 Task: Find connections with filter location Mezotúr with filter topic #givingbackwith filter profile language Spanish with filter current company ASUS with filter school SIES Graduate School Of Technology with filter industry Political Organizations with filter service category Research with filter keywords title Cashier
Action: Mouse moved to (711, 84)
Screenshot: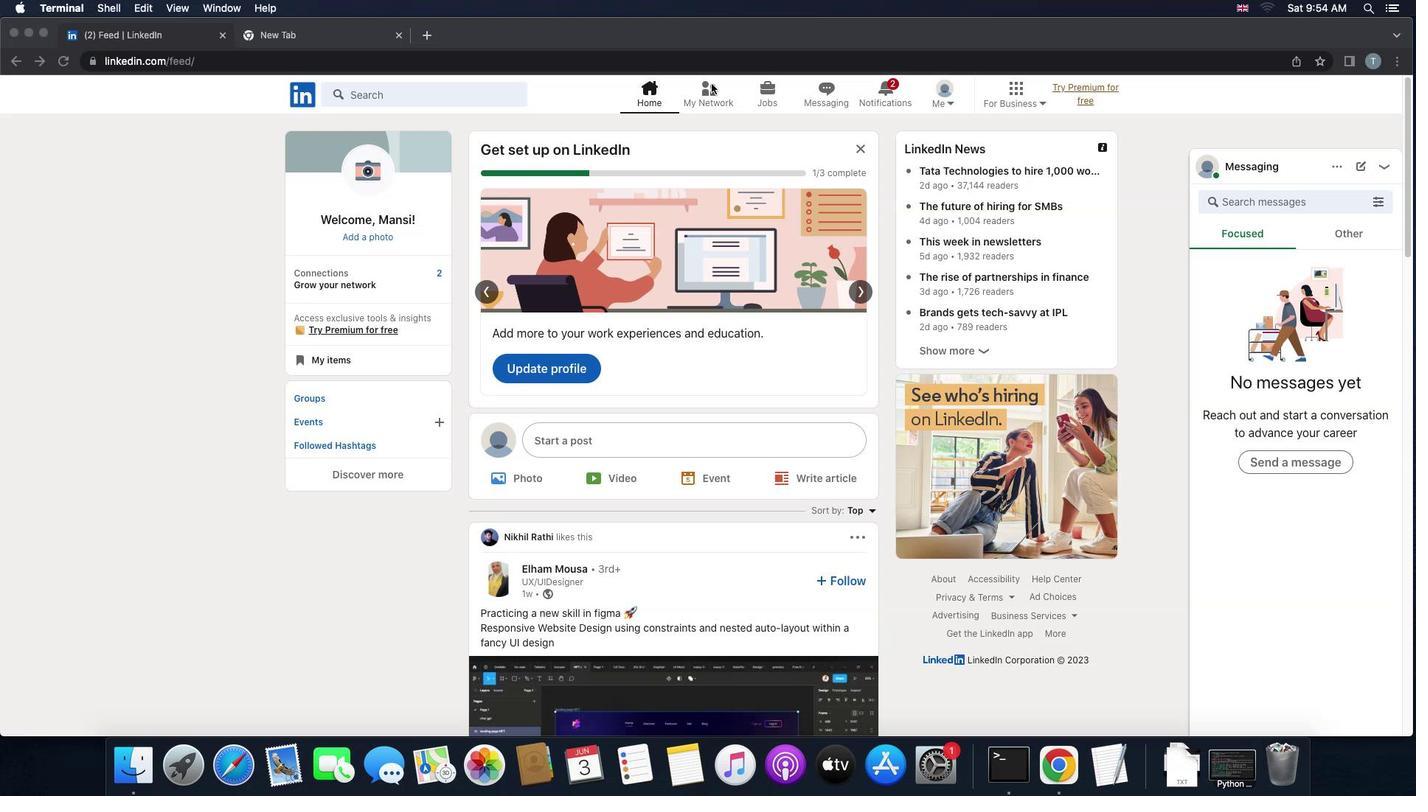 
Action: Mouse pressed left at (711, 84)
Screenshot: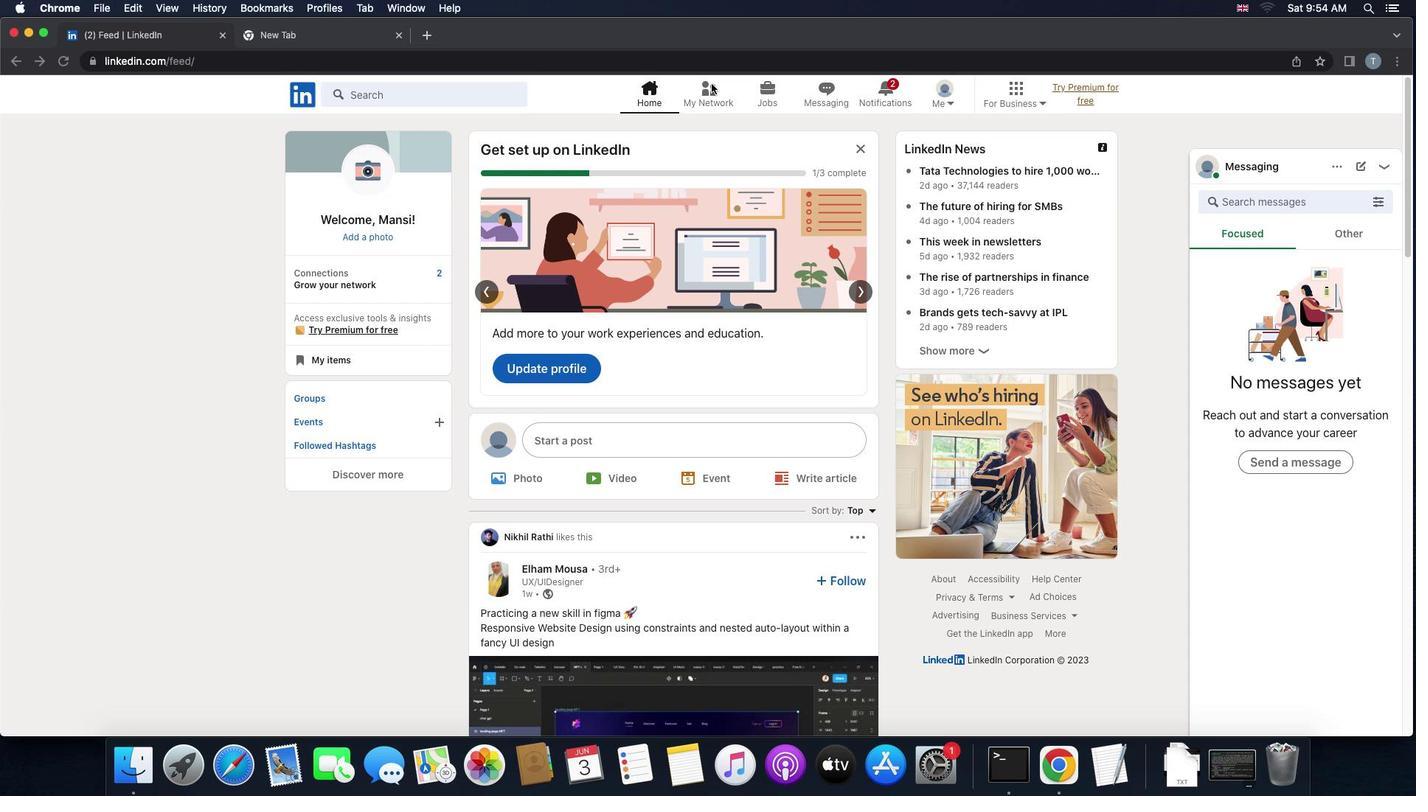 
Action: Mouse pressed left at (711, 84)
Screenshot: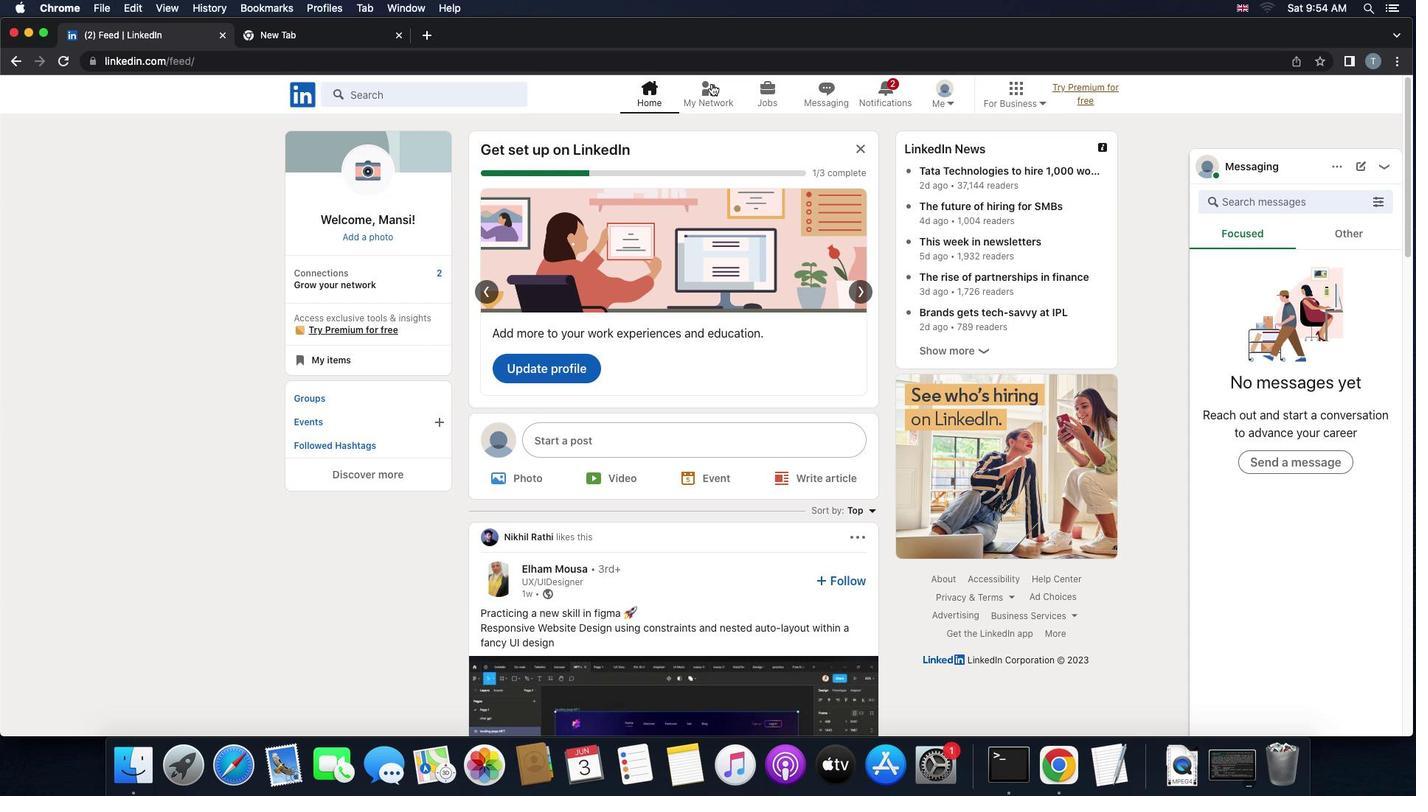 
Action: Mouse moved to (412, 180)
Screenshot: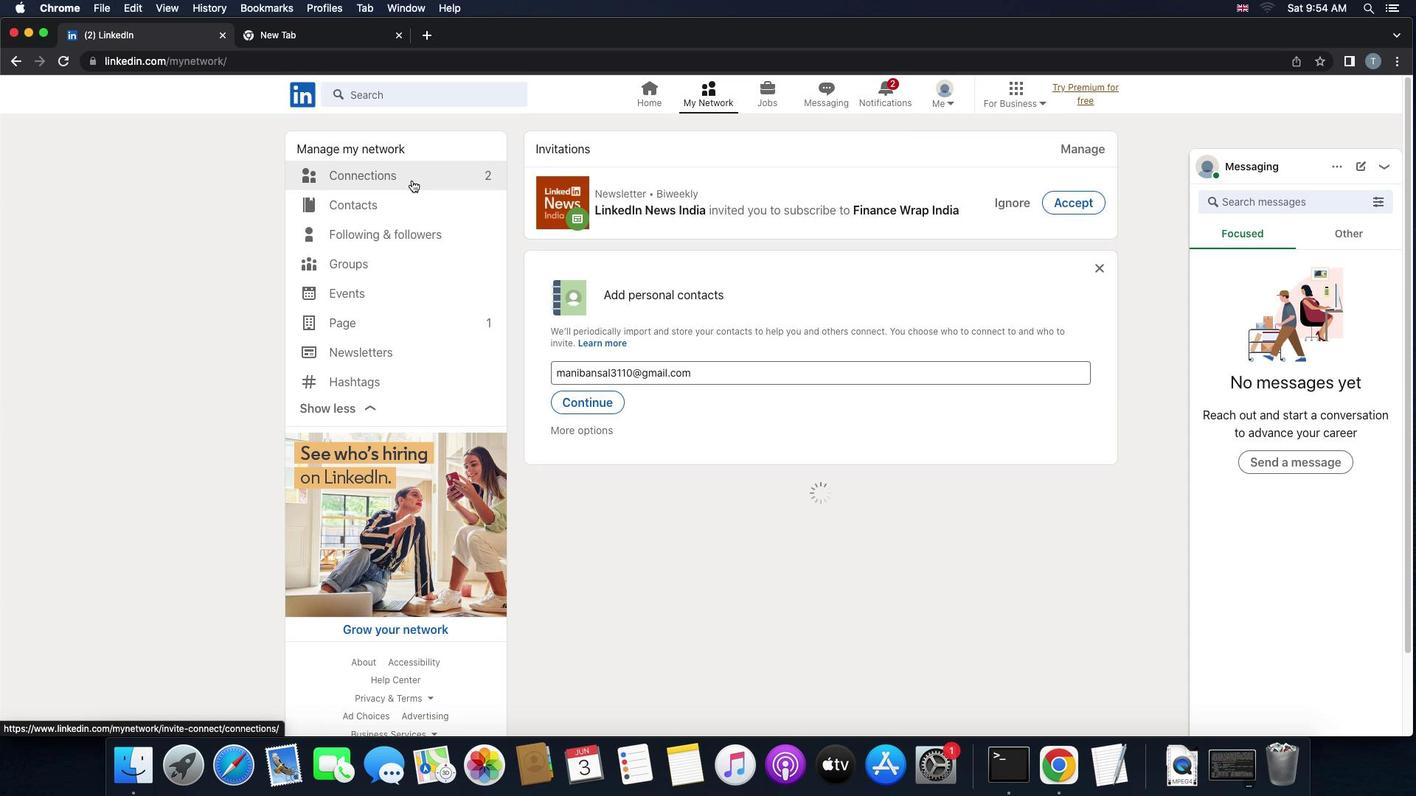
Action: Mouse pressed left at (412, 180)
Screenshot: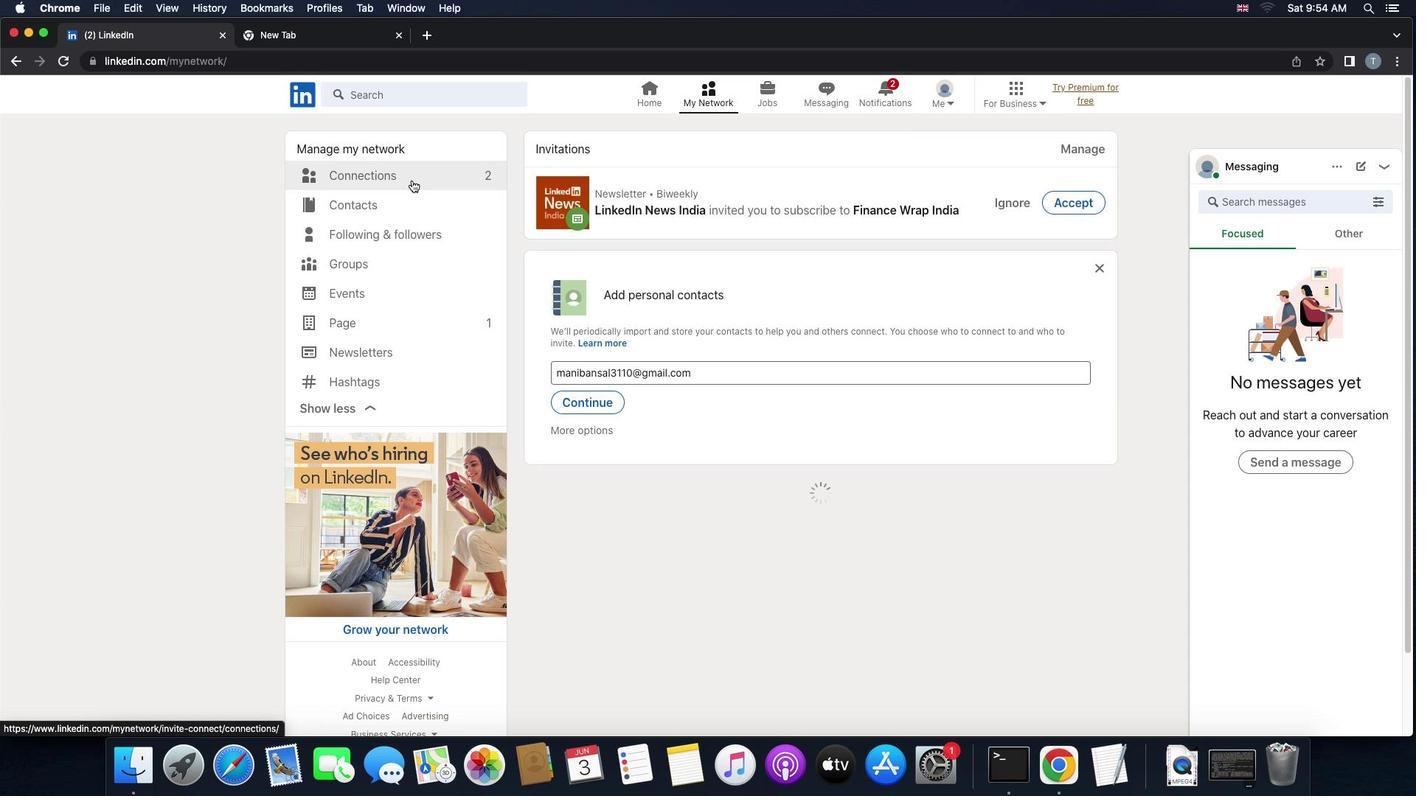 
Action: Mouse pressed left at (412, 180)
Screenshot: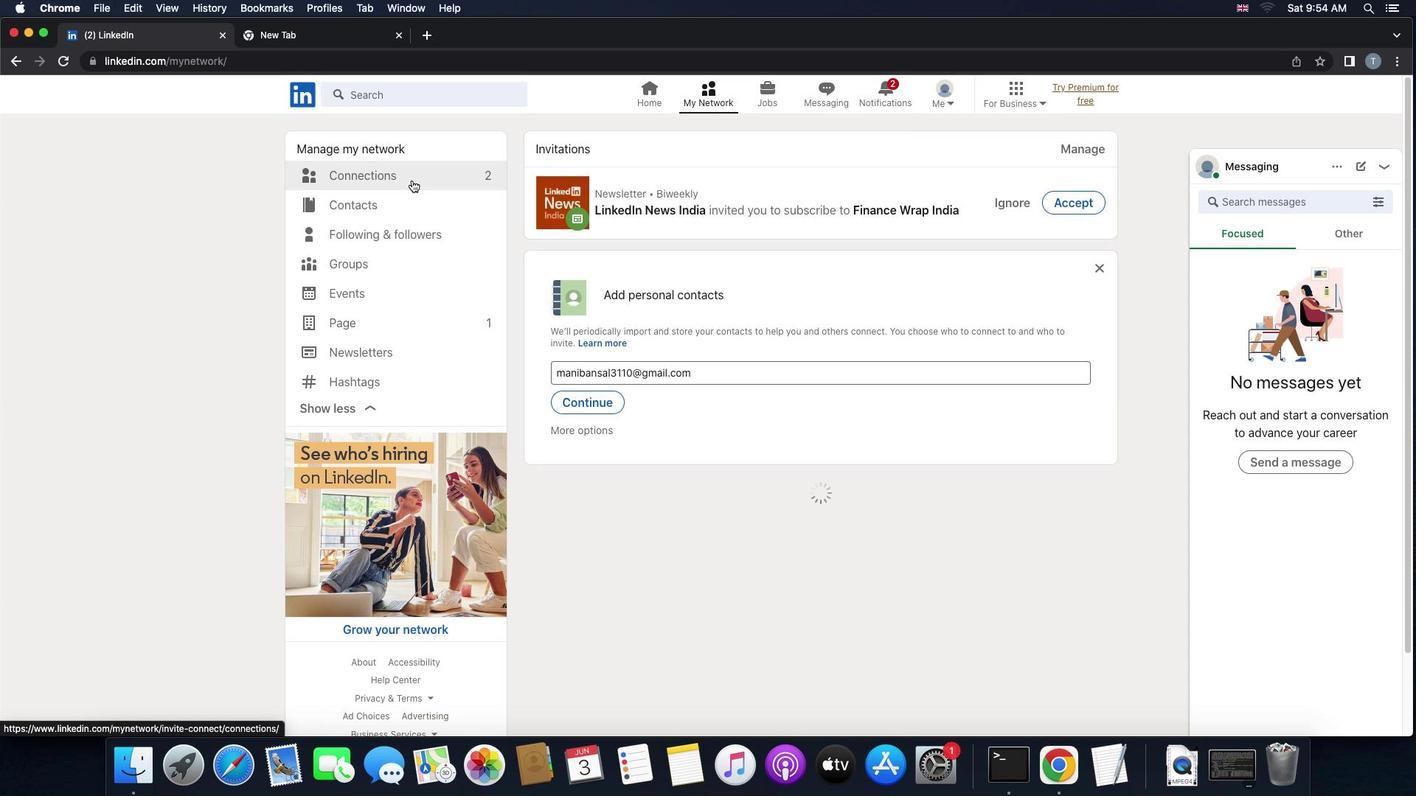 
Action: Mouse moved to (781, 174)
Screenshot: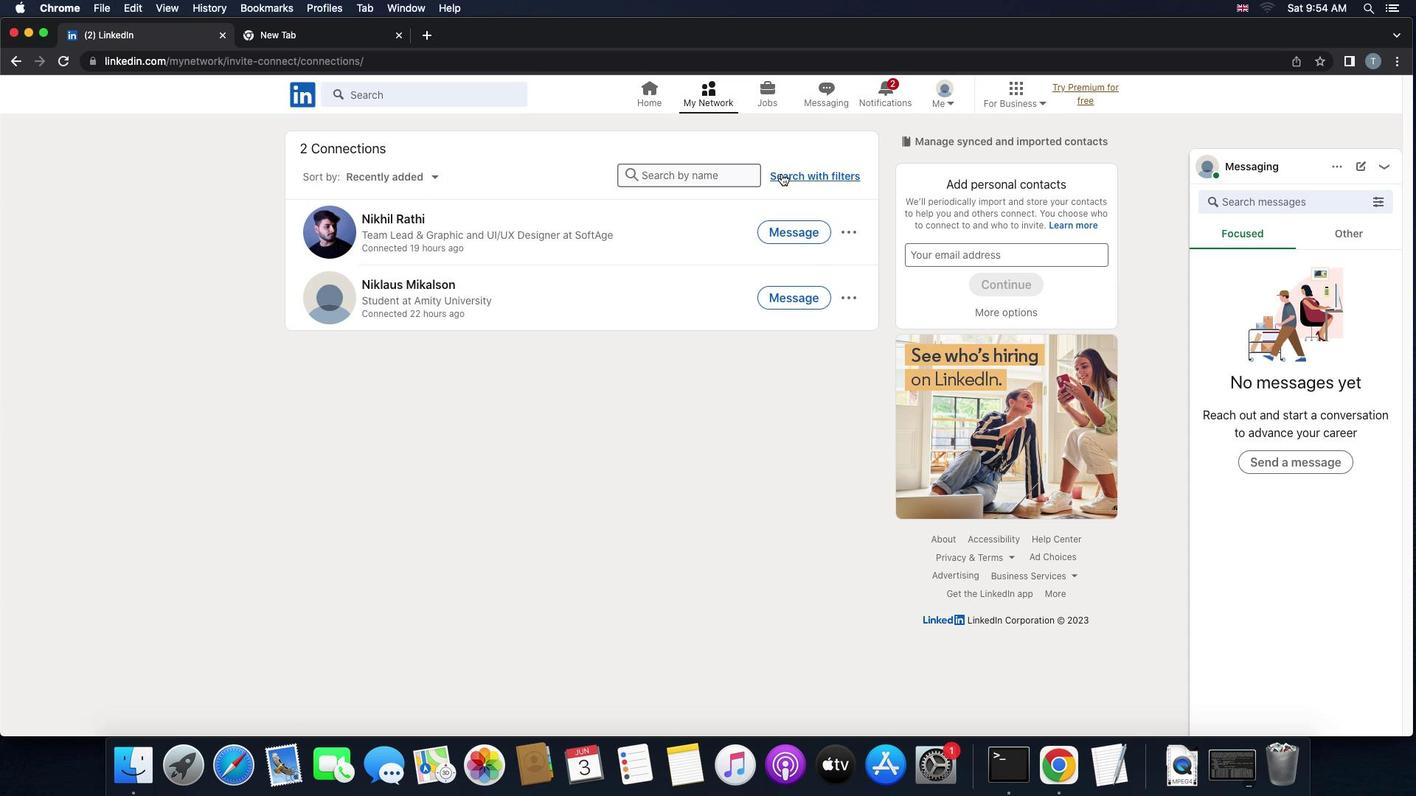 
Action: Mouse pressed left at (781, 174)
Screenshot: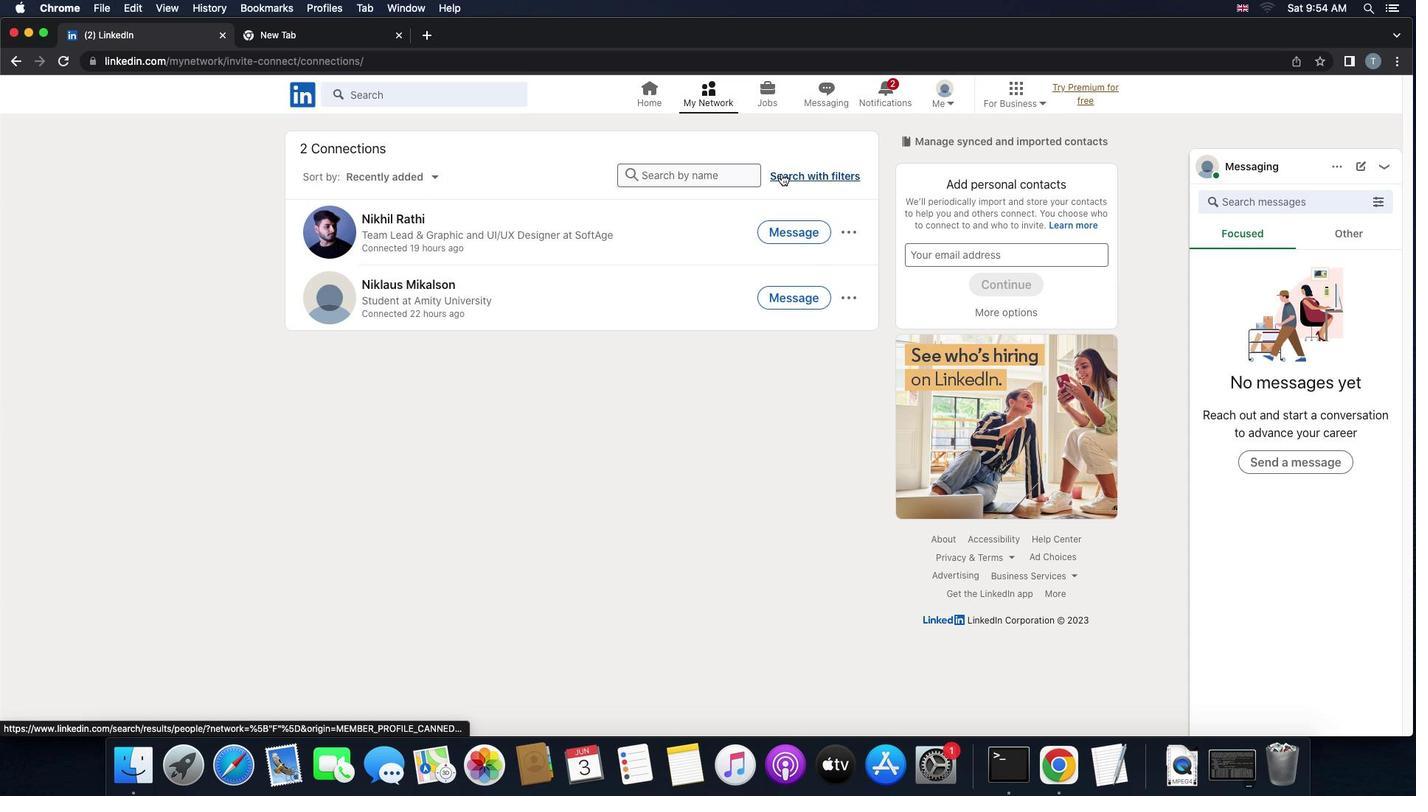 
Action: Mouse moved to (766, 137)
Screenshot: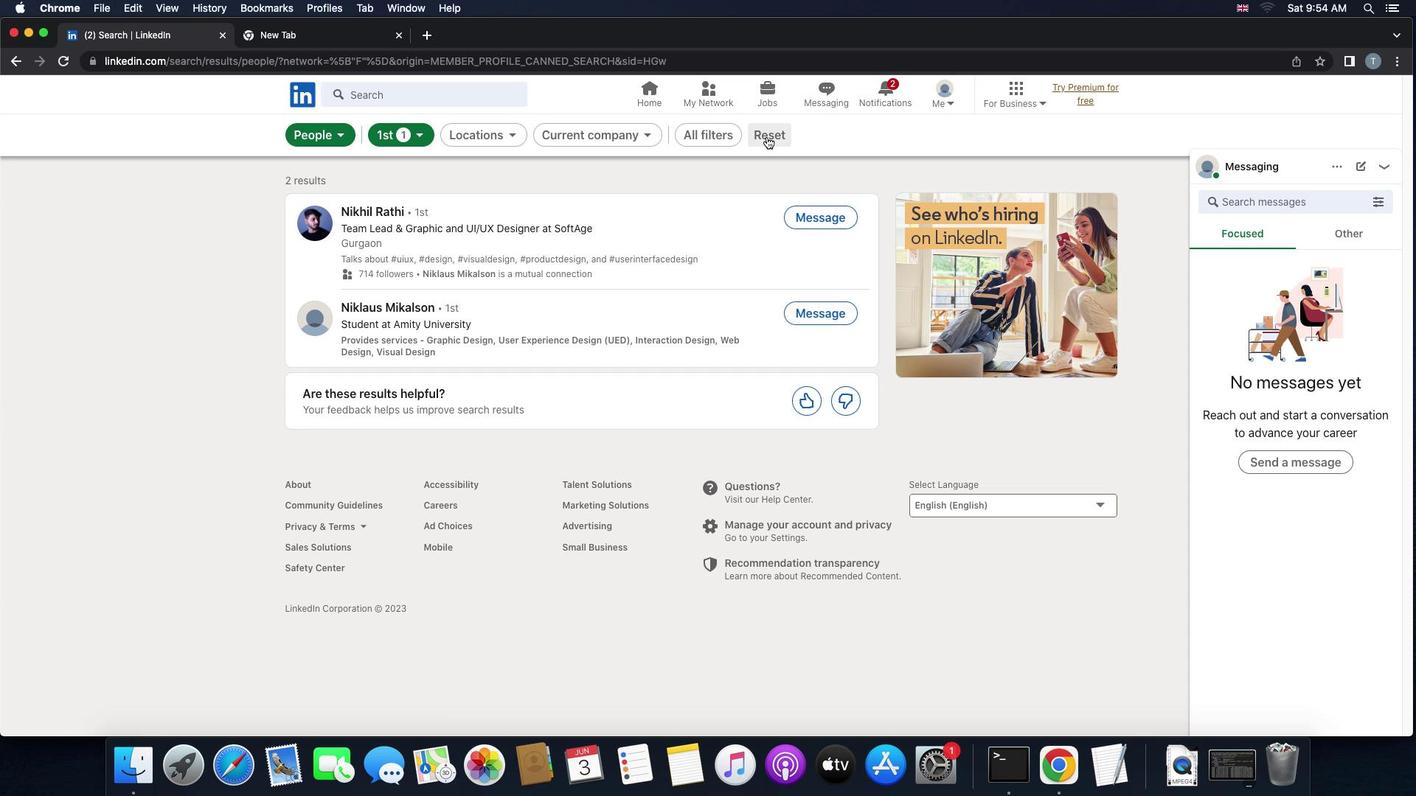 
Action: Mouse pressed left at (766, 137)
Screenshot: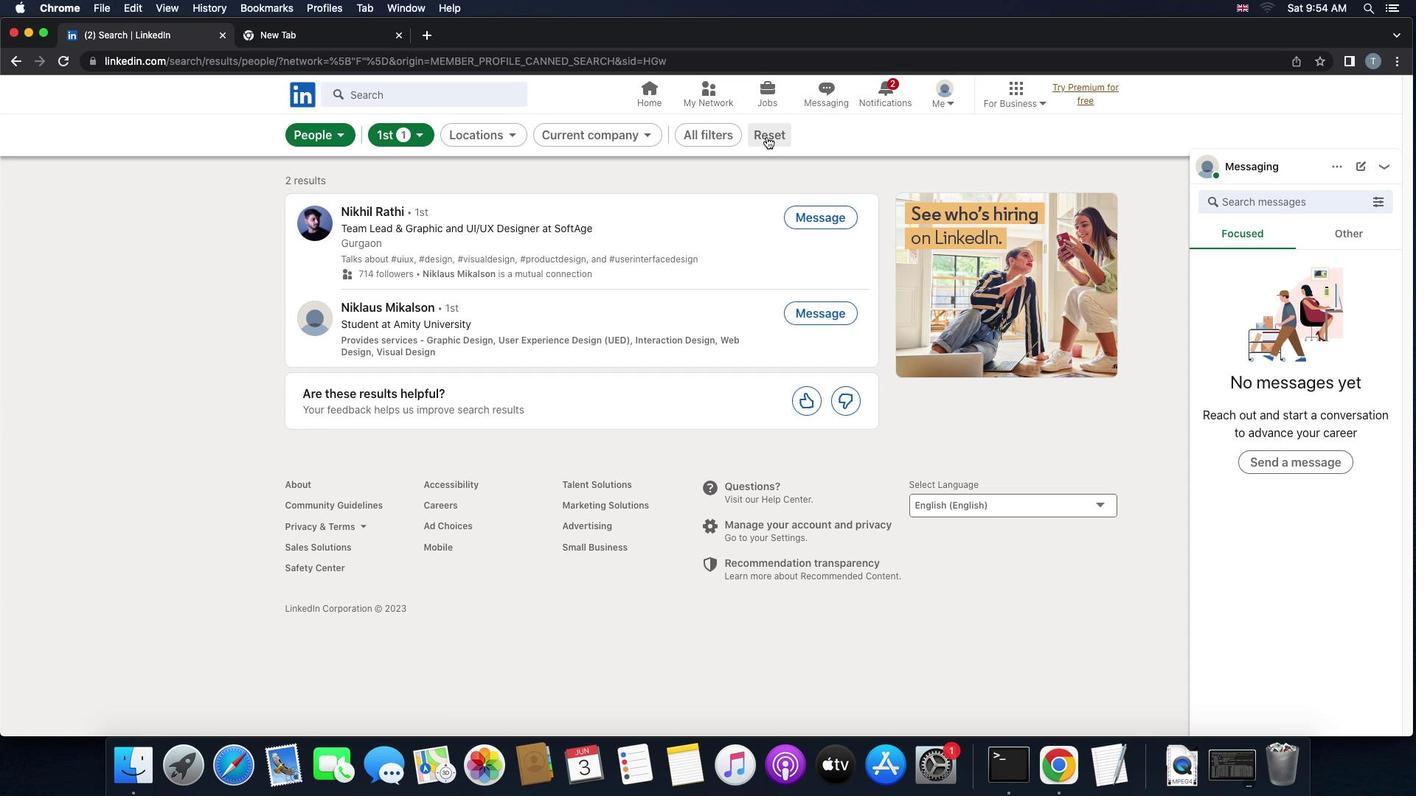 
Action: Mouse moved to (759, 139)
Screenshot: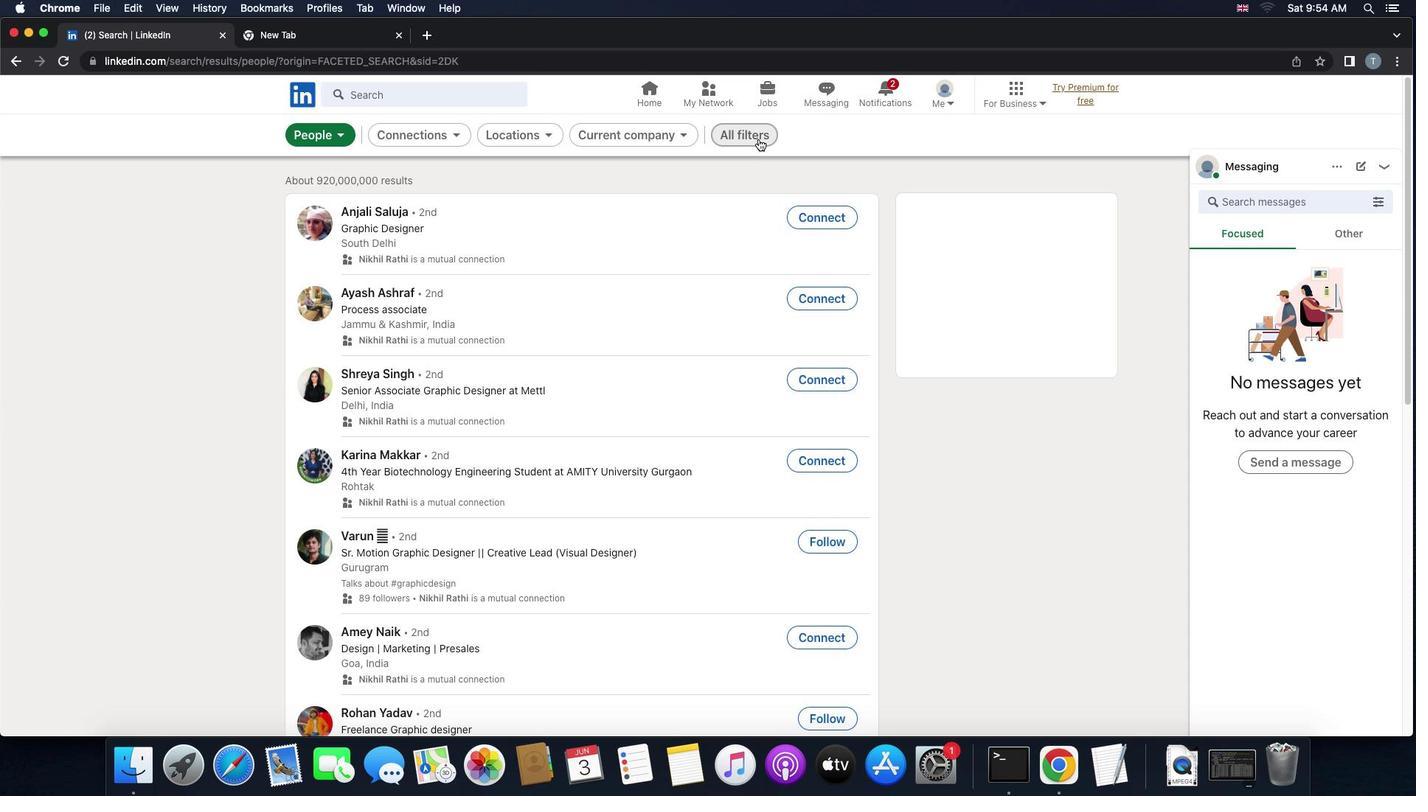 
Action: Mouse pressed left at (759, 139)
Screenshot: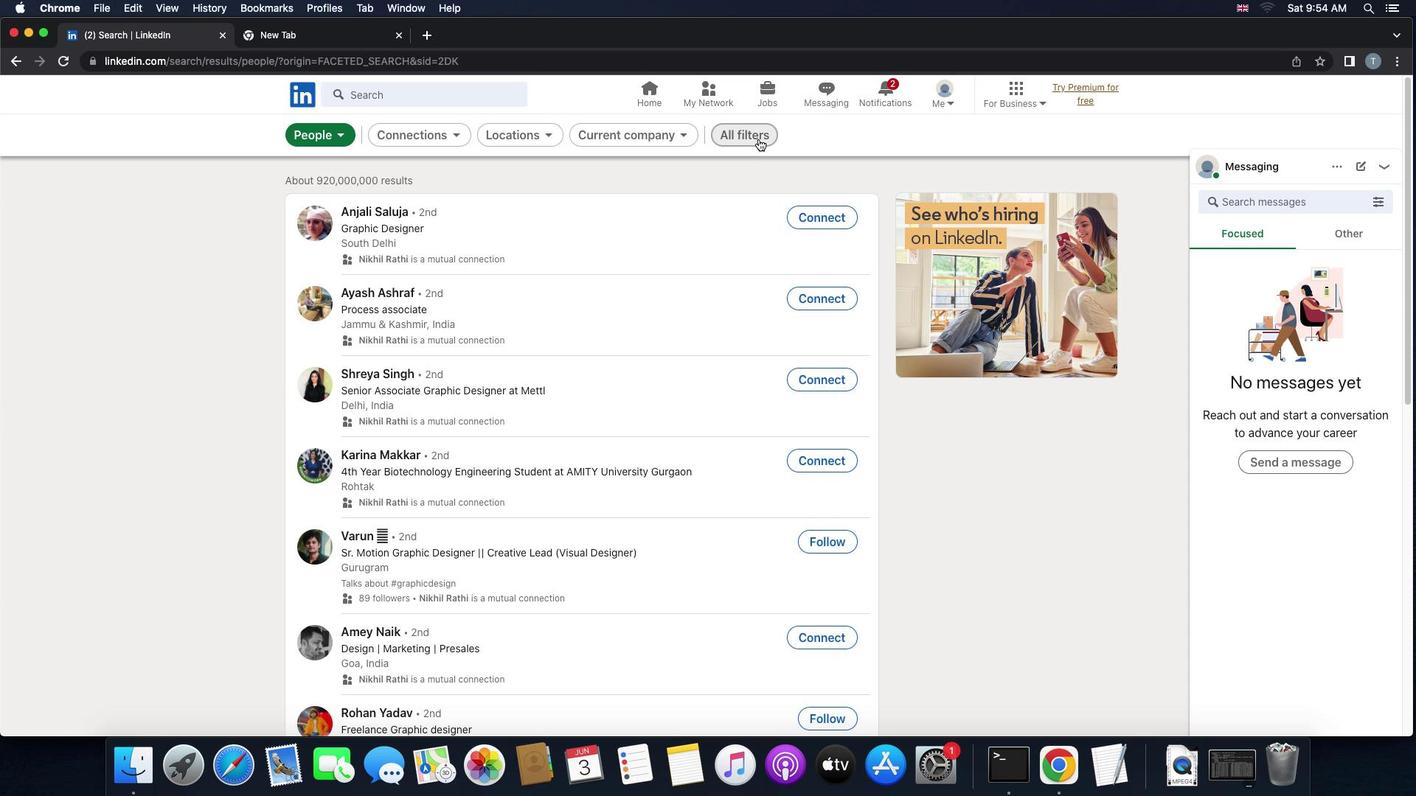 
Action: Mouse moved to (1077, 333)
Screenshot: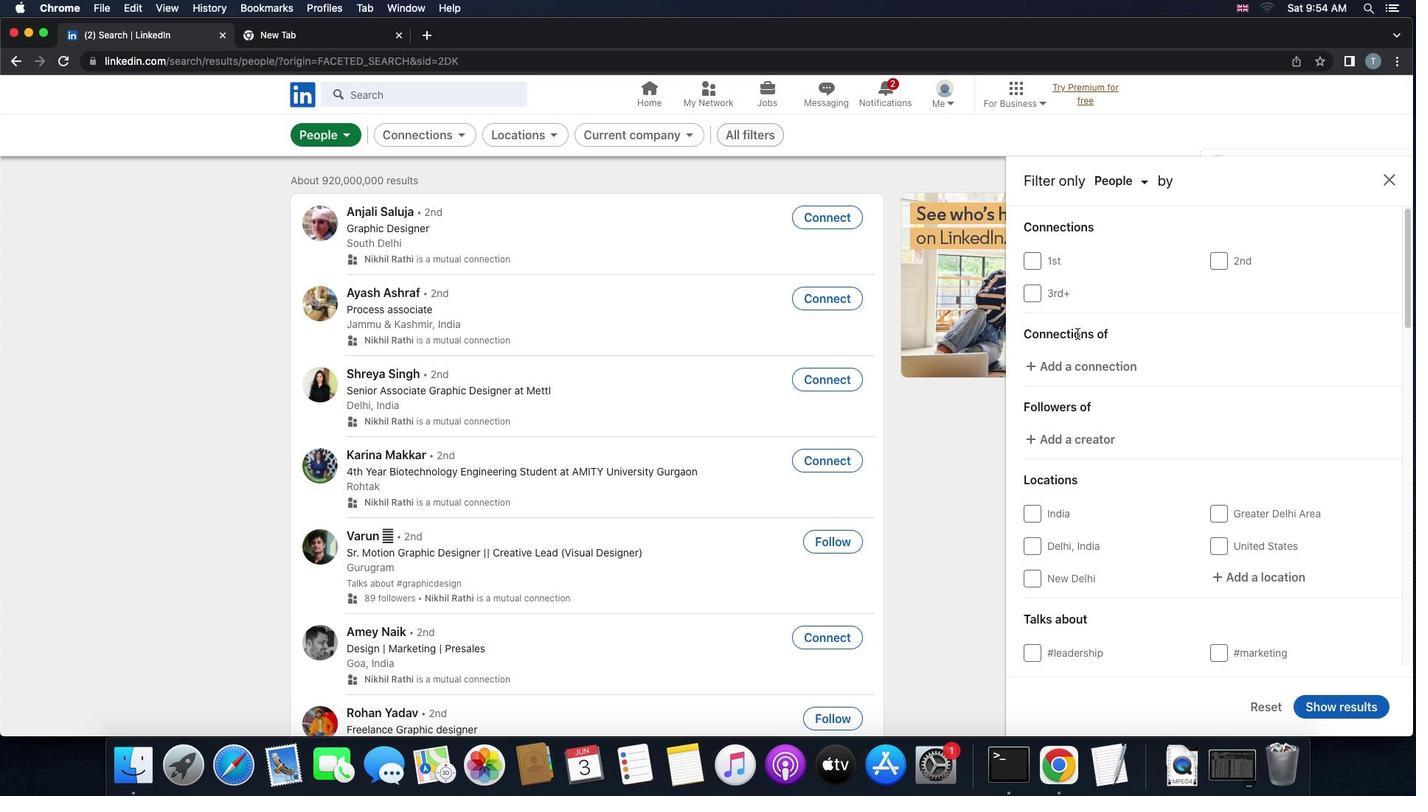 
Action: Mouse scrolled (1077, 333) with delta (0, 0)
Screenshot: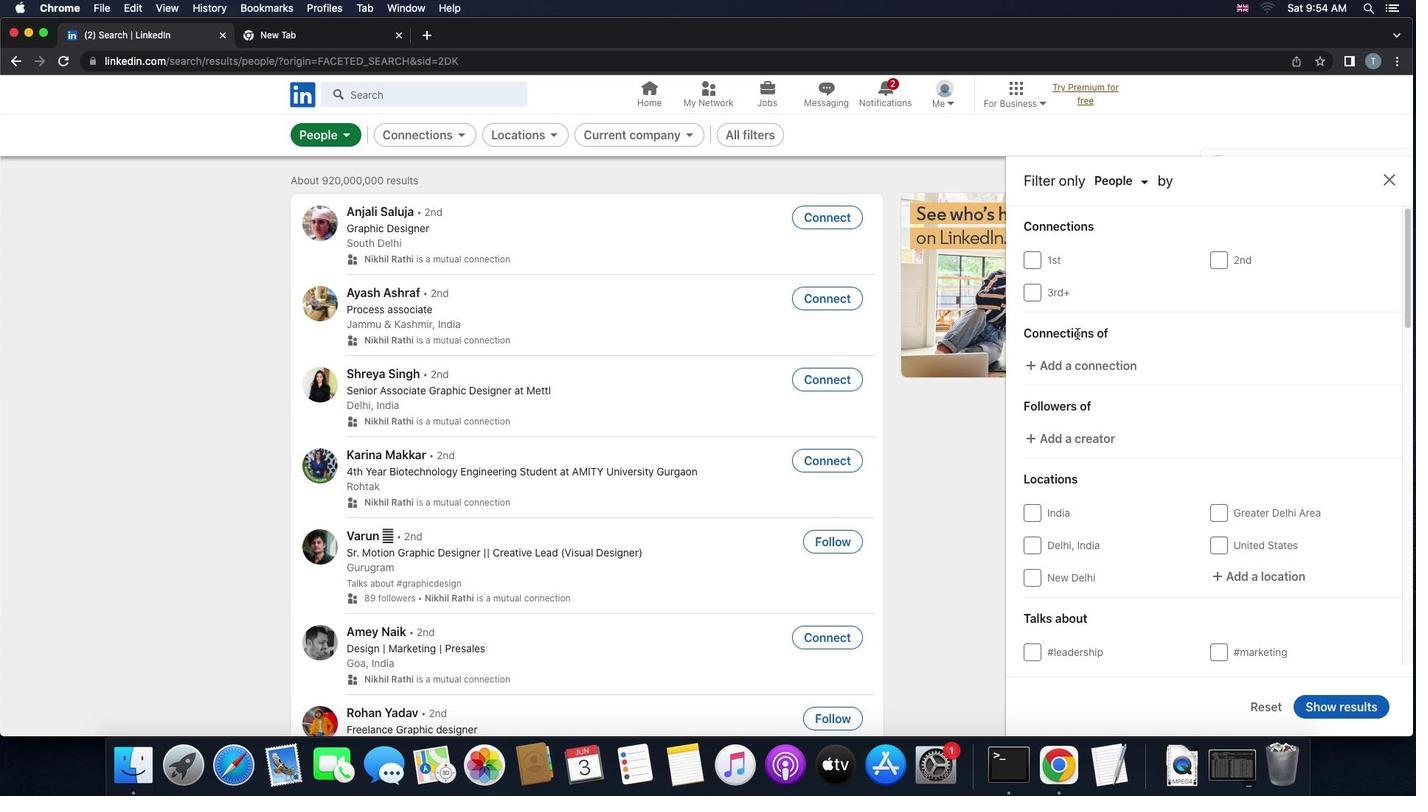 
Action: Mouse scrolled (1077, 333) with delta (0, 0)
Screenshot: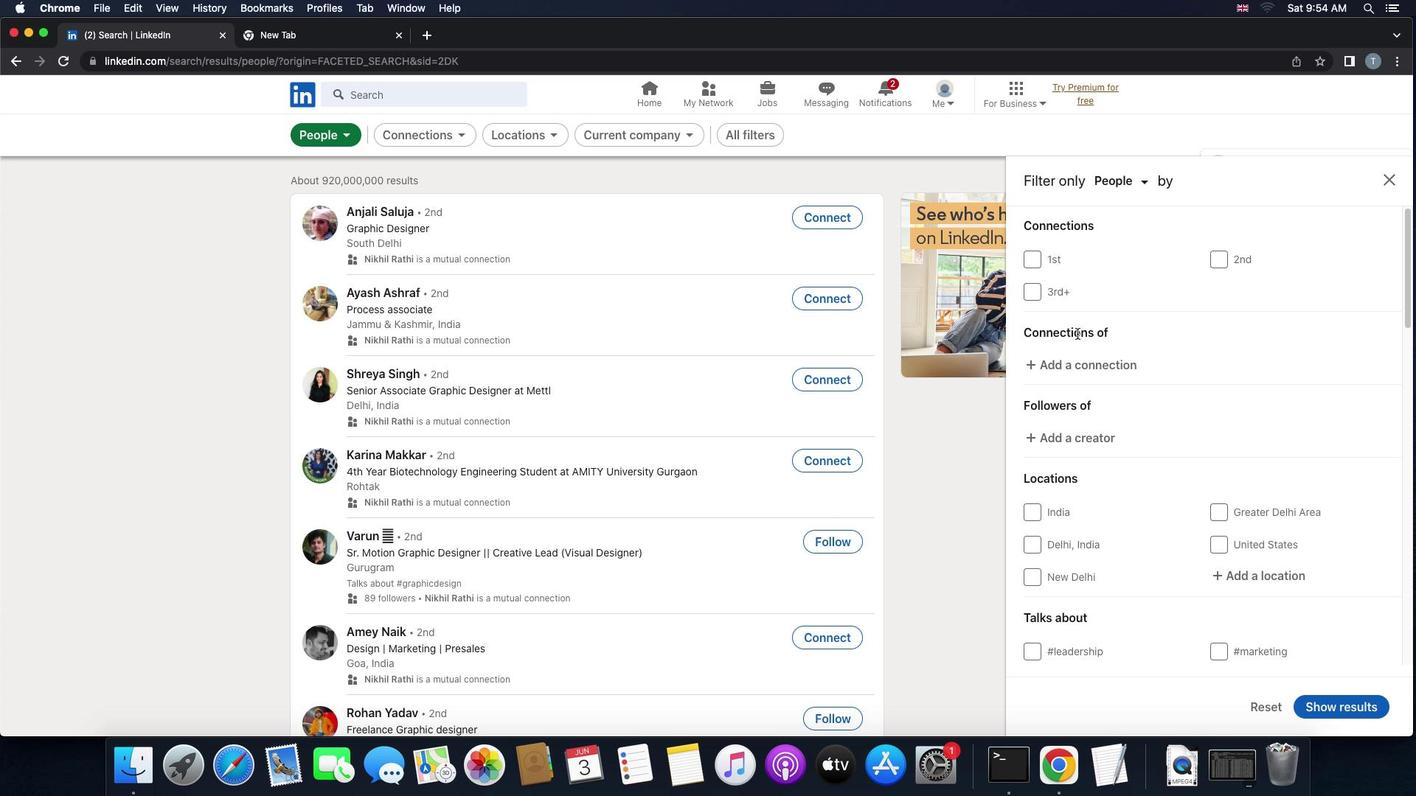 
Action: Mouse scrolled (1077, 333) with delta (0, 0)
Screenshot: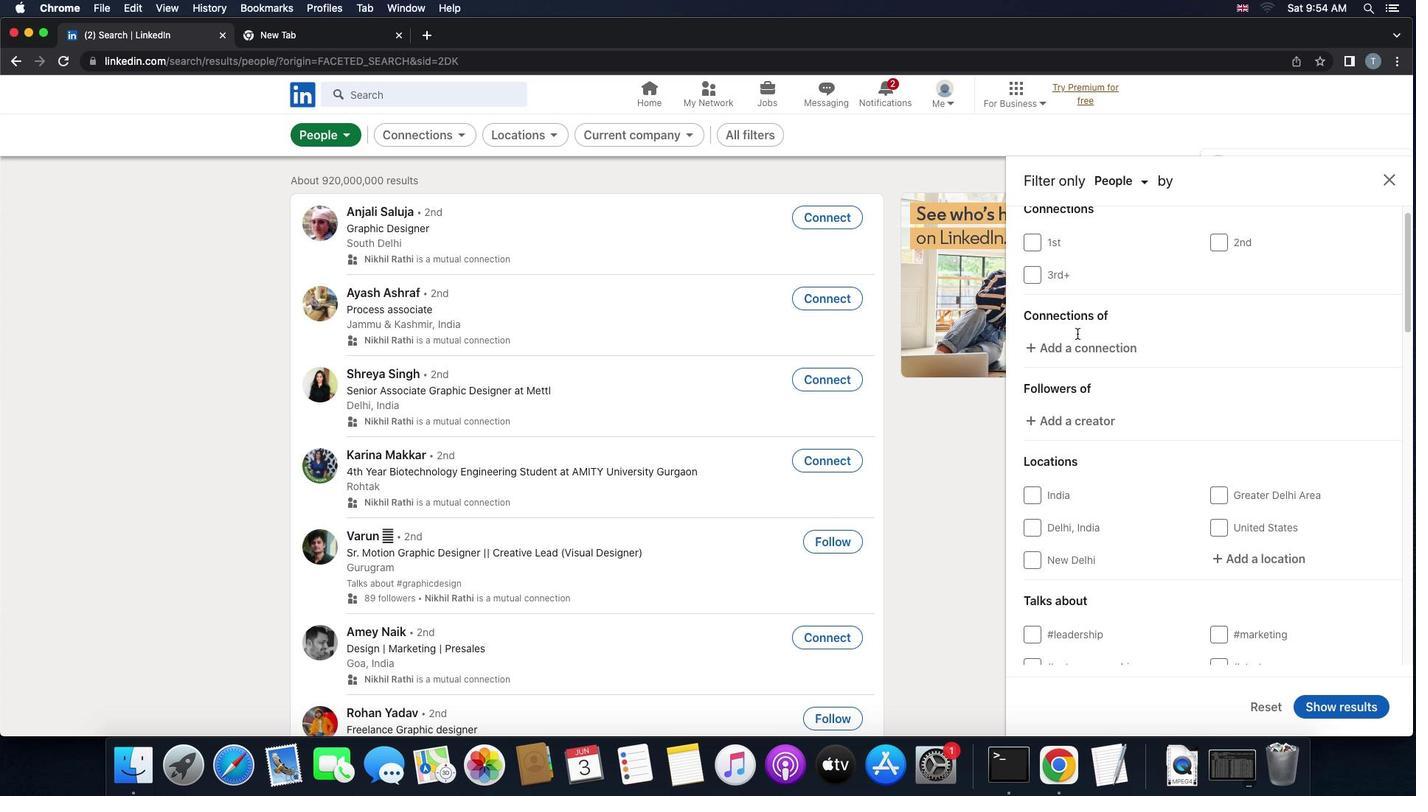 
Action: Mouse scrolled (1077, 333) with delta (0, 0)
Screenshot: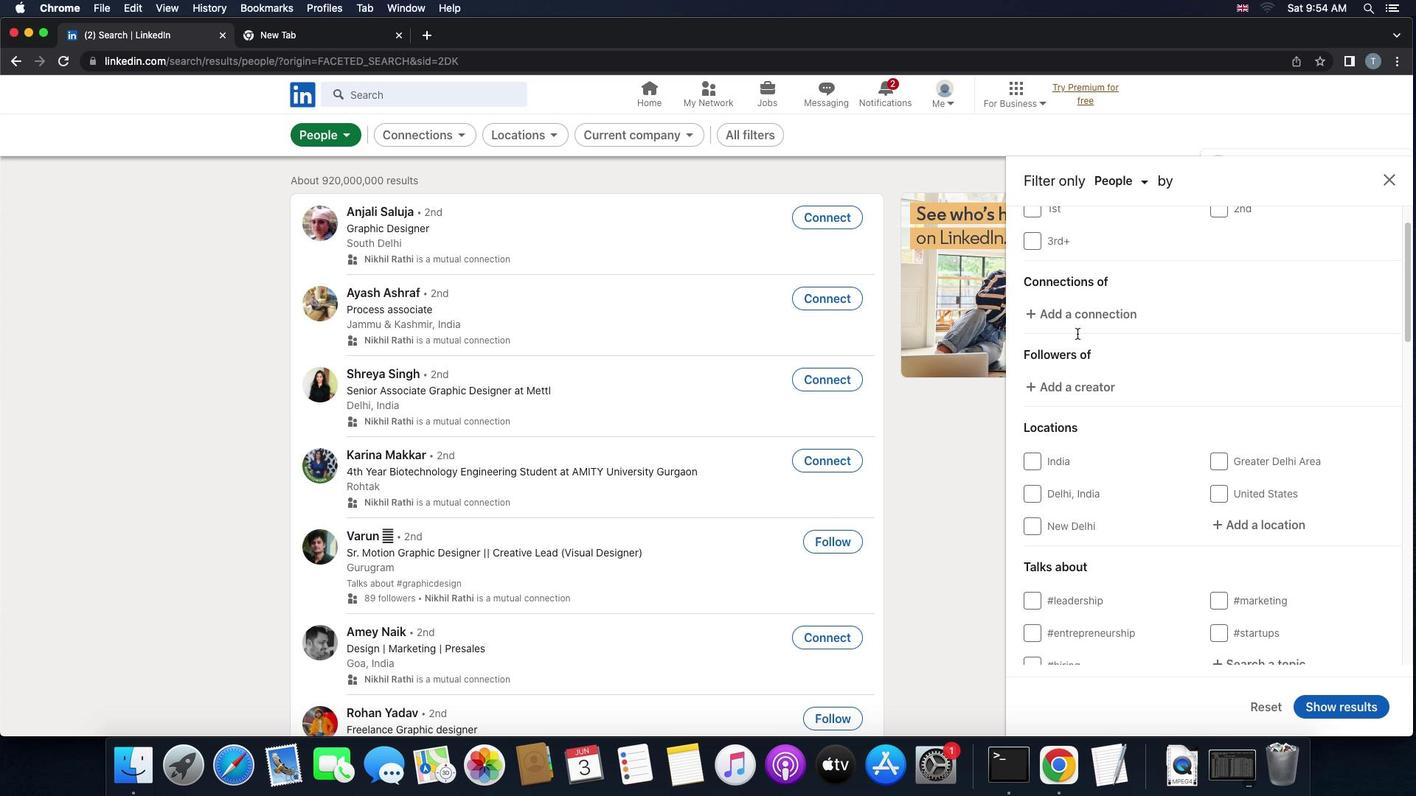 
Action: Mouse scrolled (1077, 333) with delta (0, 0)
Screenshot: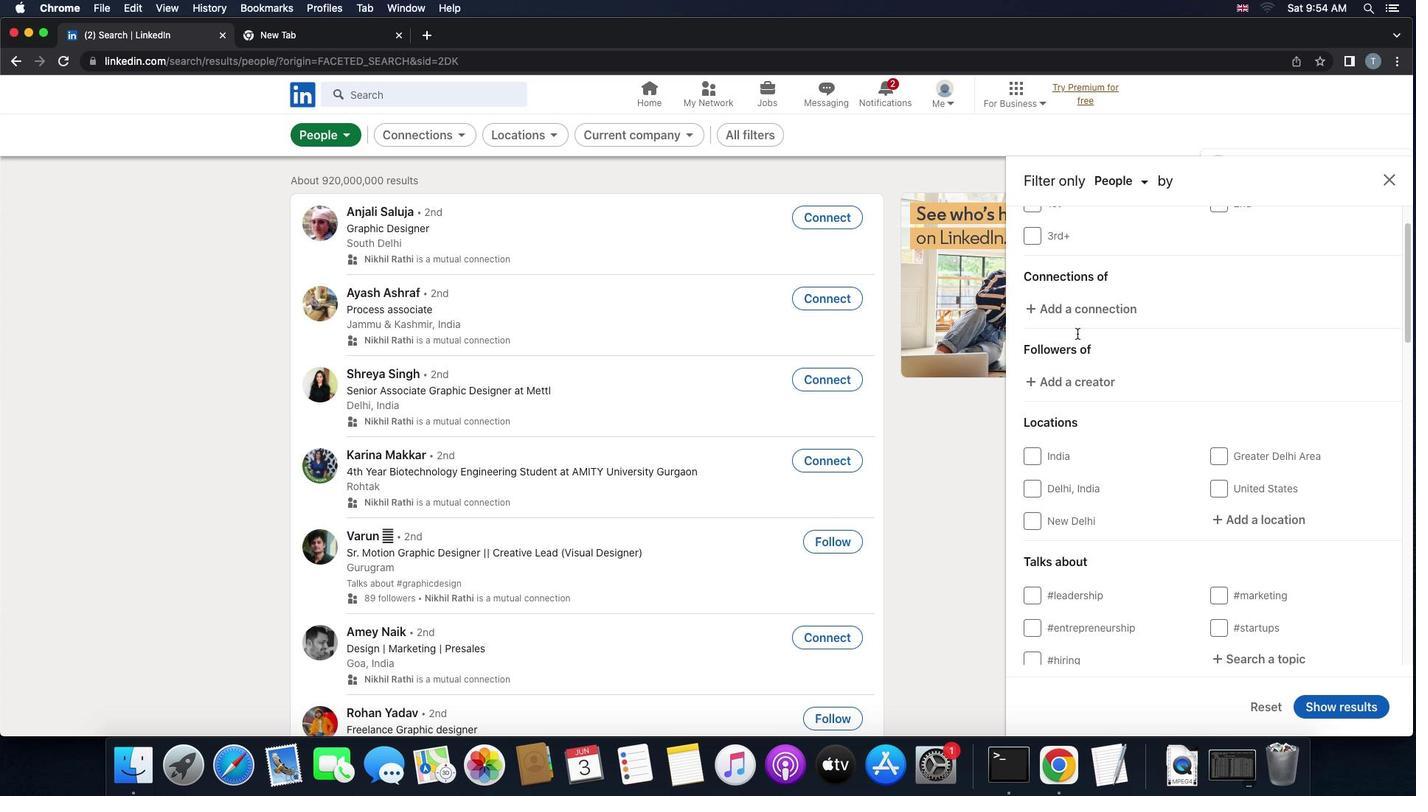 
Action: Mouse scrolled (1077, 333) with delta (0, 0)
Screenshot: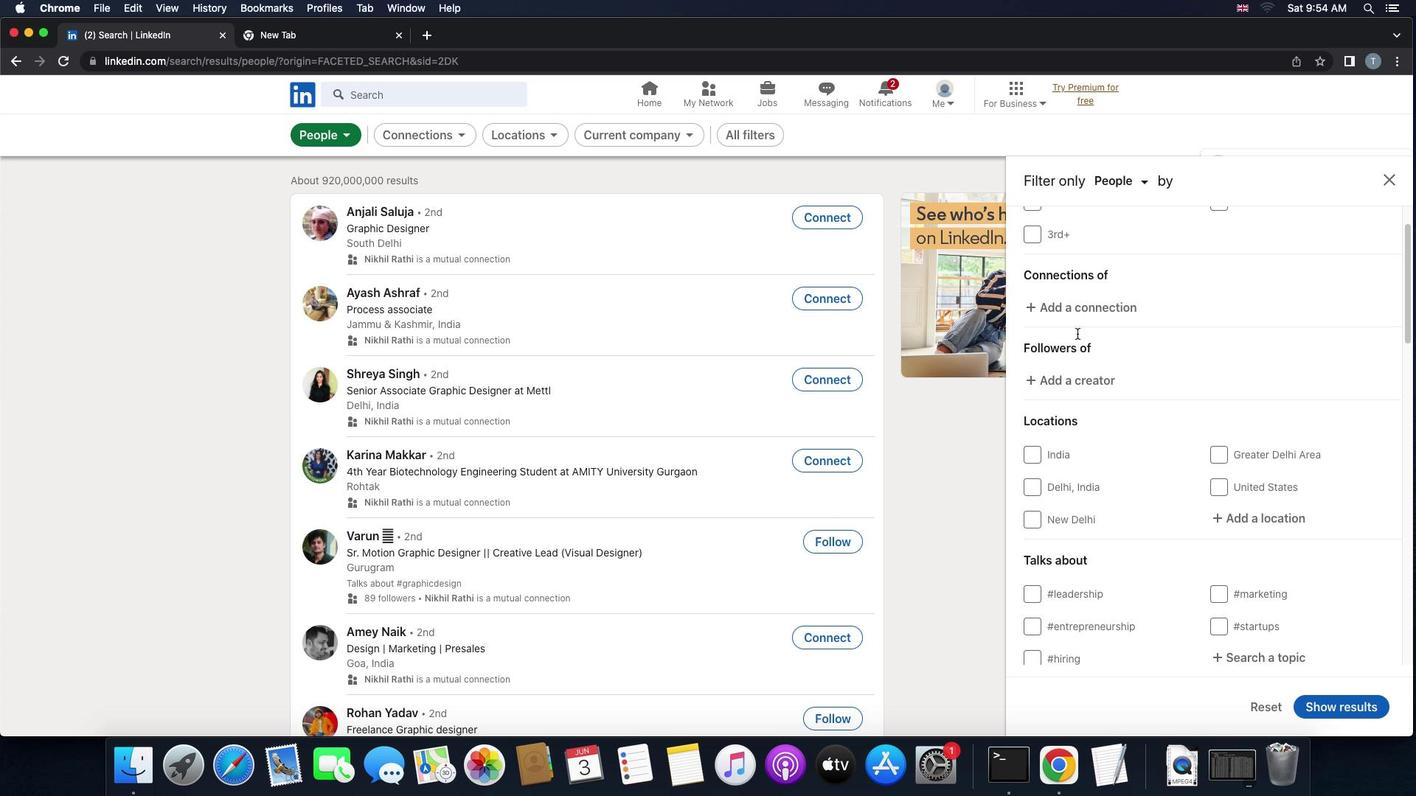 
Action: Mouse scrolled (1077, 333) with delta (0, 0)
Screenshot: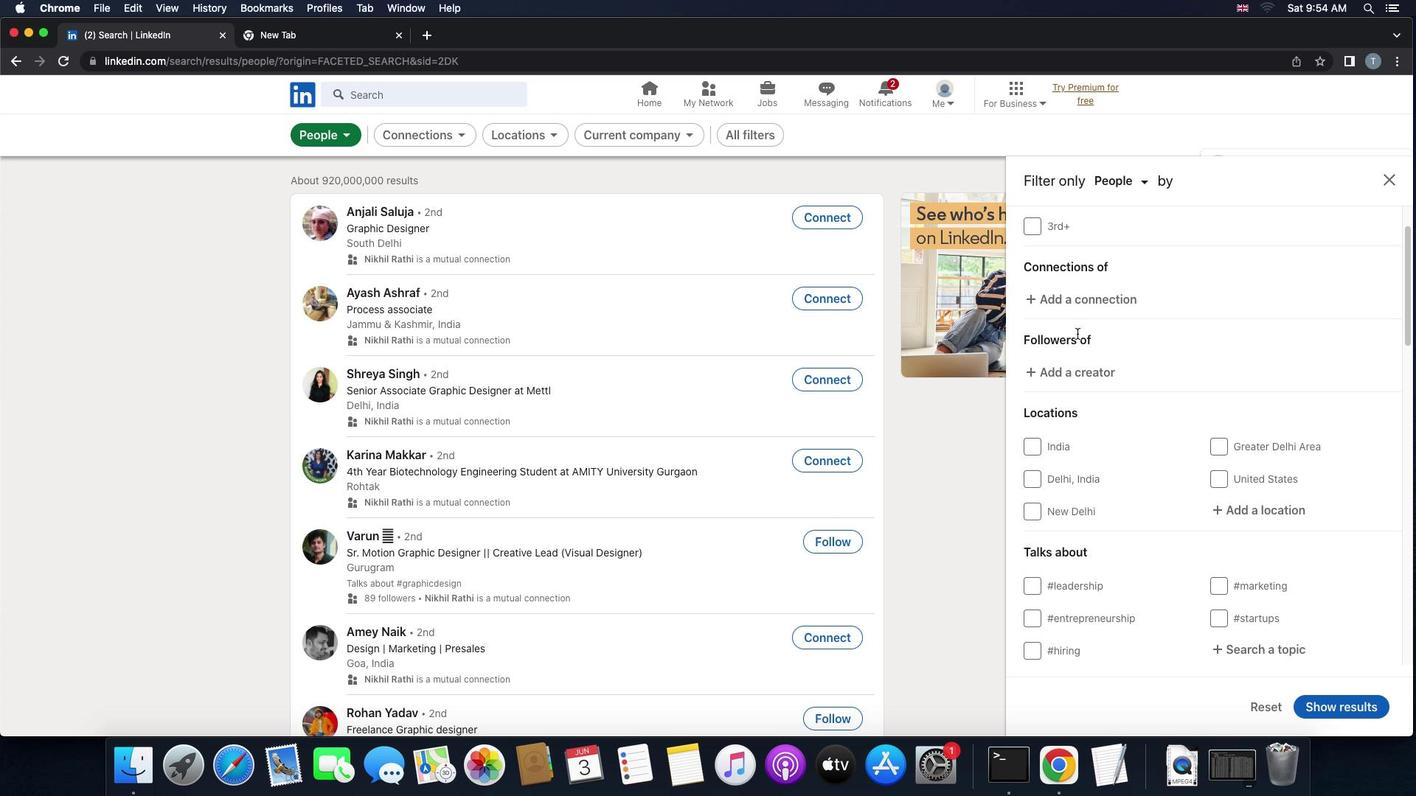 
Action: Mouse moved to (1255, 456)
Screenshot: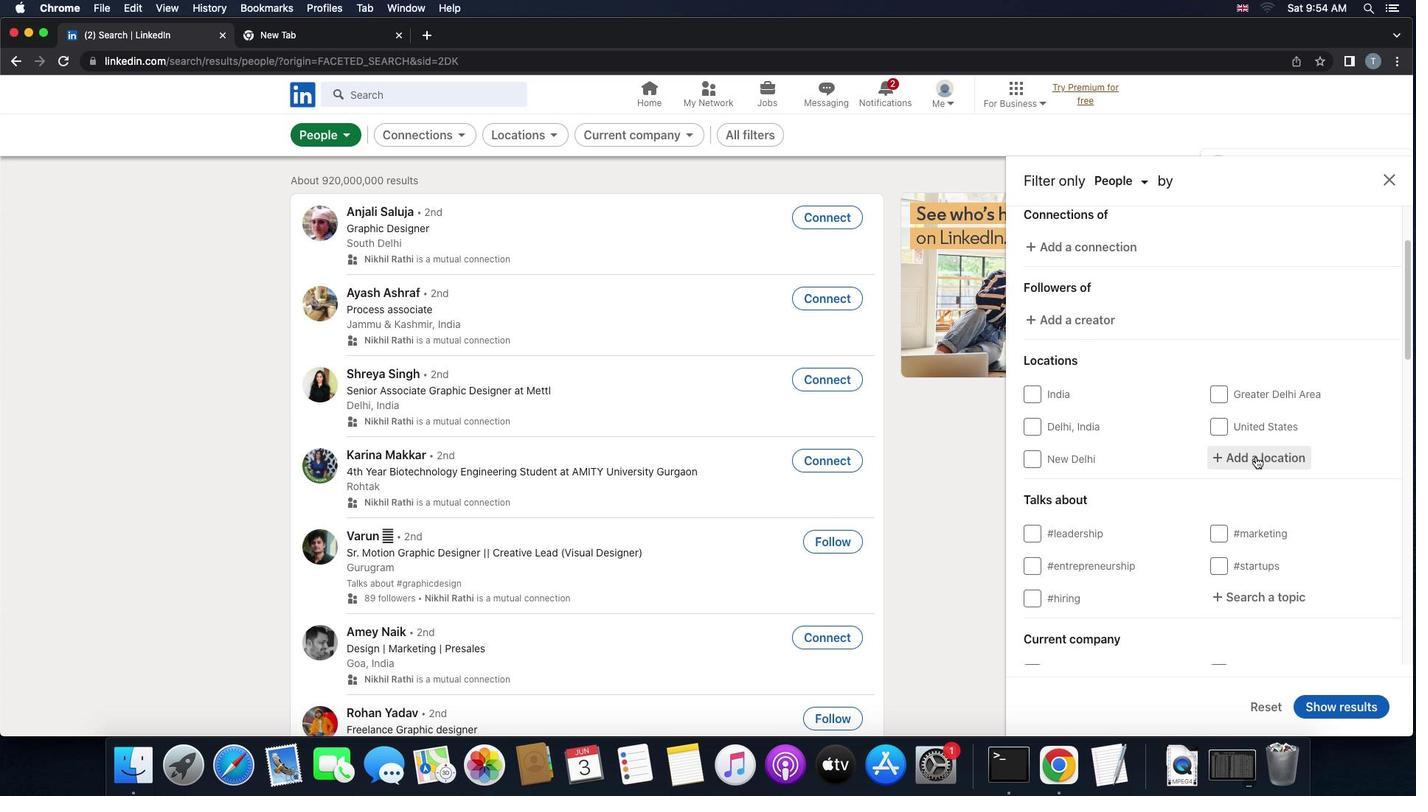 
Action: Mouse pressed left at (1255, 456)
Screenshot: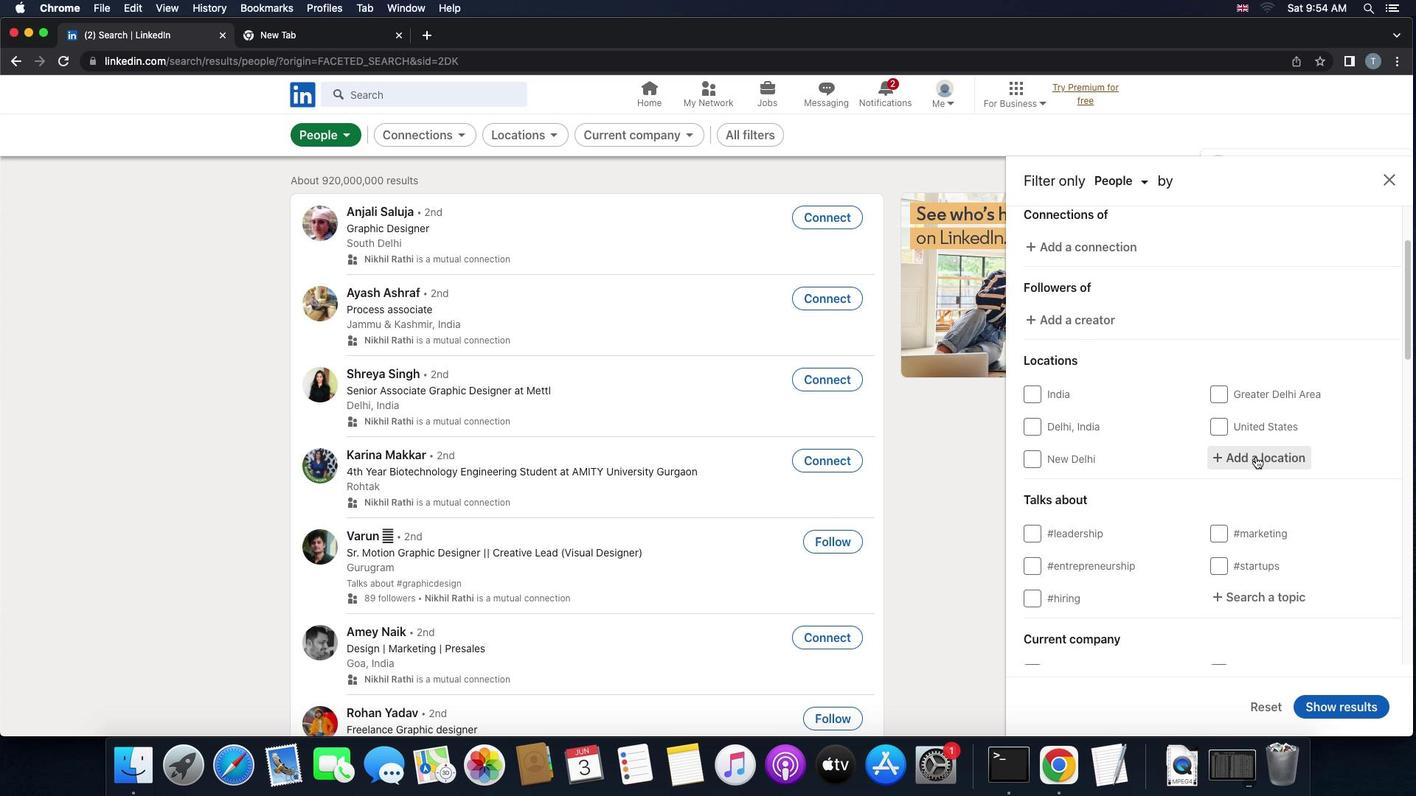 
Action: Mouse moved to (1217, 463)
Screenshot: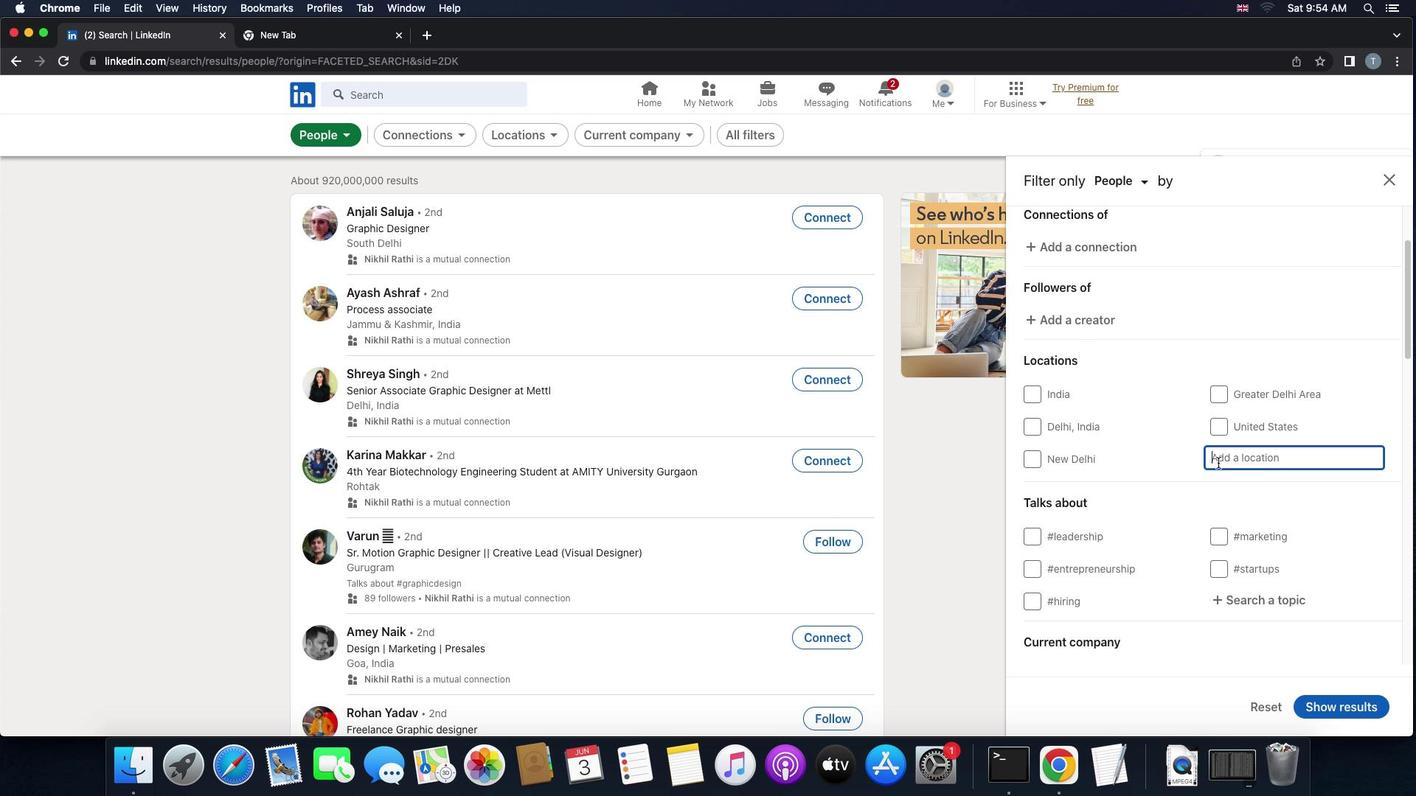 
Action: Key pressed Key.shift'M''e''z''o''t''u''r'
Screenshot: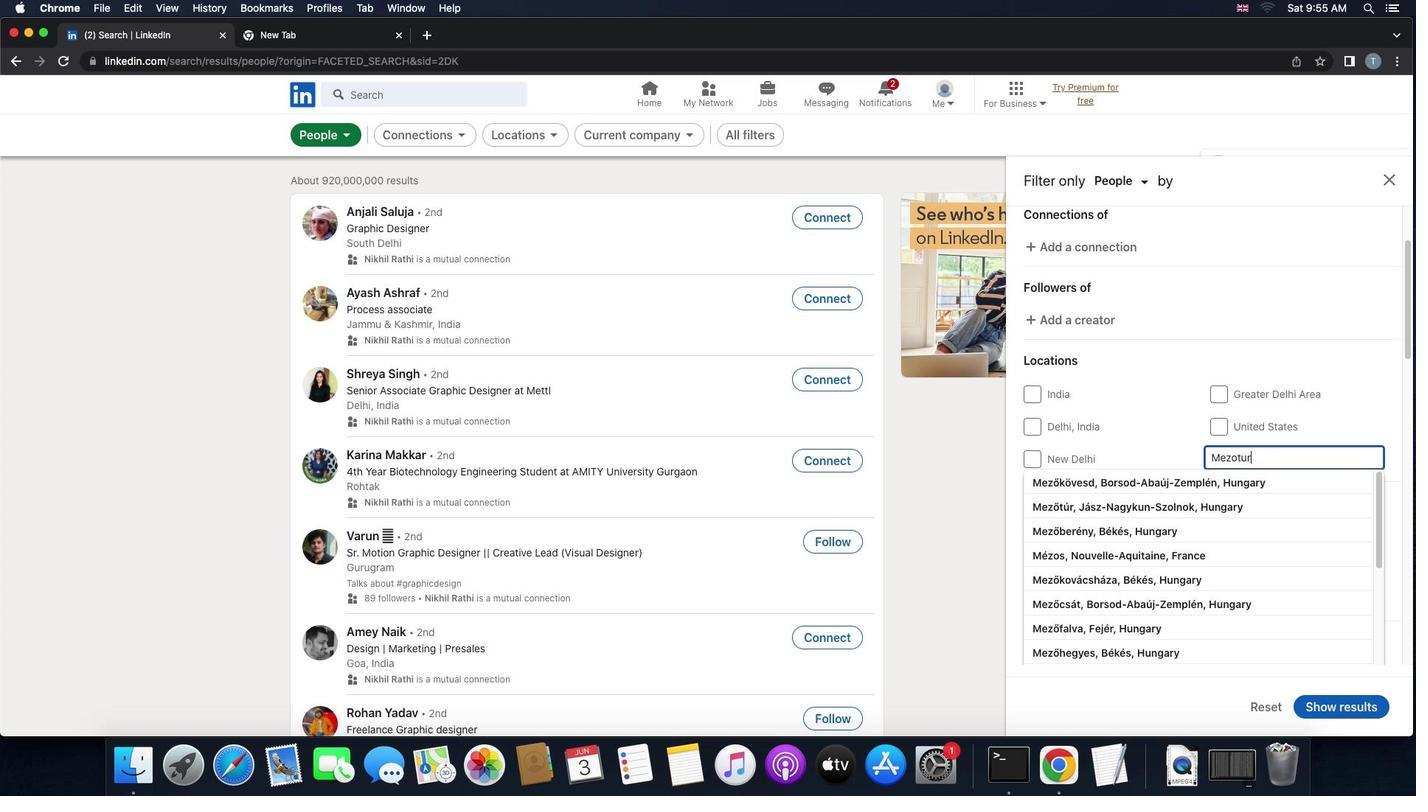 
Action: Mouse moved to (1147, 480)
Screenshot: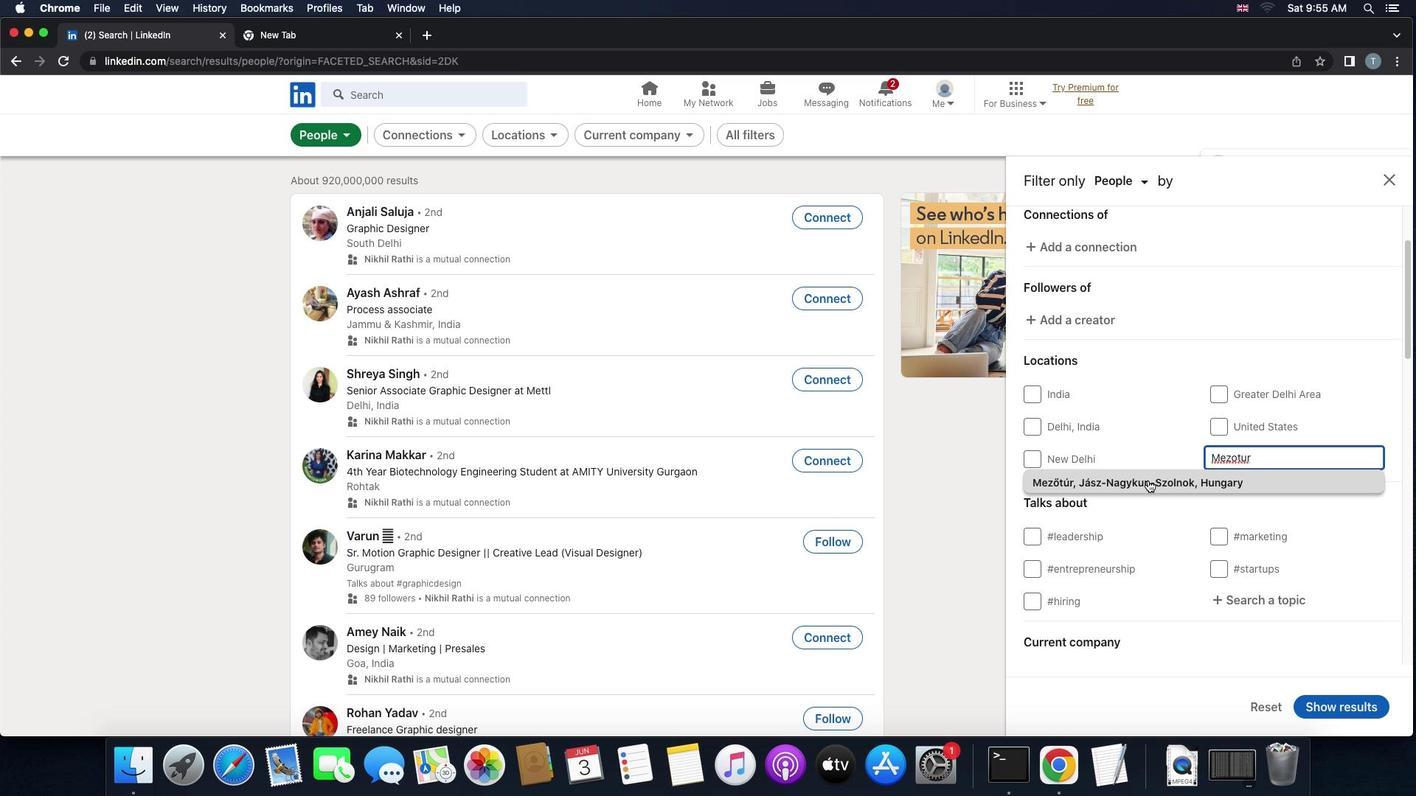 
Action: Mouse pressed left at (1147, 480)
Screenshot: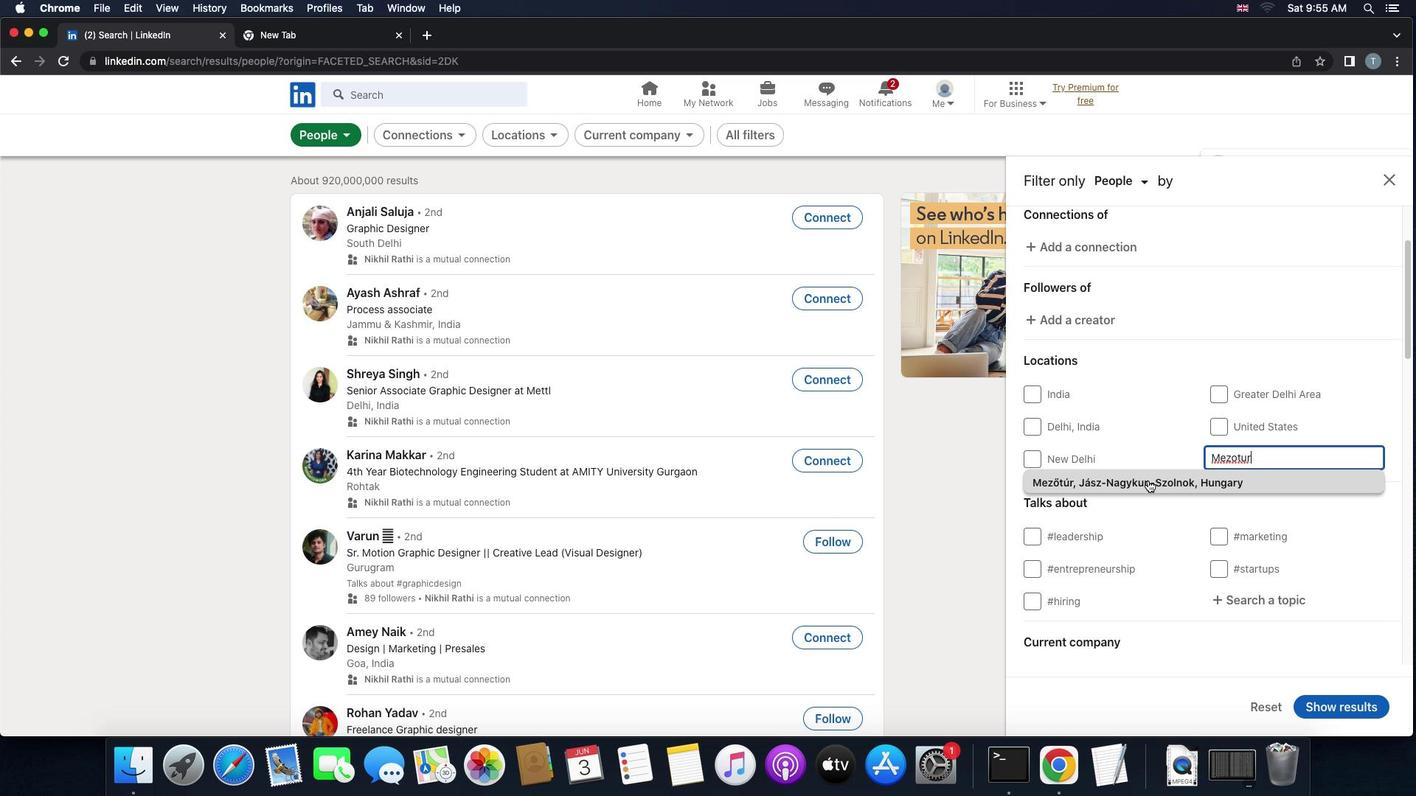 
Action: Mouse scrolled (1147, 480) with delta (0, 0)
Screenshot: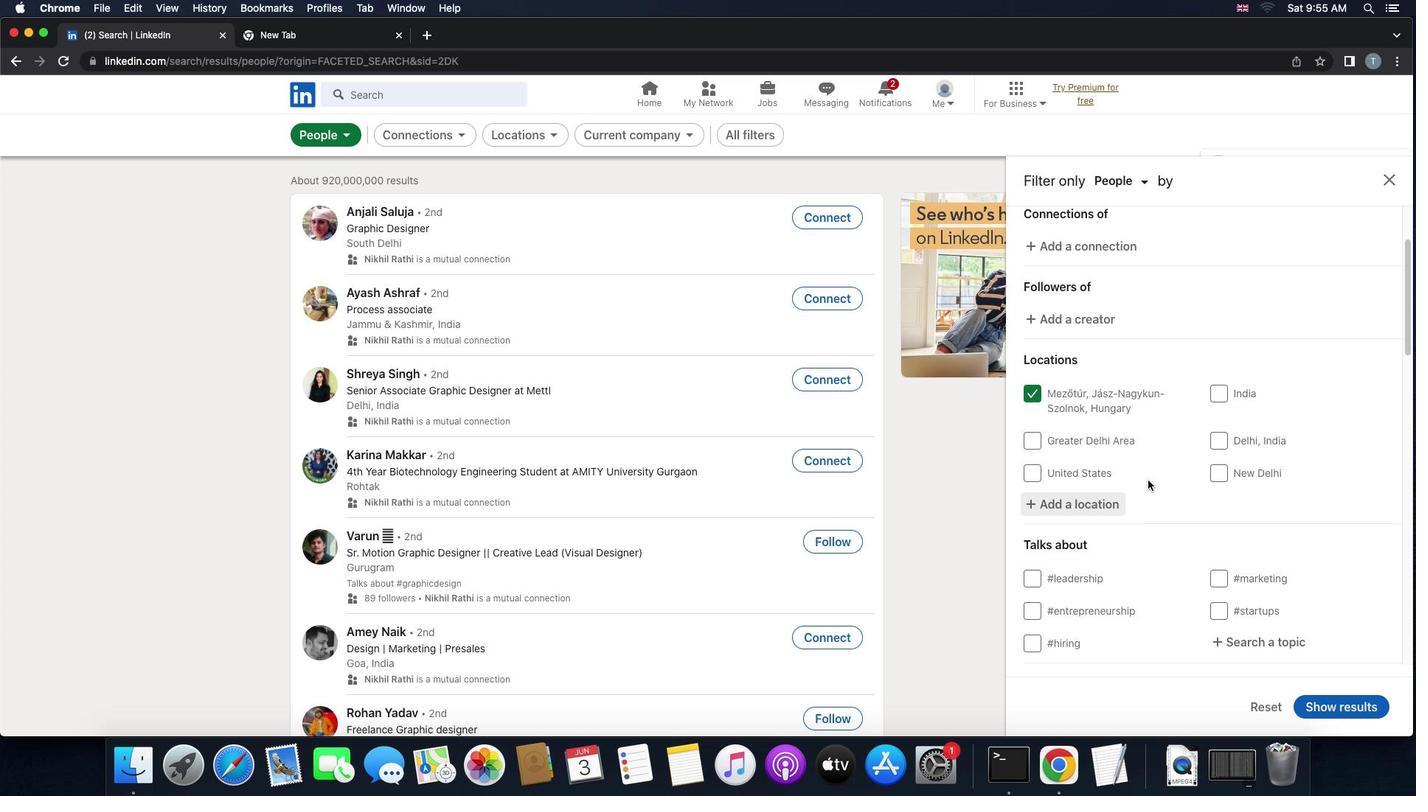 
Action: Mouse scrolled (1147, 480) with delta (0, 0)
Screenshot: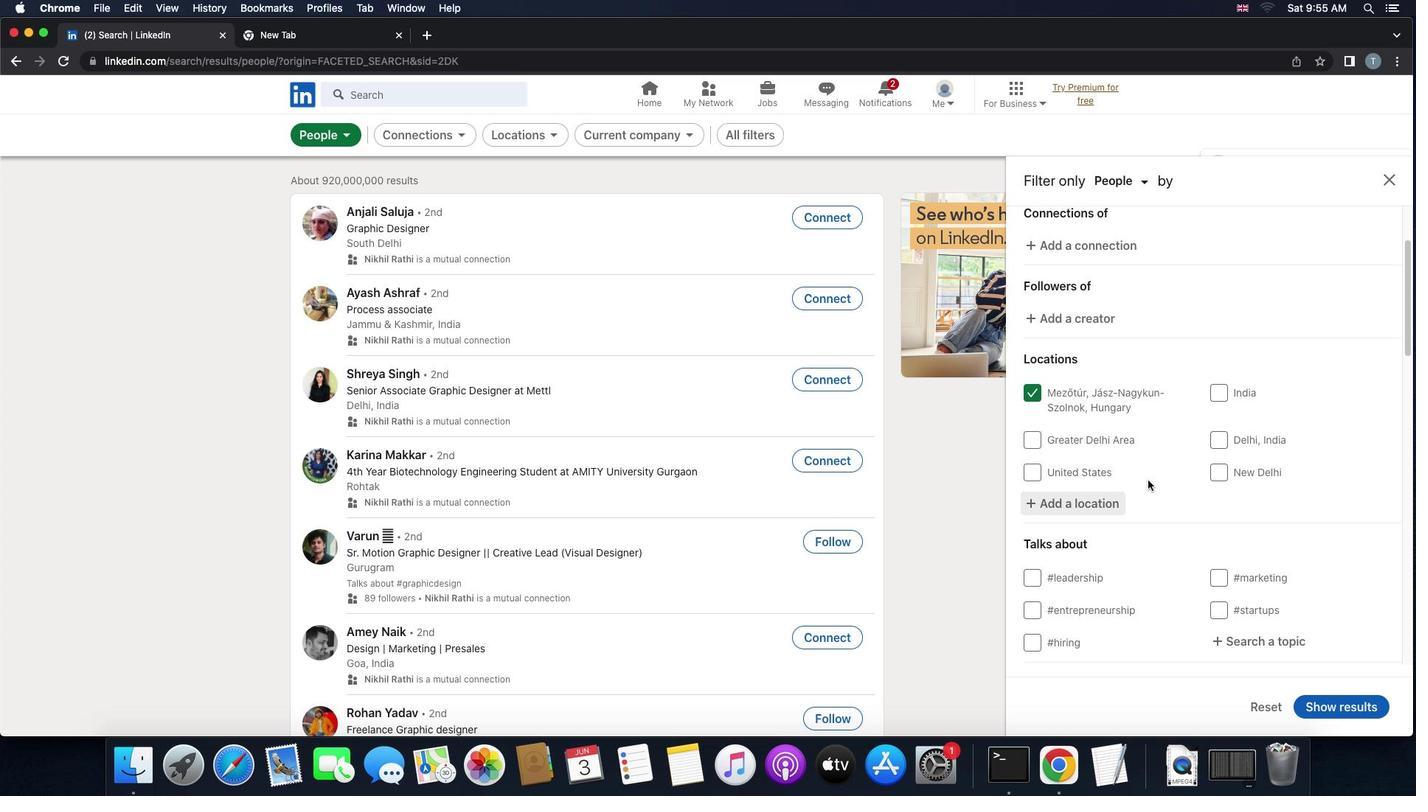 
Action: Mouse scrolled (1147, 480) with delta (0, 0)
Screenshot: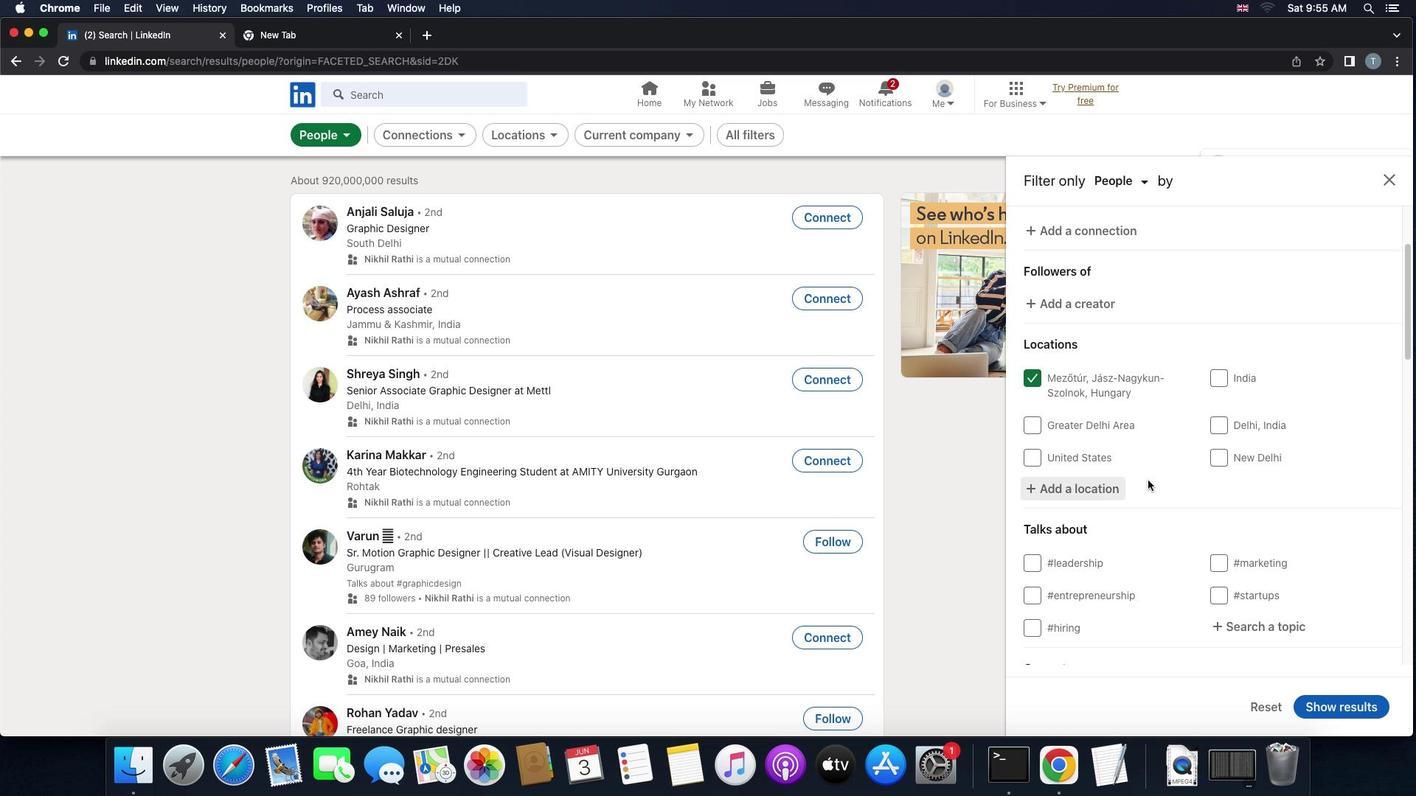 
Action: Mouse scrolled (1147, 480) with delta (0, 0)
Screenshot: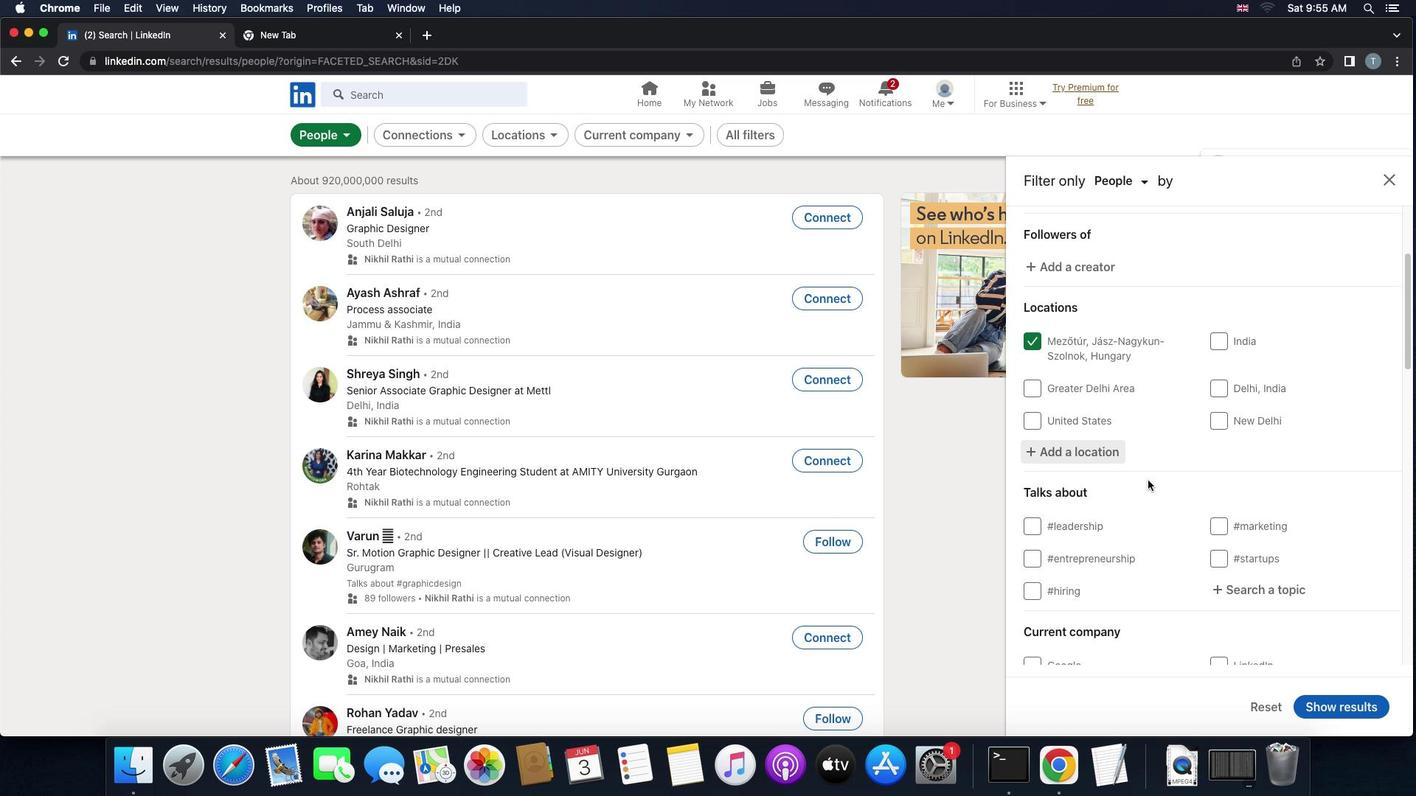 
Action: Mouse scrolled (1147, 480) with delta (0, 0)
Screenshot: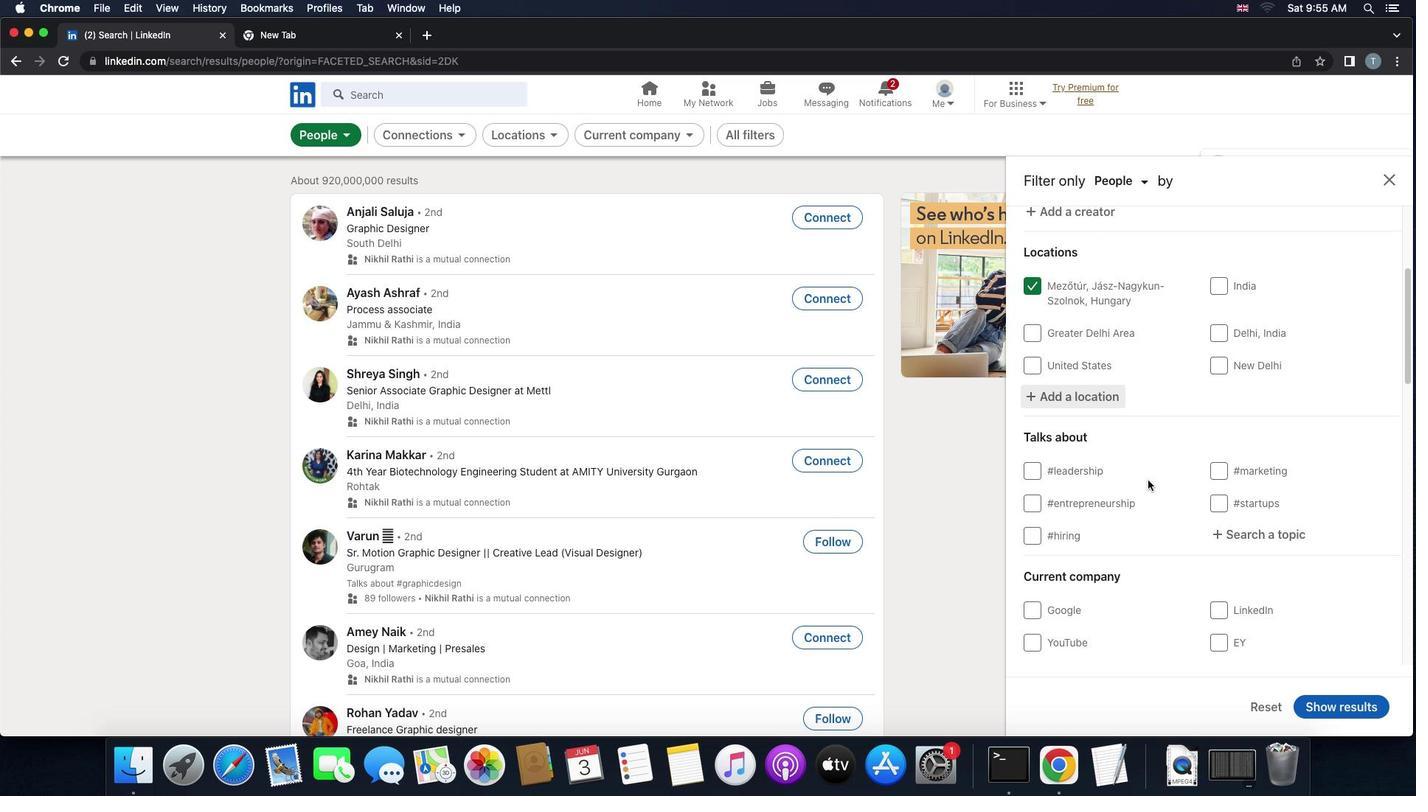 
Action: Mouse scrolled (1147, 480) with delta (0, 0)
Screenshot: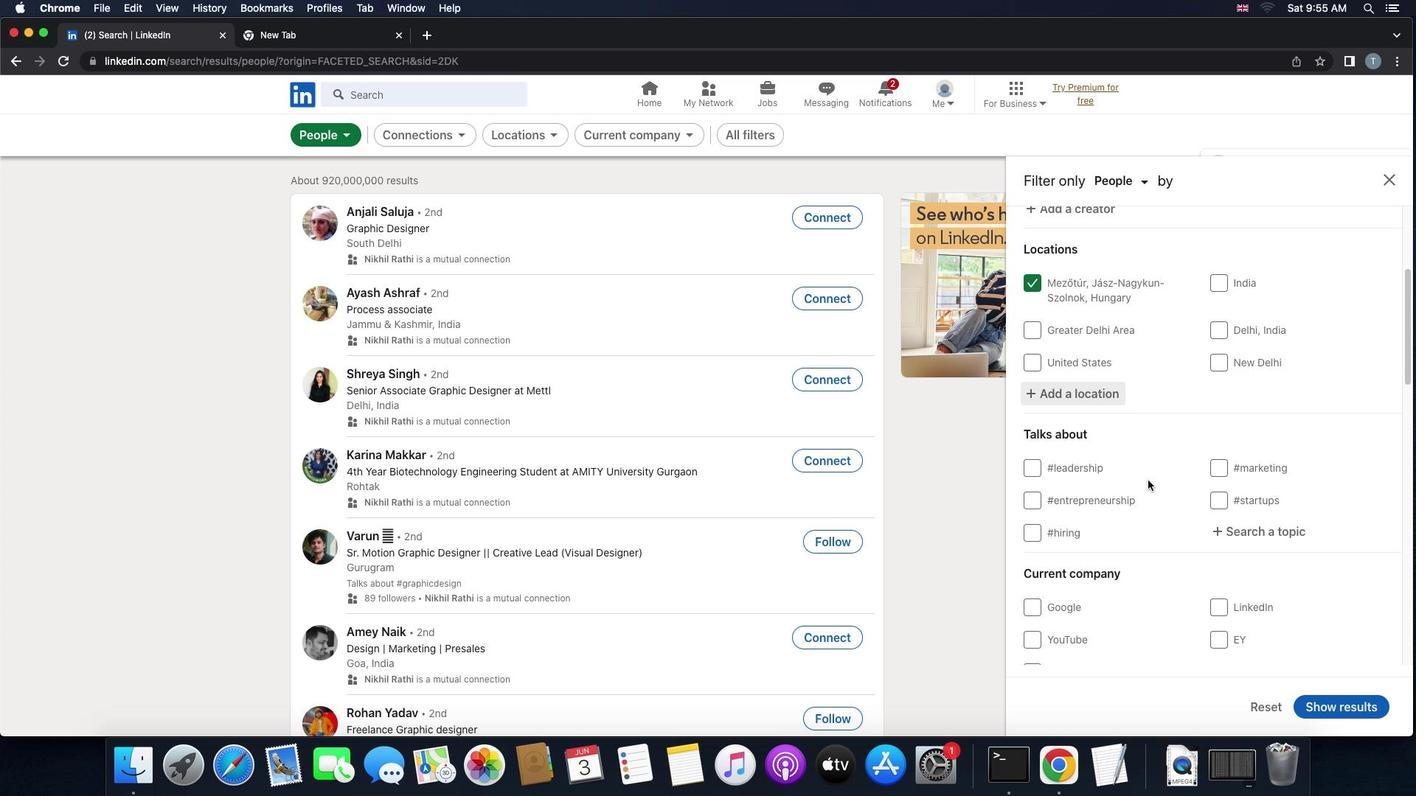 
Action: Mouse scrolled (1147, 480) with delta (0, 0)
Screenshot: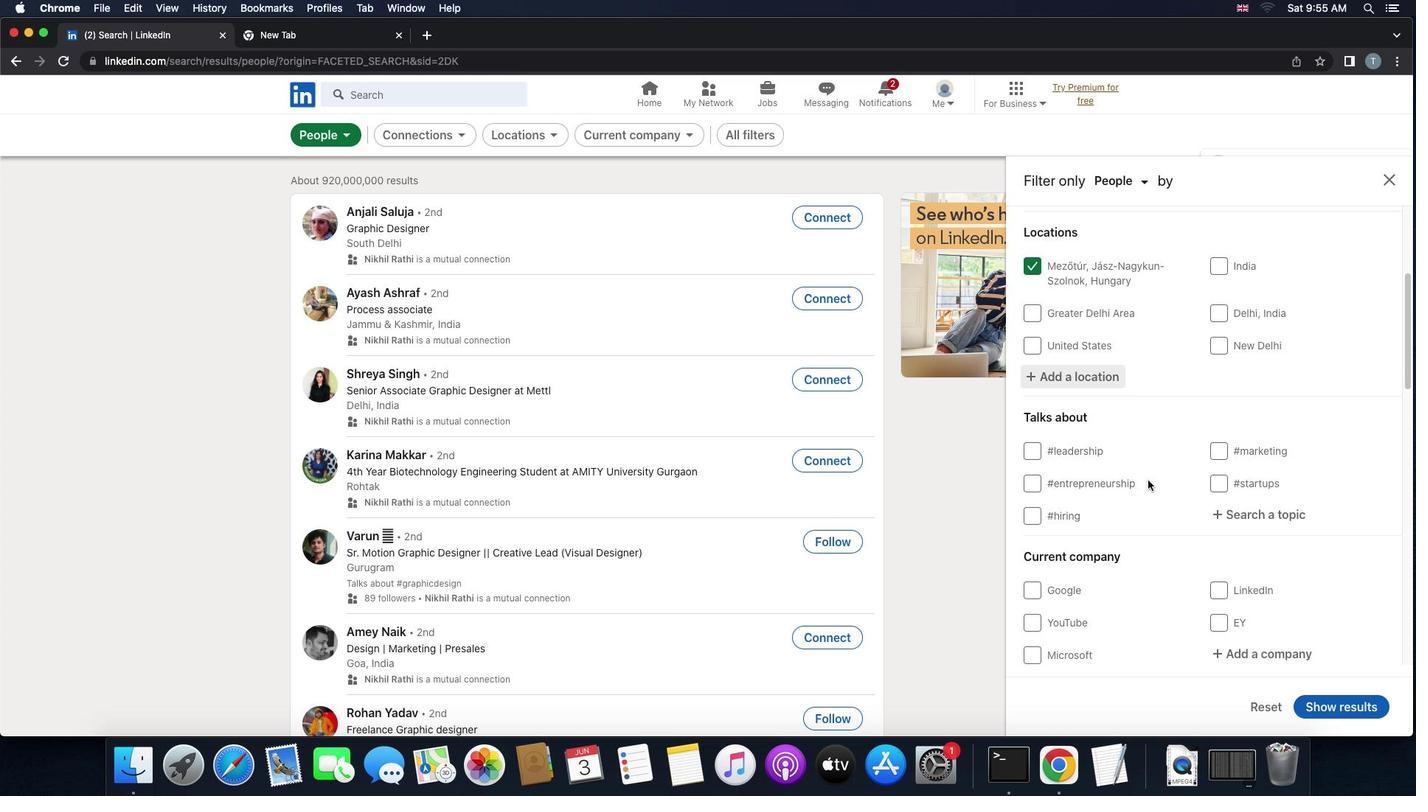 
Action: Mouse scrolled (1147, 480) with delta (0, 0)
Screenshot: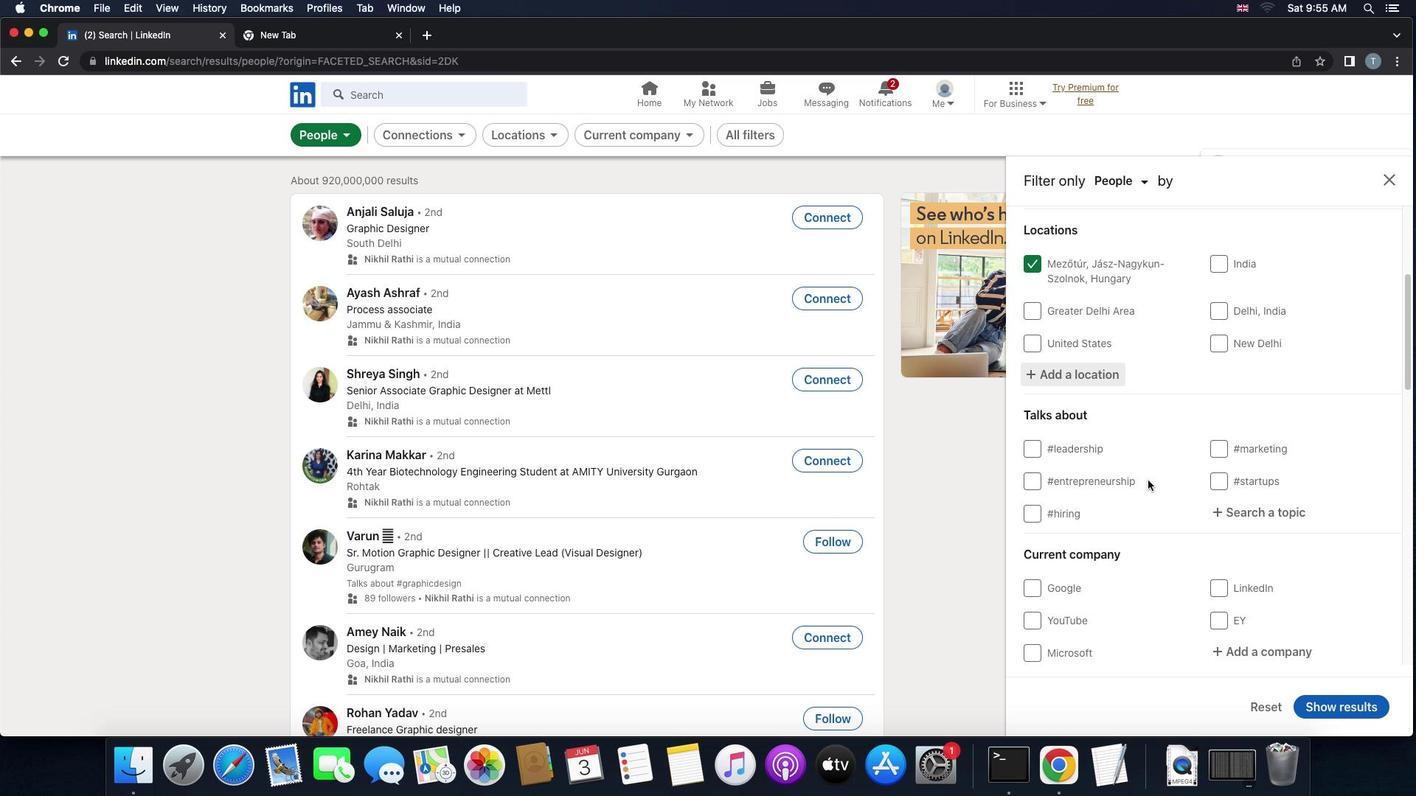 
Action: Mouse scrolled (1147, 480) with delta (0, 0)
Screenshot: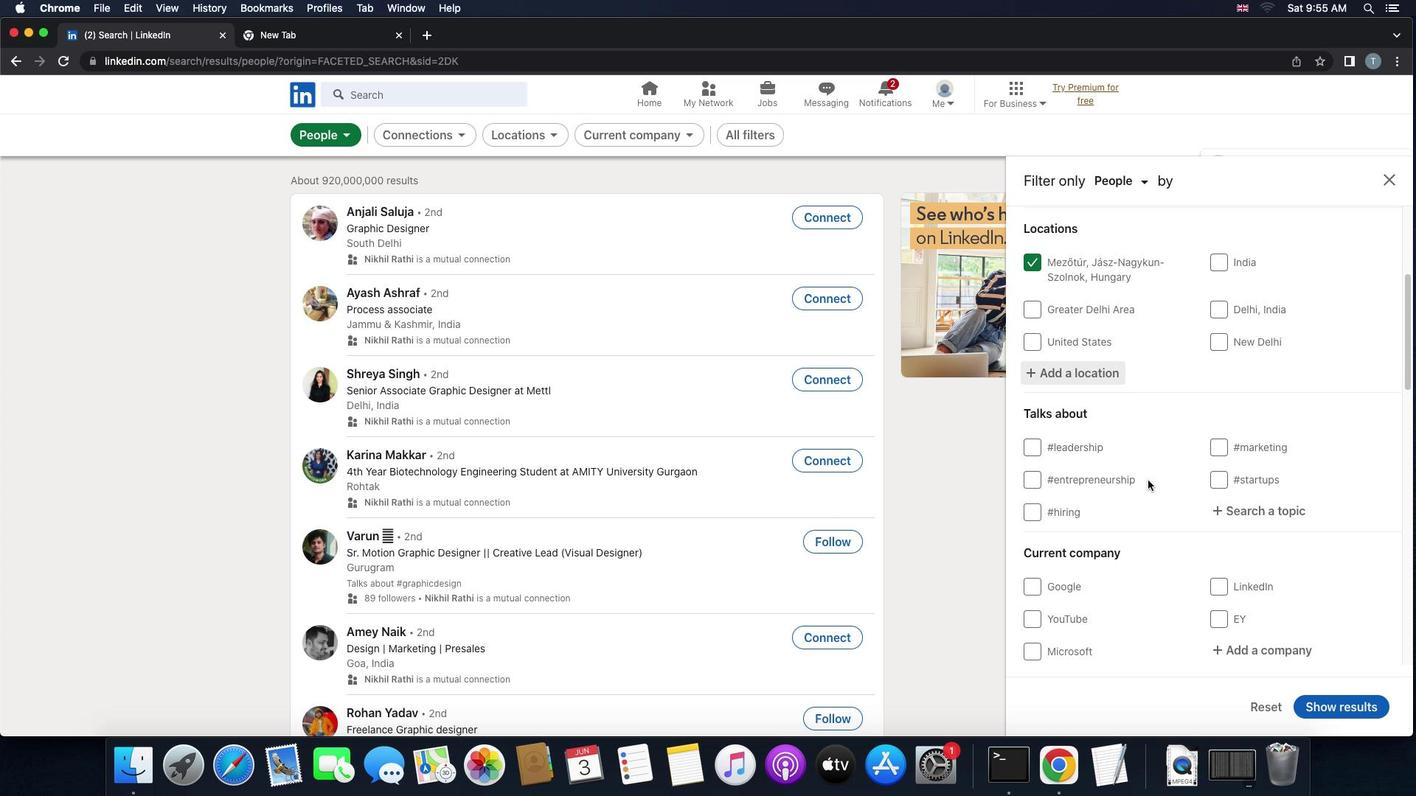 
Action: Mouse moved to (1240, 487)
Screenshot: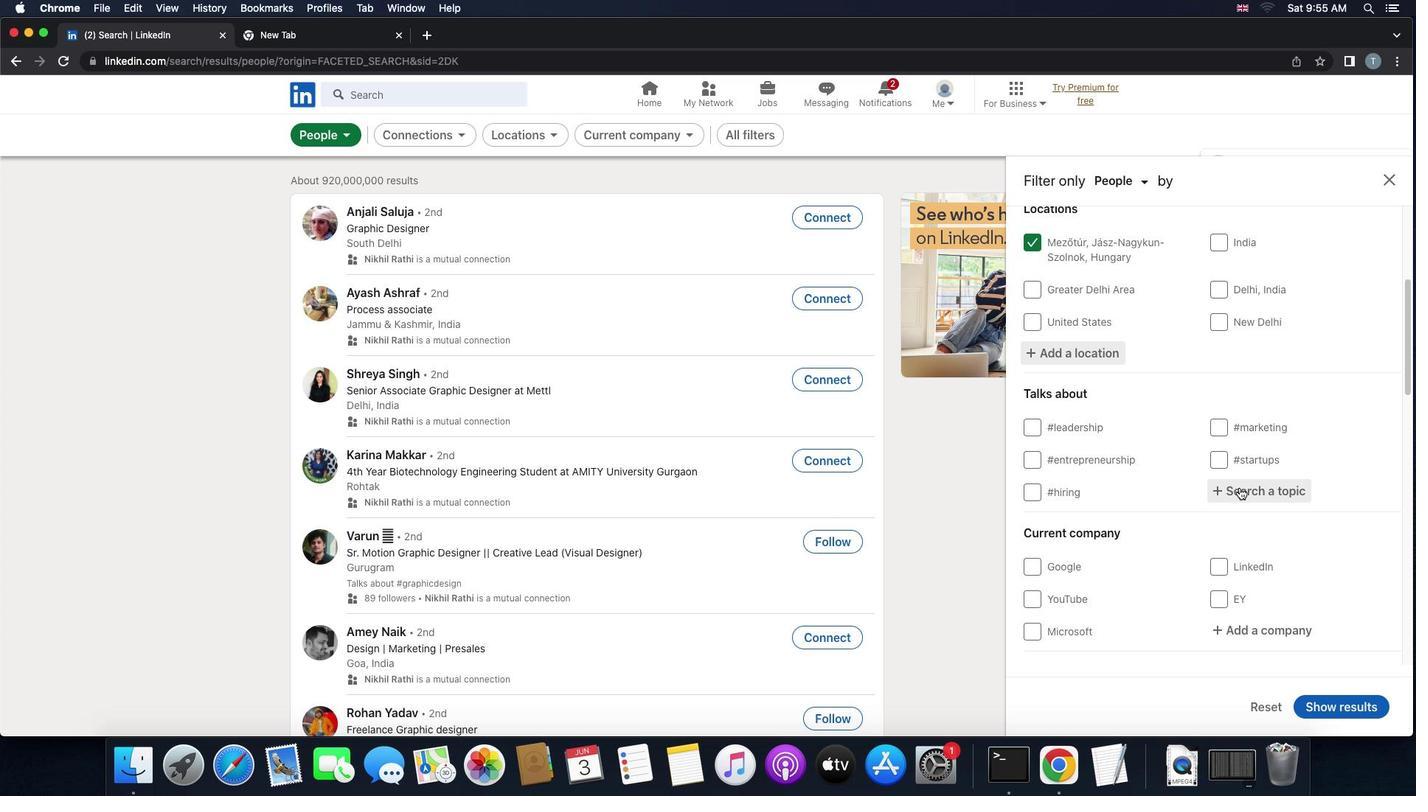 
Action: Mouse pressed left at (1240, 487)
Screenshot: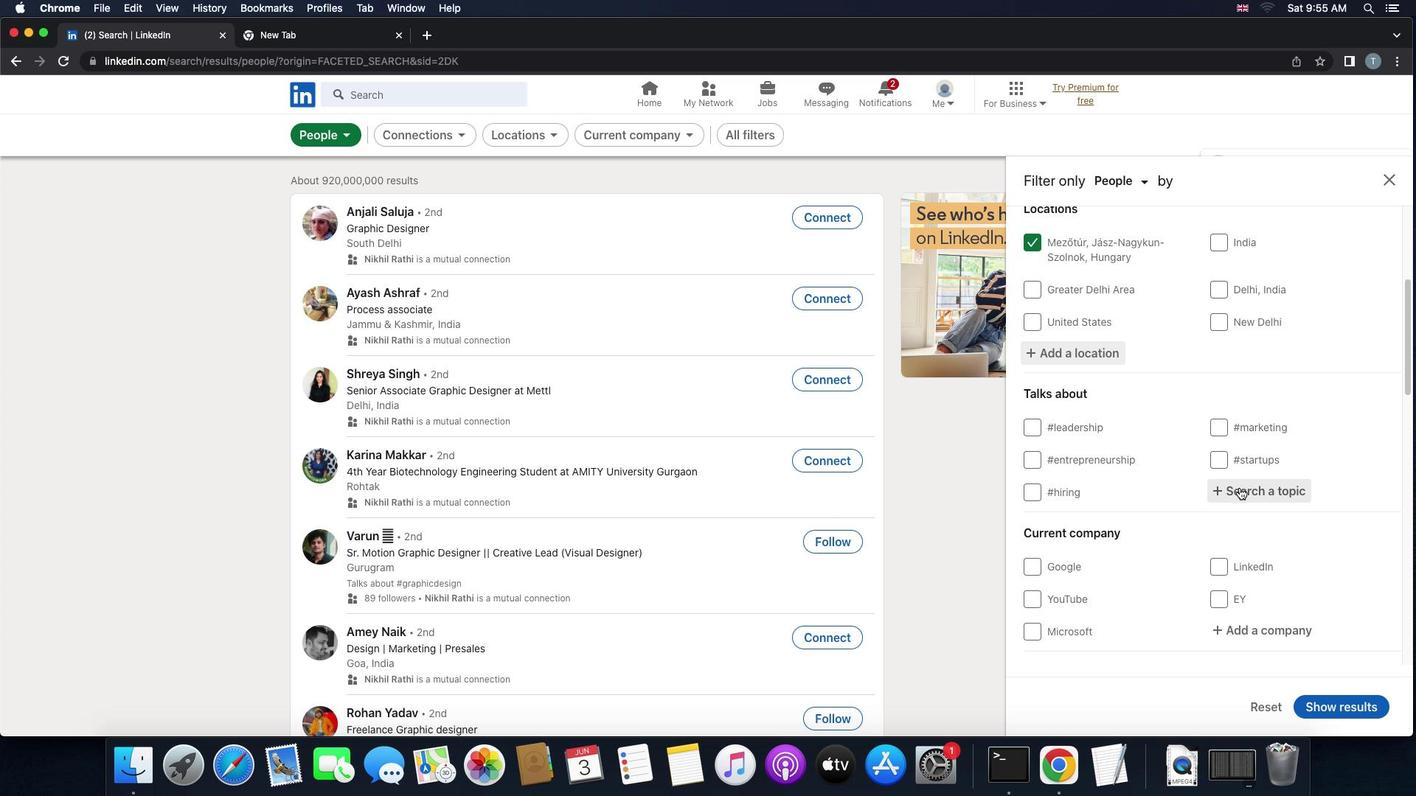 
Action: Mouse moved to (1213, 486)
Screenshot: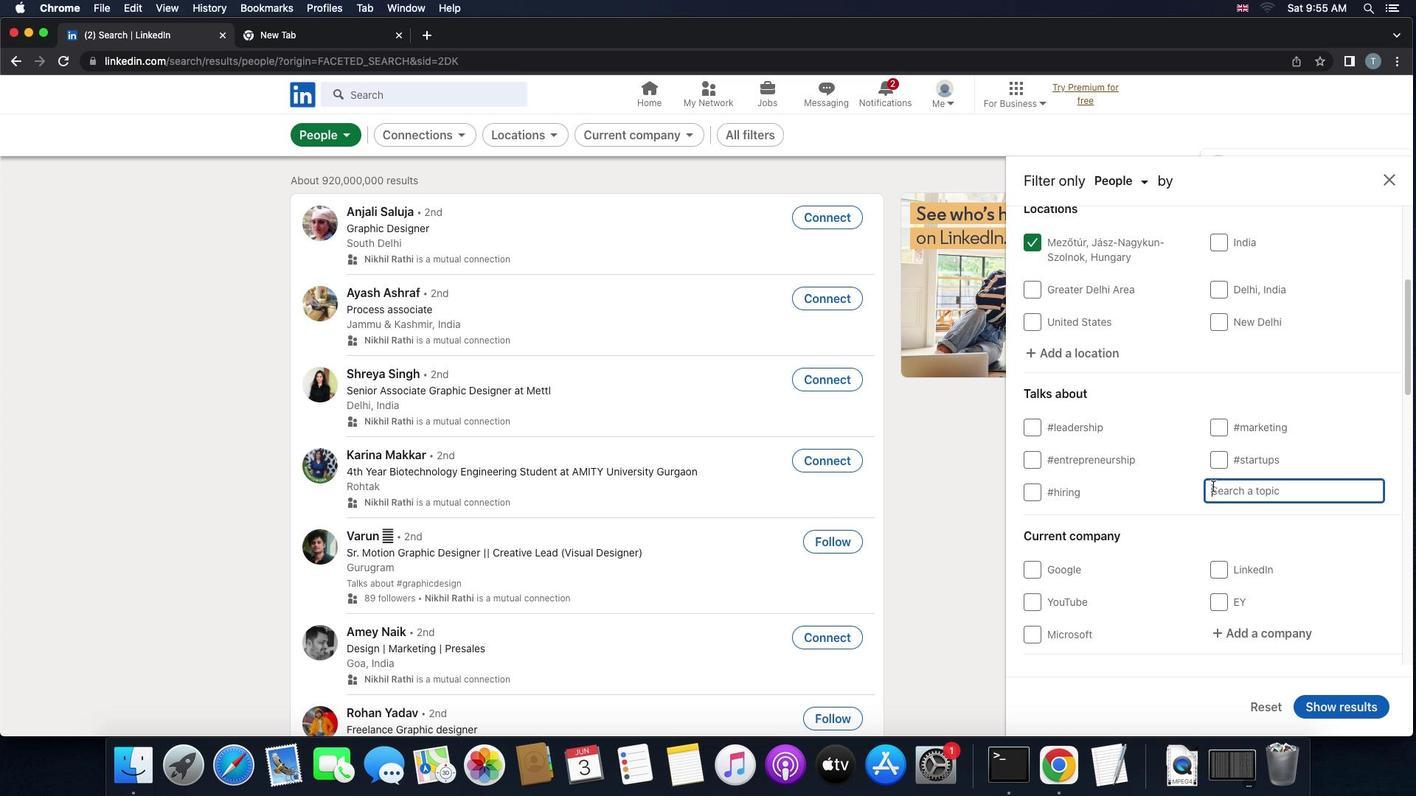 
Action: Key pressed 'g''i''v''i''n''g''b''a''c''k'
Screenshot: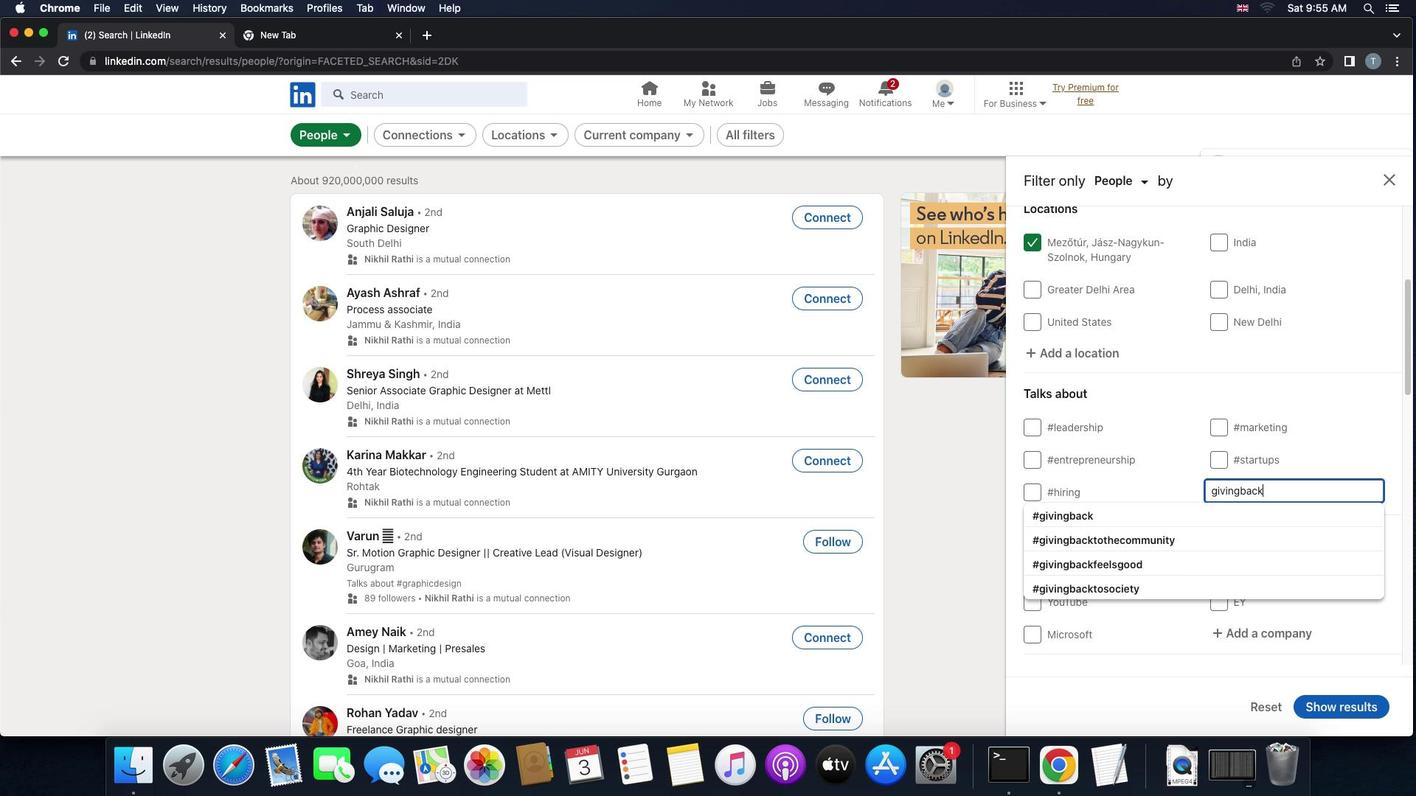 
Action: Mouse moved to (1123, 520)
Screenshot: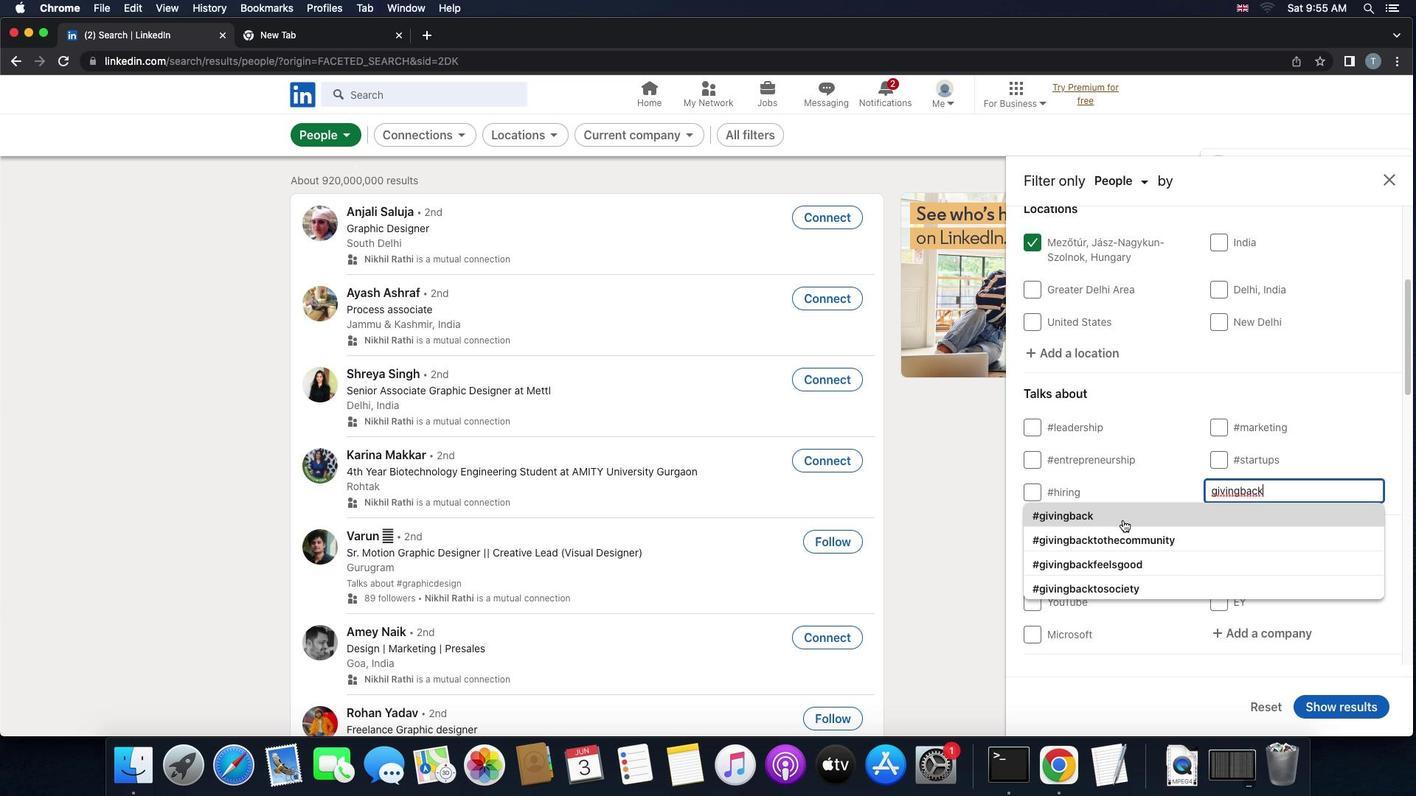 
Action: Mouse pressed left at (1123, 520)
Screenshot: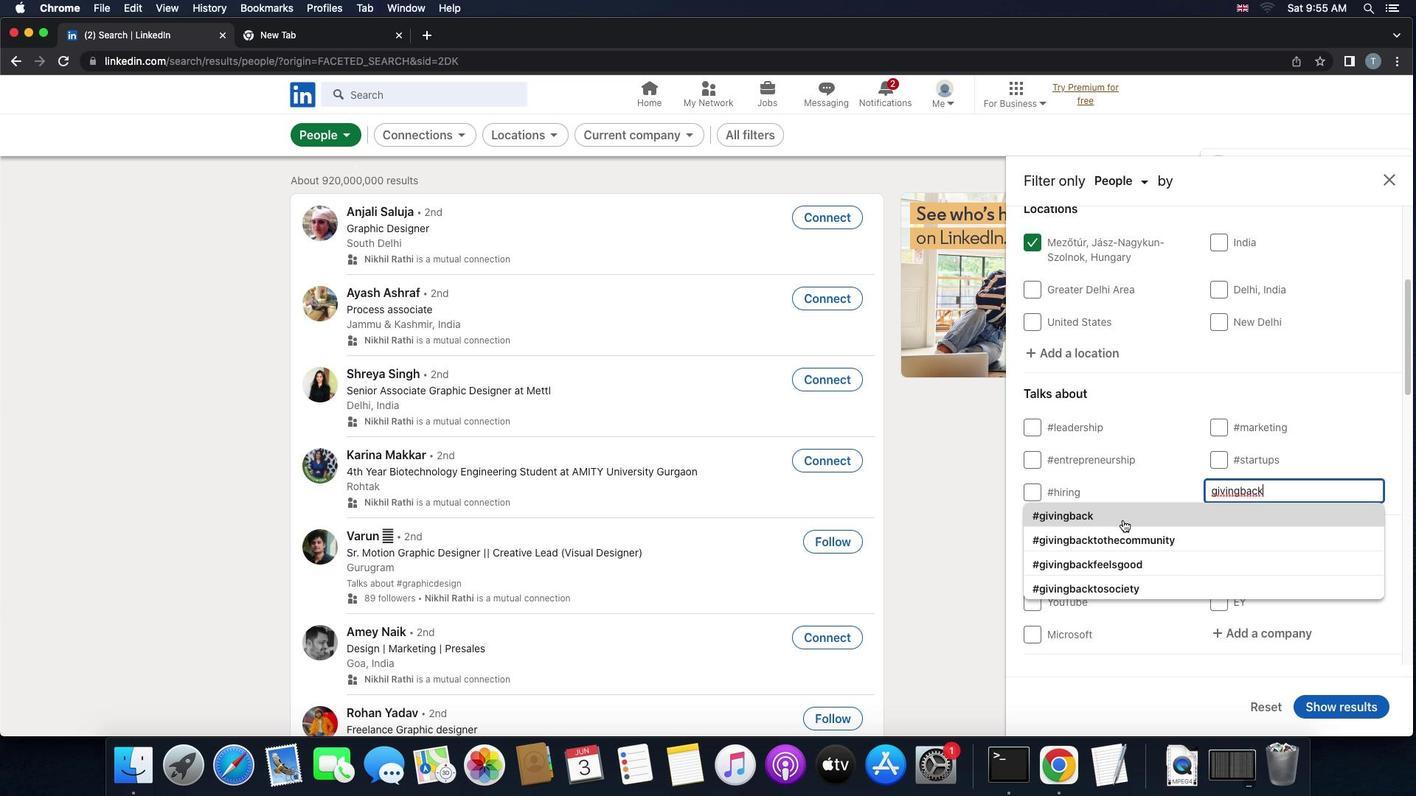 
Action: Mouse moved to (1138, 458)
Screenshot: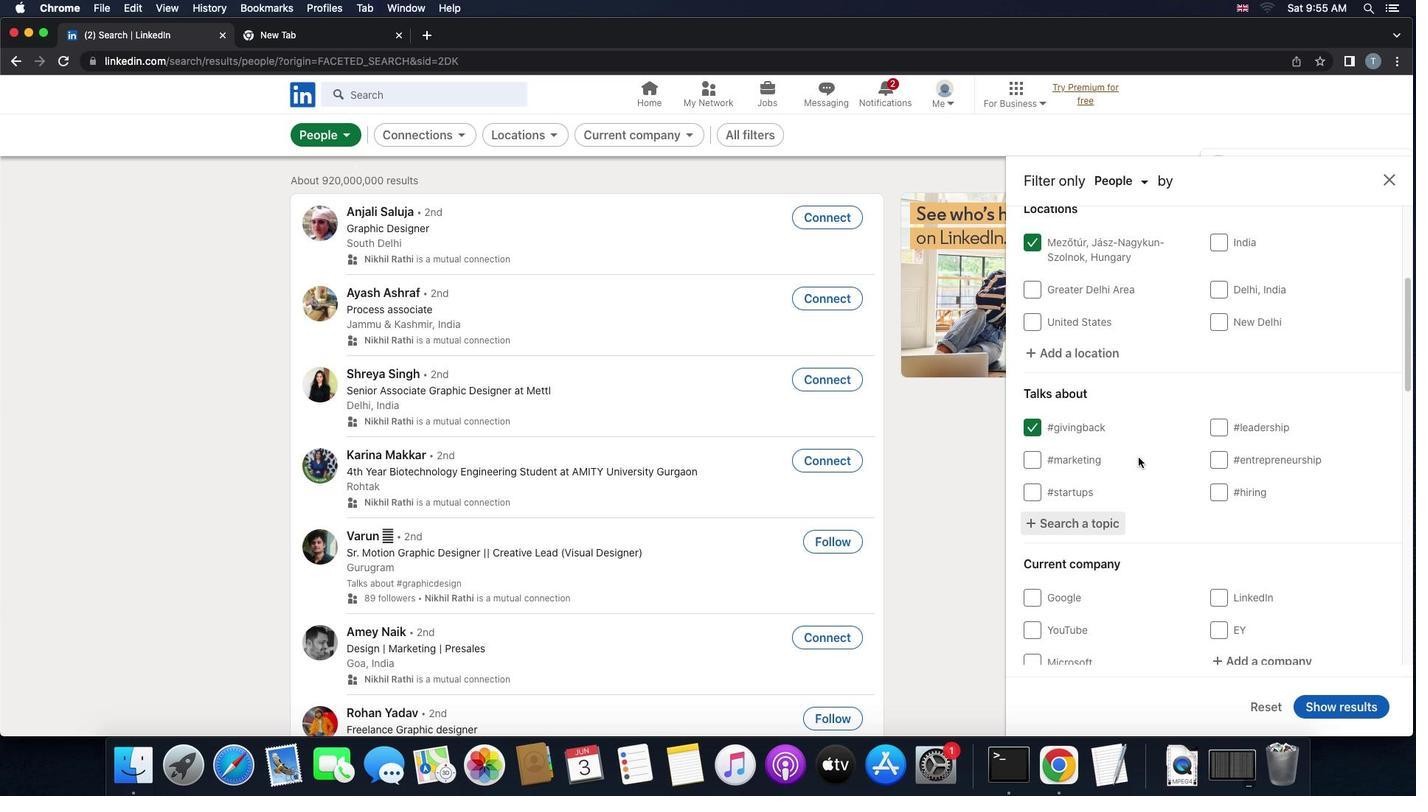 
Action: Mouse scrolled (1138, 458) with delta (0, 0)
Screenshot: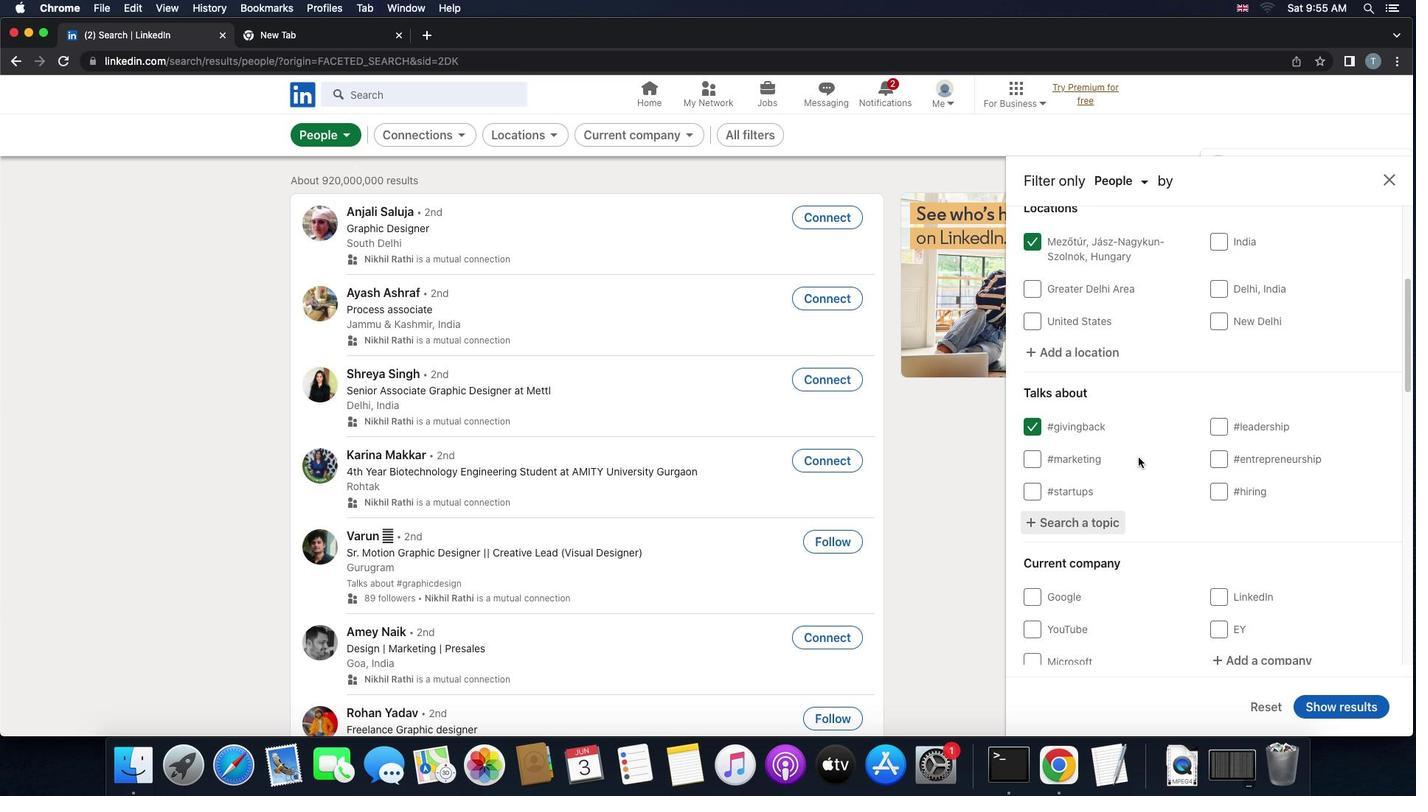 
Action: Mouse scrolled (1138, 458) with delta (0, 0)
Screenshot: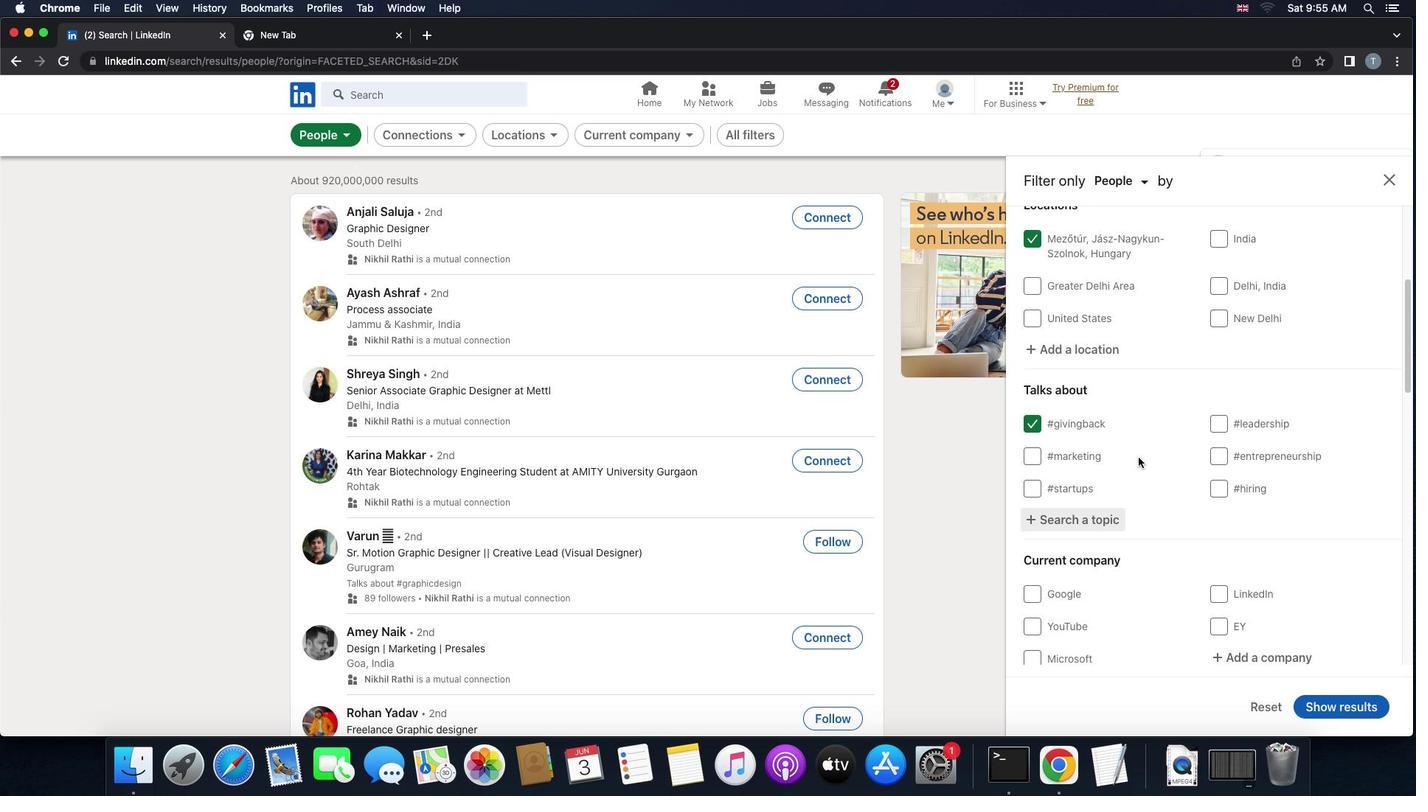 
Action: Mouse scrolled (1138, 458) with delta (0, -1)
Screenshot: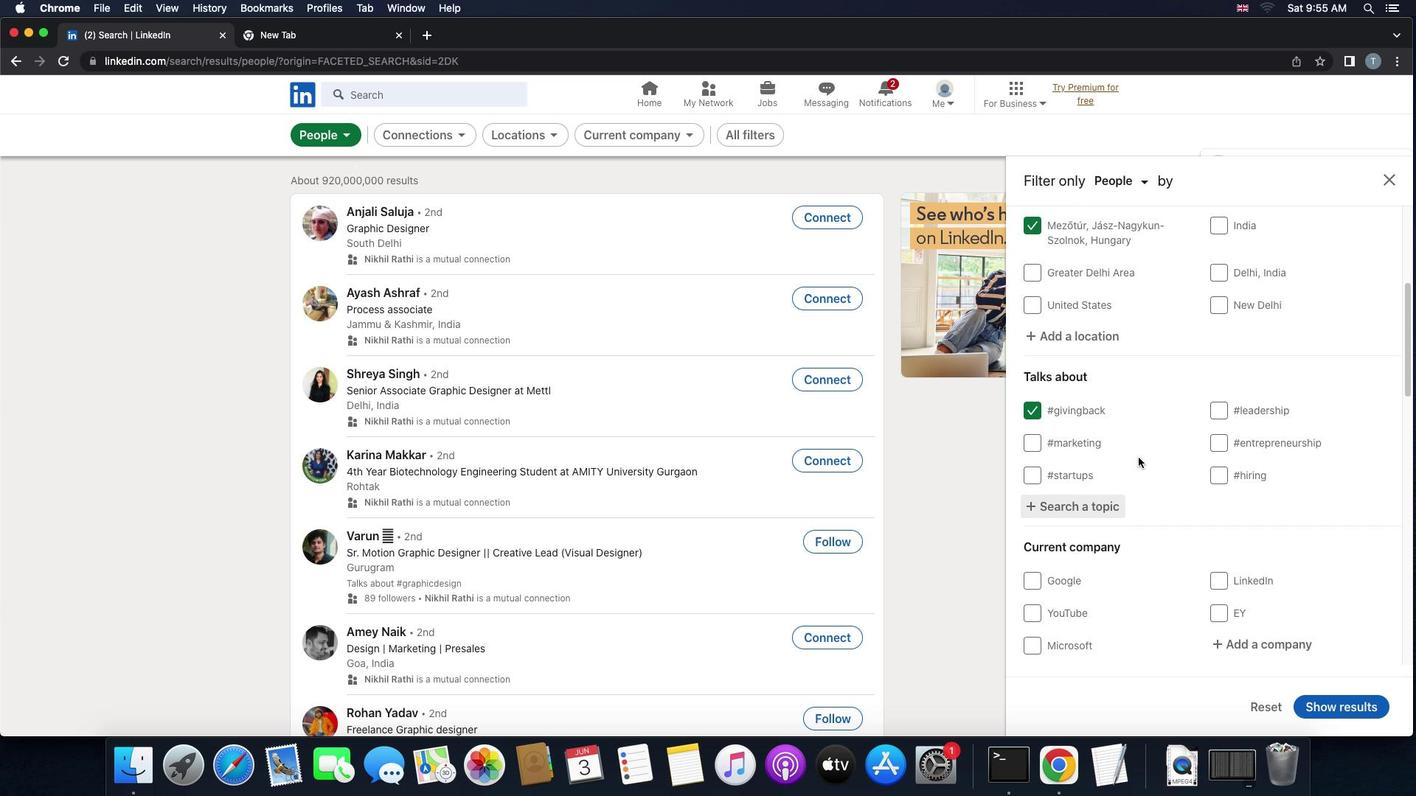 
Action: Mouse scrolled (1138, 458) with delta (0, 0)
Screenshot: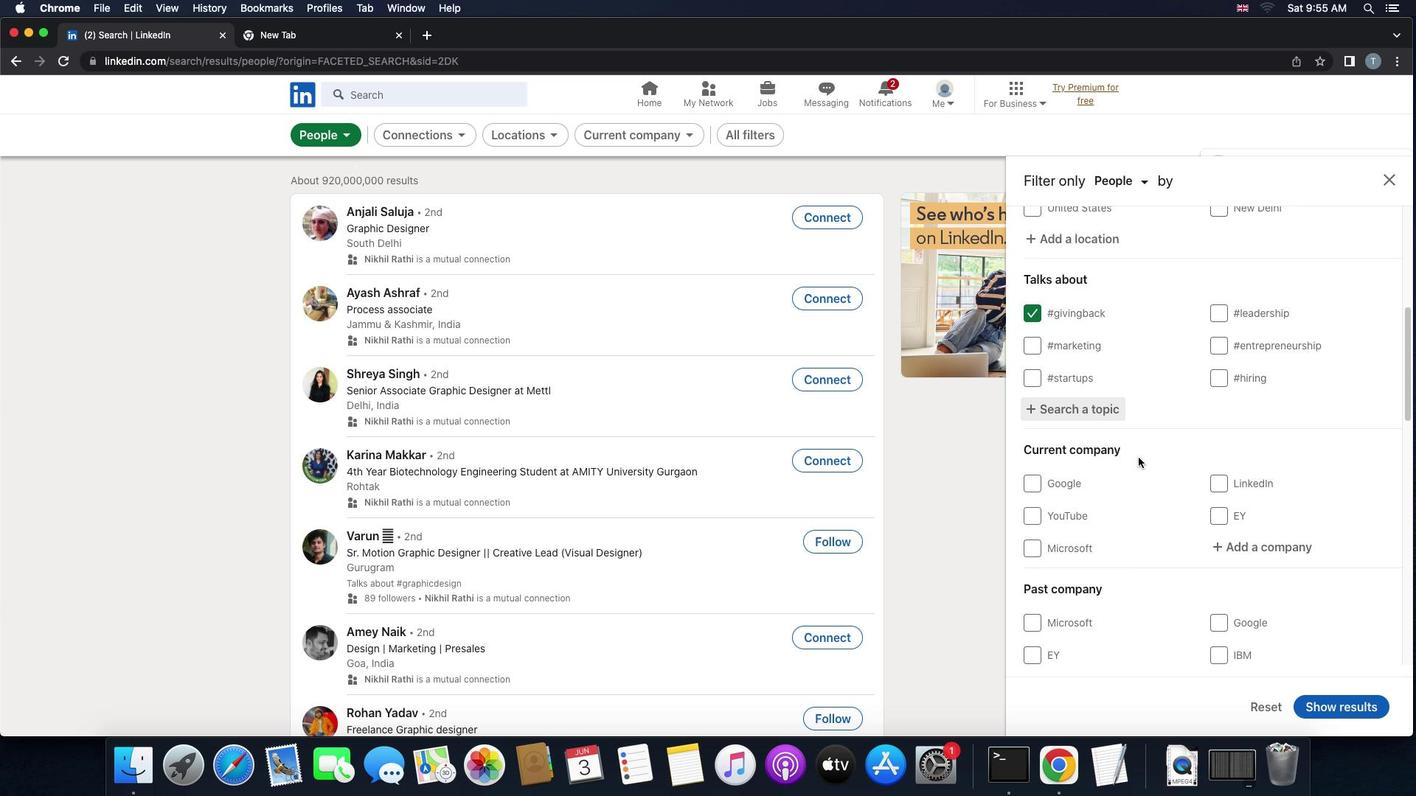 
Action: Mouse scrolled (1138, 458) with delta (0, 0)
Screenshot: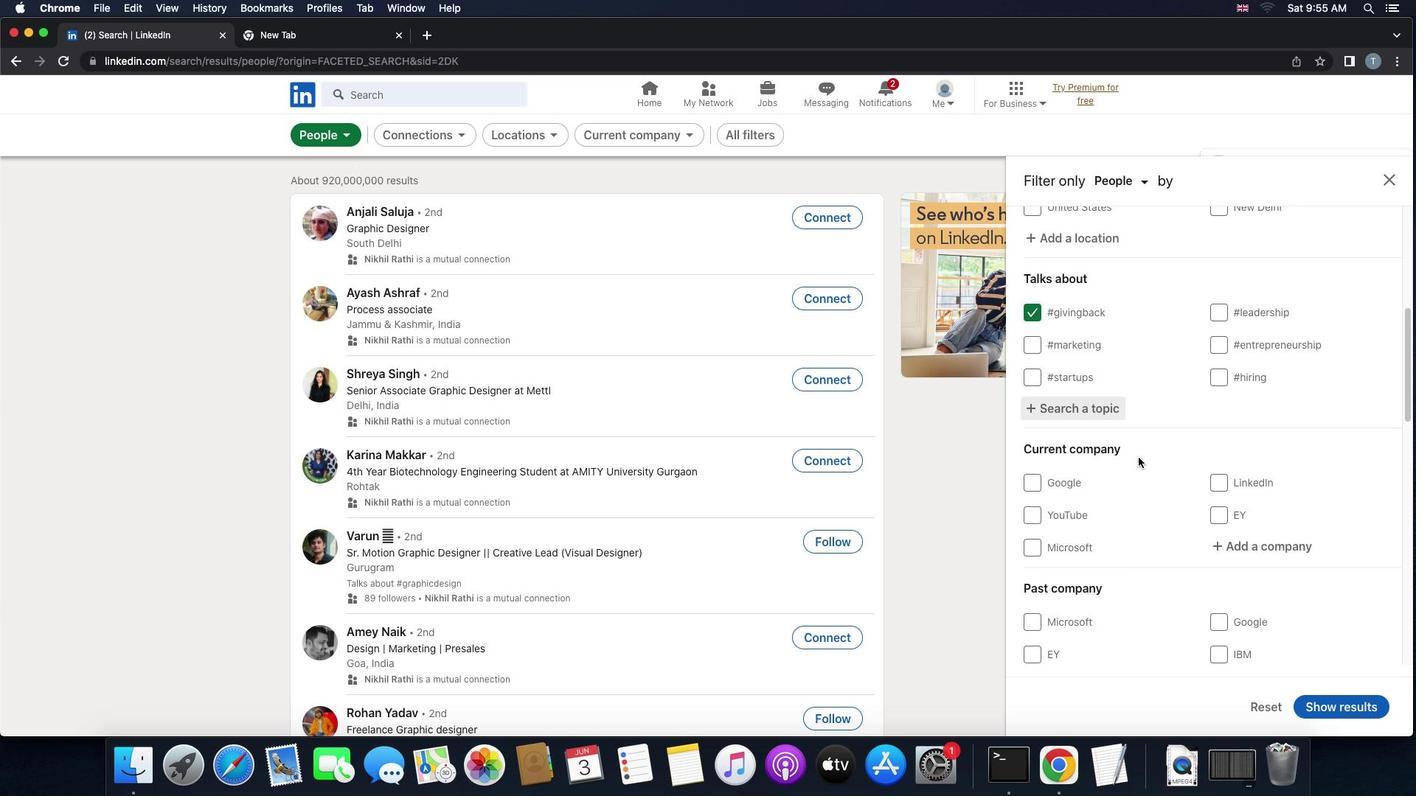 
Action: Mouse scrolled (1138, 458) with delta (0, 0)
Screenshot: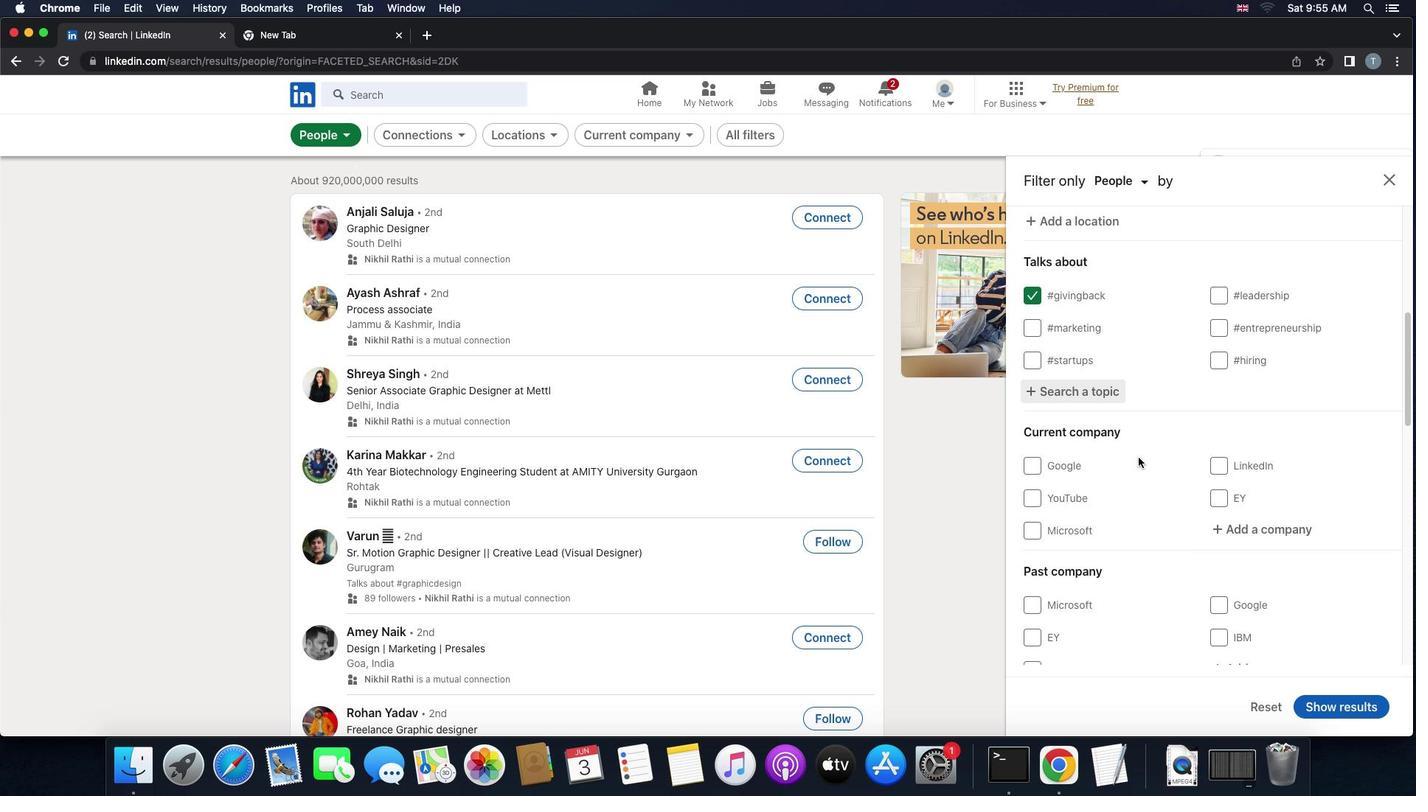 
Action: Mouse moved to (1138, 458)
Screenshot: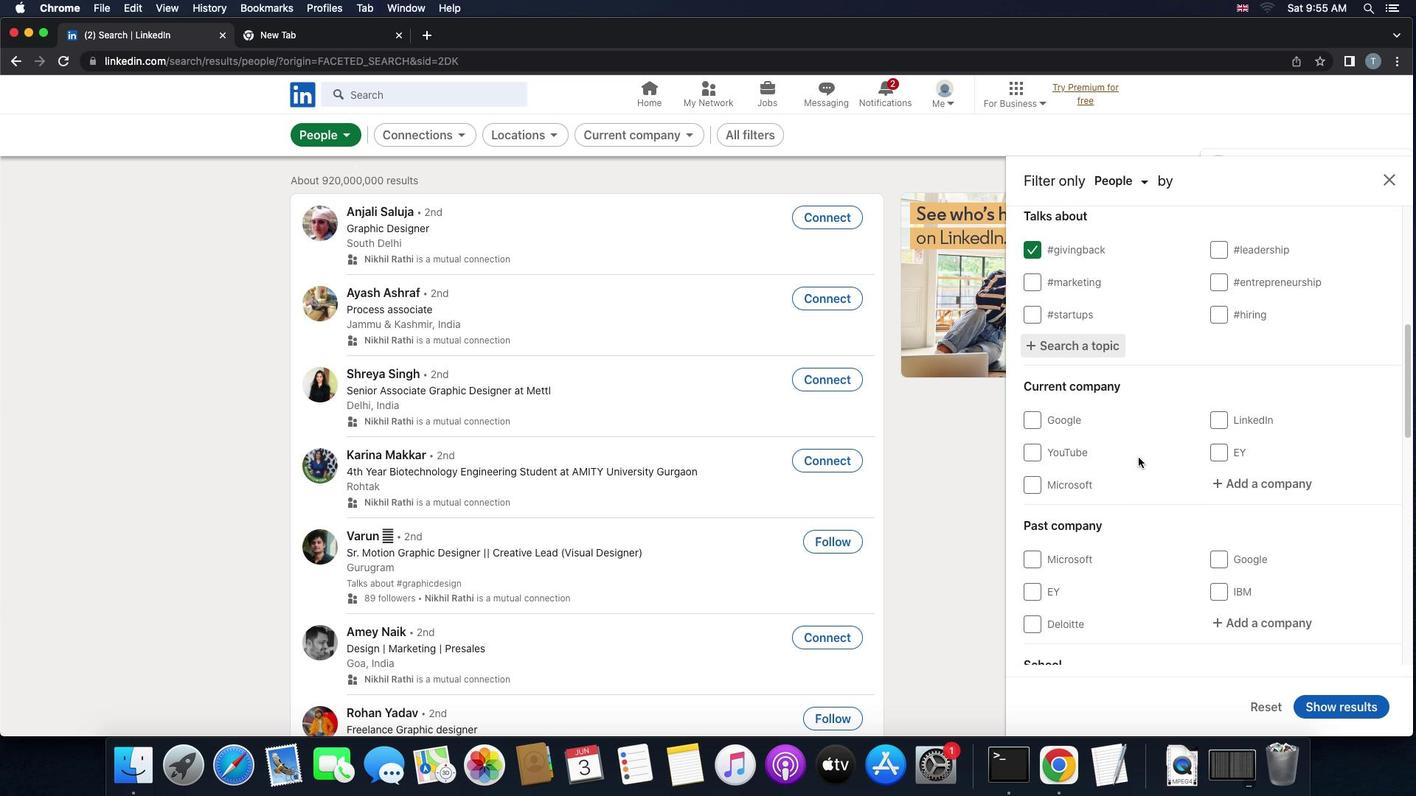 
Action: Mouse scrolled (1138, 458) with delta (0, 0)
Screenshot: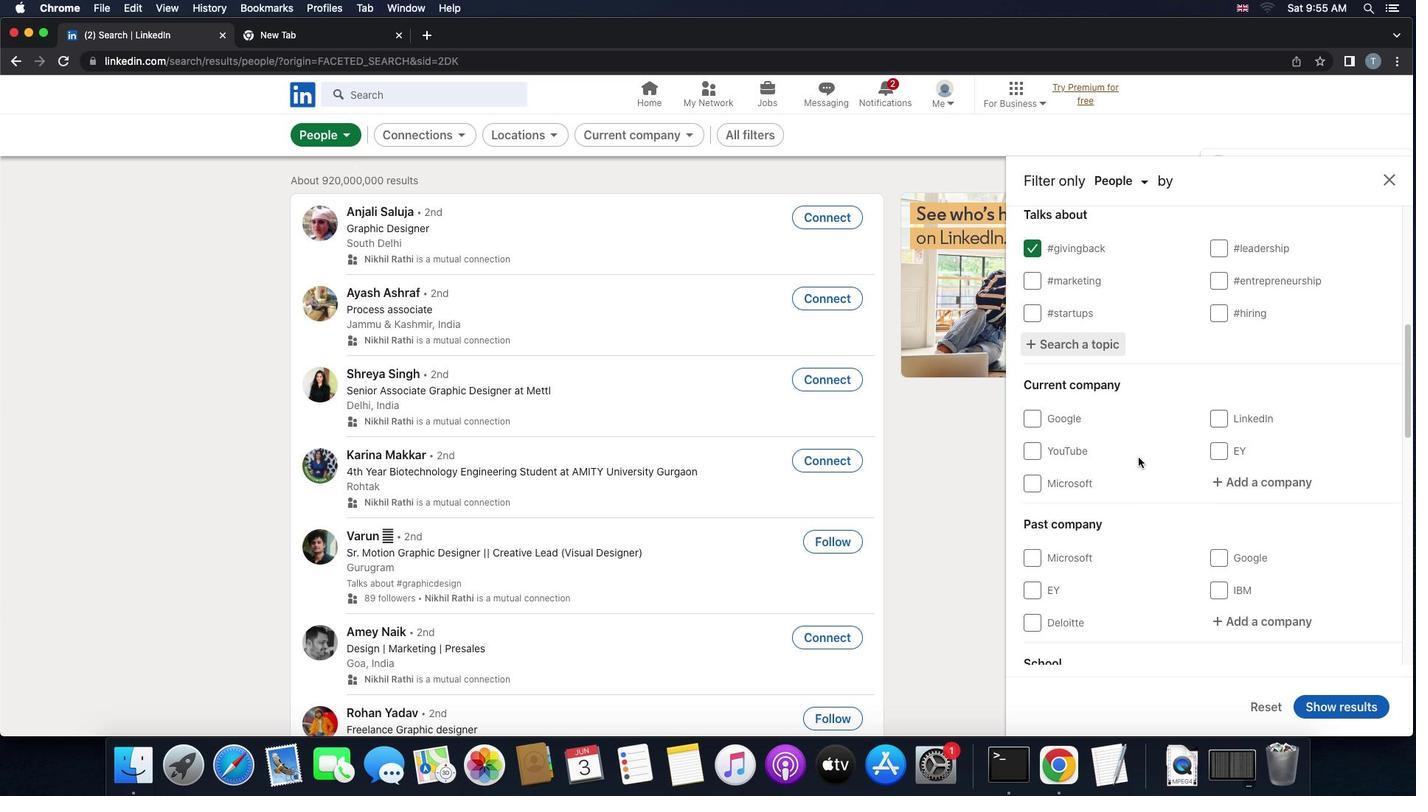 
Action: Mouse scrolled (1138, 458) with delta (0, 0)
Screenshot: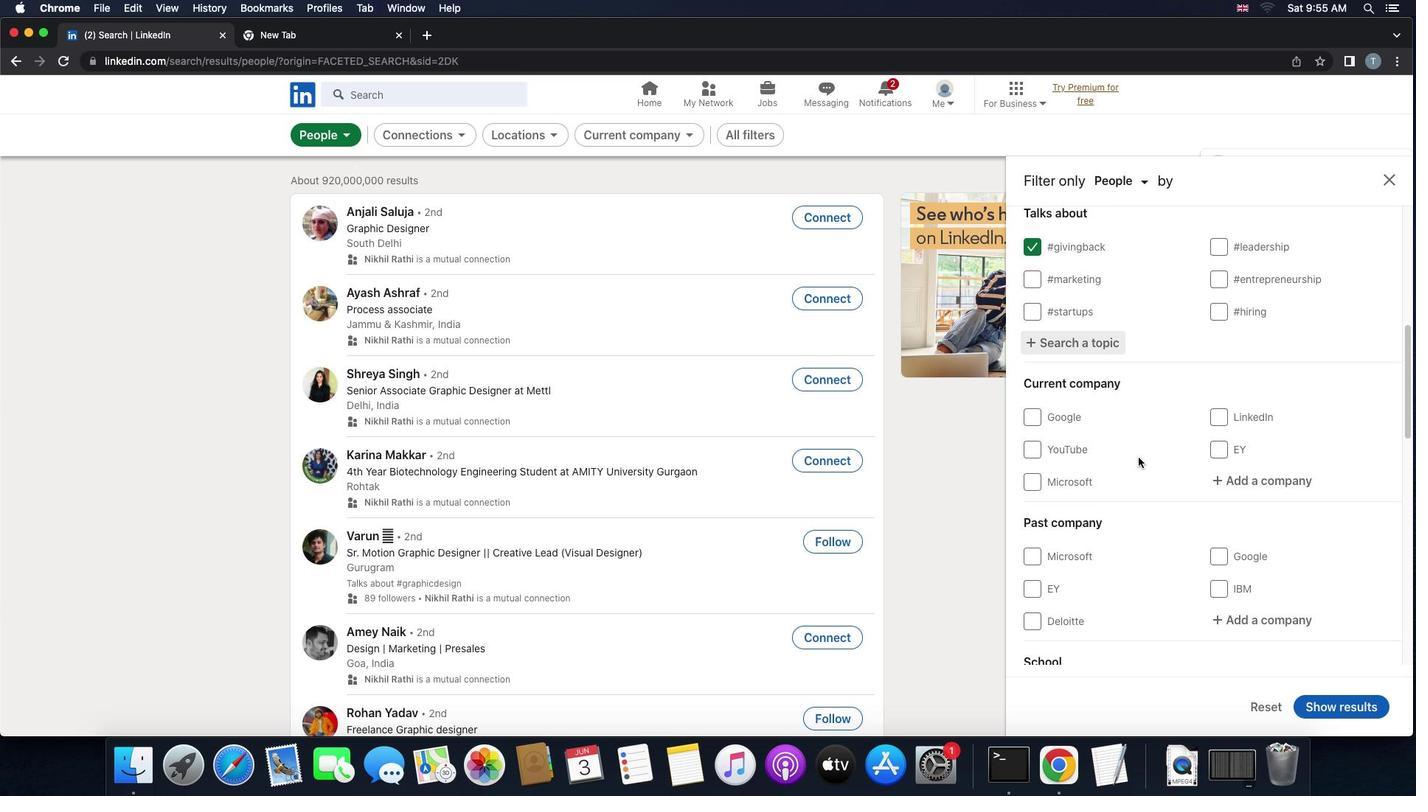 
Action: Mouse scrolled (1138, 458) with delta (0, 0)
Screenshot: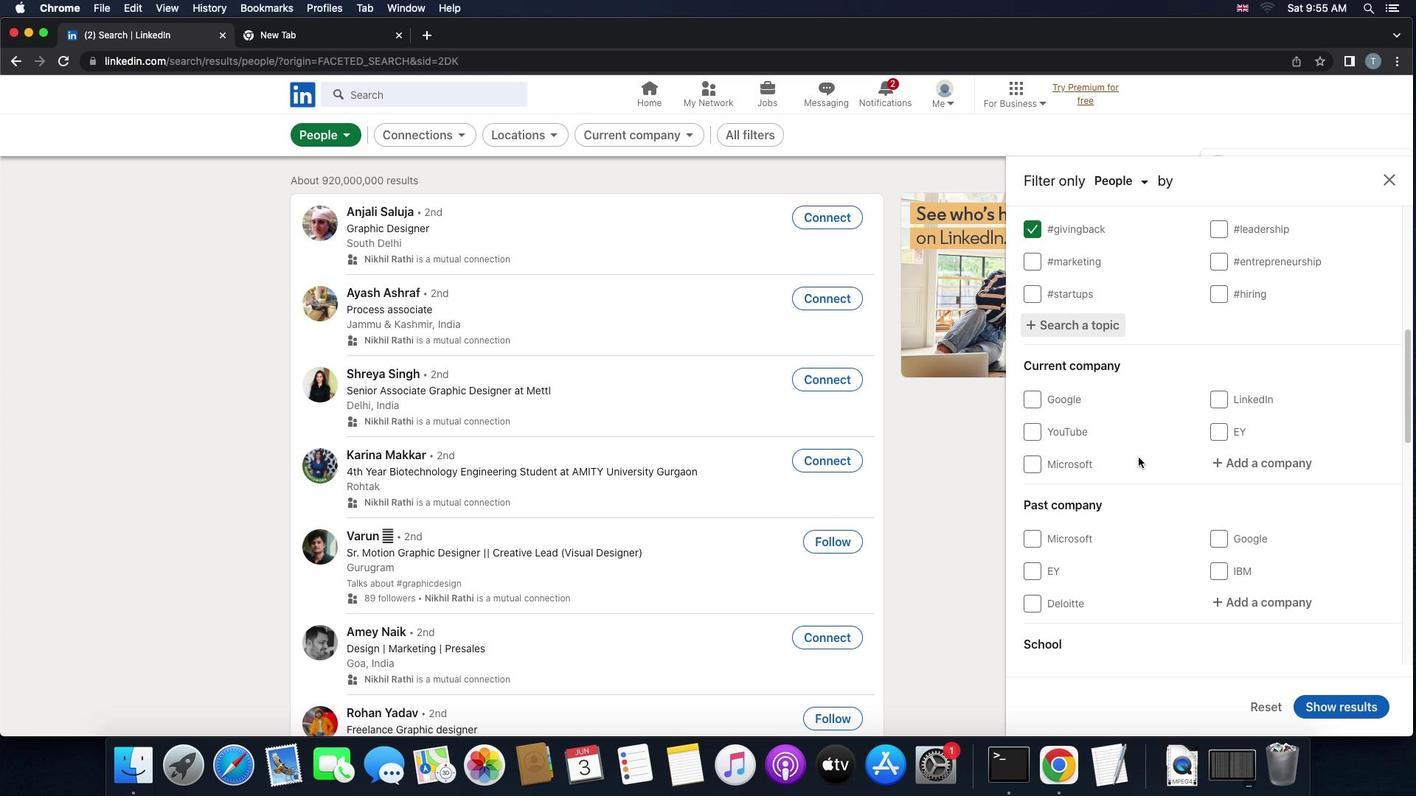 
Action: Mouse scrolled (1138, 458) with delta (0, 0)
Screenshot: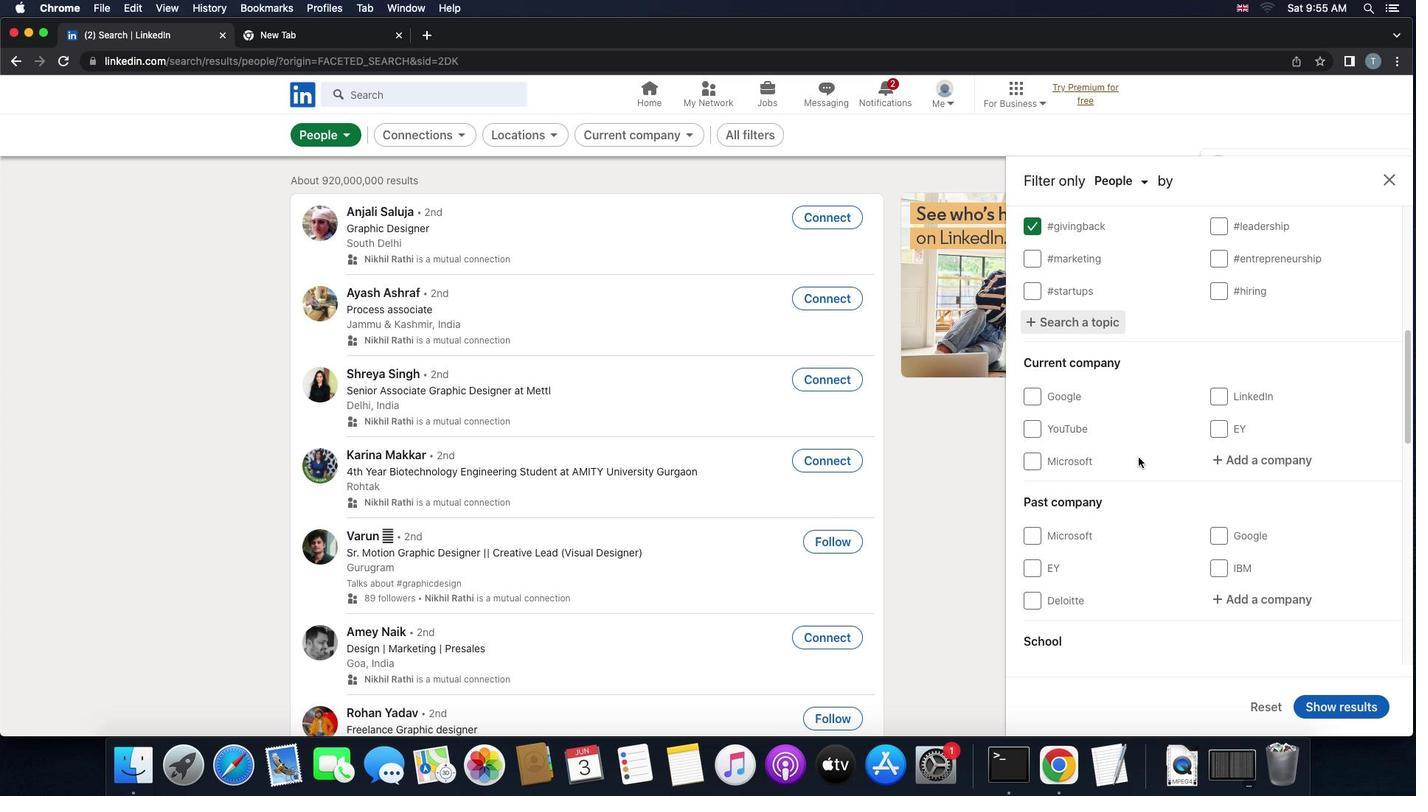 
Action: Mouse scrolled (1138, 458) with delta (0, 0)
Screenshot: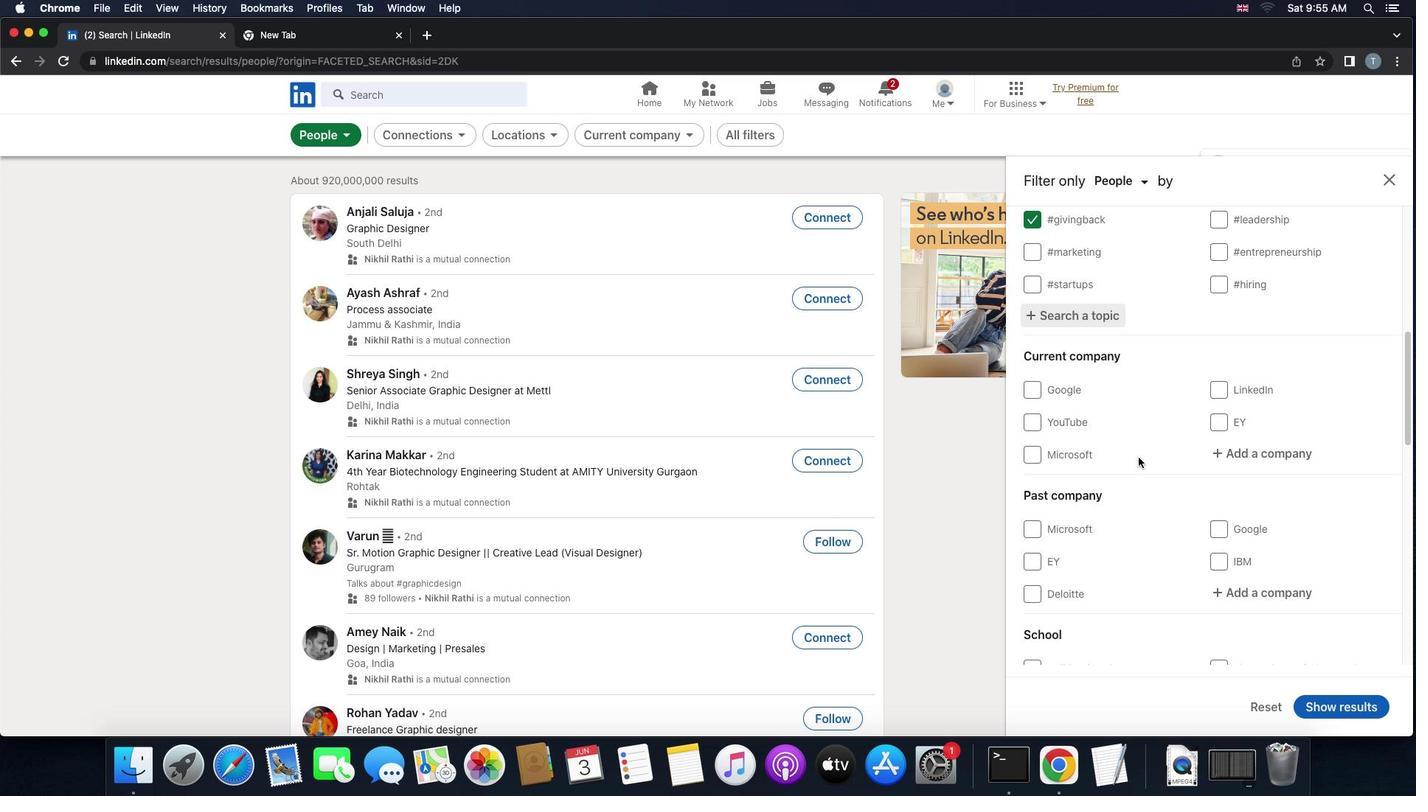 
Action: Mouse scrolled (1138, 458) with delta (0, 0)
Screenshot: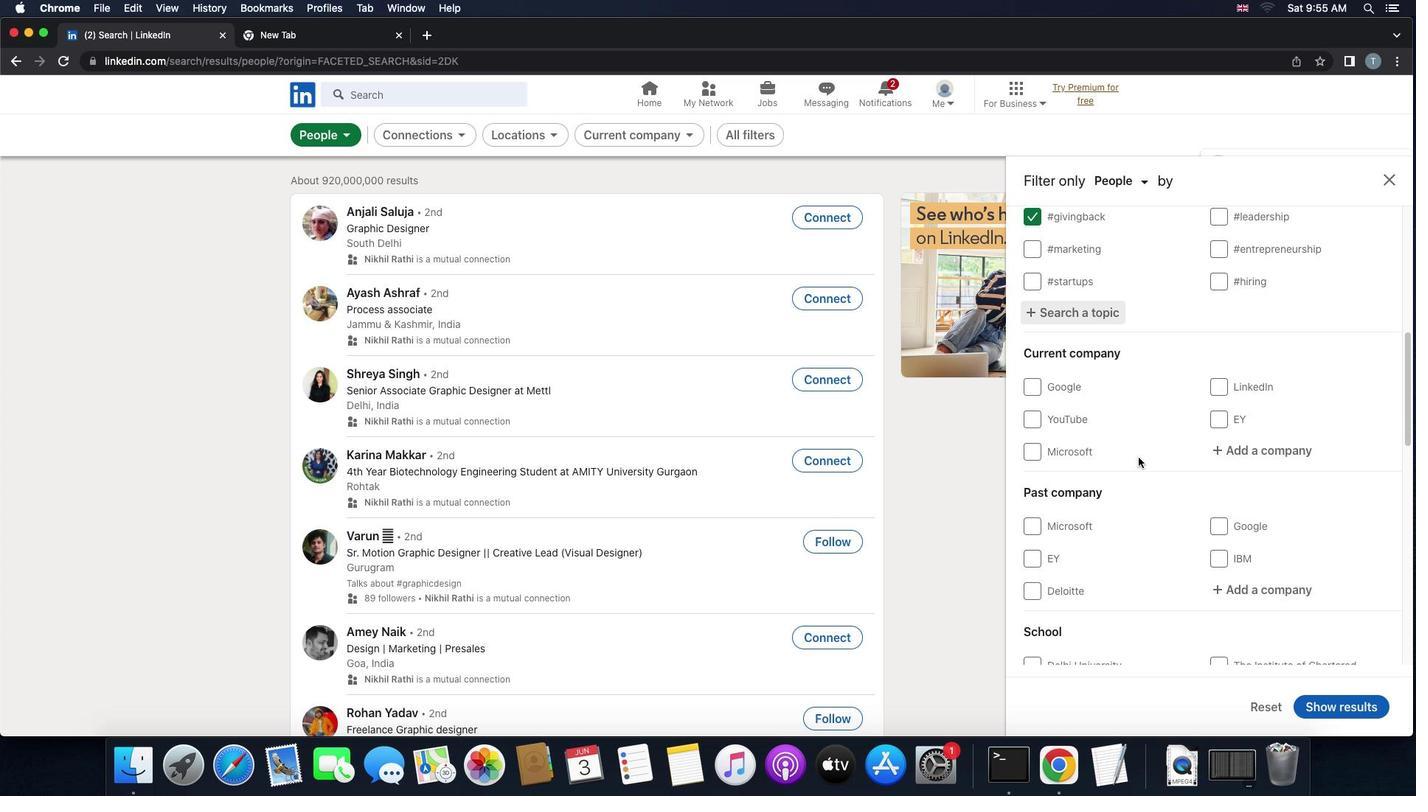 
Action: Mouse scrolled (1138, 458) with delta (0, 0)
Screenshot: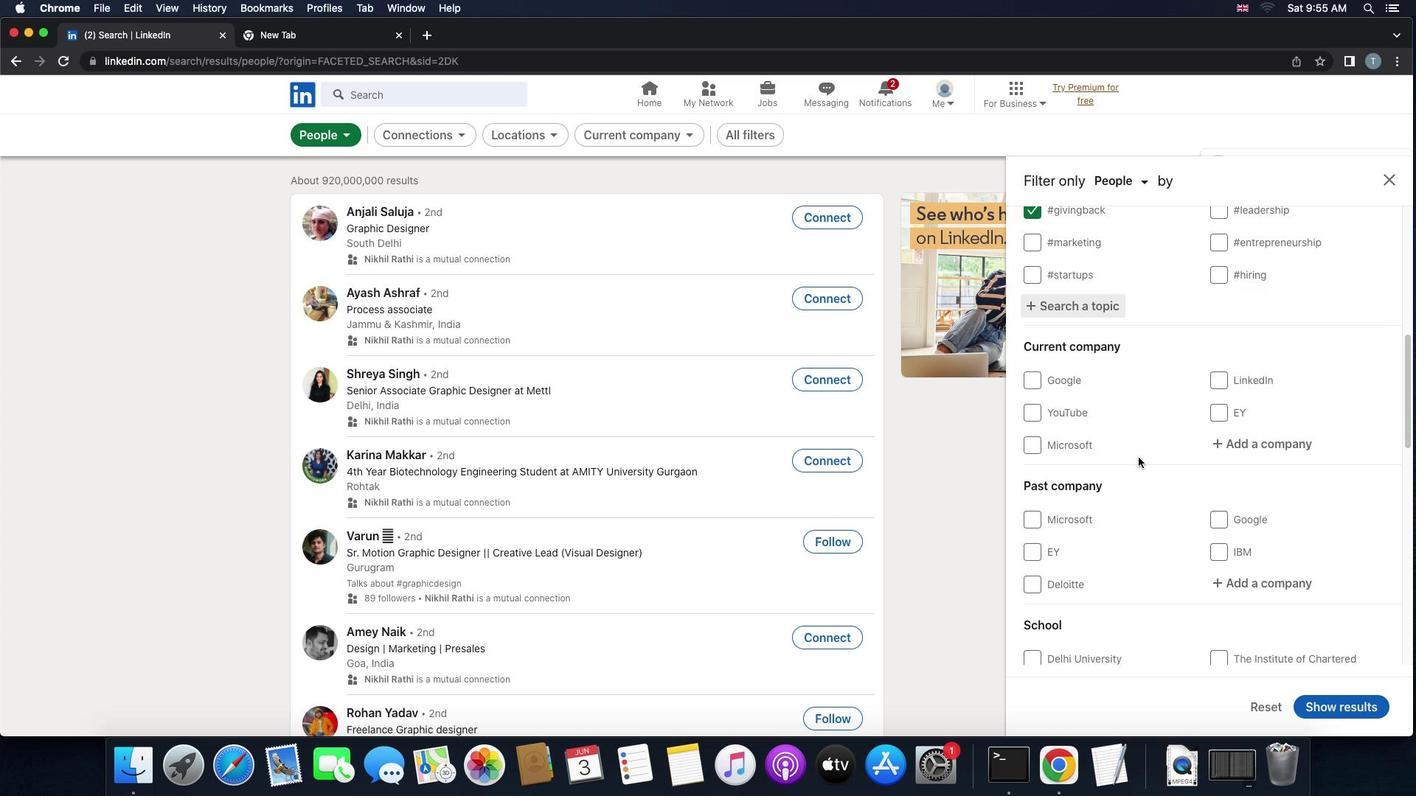 
Action: Mouse scrolled (1138, 458) with delta (0, 0)
Screenshot: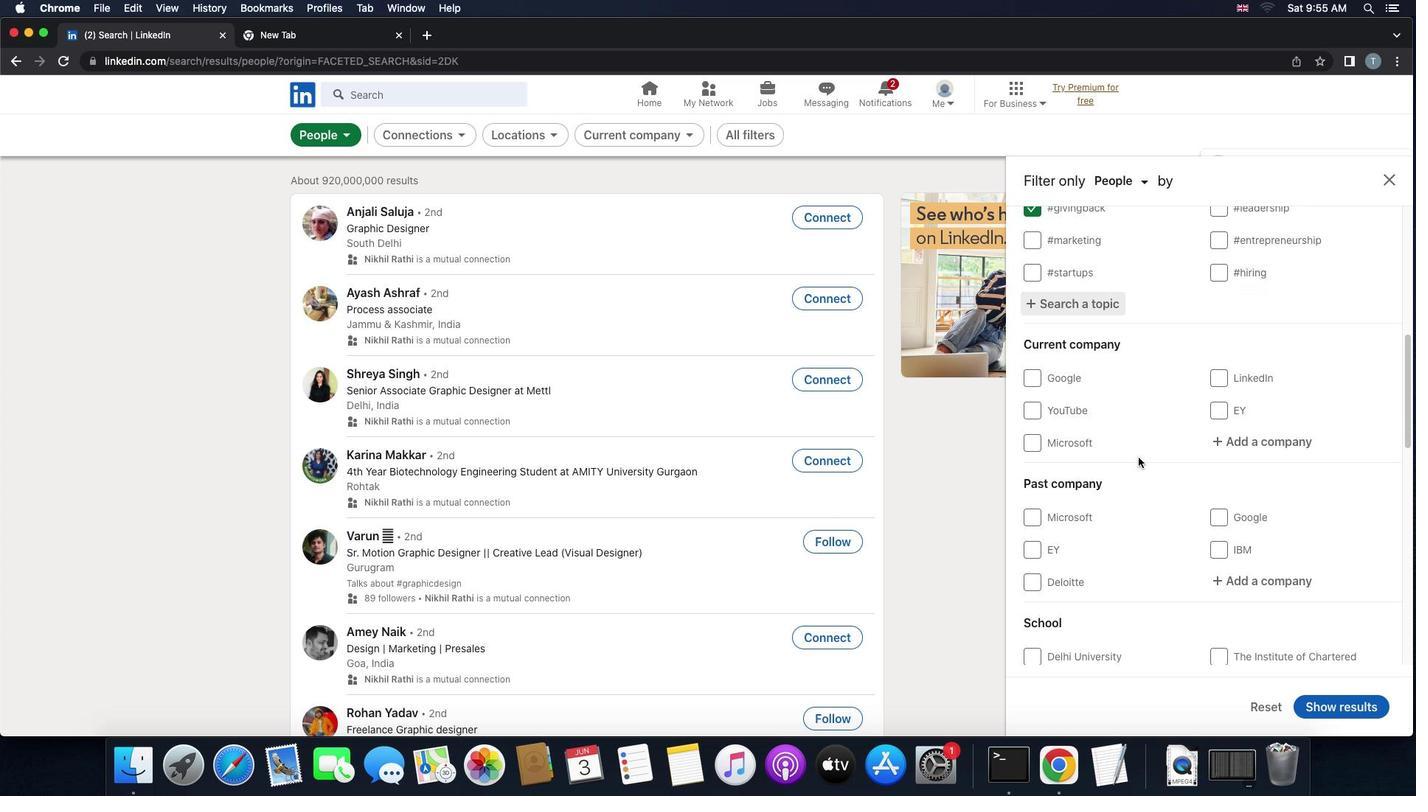 
Action: Mouse scrolled (1138, 458) with delta (0, 0)
Screenshot: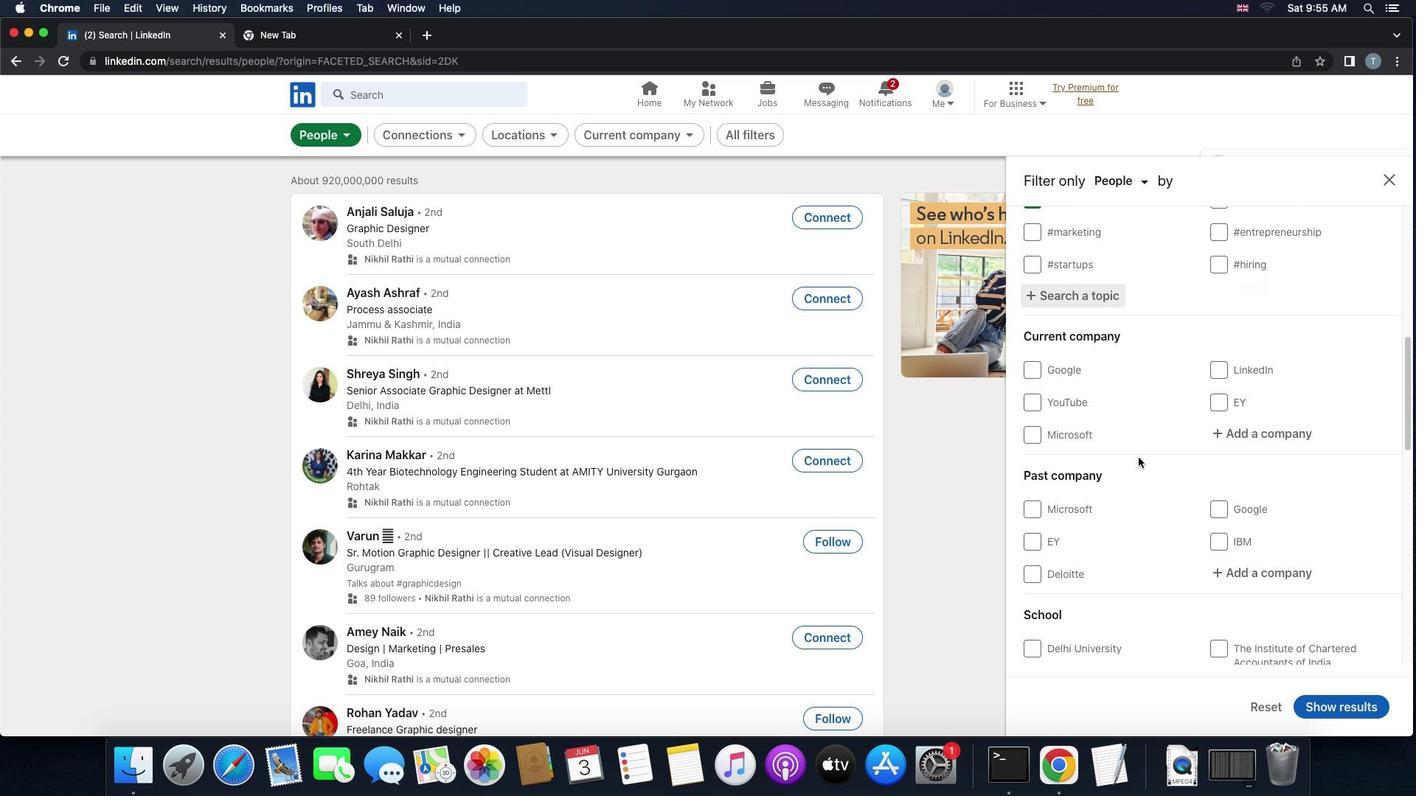 
Action: Mouse scrolled (1138, 458) with delta (0, 0)
Screenshot: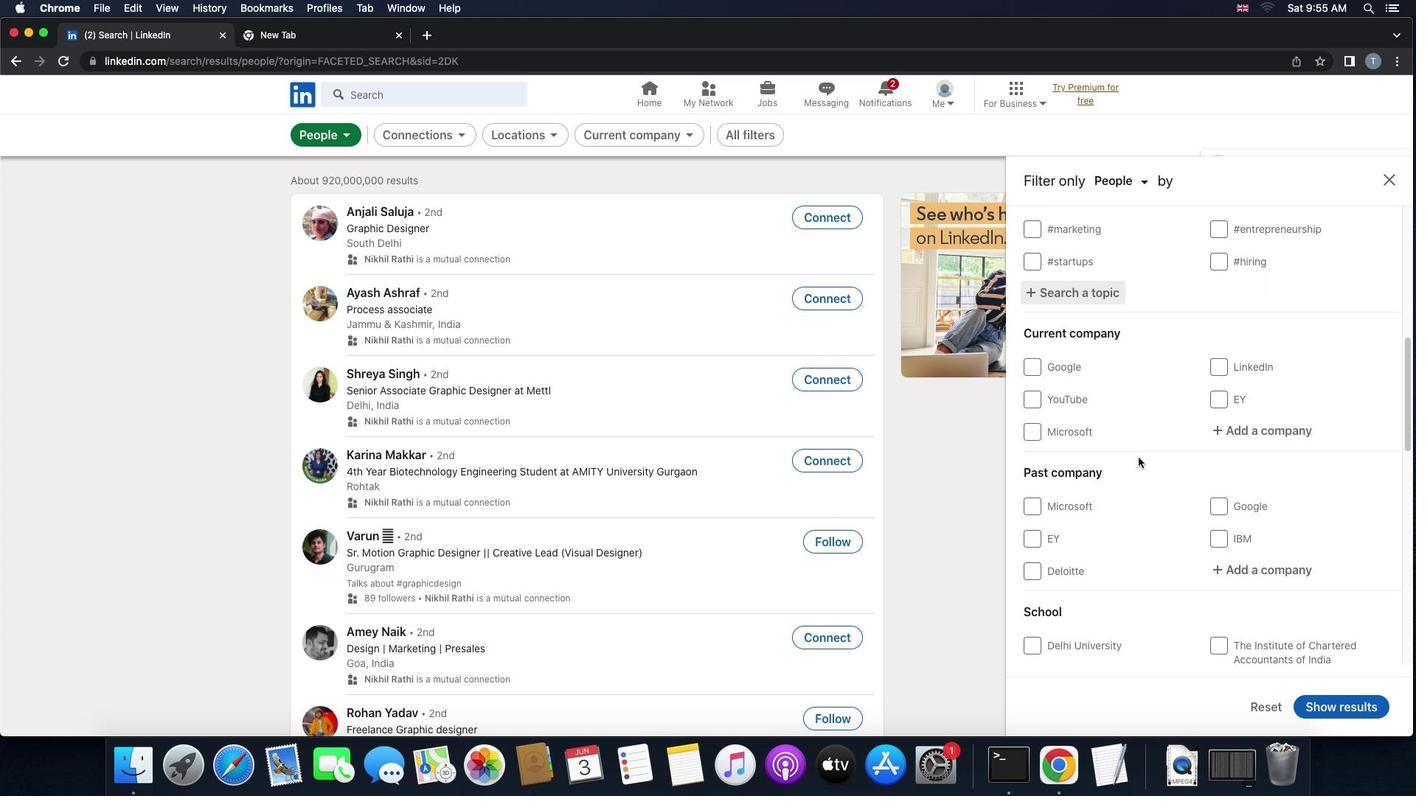 
Action: Mouse scrolled (1138, 458) with delta (0, 0)
Screenshot: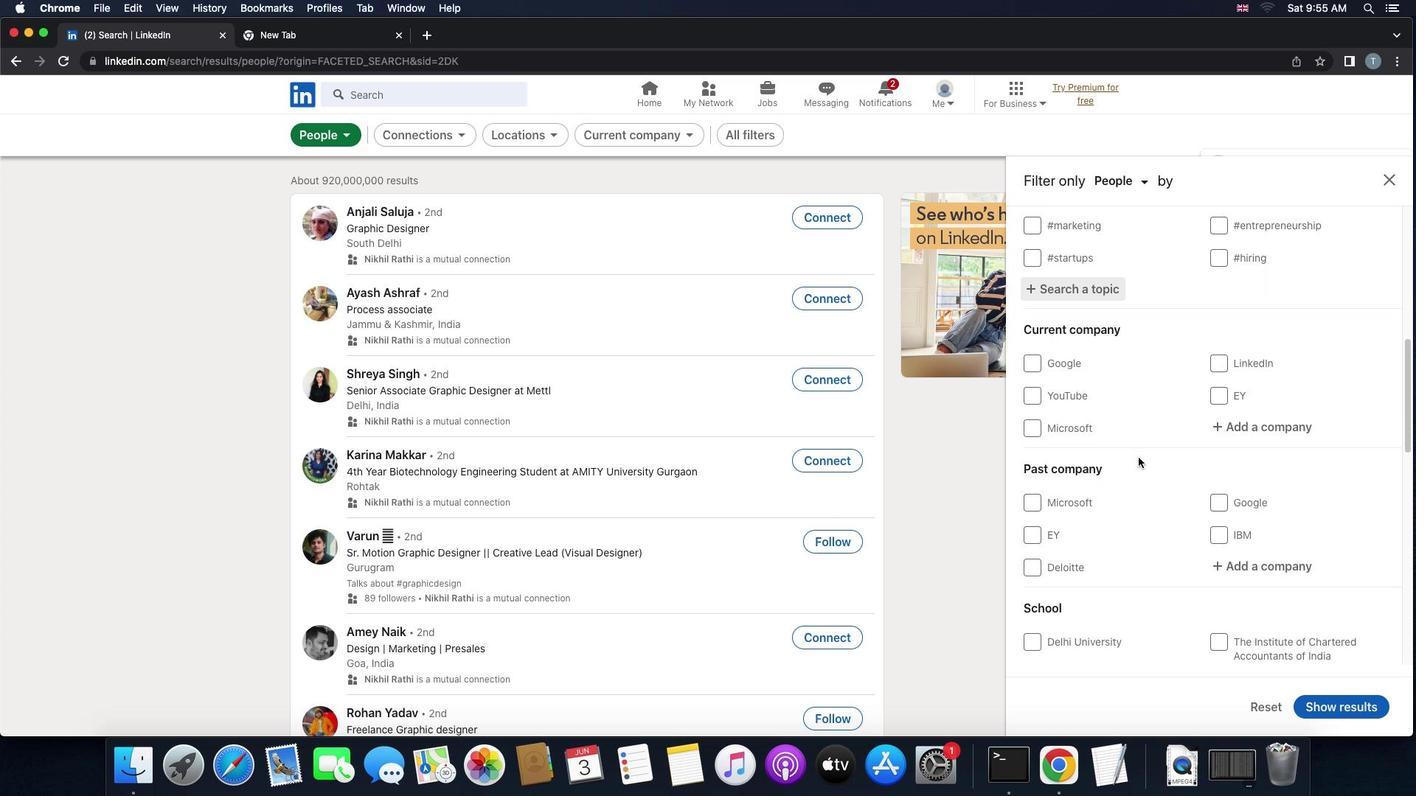 
Action: Mouse scrolled (1138, 458) with delta (0, 0)
Screenshot: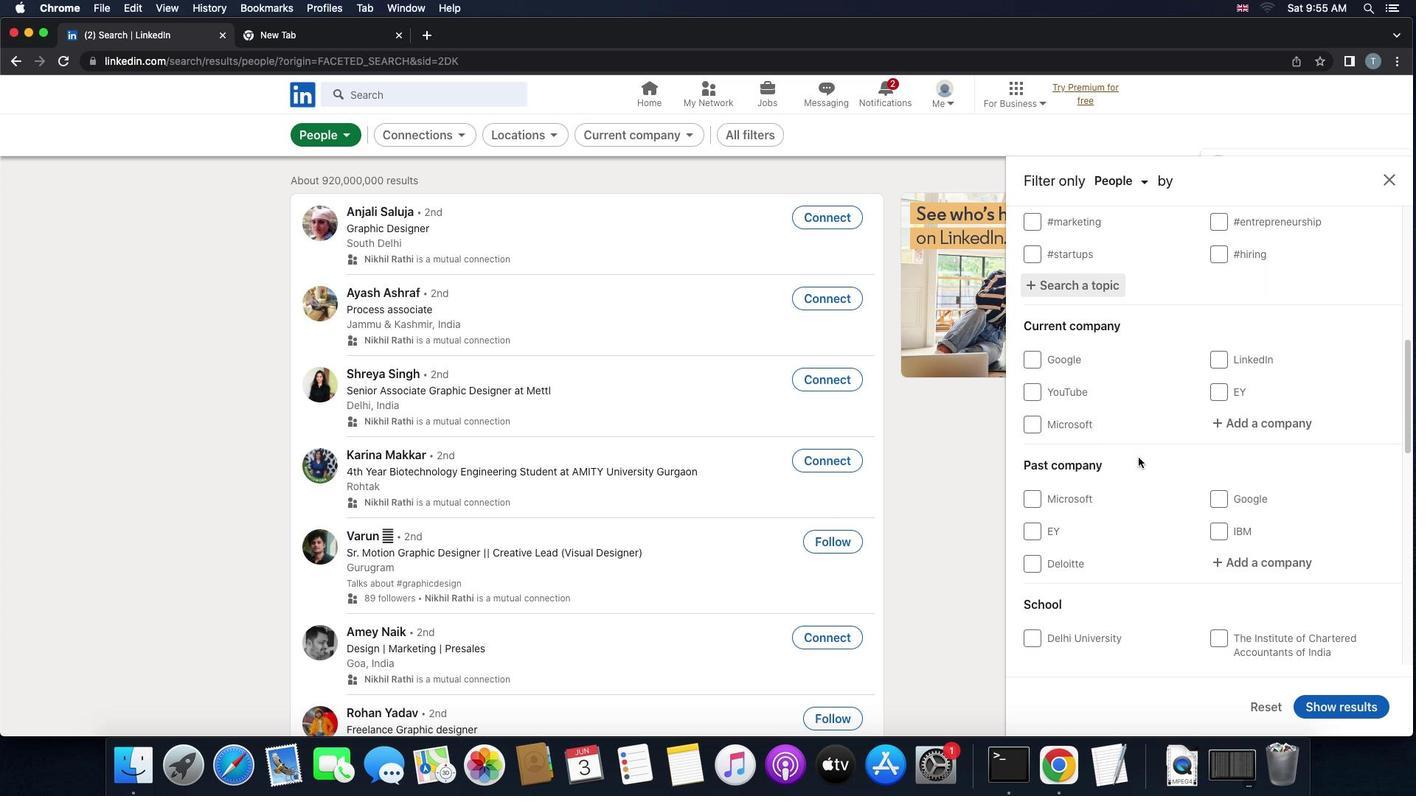 
Action: Mouse scrolled (1138, 458) with delta (0, 0)
Screenshot: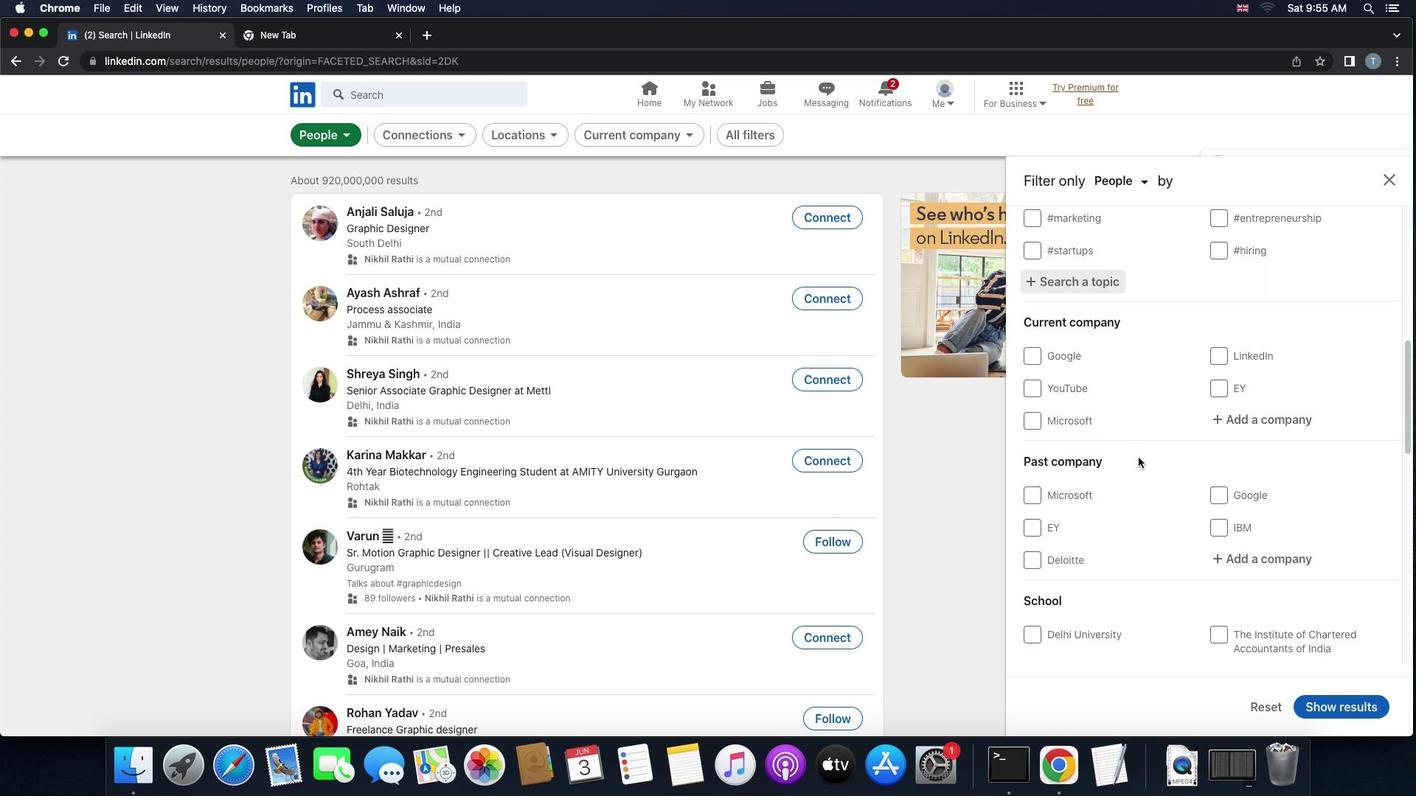 
Action: Mouse scrolled (1138, 458) with delta (0, 0)
Screenshot: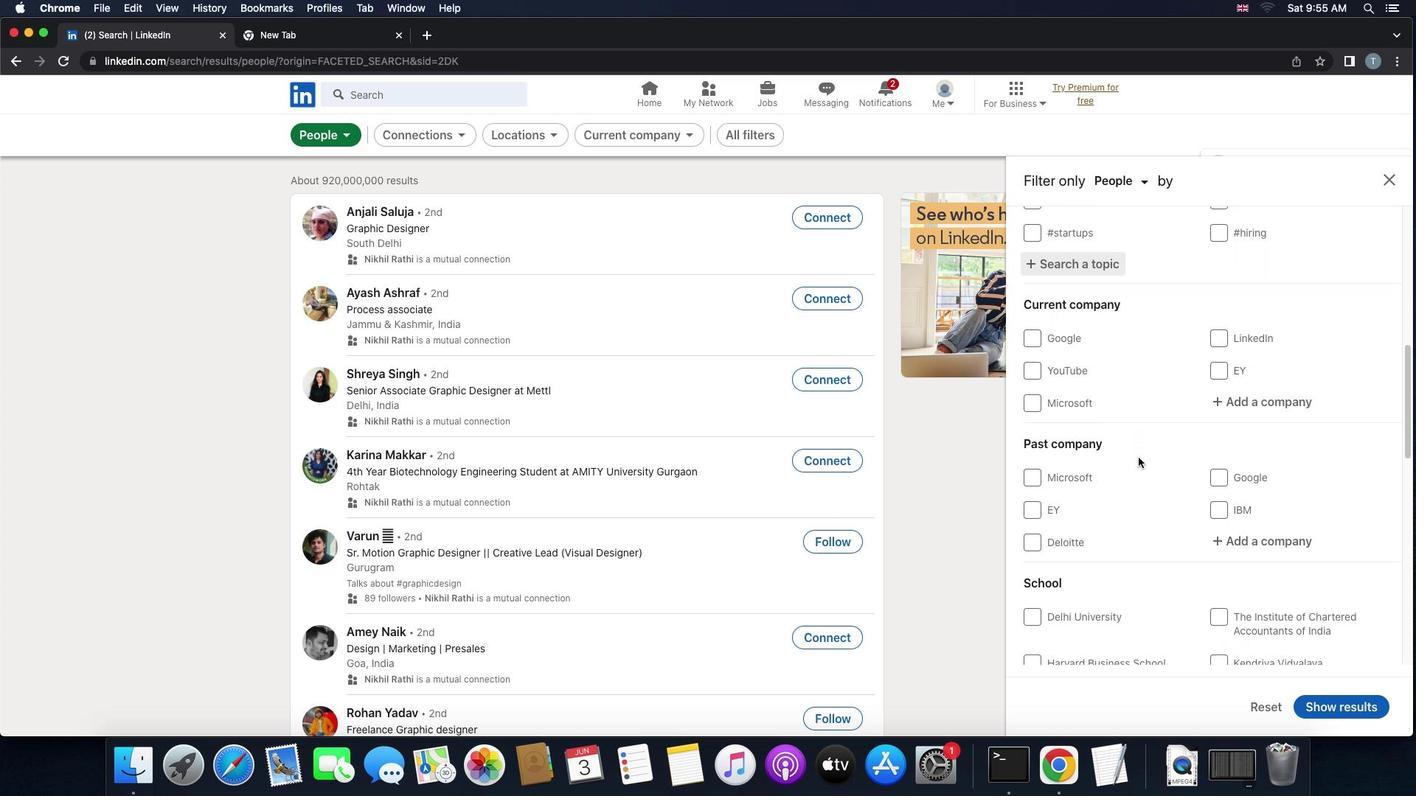 
Action: Mouse scrolled (1138, 458) with delta (0, 0)
Screenshot: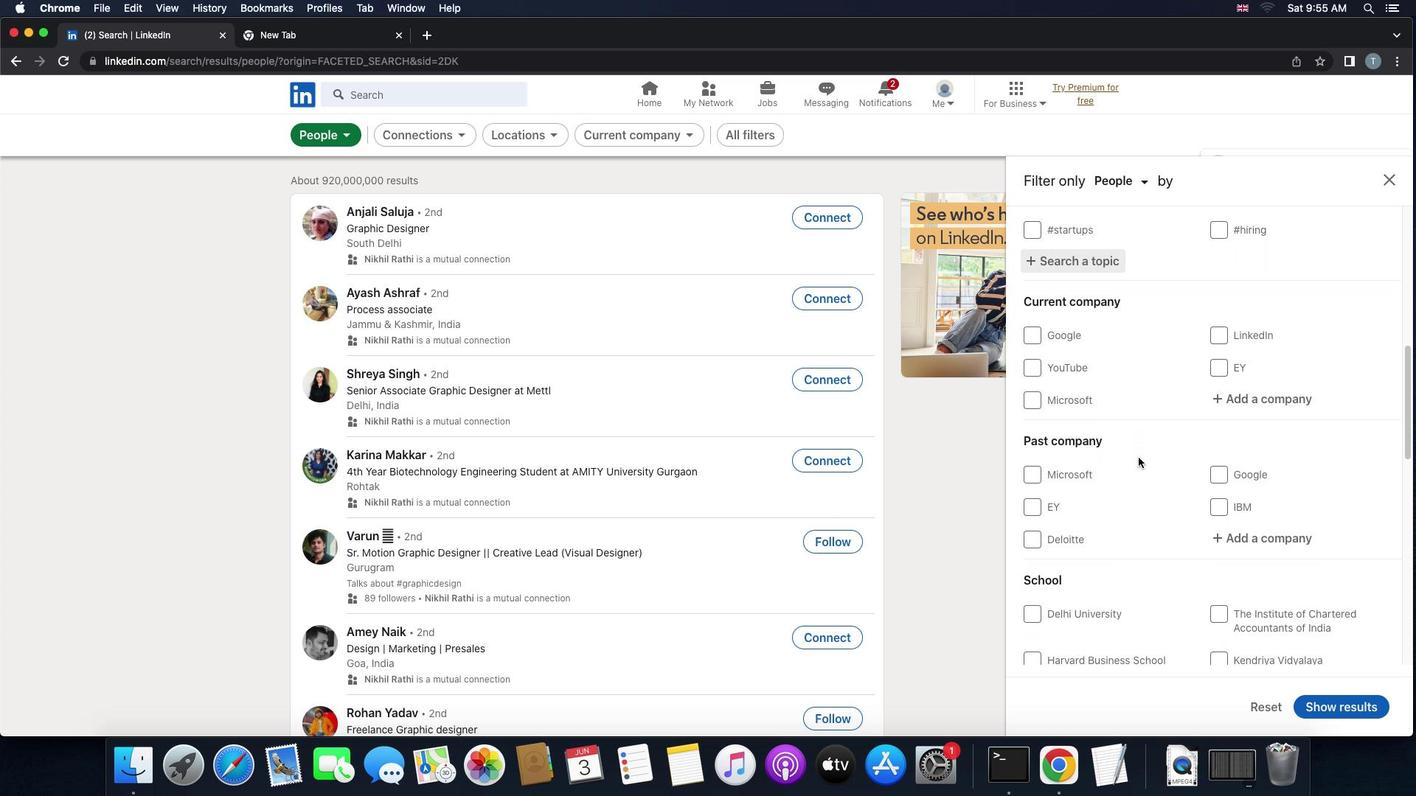
Action: Mouse scrolled (1138, 458) with delta (0, 0)
Screenshot: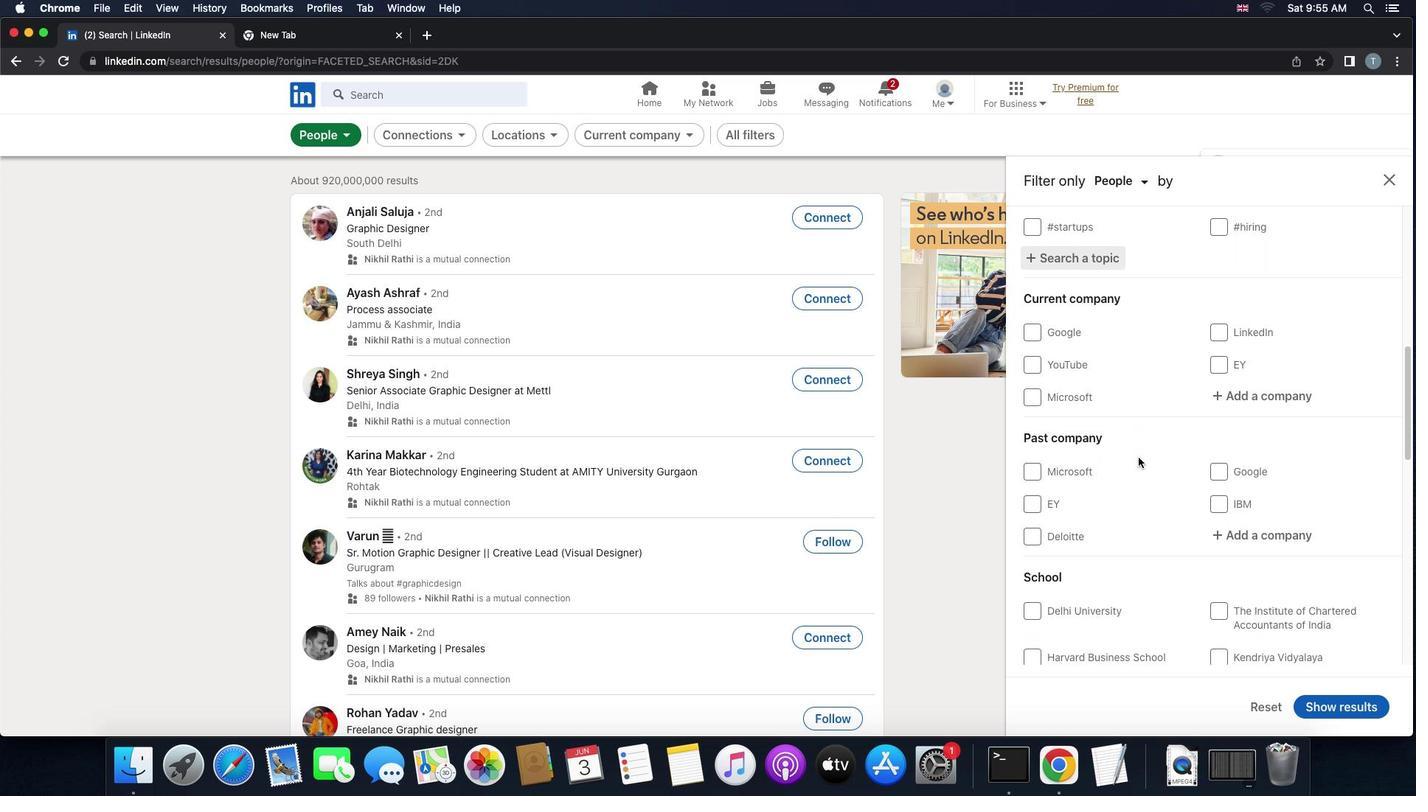 
Action: Mouse scrolled (1138, 458) with delta (0, 0)
Screenshot: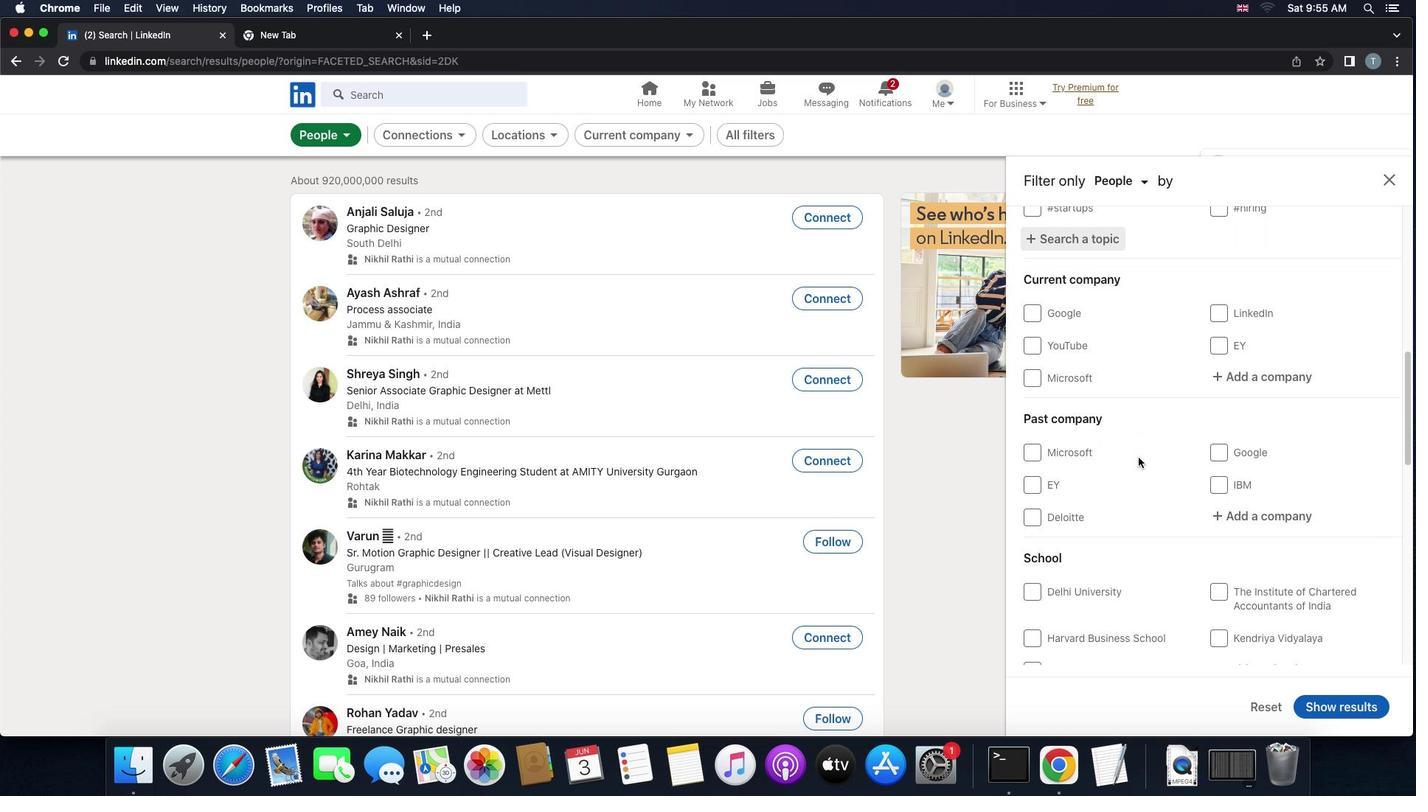 
Action: Mouse scrolled (1138, 458) with delta (0, 0)
Screenshot: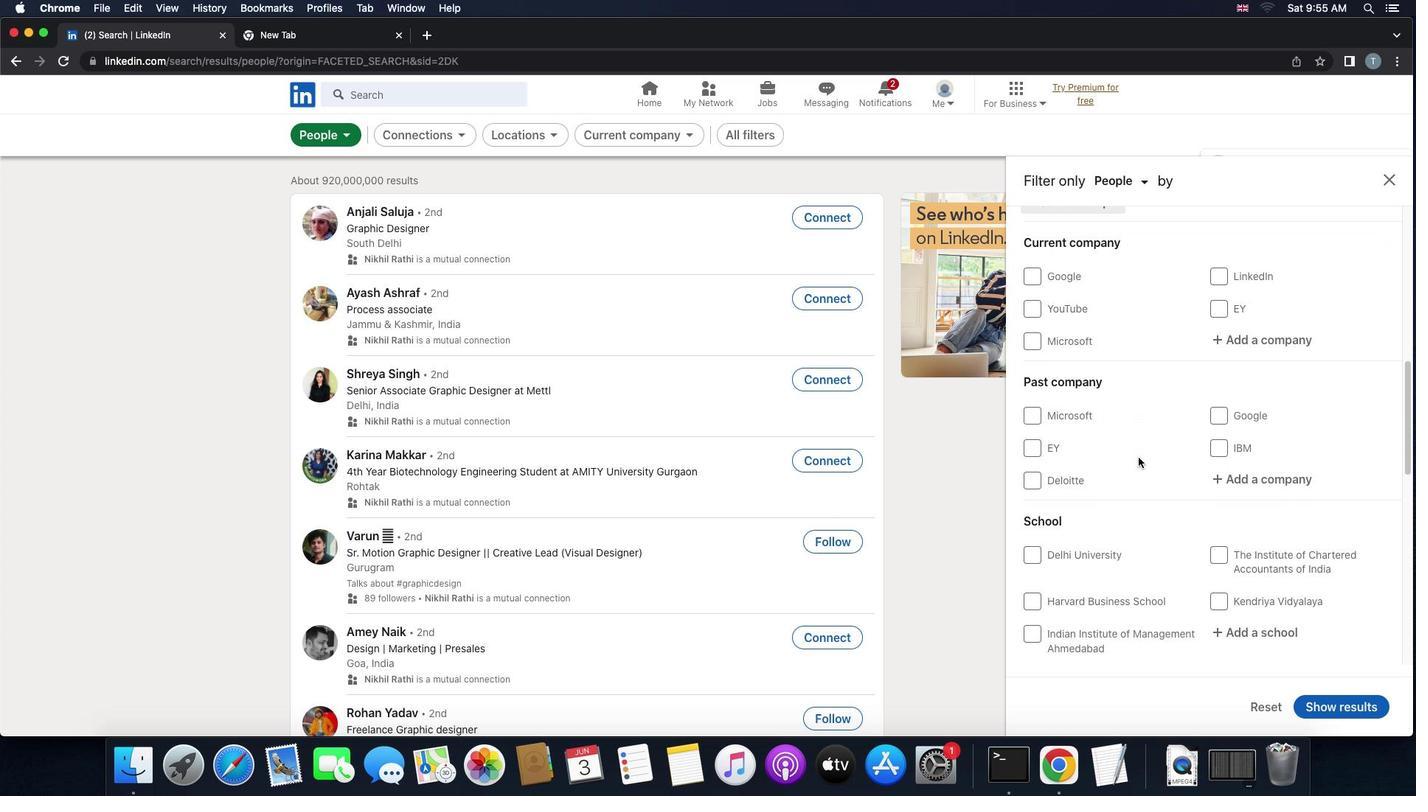
Action: Mouse scrolled (1138, 458) with delta (0, 0)
Screenshot: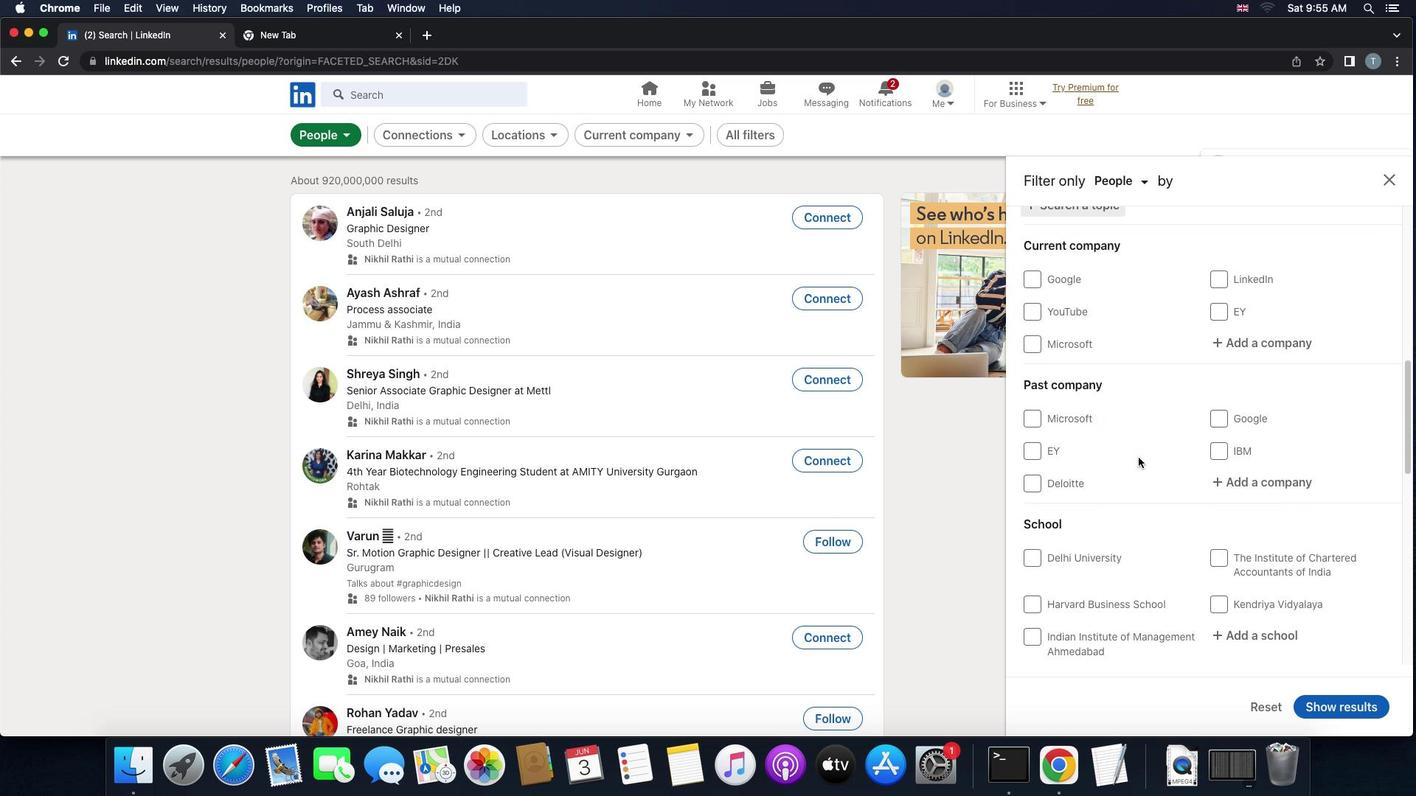 
Action: Mouse scrolled (1138, 458) with delta (0, 0)
Screenshot: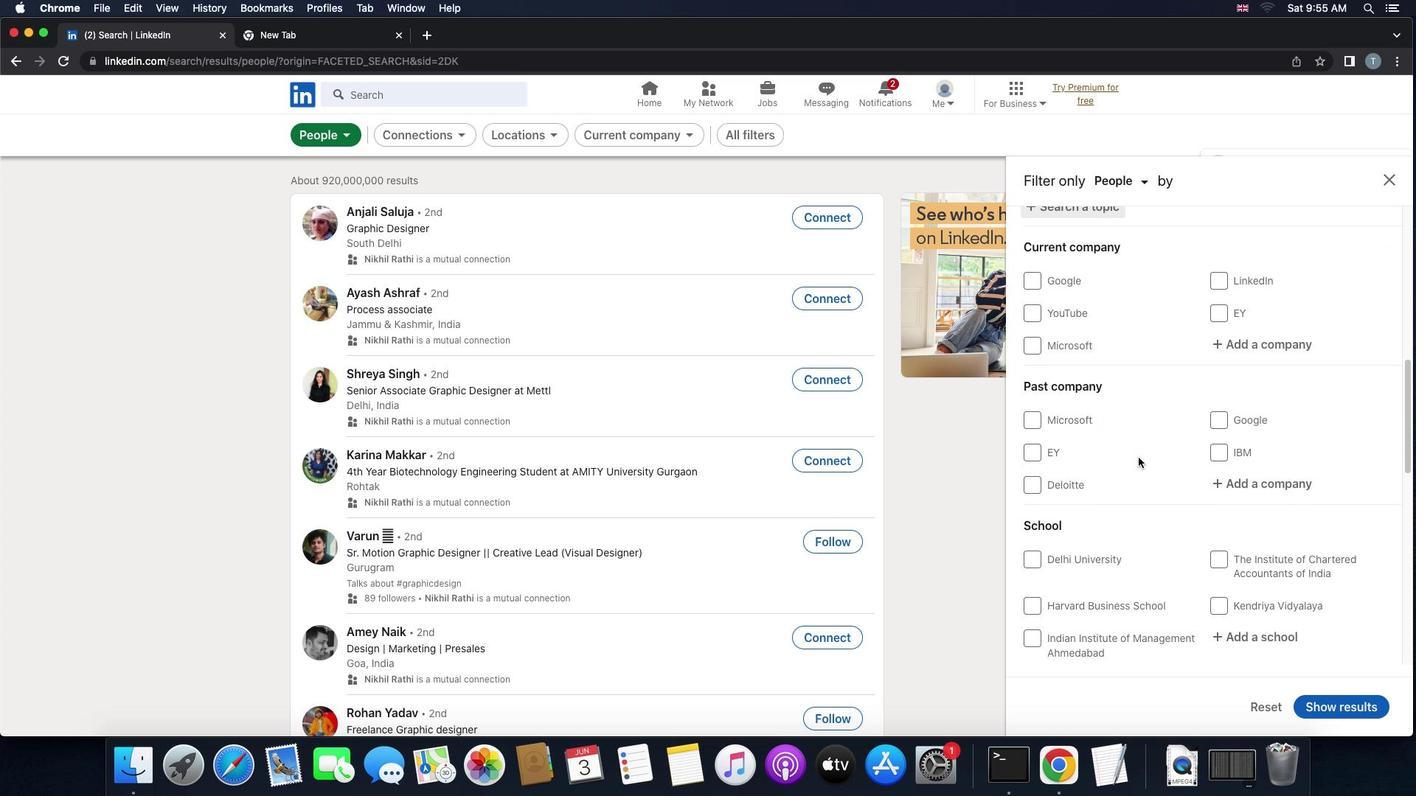 
Action: Mouse scrolled (1138, 458) with delta (0, 0)
Screenshot: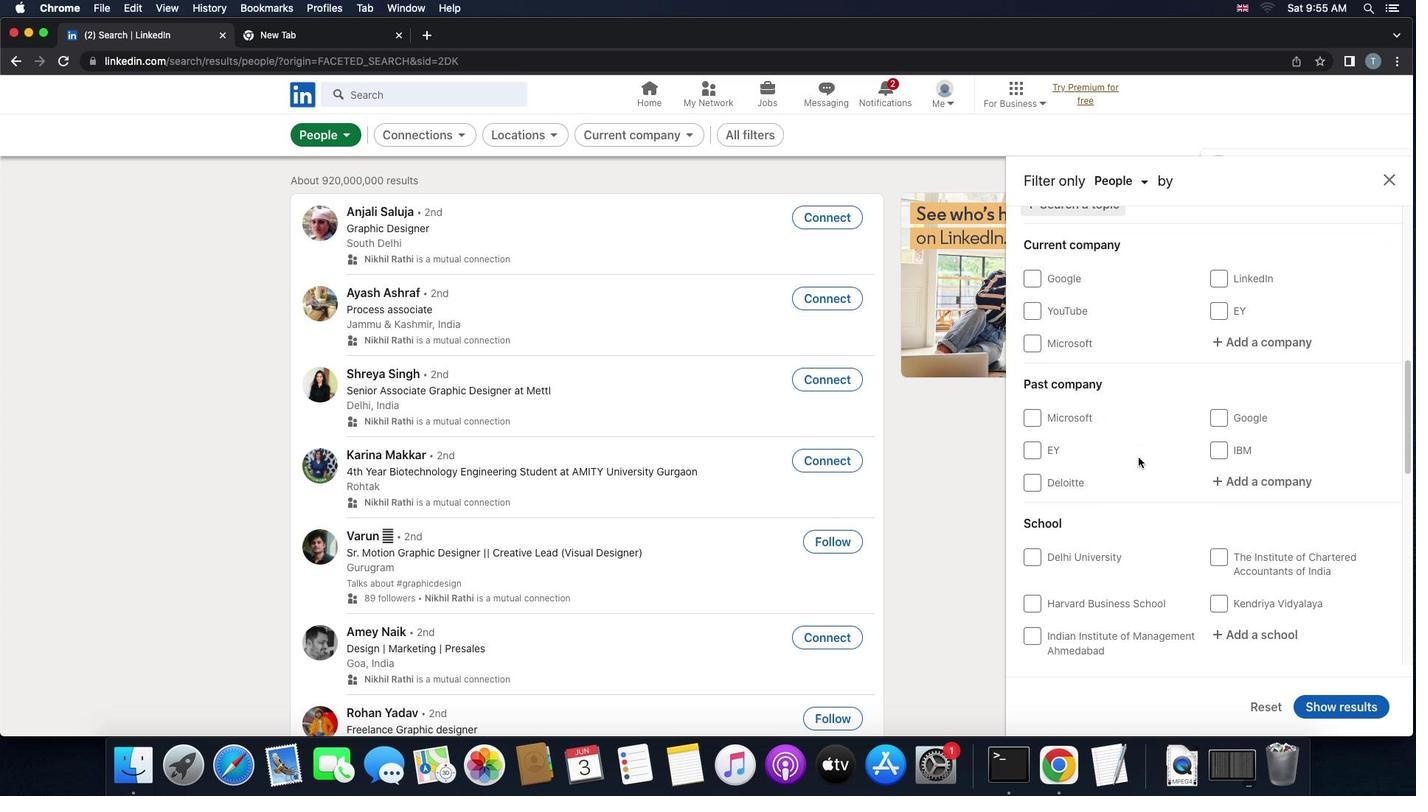 
Action: Mouse scrolled (1138, 458) with delta (0, -1)
Screenshot: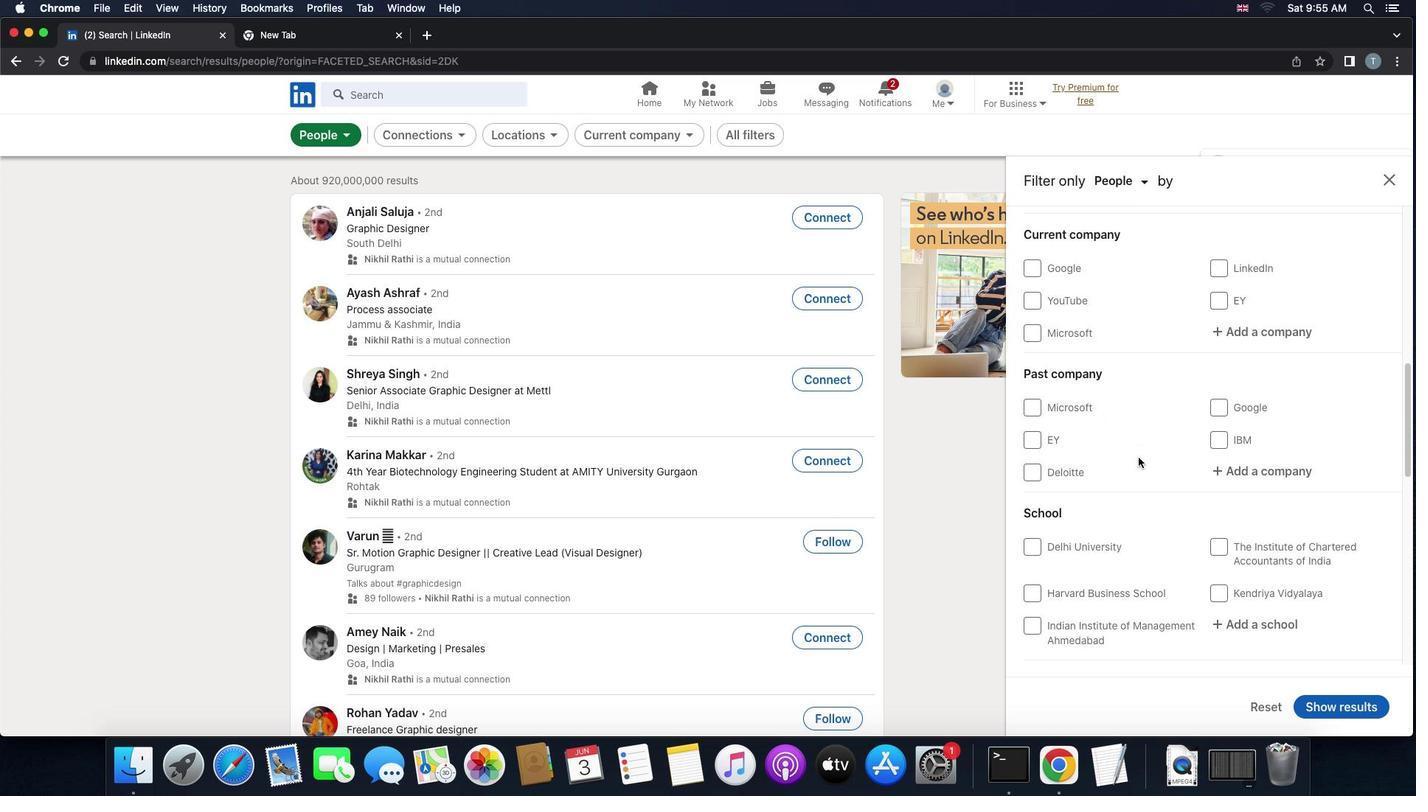 
Action: Mouse scrolled (1138, 458) with delta (0, 0)
Screenshot: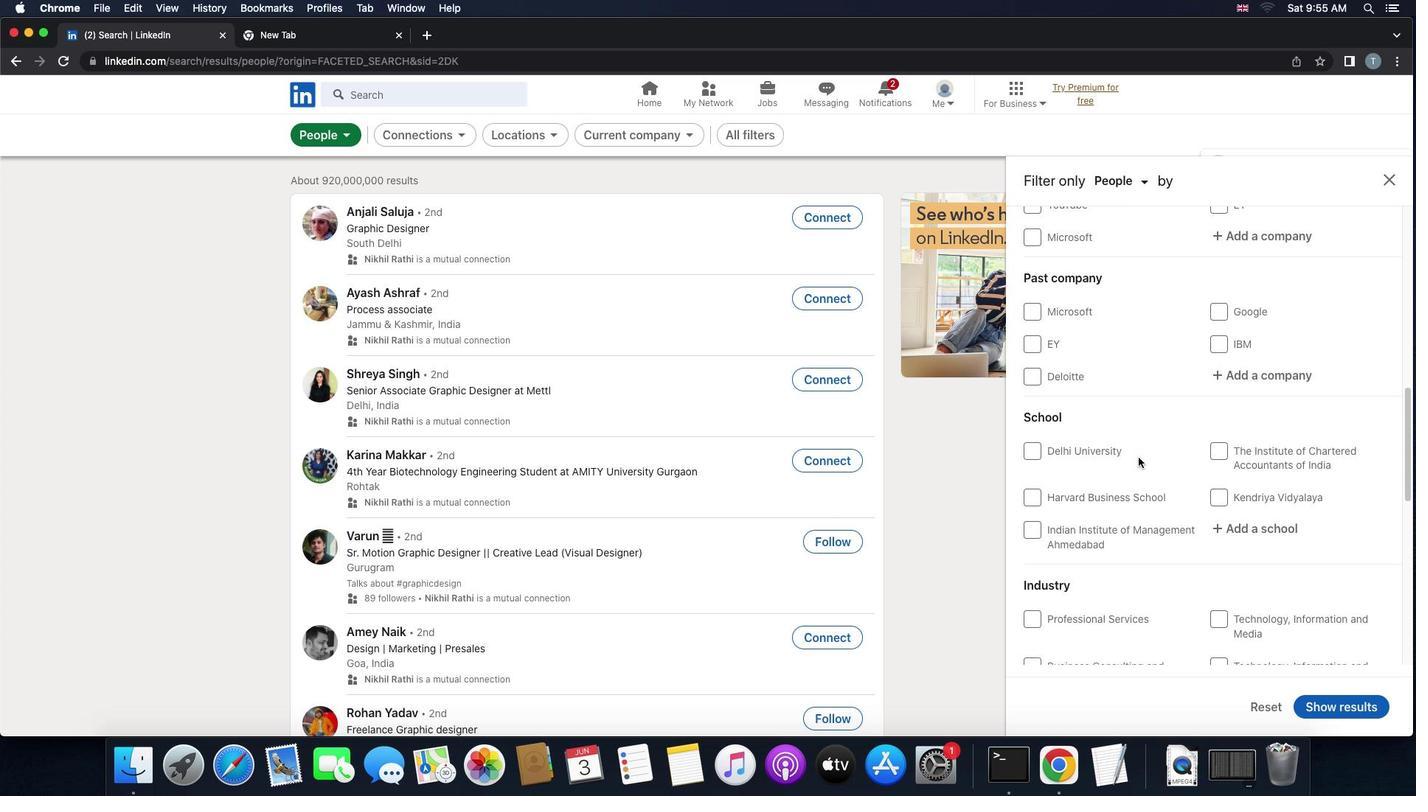 
Action: Mouse scrolled (1138, 458) with delta (0, 0)
Screenshot: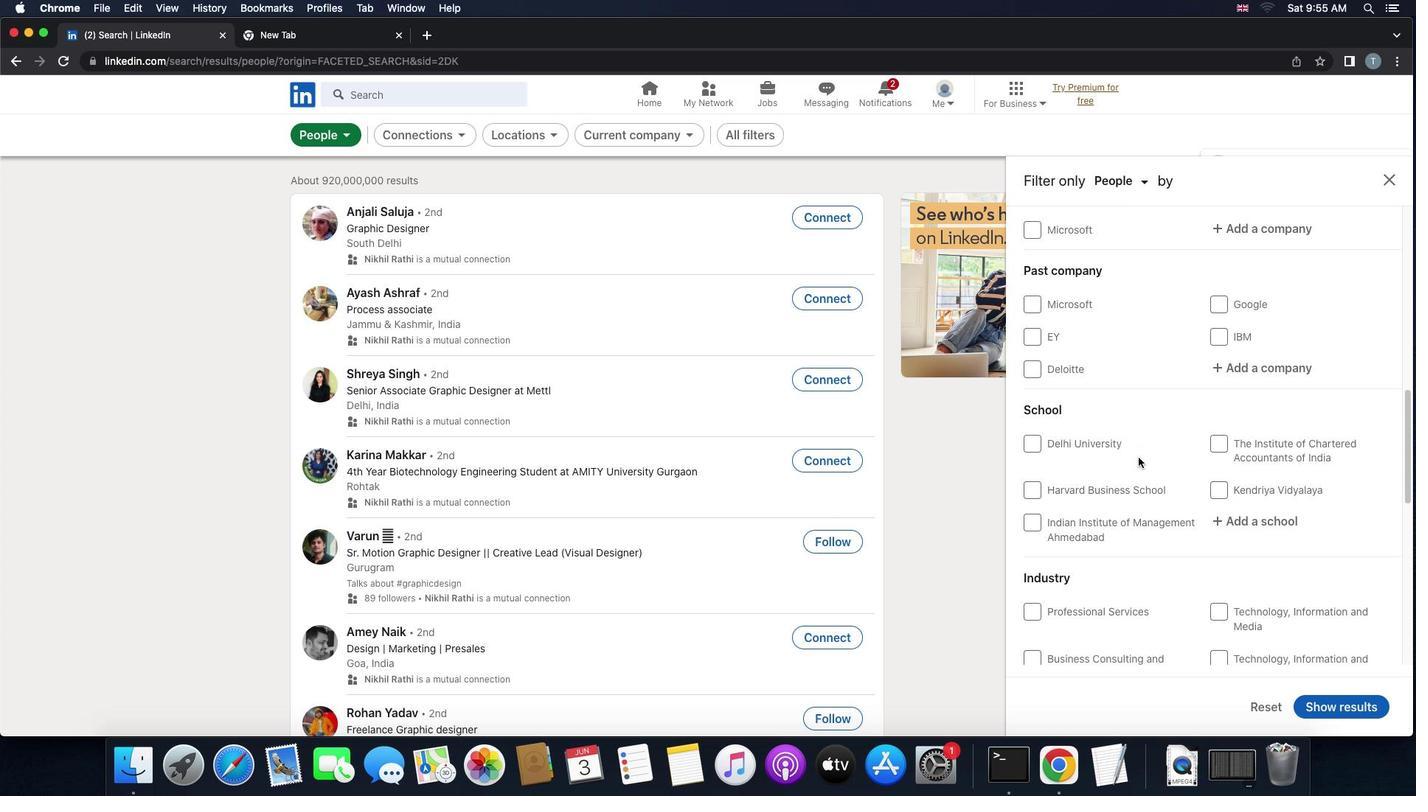 
Action: Mouse scrolled (1138, 458) with delta (0, -2)
Screenshot: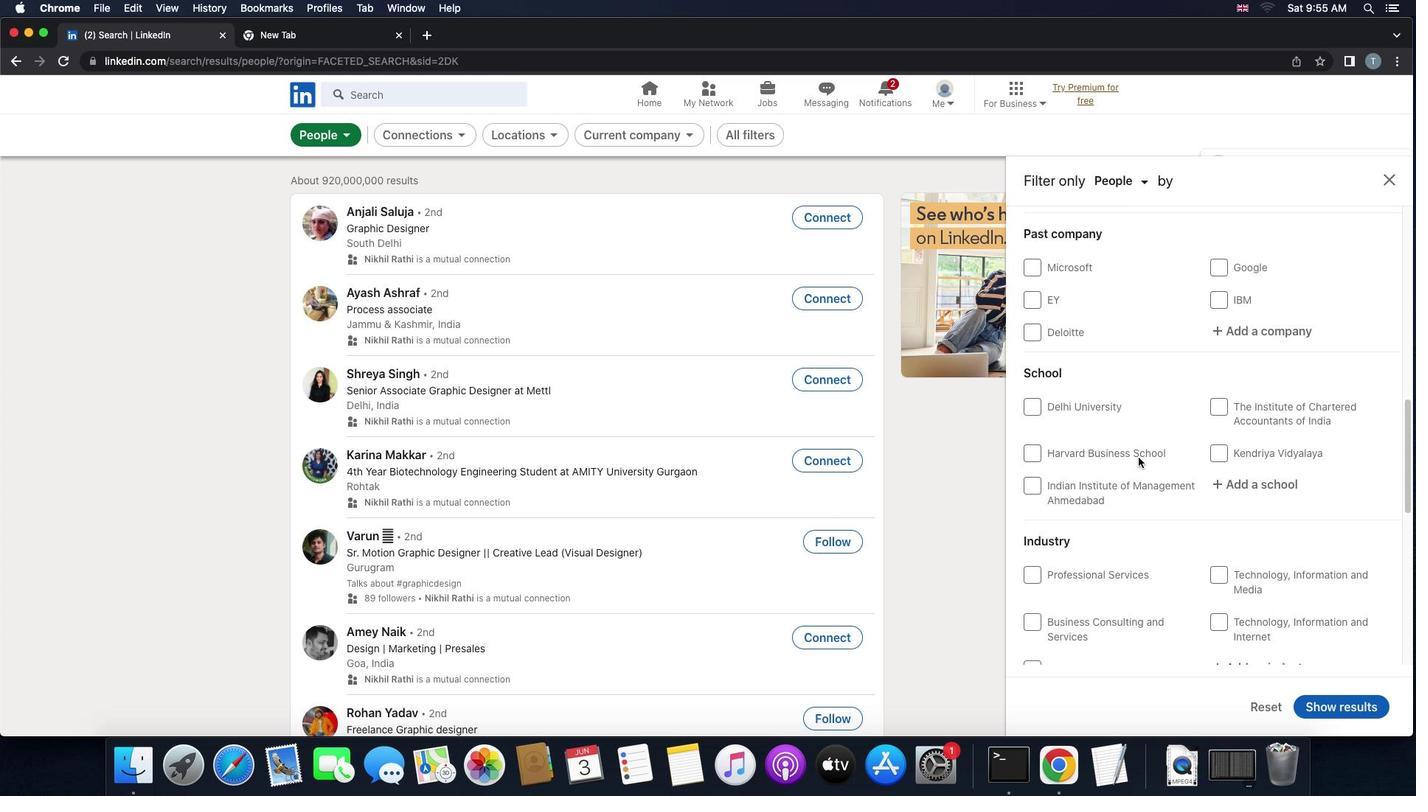 
Action: Mouse scrolled (1138, 458) with delta (0, -3)
Screenshot: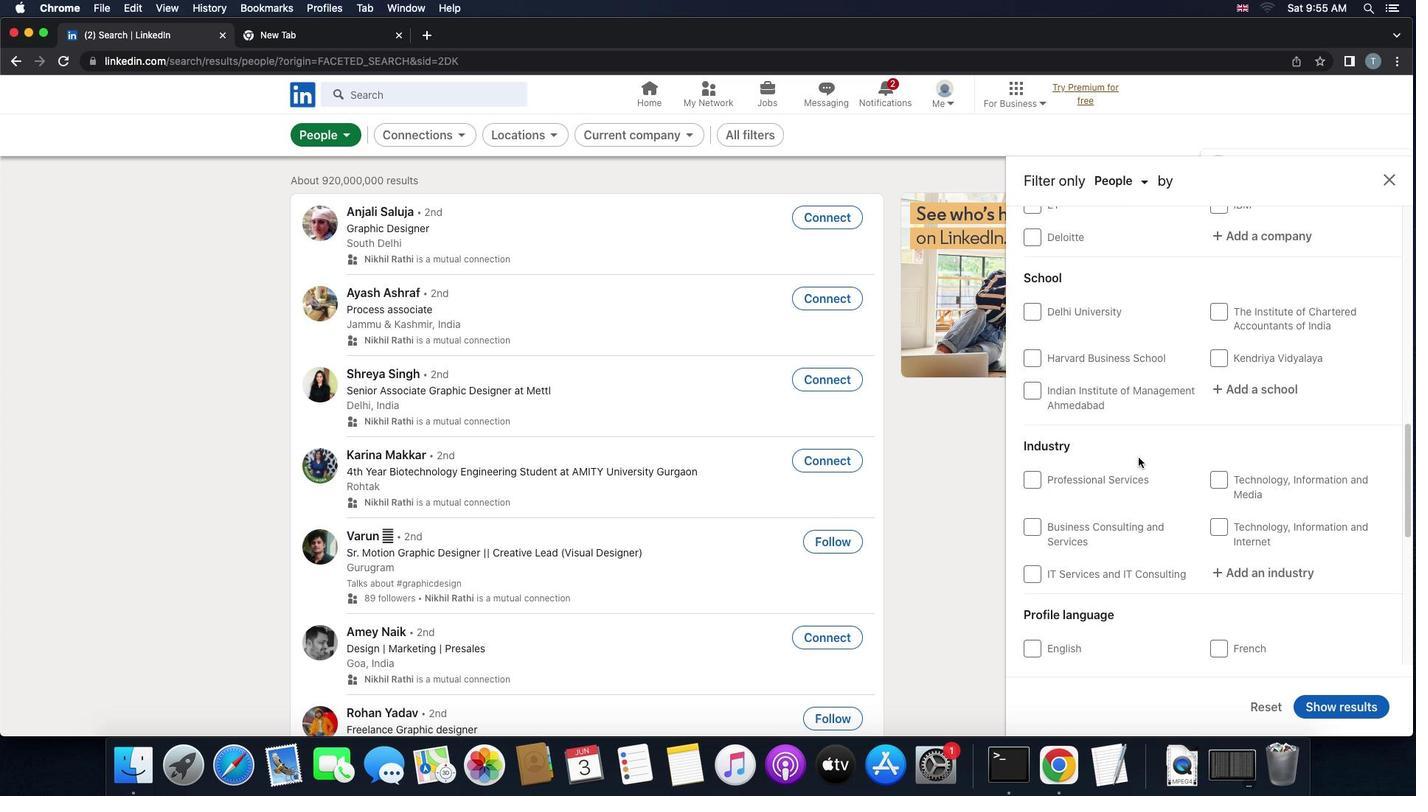 
Action: Mouse scrolled (1138, 458) with delta (0, 0)
Screenshot: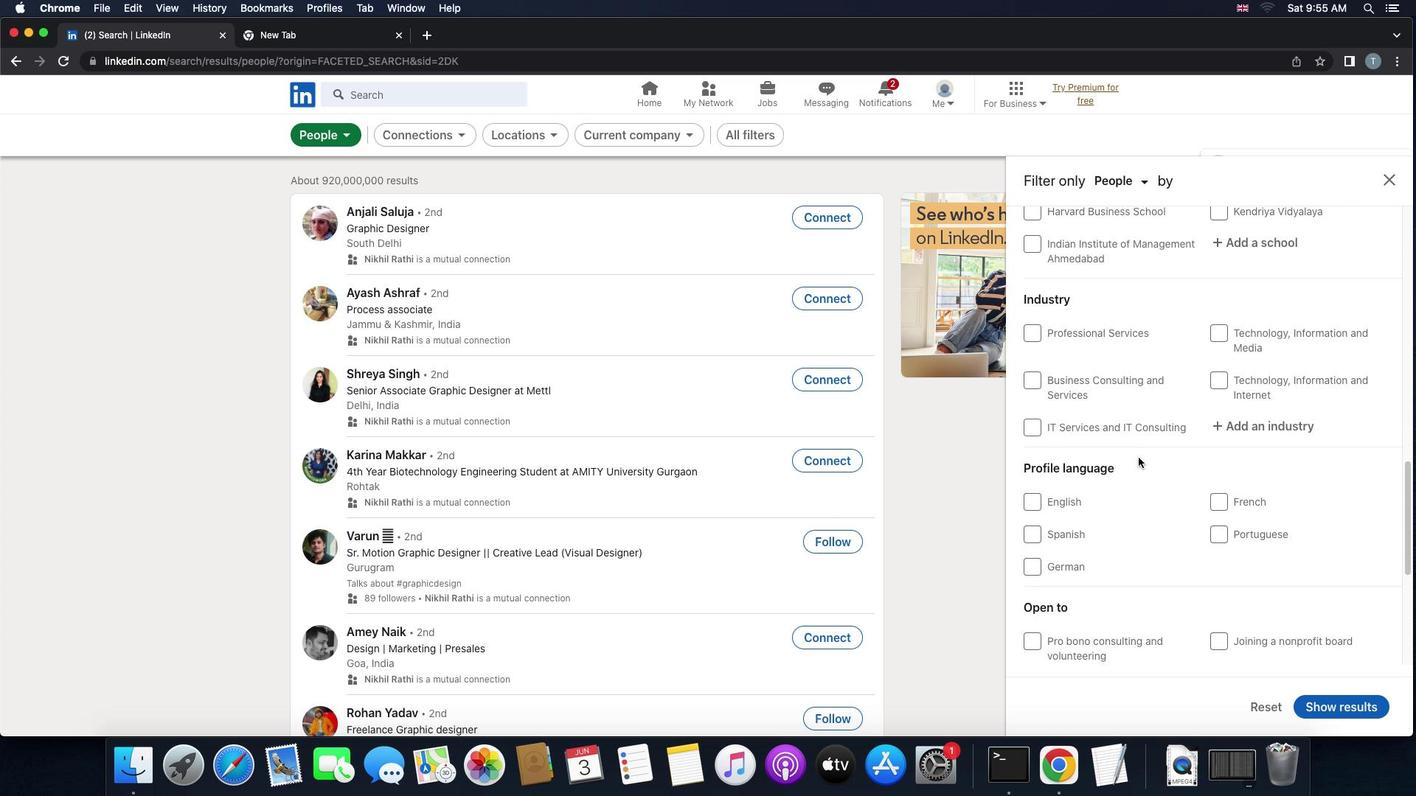 
Action: Mouse scrolled (1138, 458) with delta (0, 0)
Screenshot: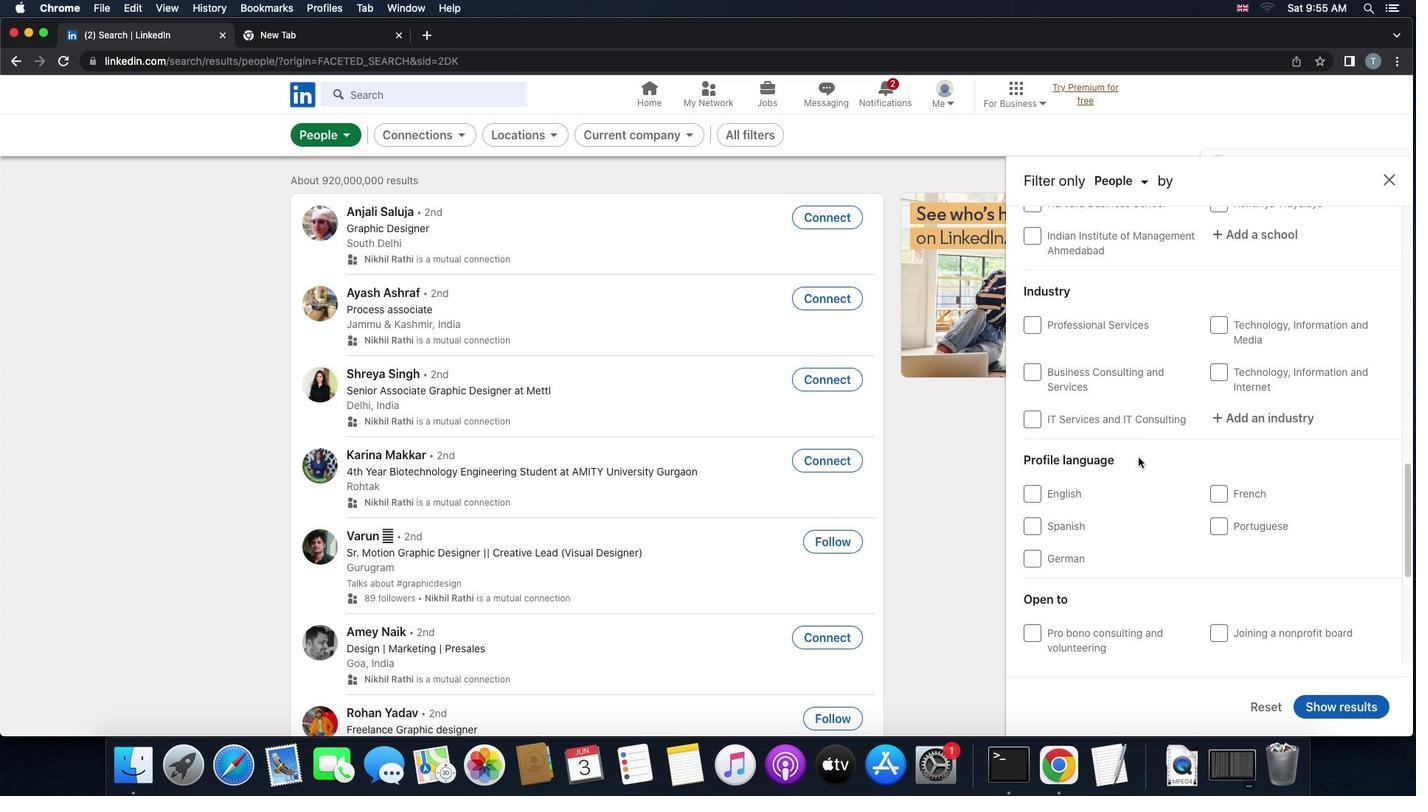 
Action: Mouse scrolled (1138, 458) with delta (0, -2)
Screenshot: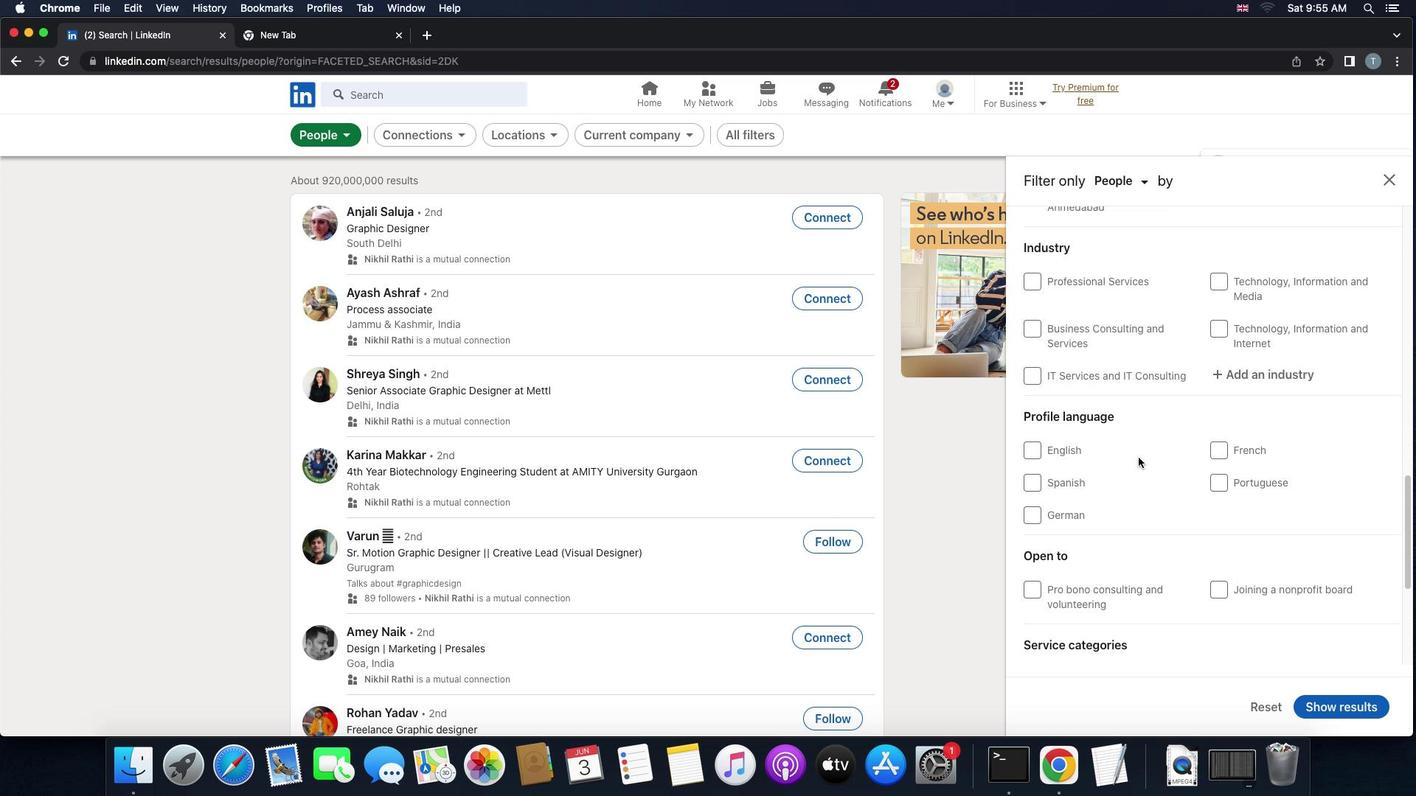 
Action: Mouse scrolled (1138, 458) with delta (0, -3)
Screenshot: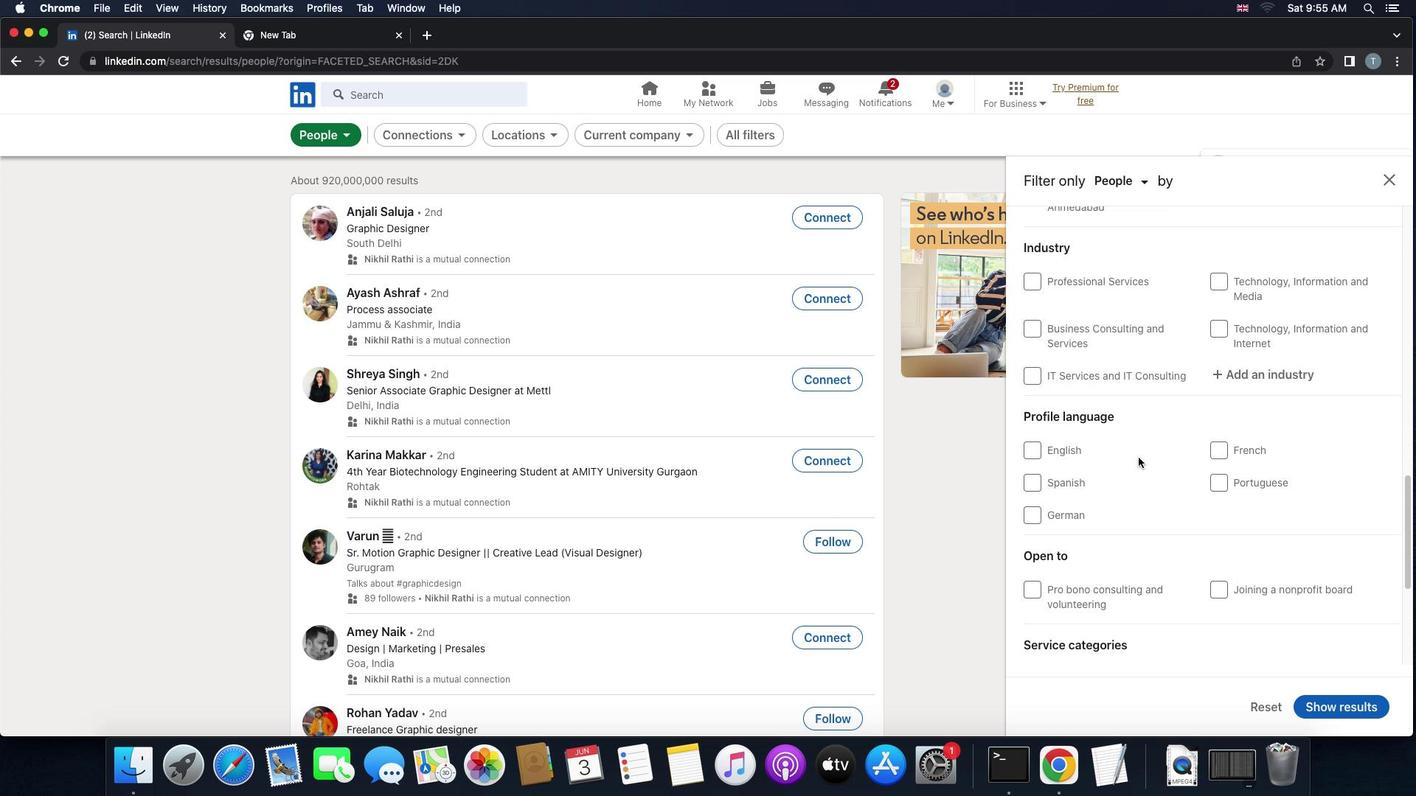 
Action: Mouse moved to (1034, 250)
Screenshot: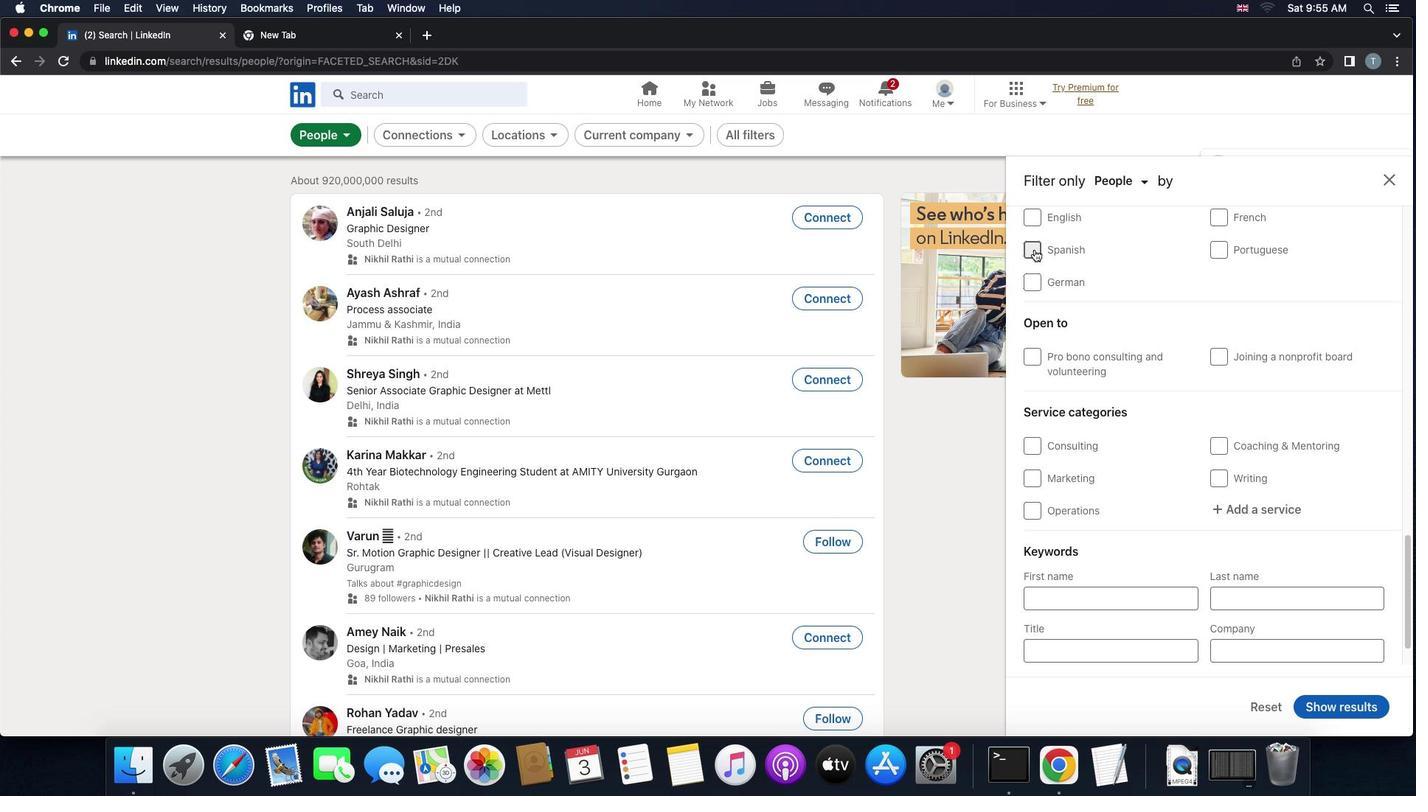 
Action: Mouse pressed left at (1034, 250)
Screenshot: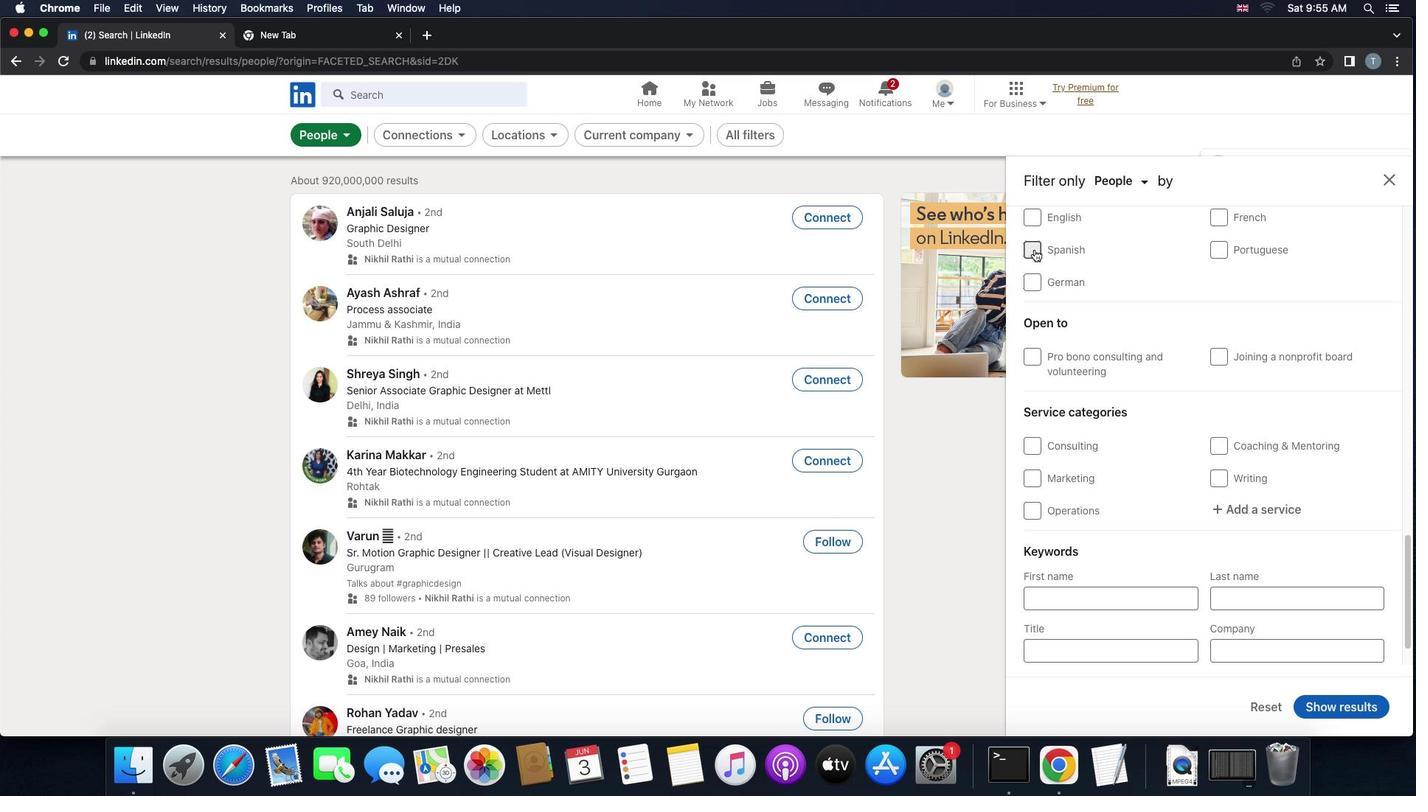 
Action: Mouse moved to (1257, 459)
Screenshot: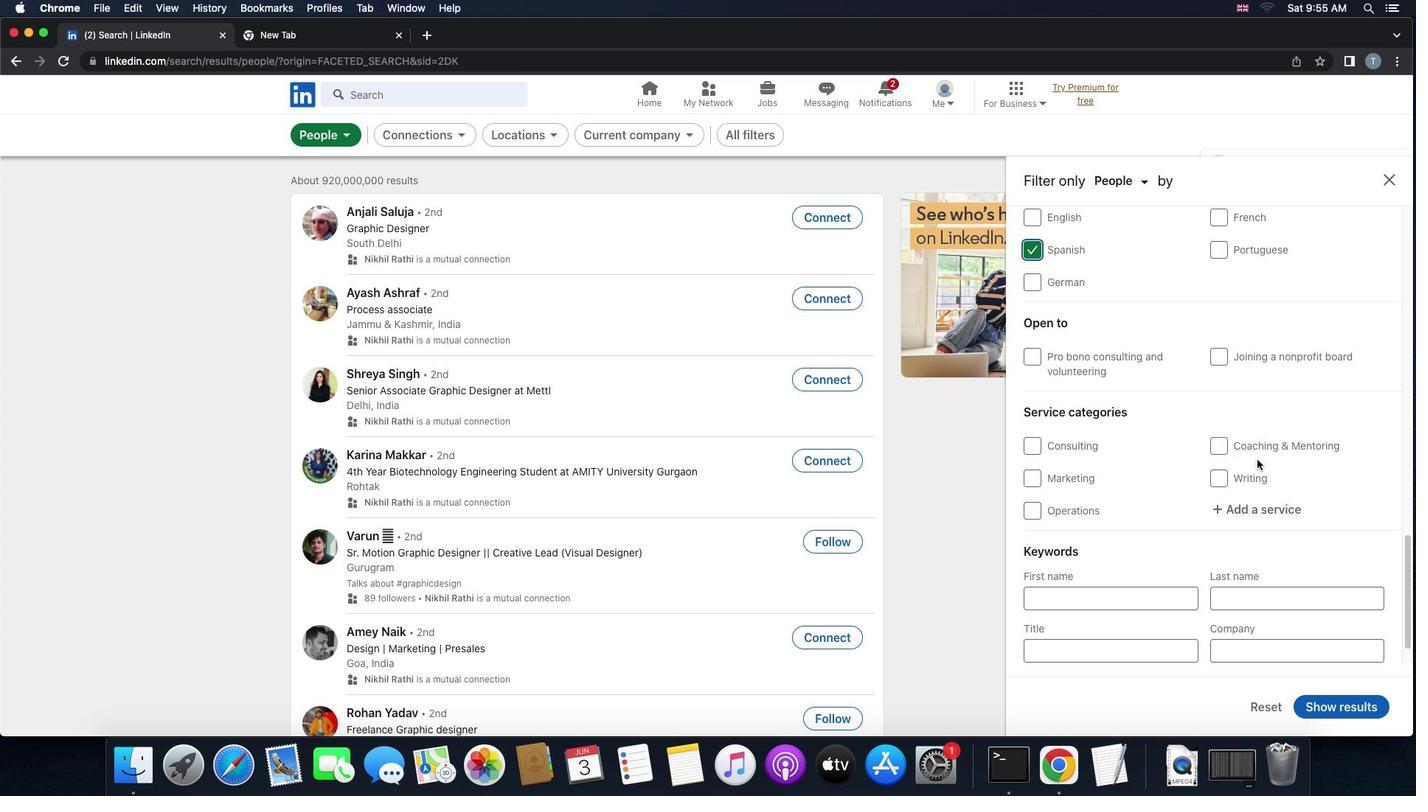 
Action: Mouse scrolled (1257, 459) with delta (0, 0)
Screenshot: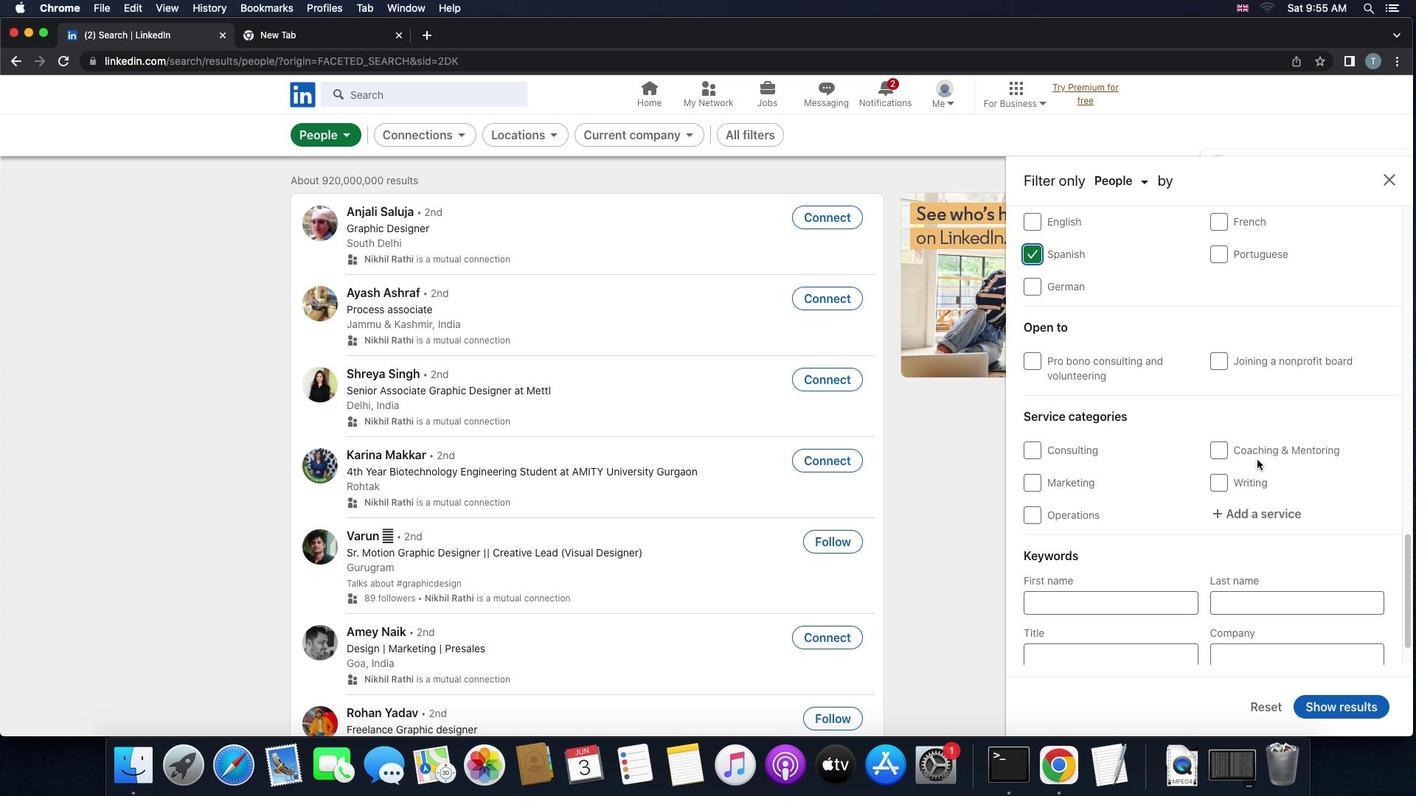 
Action: Mouse scrolled (1257, 459) with delta (0, 0)
Screenshot: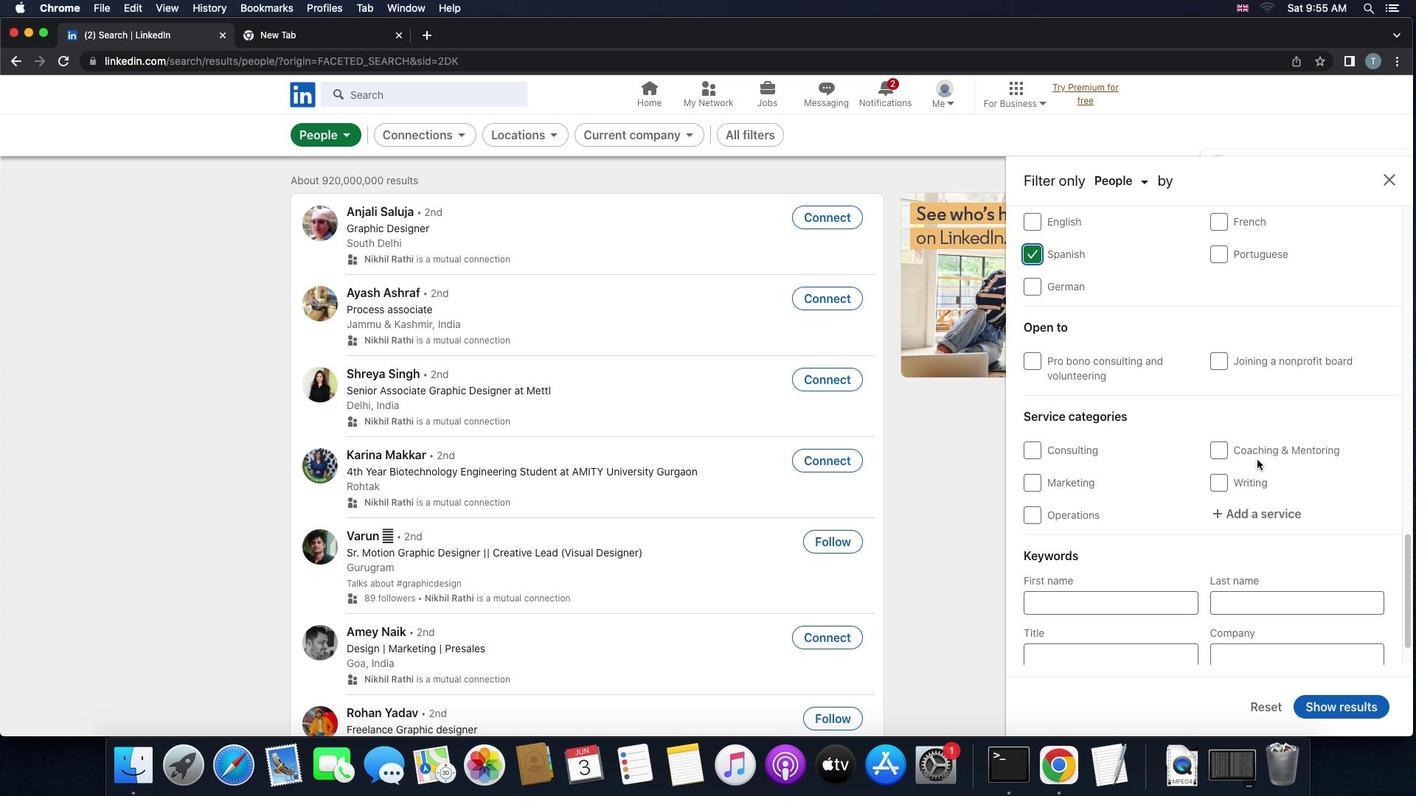 
Action: Mouse scrolled (1257, 459) with delta (0, 2)
Screenshot: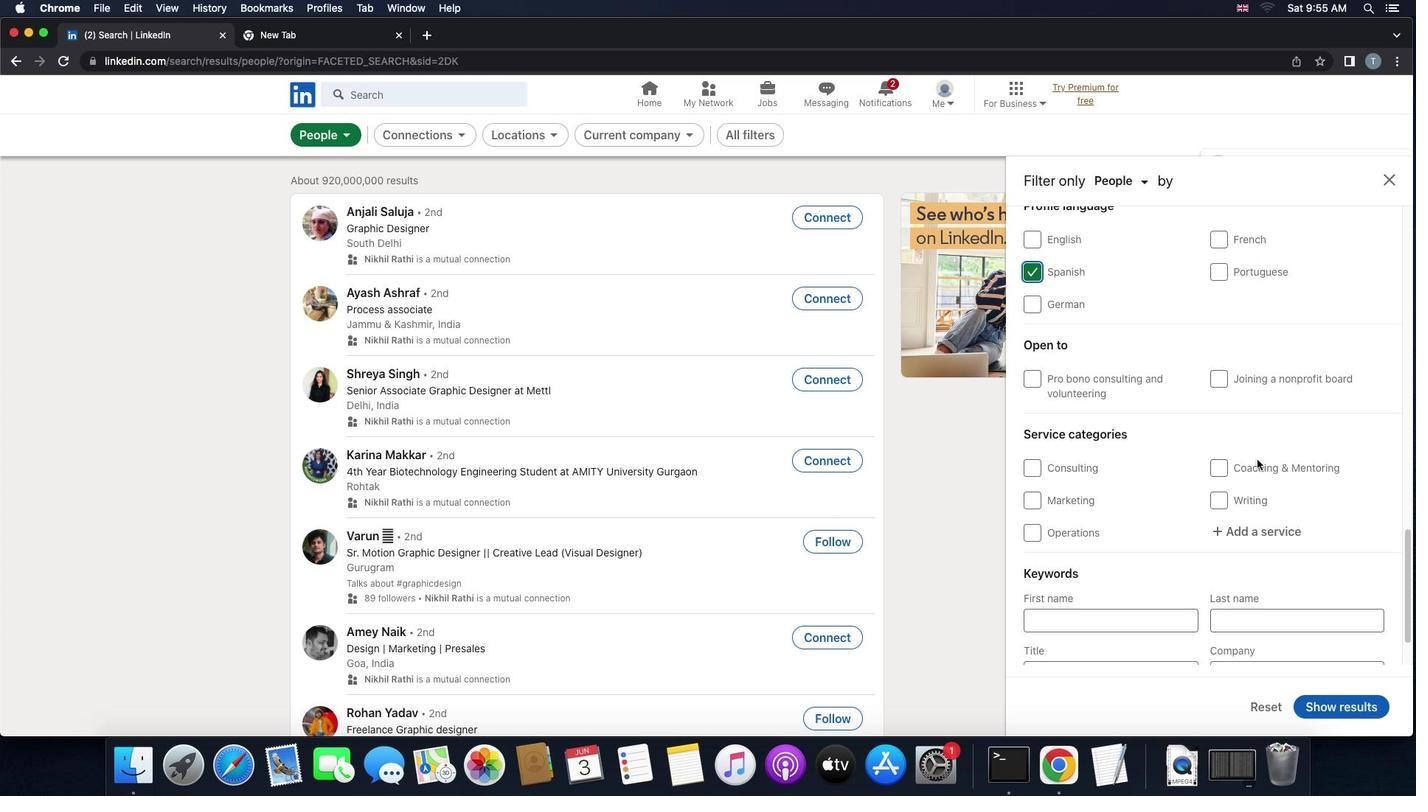 
Action: Mouse scrolled (1257, 459) with delta (0, 0)
Screenshot: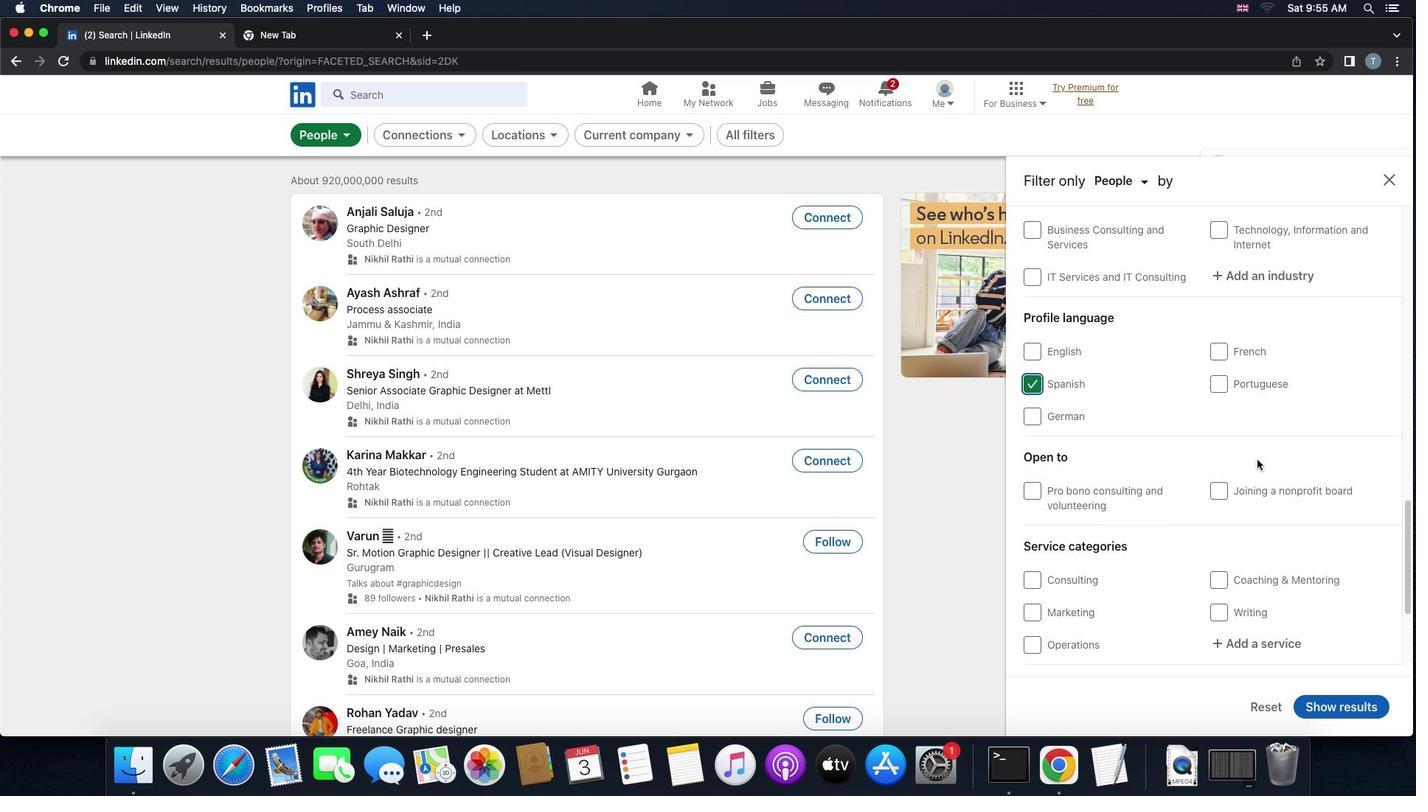 
Action: Mouse scrolled (1257, 459) with delta (0, 0)
Screenshot: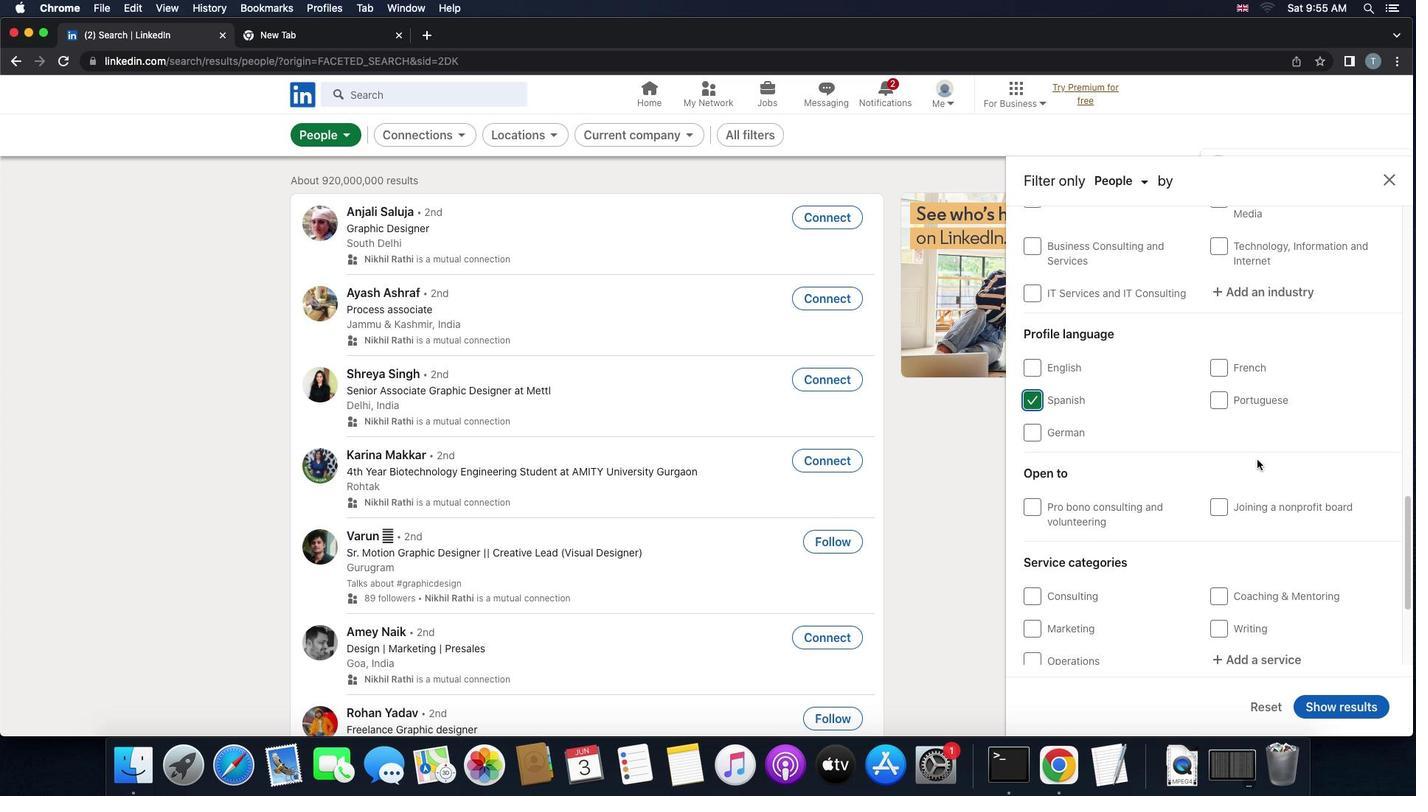 
Action: Mouse scrolled (1257, 459) with delta (0, 2)
Screenshot: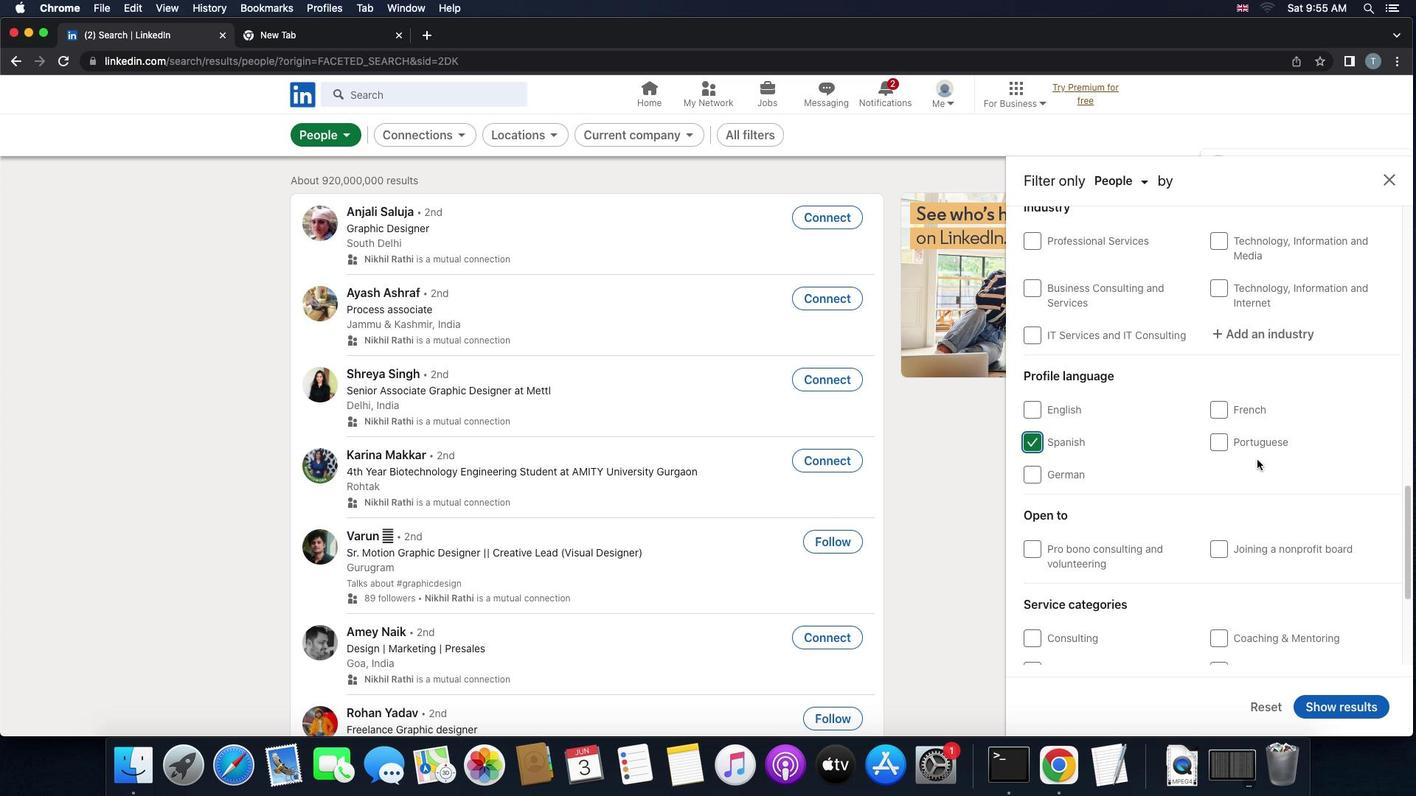 
Action: Mouse scrolled (1257, 459) with delta (0, 2)
Screenshot: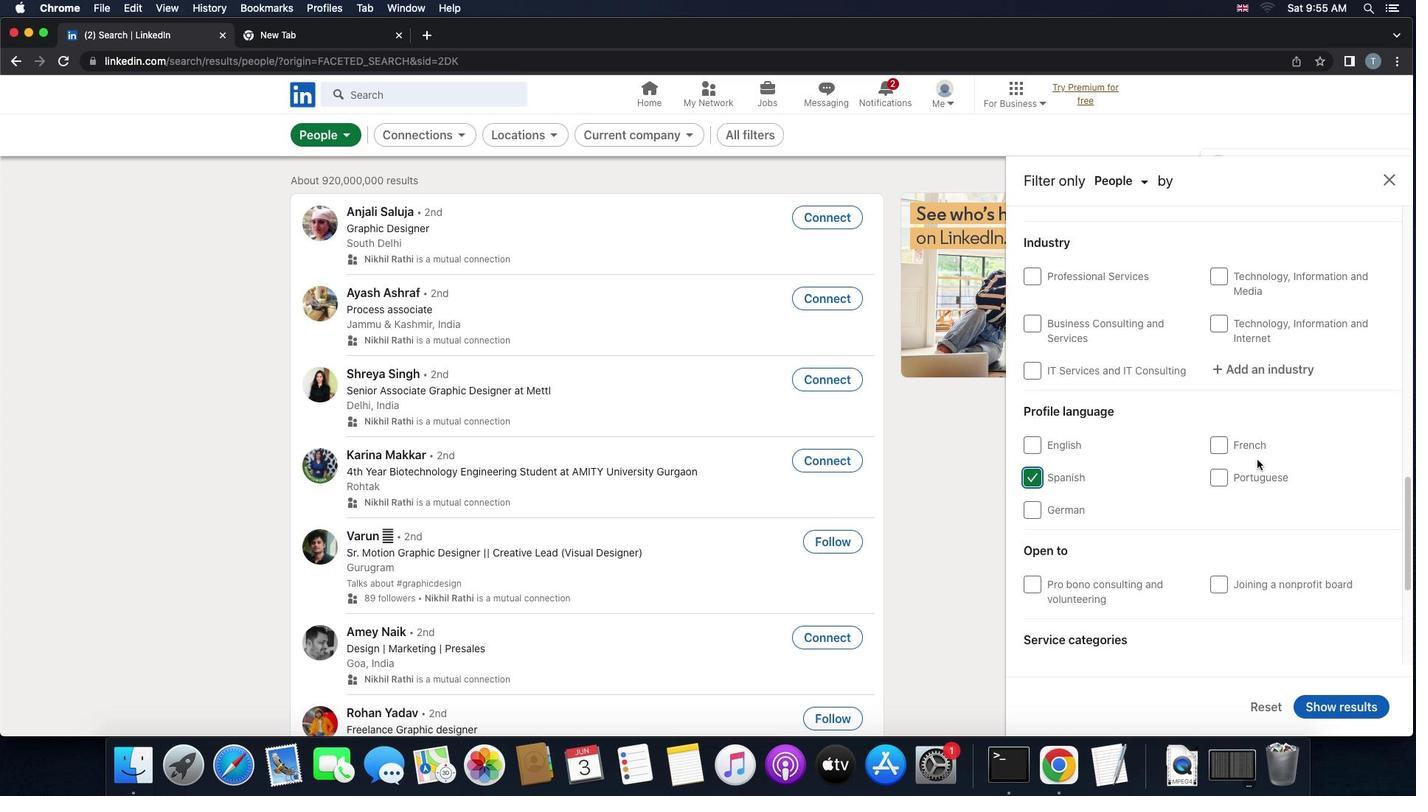 
Action: Mouse scrolled (1257, 459) with delta (0, 0)
Screenshot: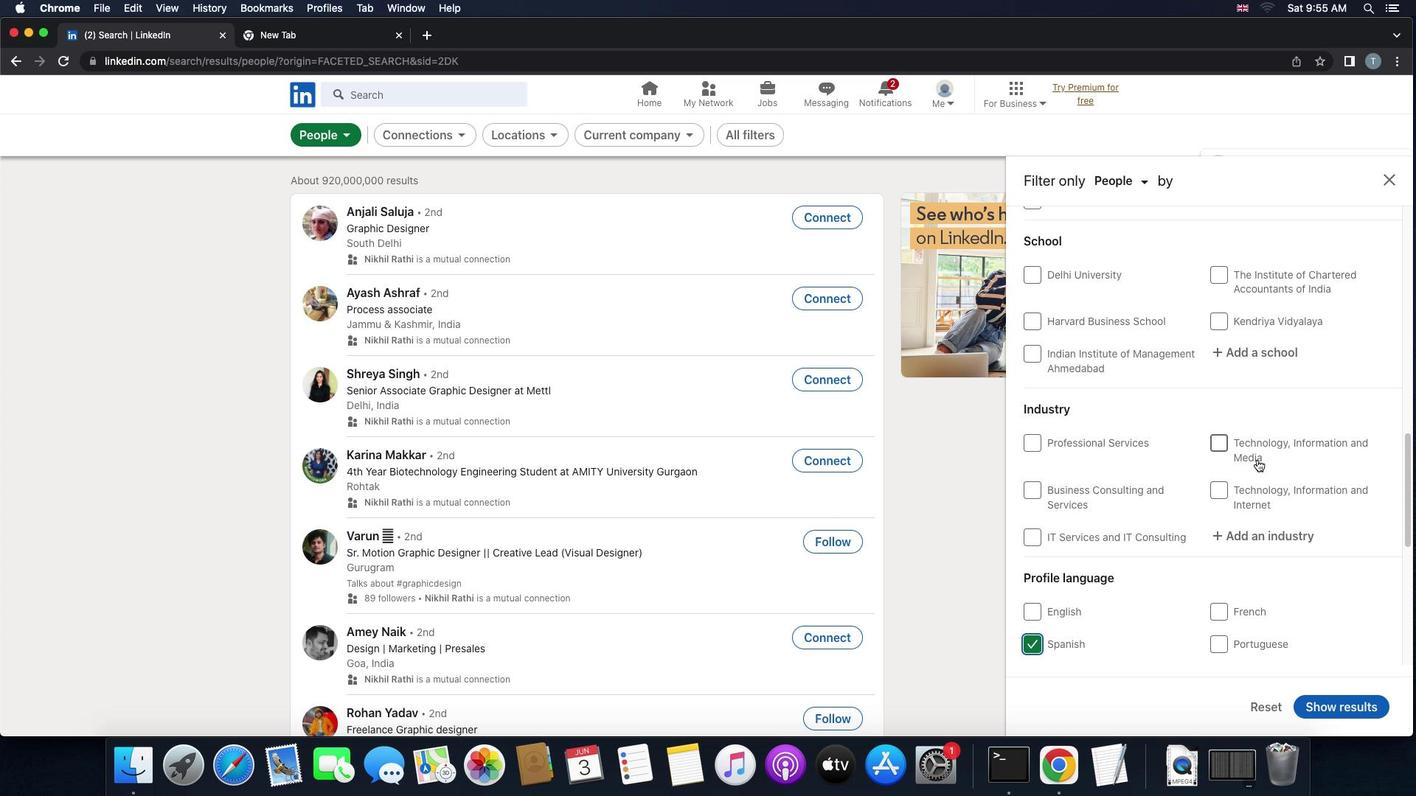 
Action: Mouse scrolled (1257, 459) with delta (0, 0)
Screenshot: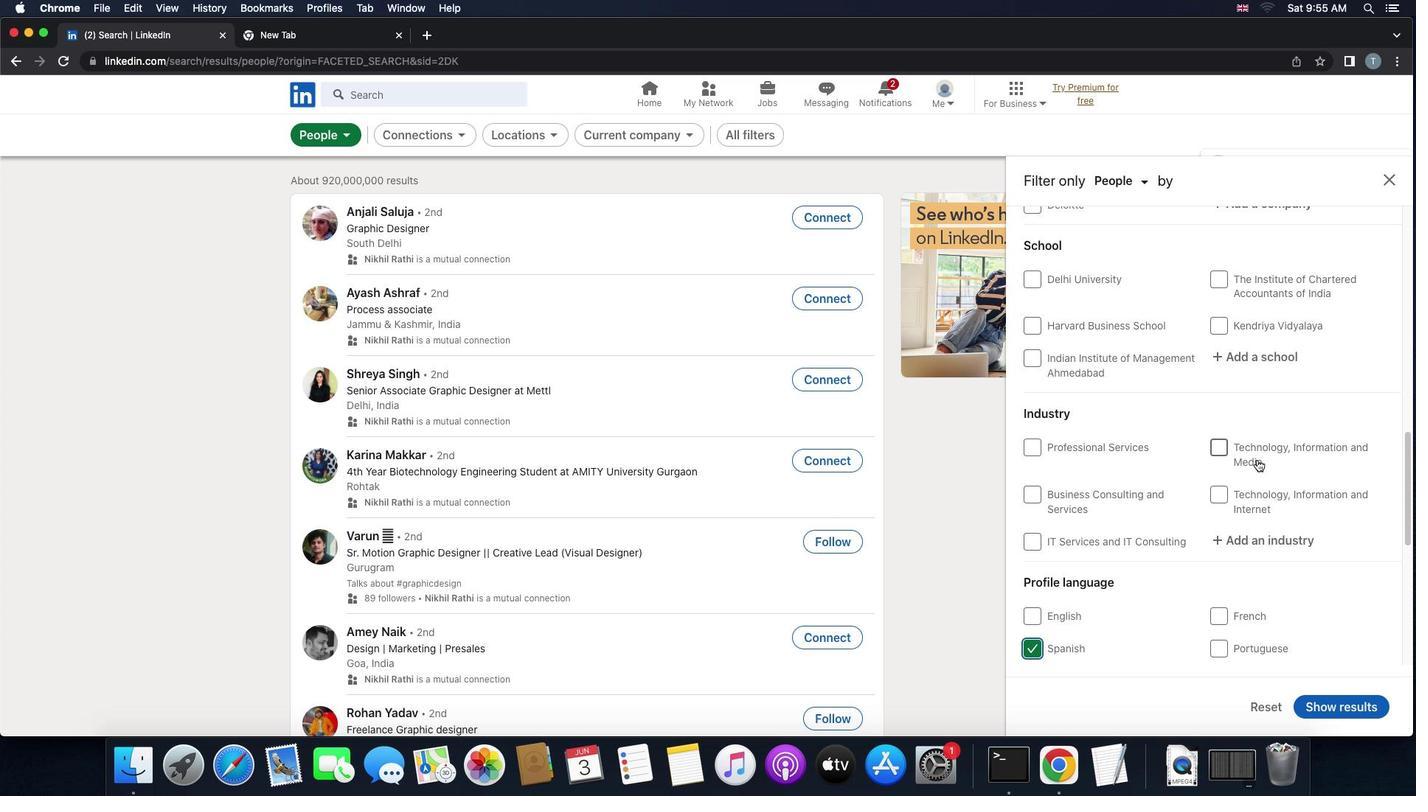 
Action: Mouse scrolled (1257, 459) with delta (0, 0)
Screenshot: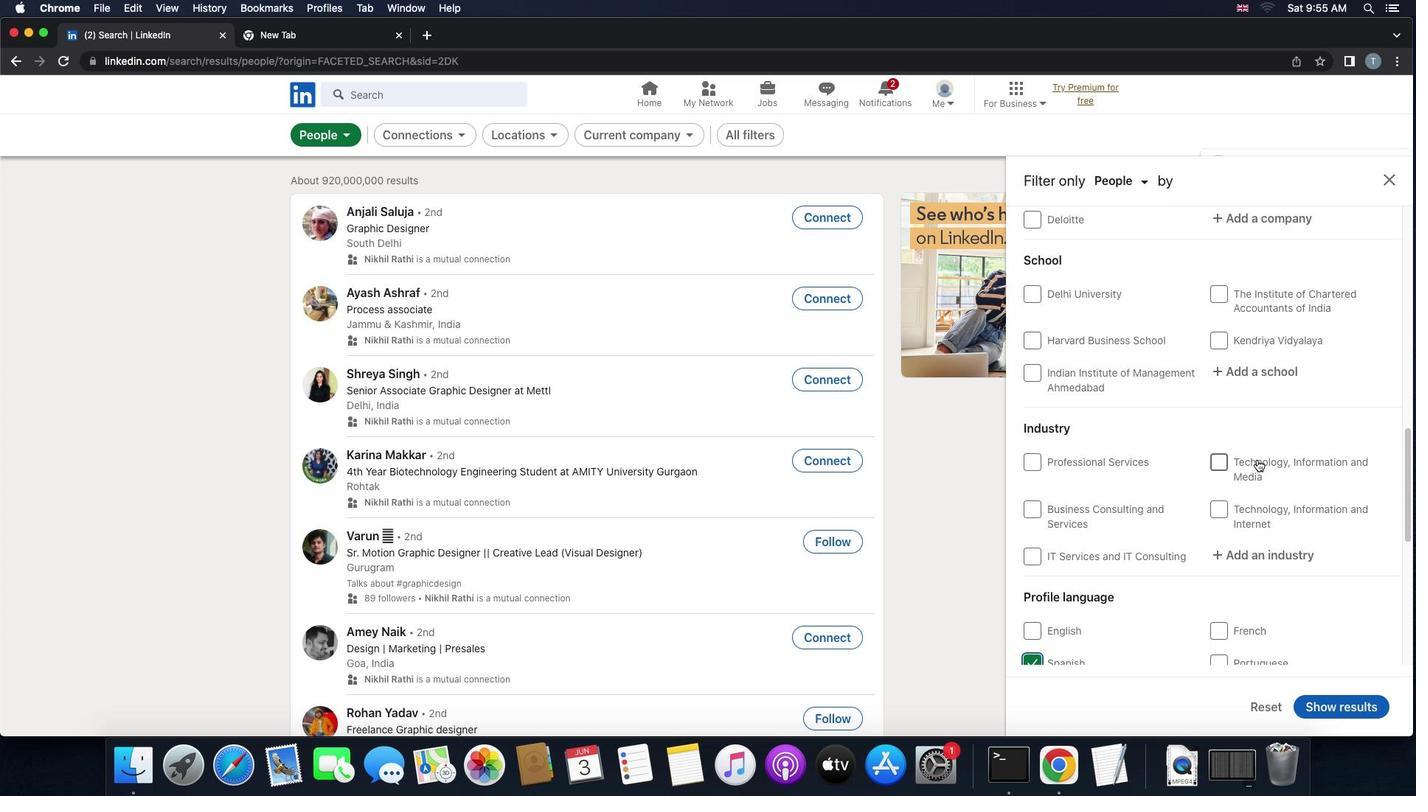 
Action: Mouse scrolled (1257, 459) with delta (0, 0)
Screenshot: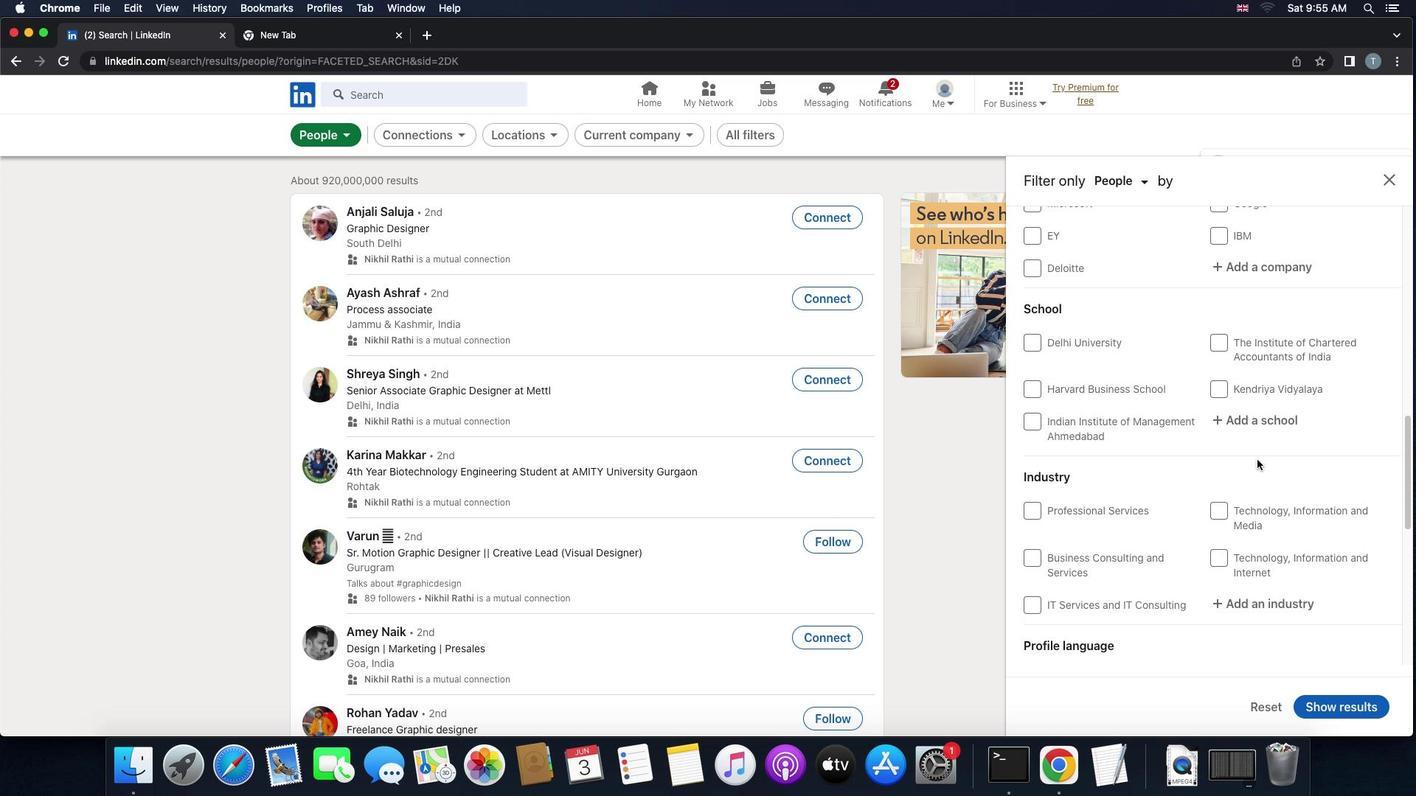 
Action: Mouse scrolled (1257, 459) with delta (0, 0)
Screenshot: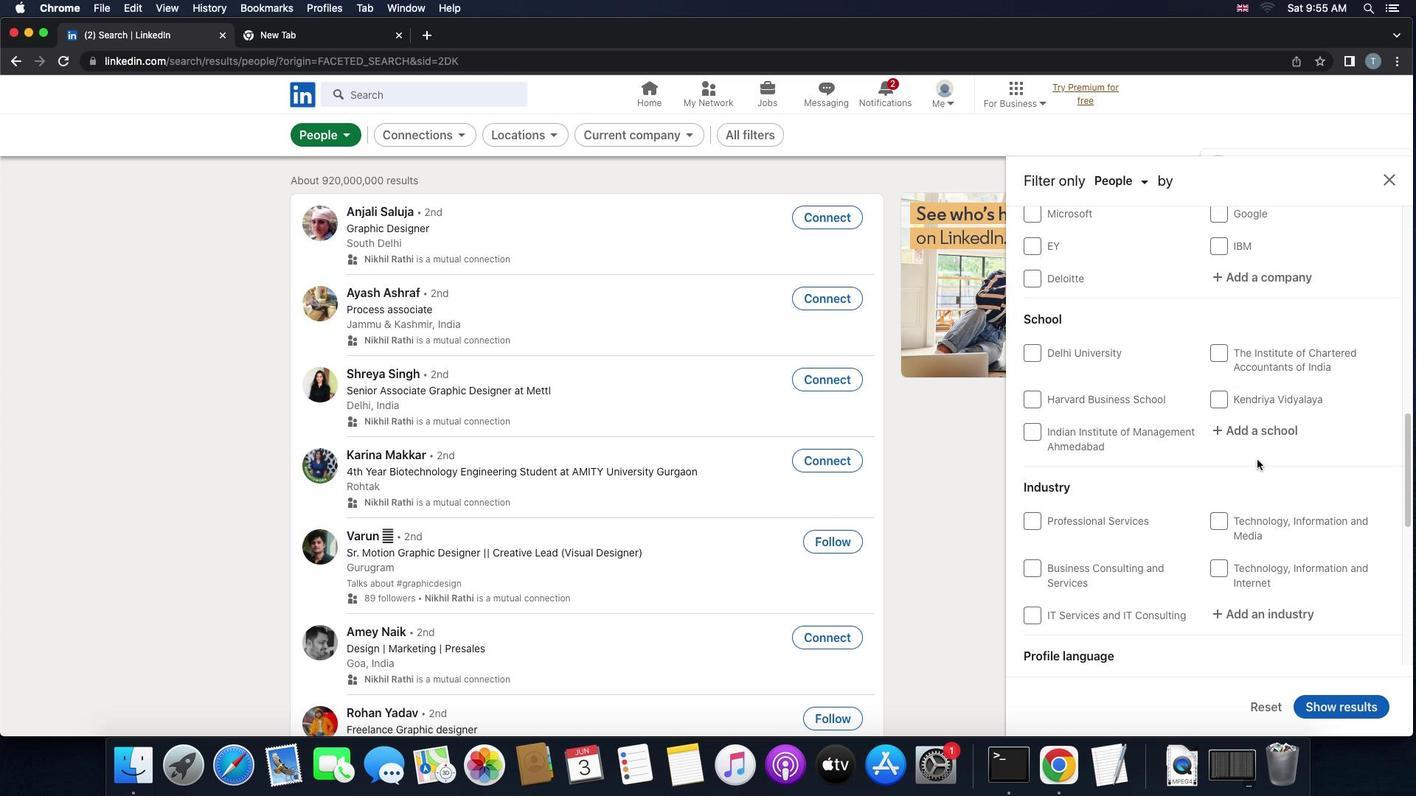 
Action: Mouse scrolled (1257, 459) with delta (0, 2)
Screenshot: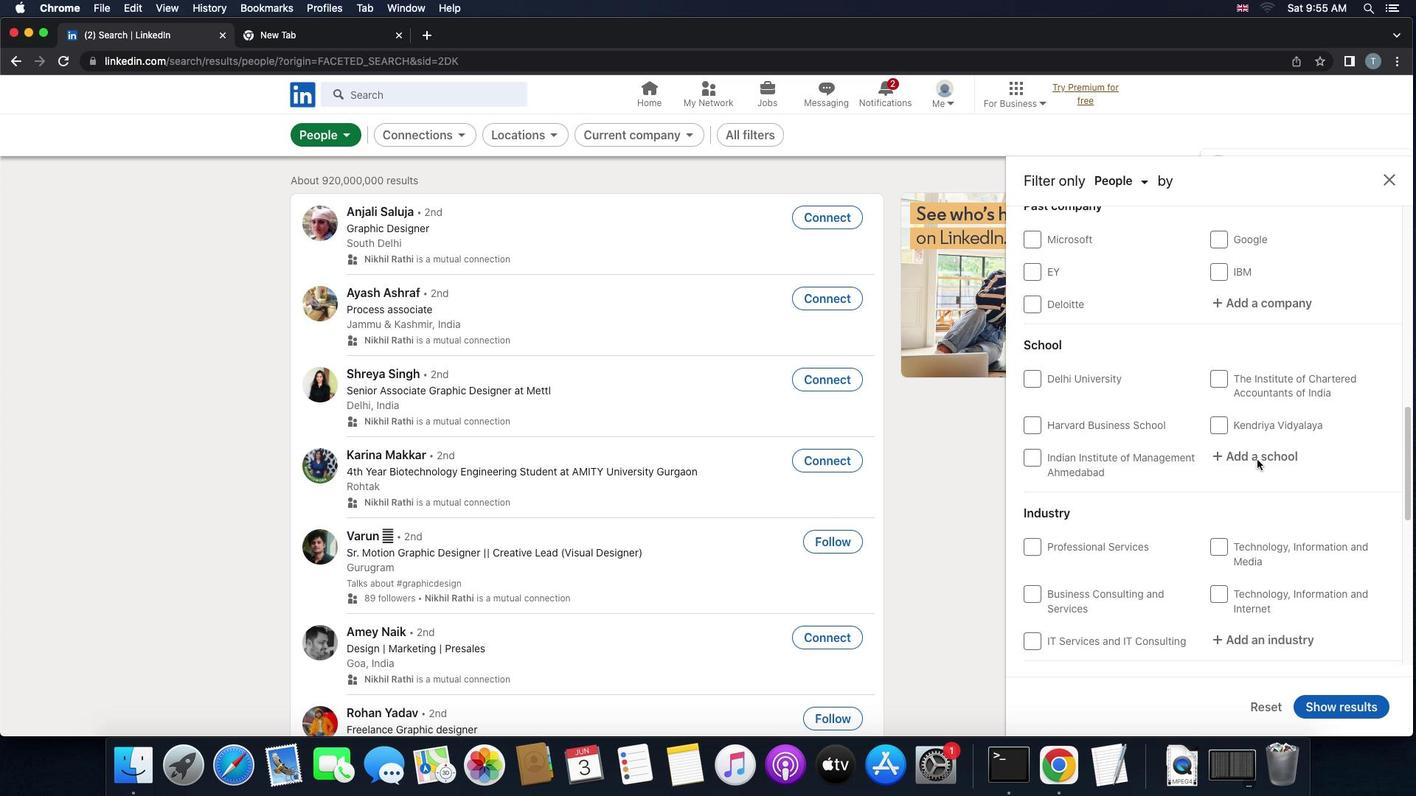 
Action: Mouse scrolled (1257, 459) with delta (0, 0)
Screenshot: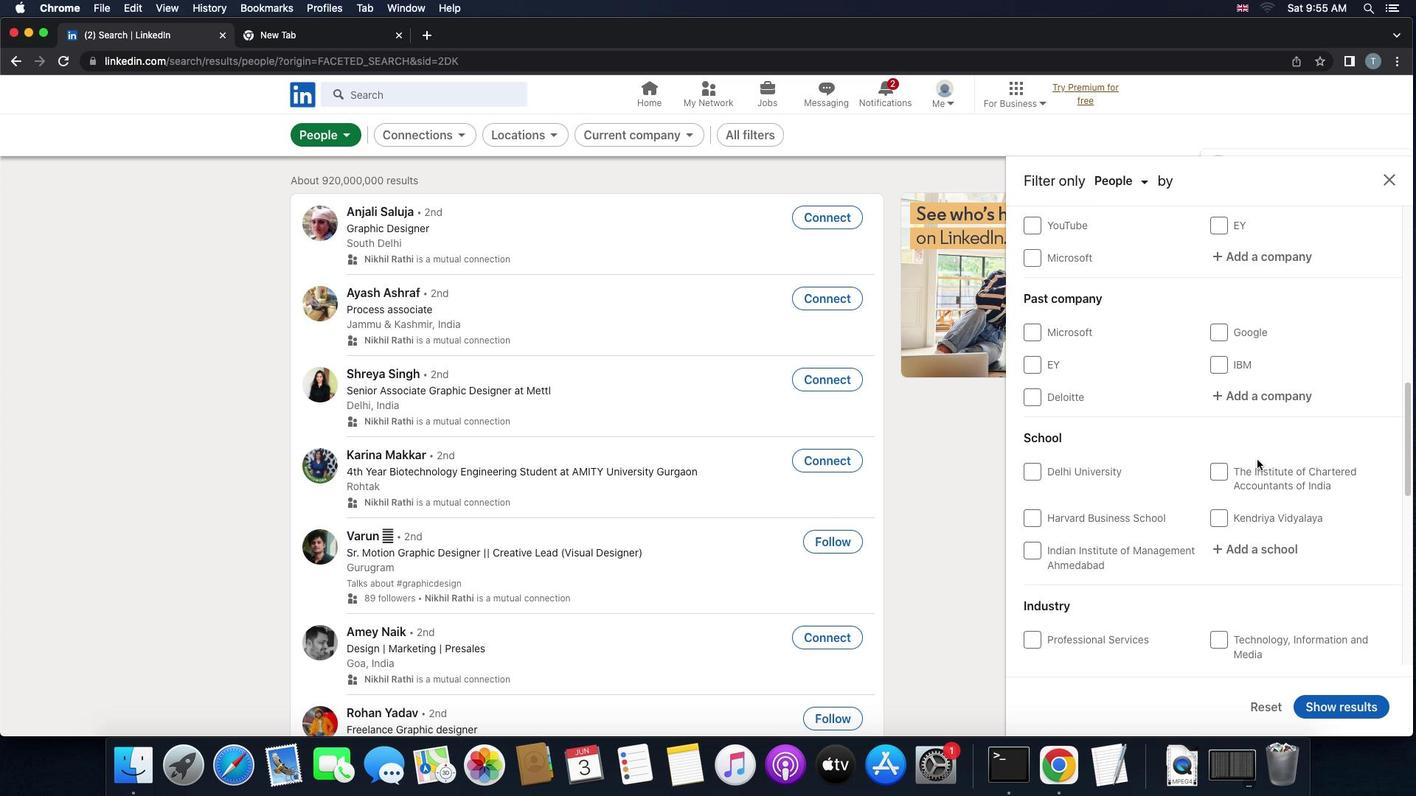 
Action: Mouse scrolled (1257, 459) with delta (0, 0)
Screenshot: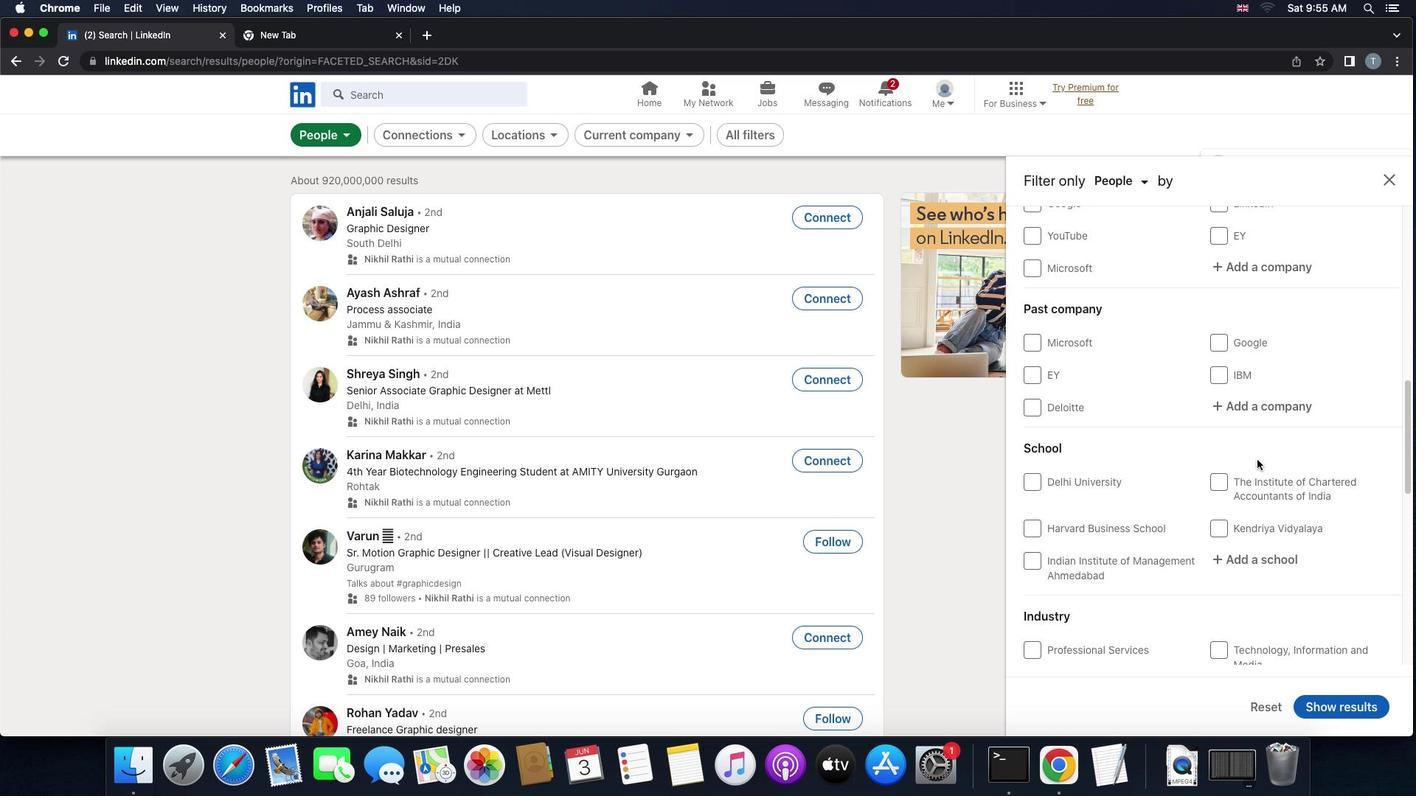 
Action: Mouse scrolled (1257, 459) with delta (0, 1)
Screenshot: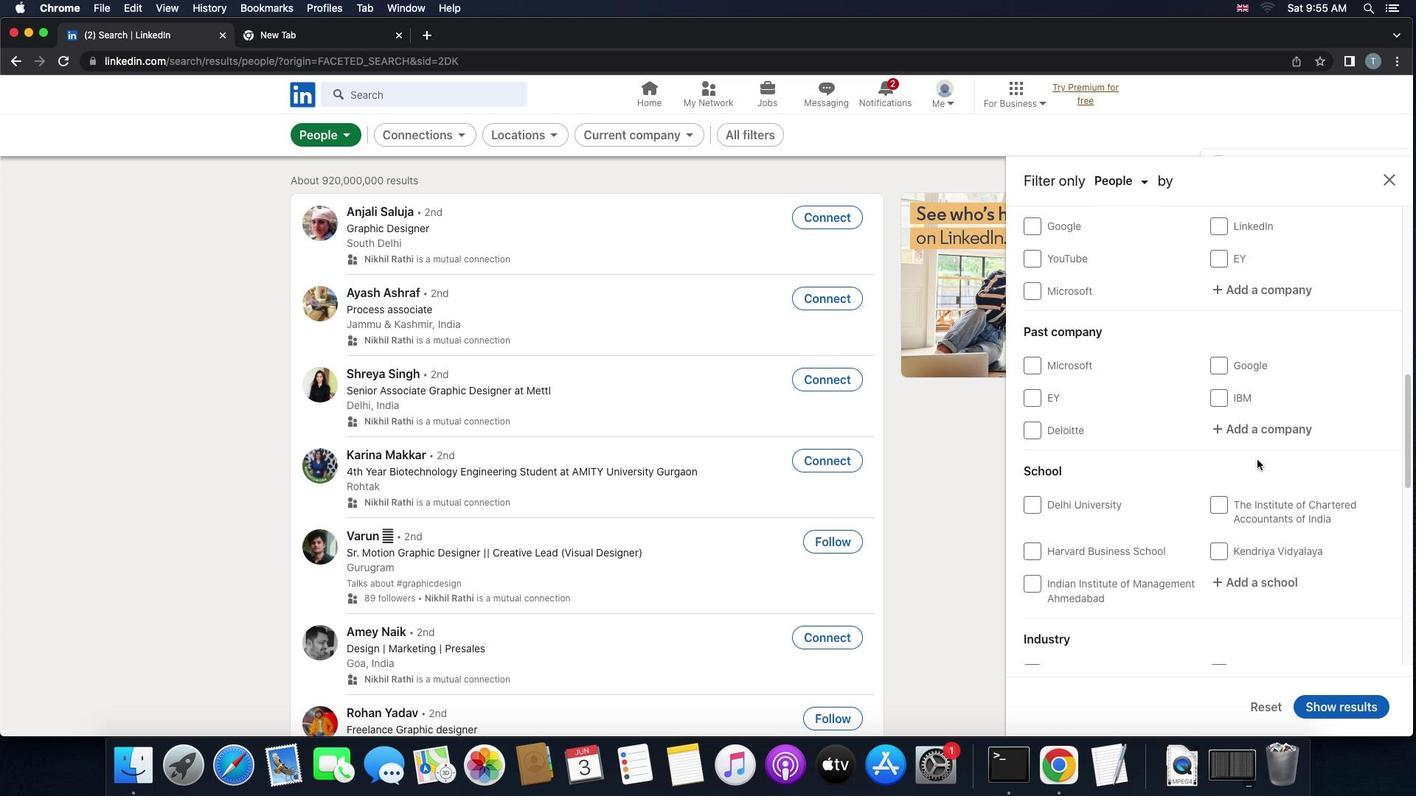 
Action: Mouse scrolled (1257, 459) with delta (0, 0)
Screenshot: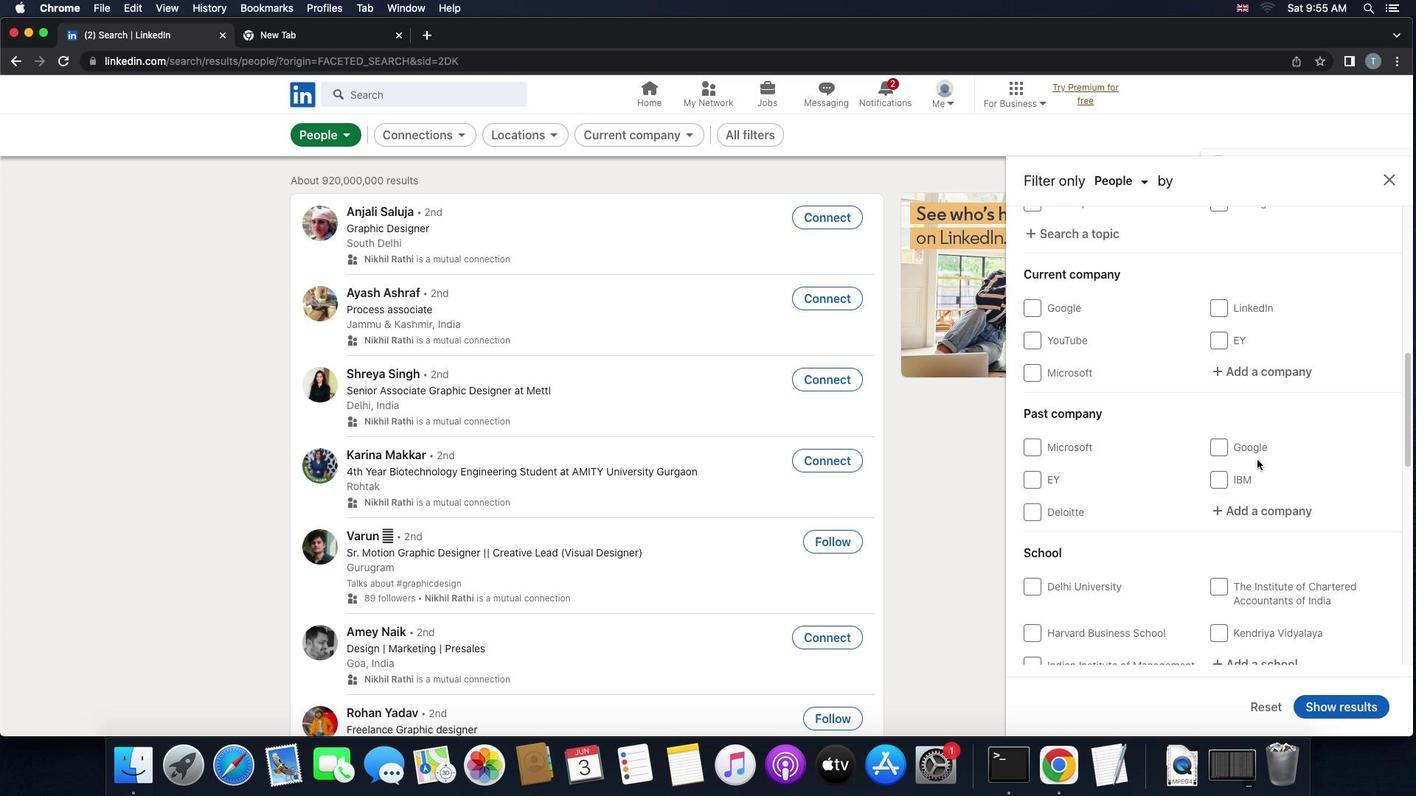 
Action: Mouse scrolled (1257, 459) with delta (0, 0)
Screenshot: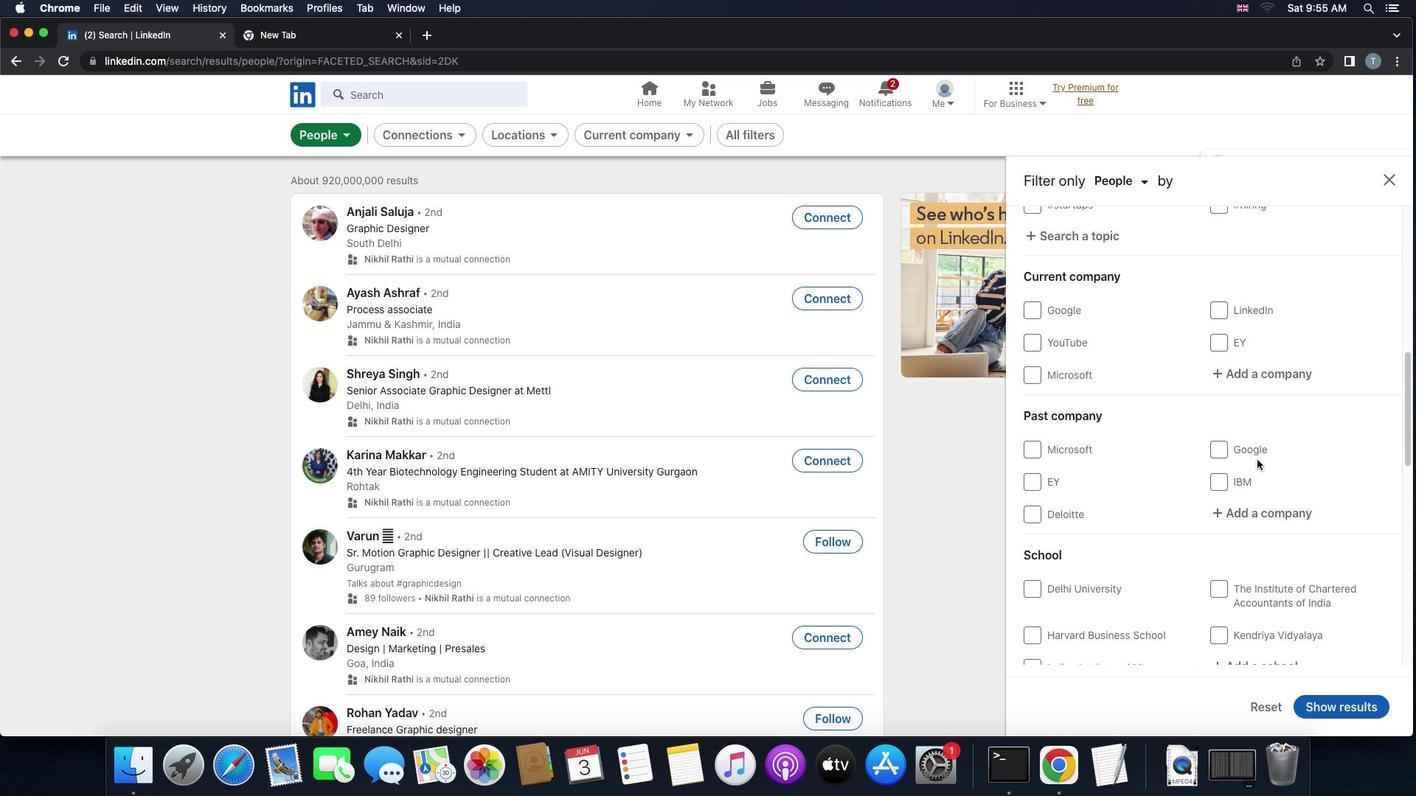 
Action: Mouse moved to (1262, 384)
Screenshot: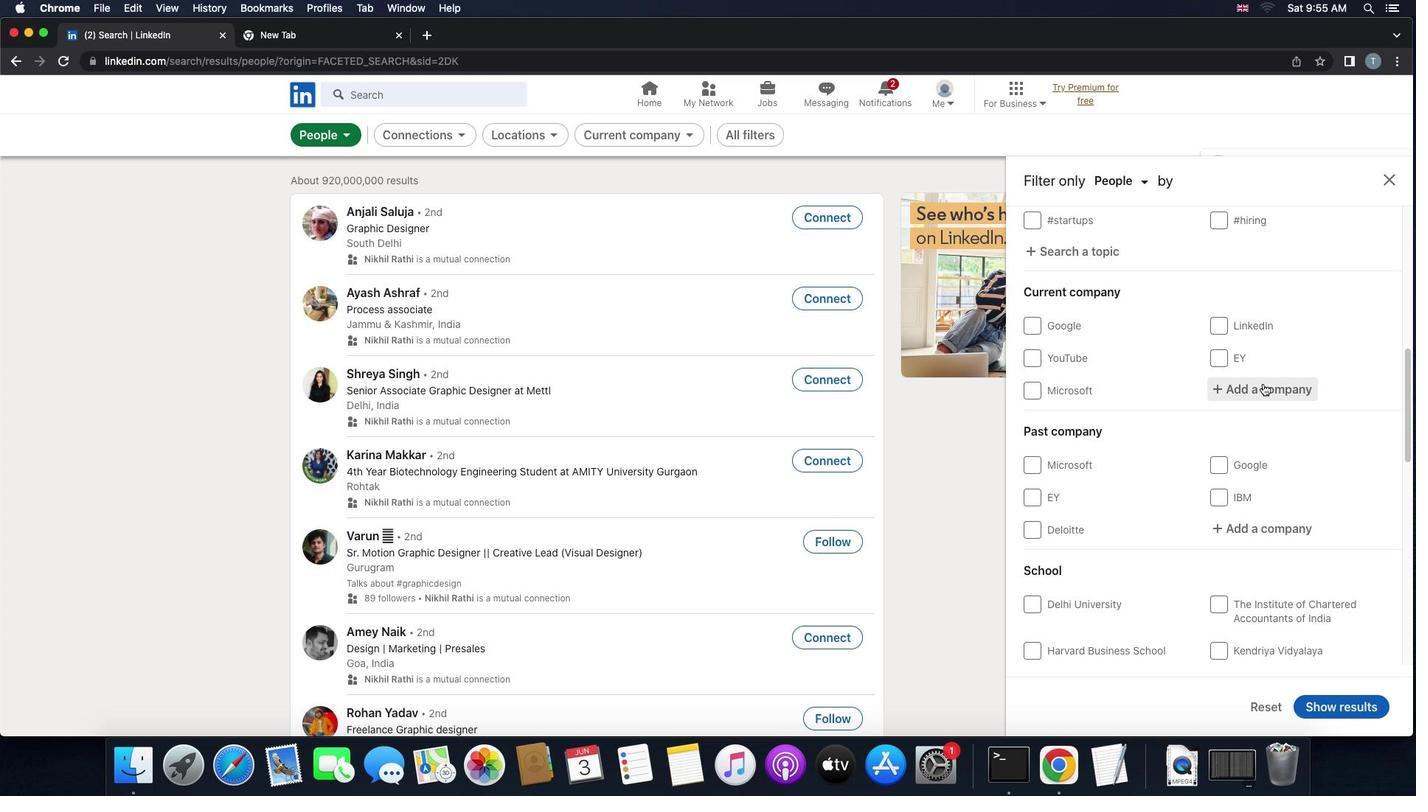 
Action: Mouse pressed left at (1262, 384)
Screenshot: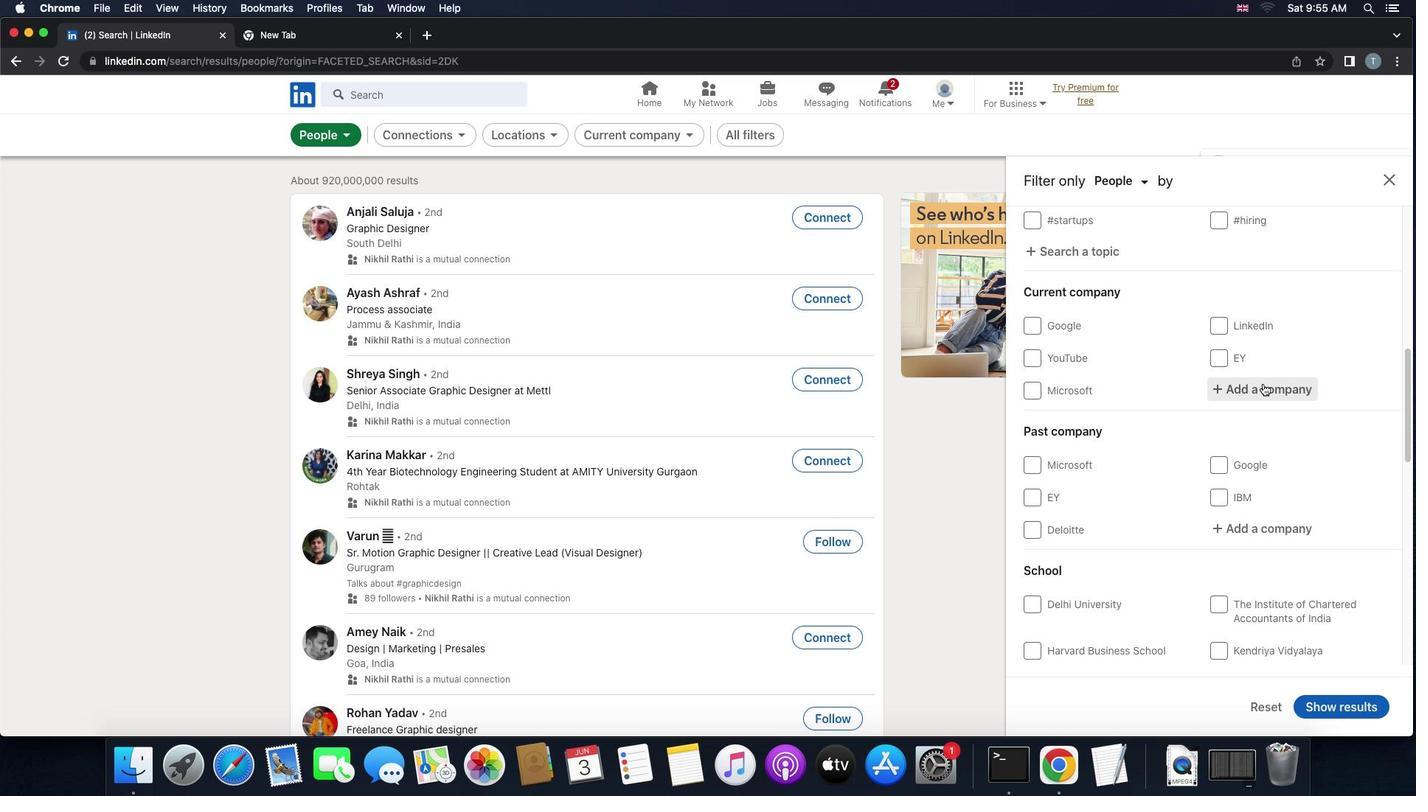 
Action: Key pressed 'a''s''u''s'
Screenshot: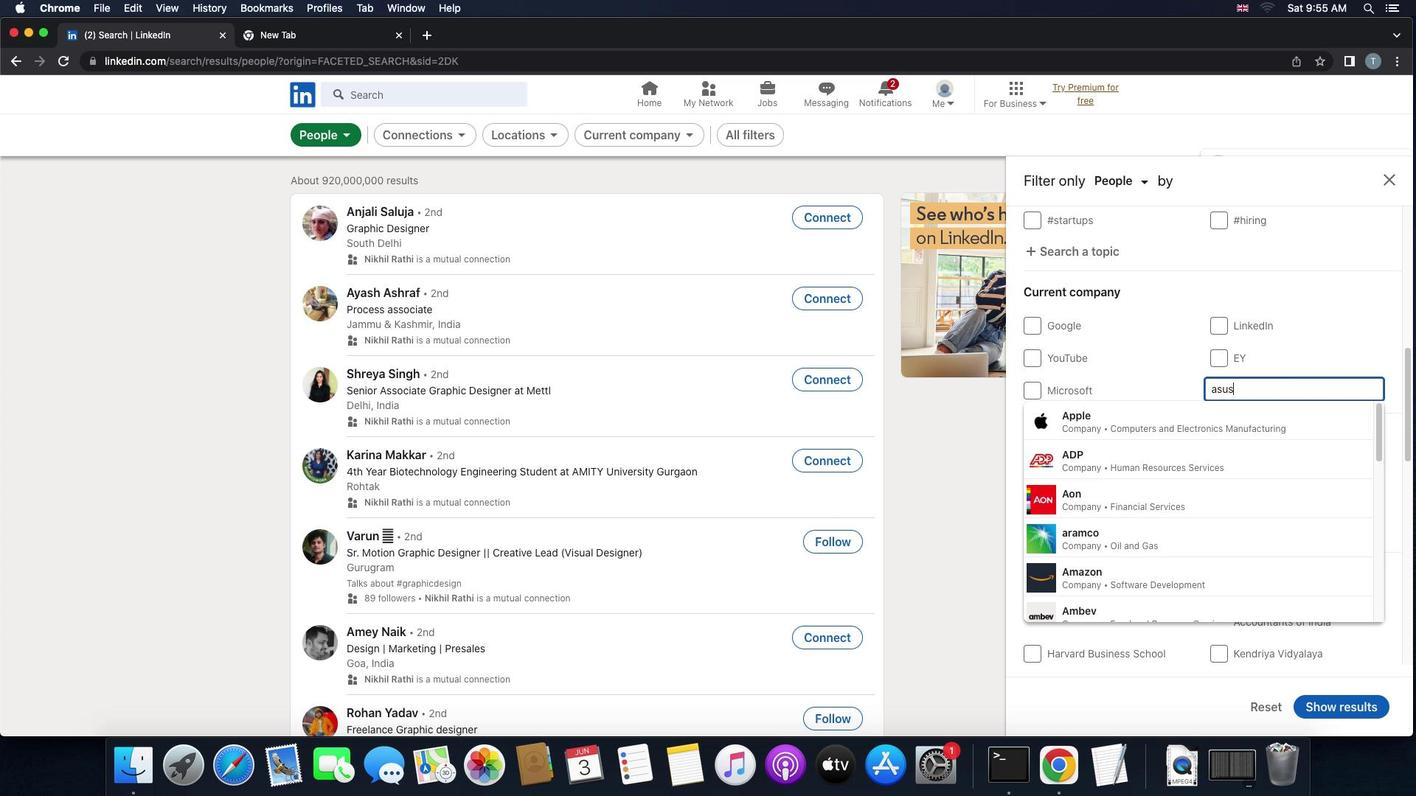 
Action: Mouse moved to (1169, 413)
Screenshot: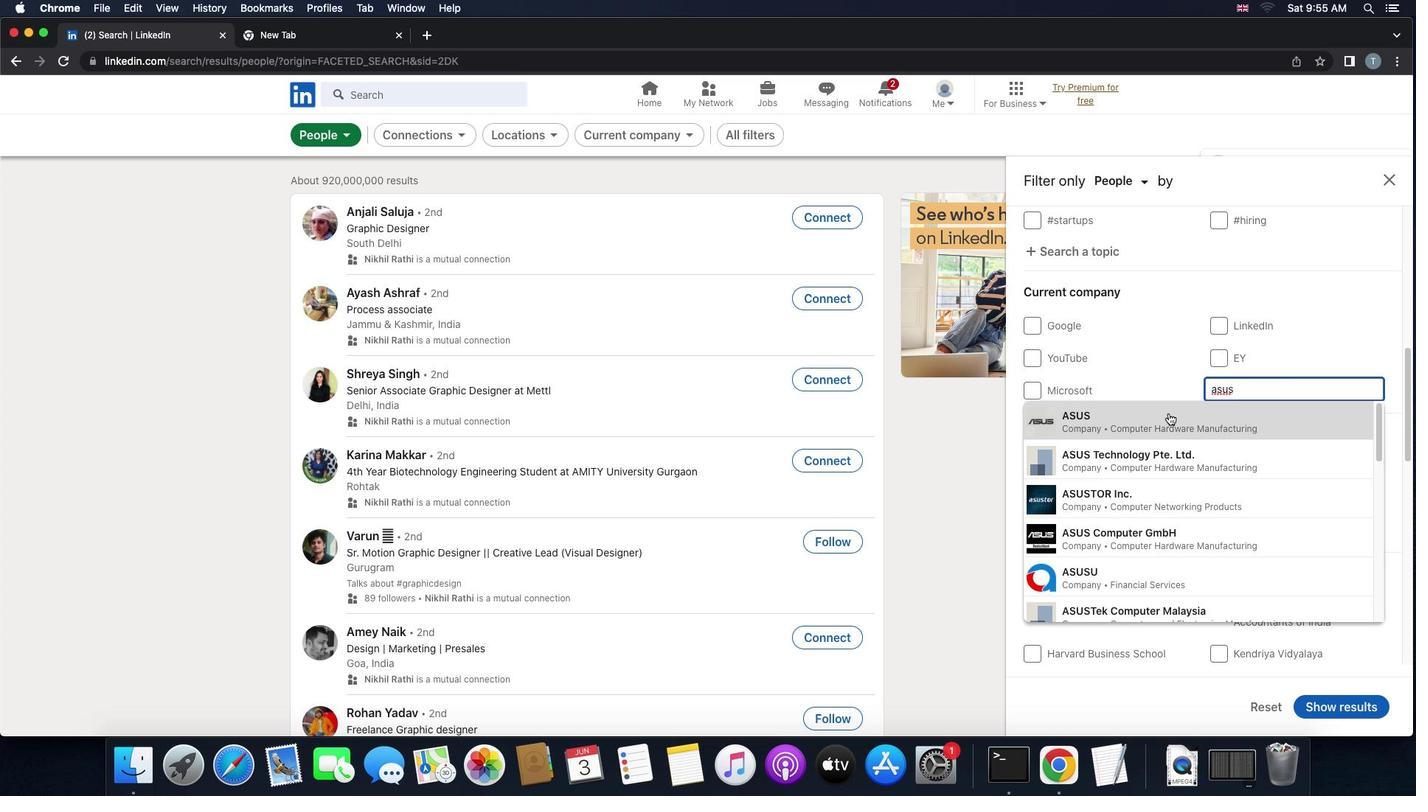 
Action: Mouse pressed left at (1169, 413)
Screenshot: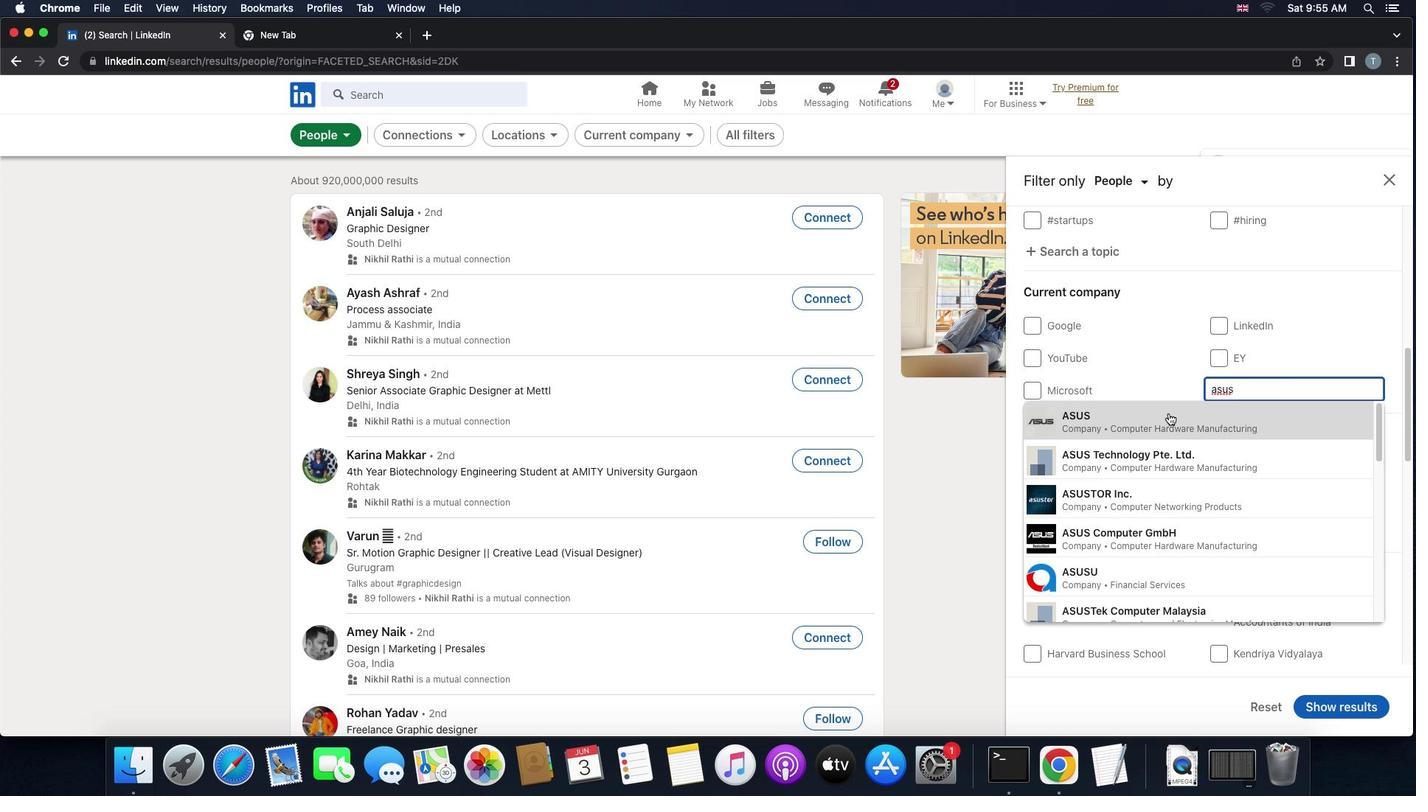 
Action: Mouse scrolled (1169, 413) with delta (0, 0)
Screenshot: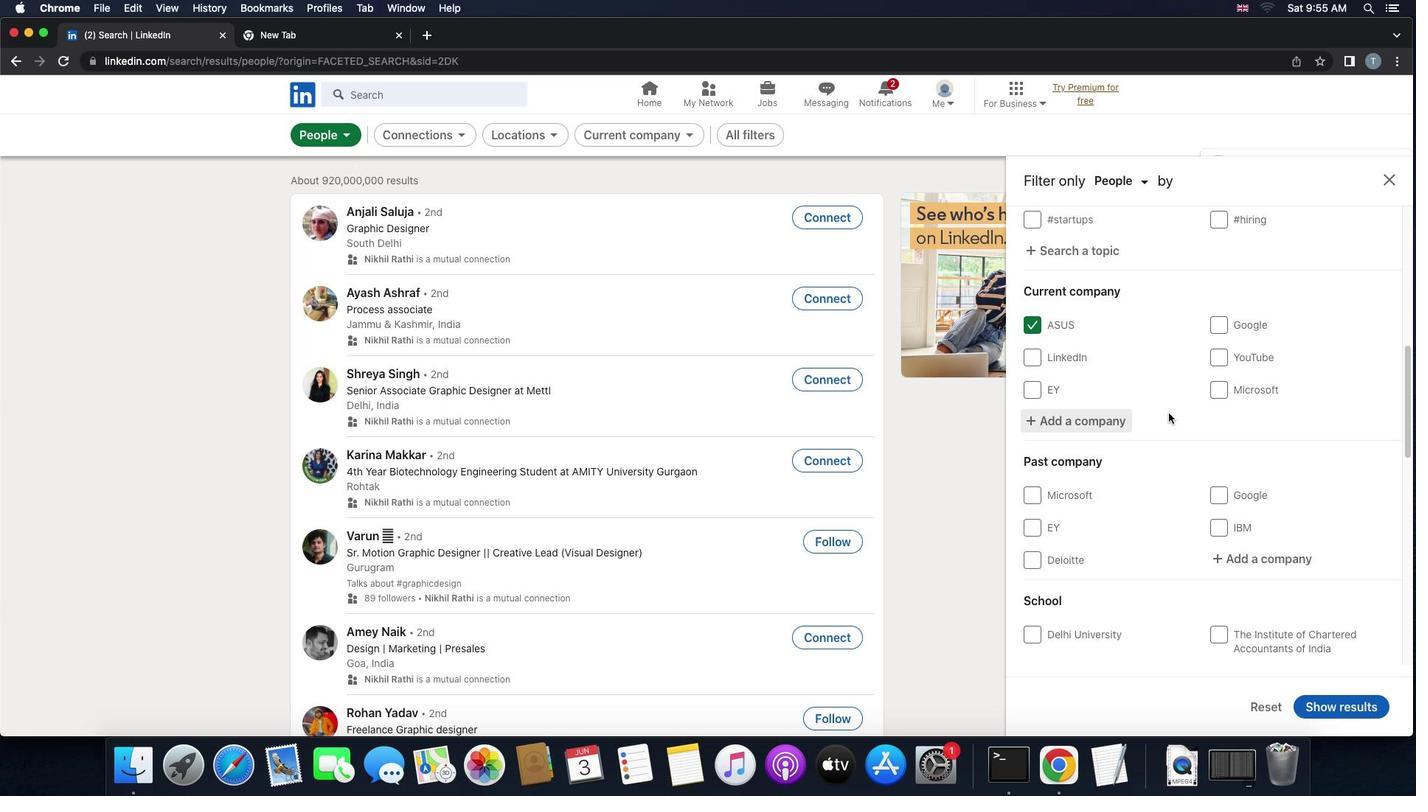 
Action: Mouse scrolled (1169, 413) with delta (0, 0)
Screenshot: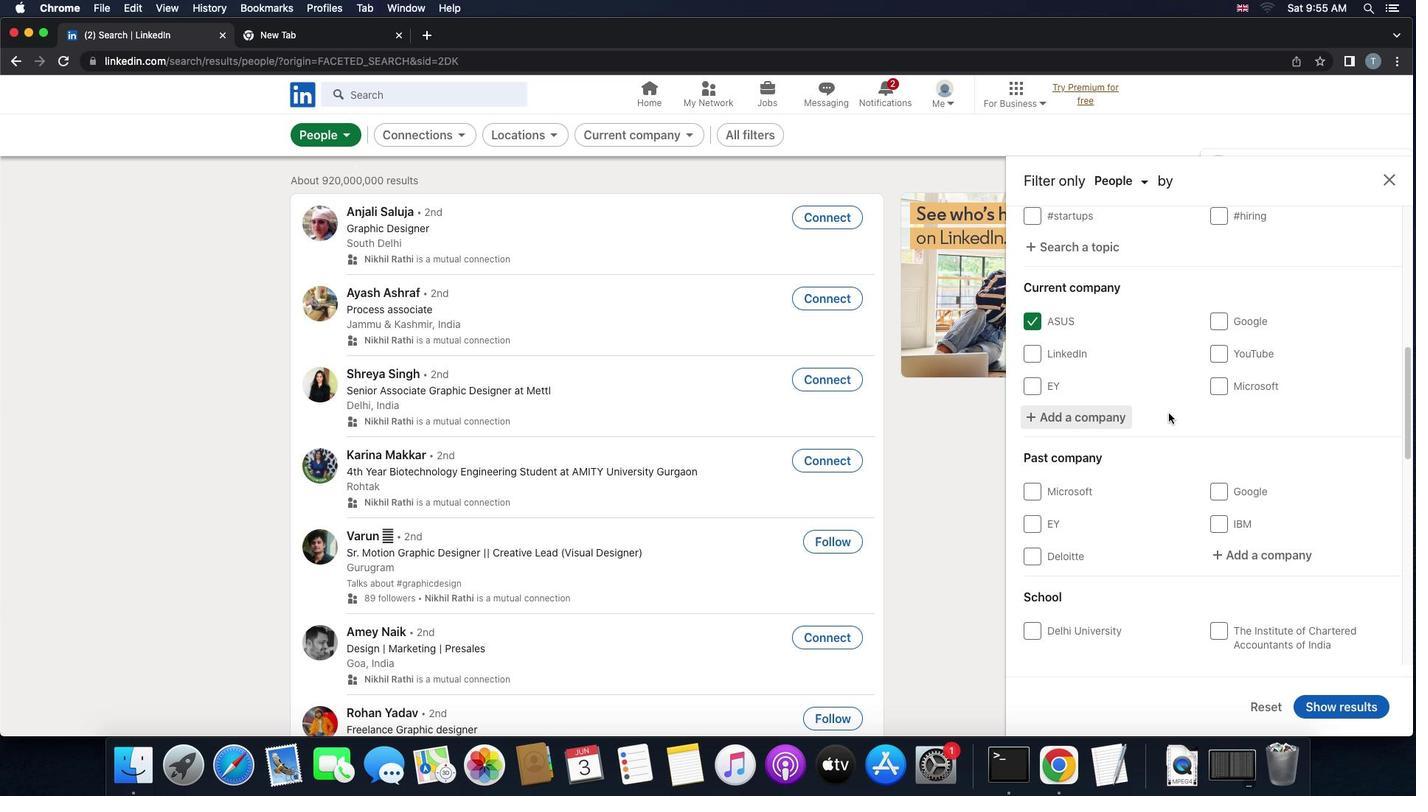 
Action: Mouse scrolled (1169, 413) with delta (0, 0)
Screenshot: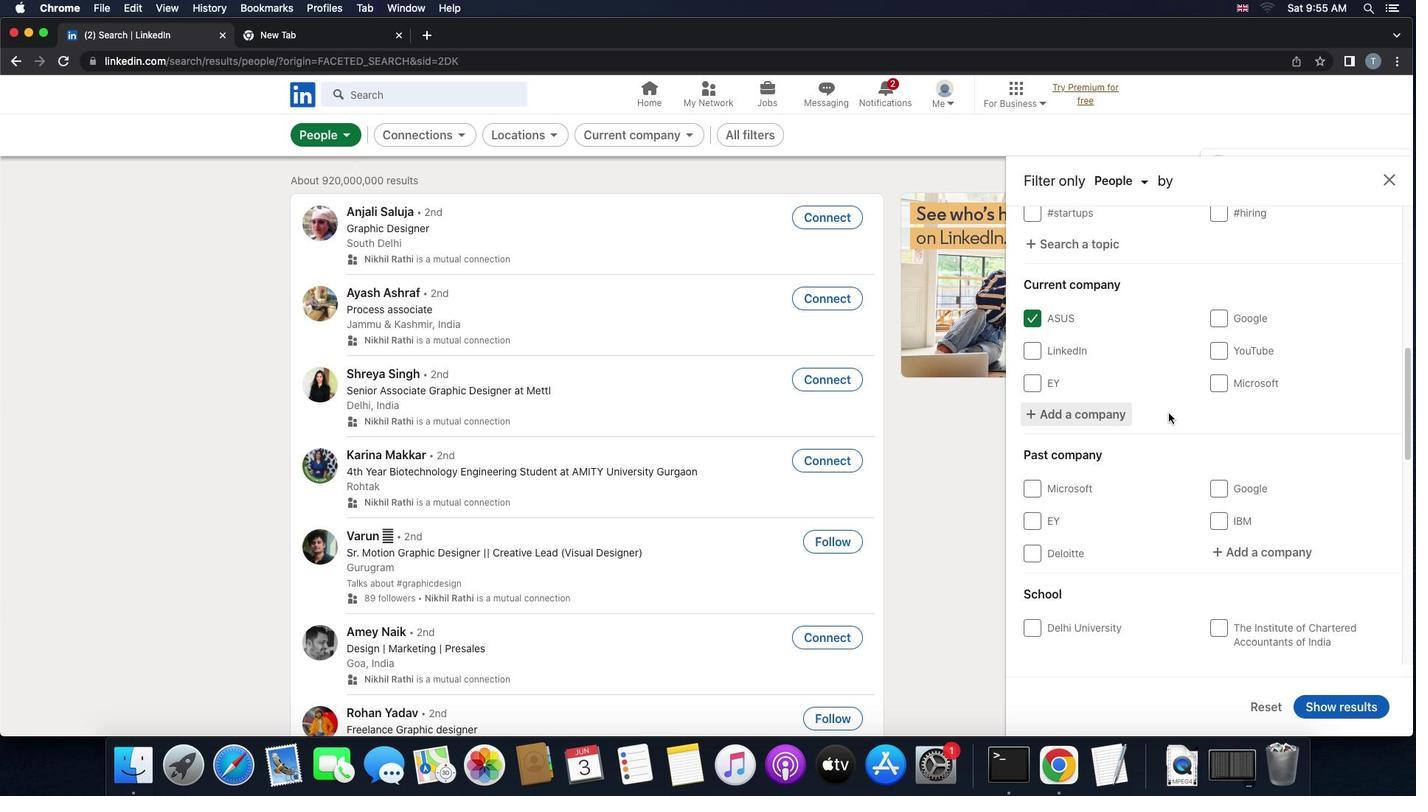 
Action: Mouse scrolled (1169, 413) with delta (0, 0)
Screenshot: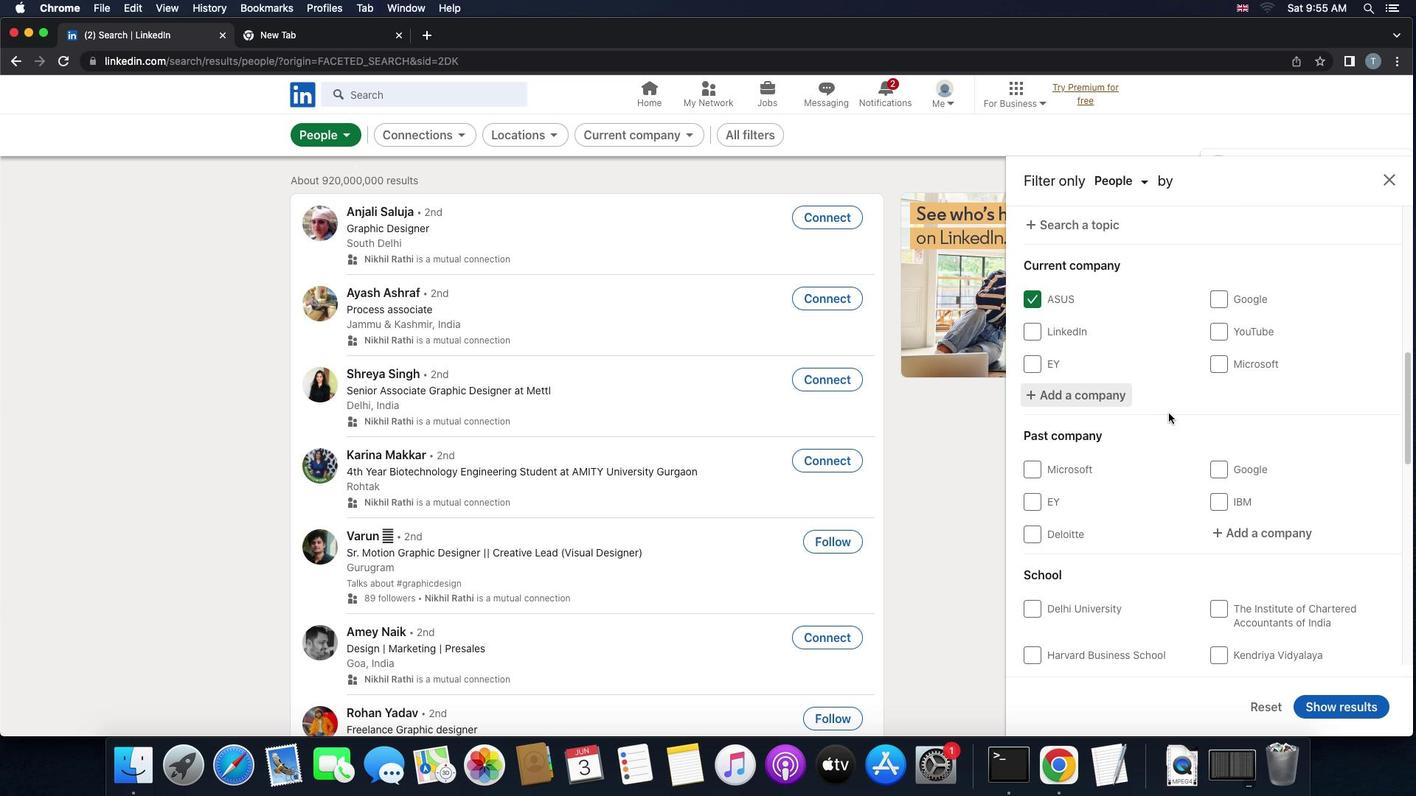 
Action: Mouse scrolled (1169, 413) with delta (0, 0)
Screenshot: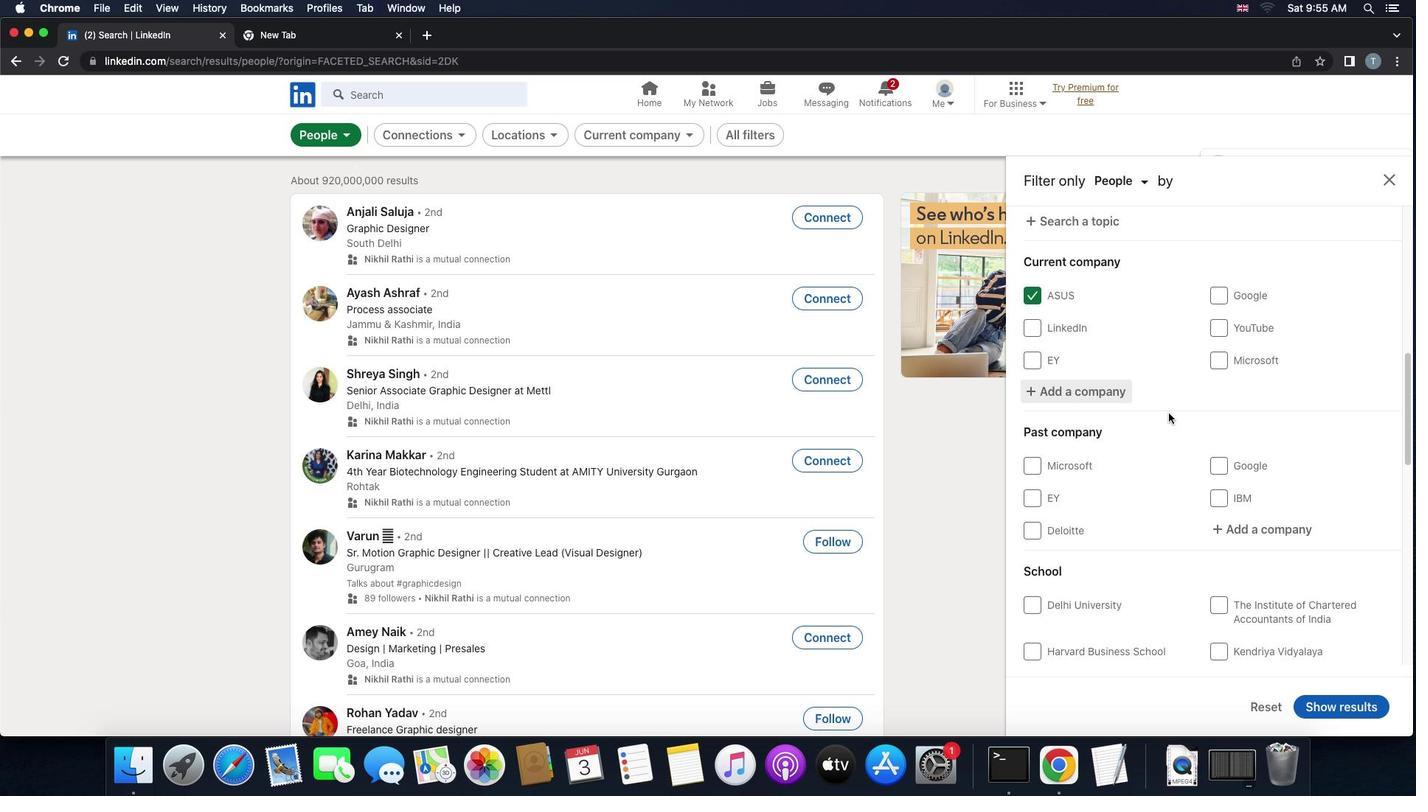 
Action: Mouse scrolled (1169, 413) with delta (0, 0)
Screenshot: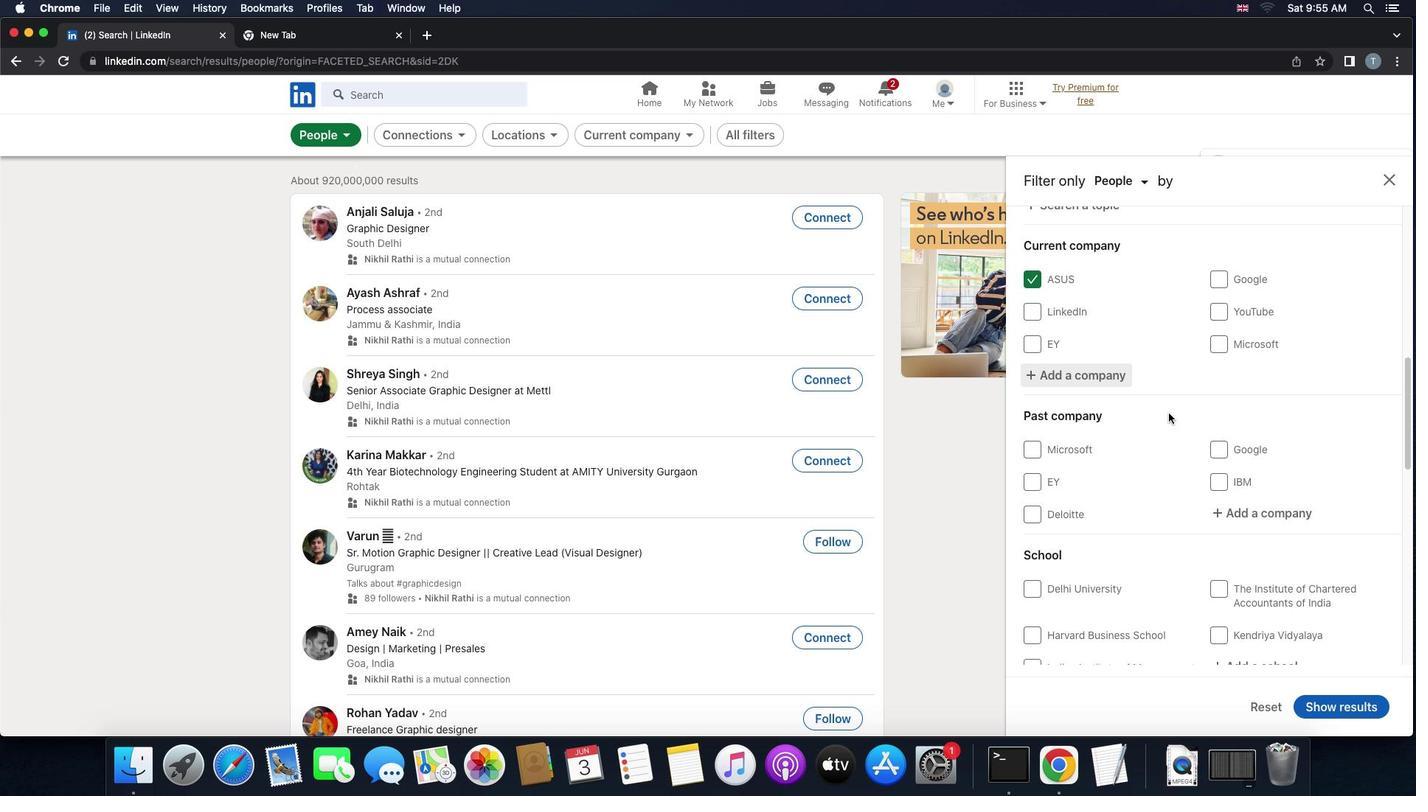 
Action: Mouse scrolled (1169, 413) with delta (0, 0)
Screenshot: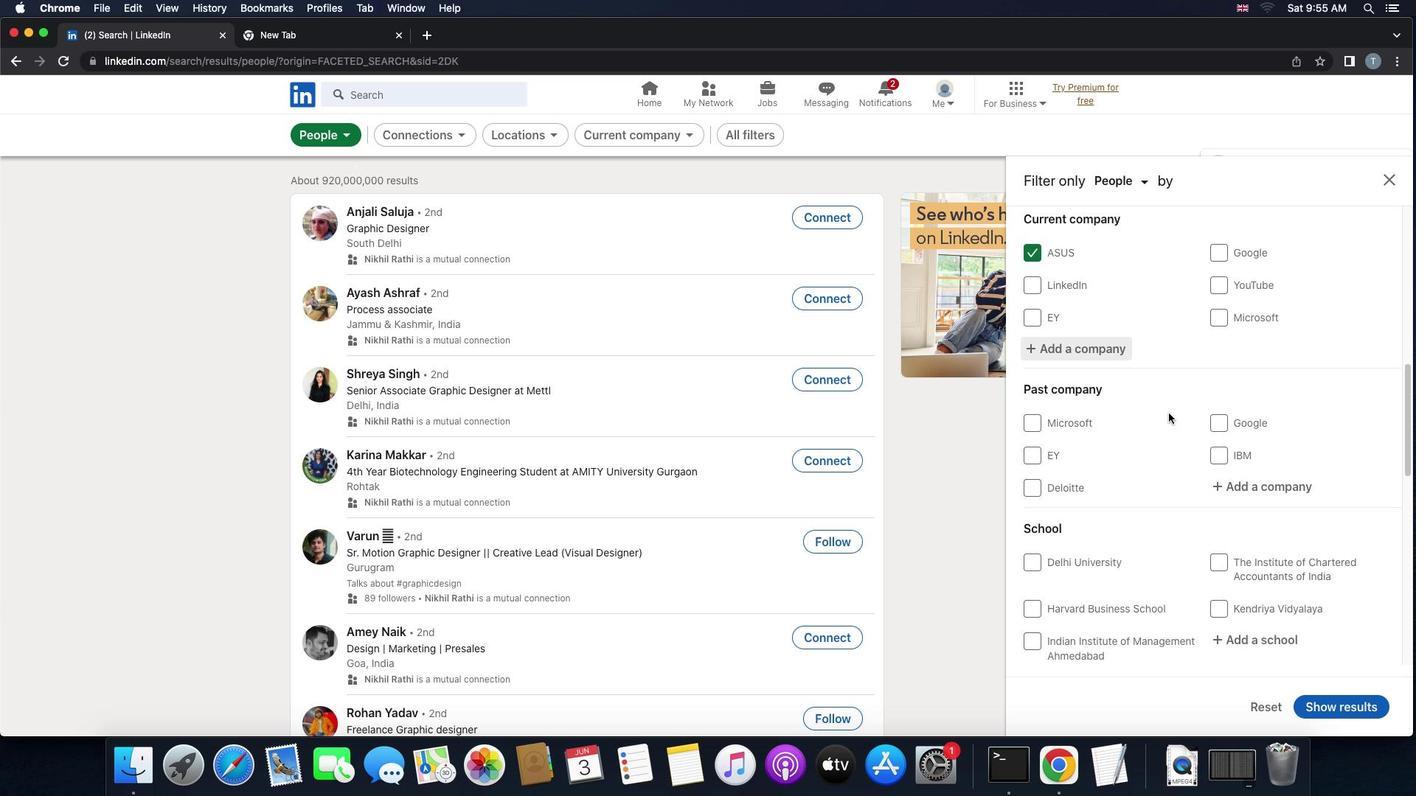 
Action: Mouse scrolled (1169, 413) with delta (0, 0)
Screenshot: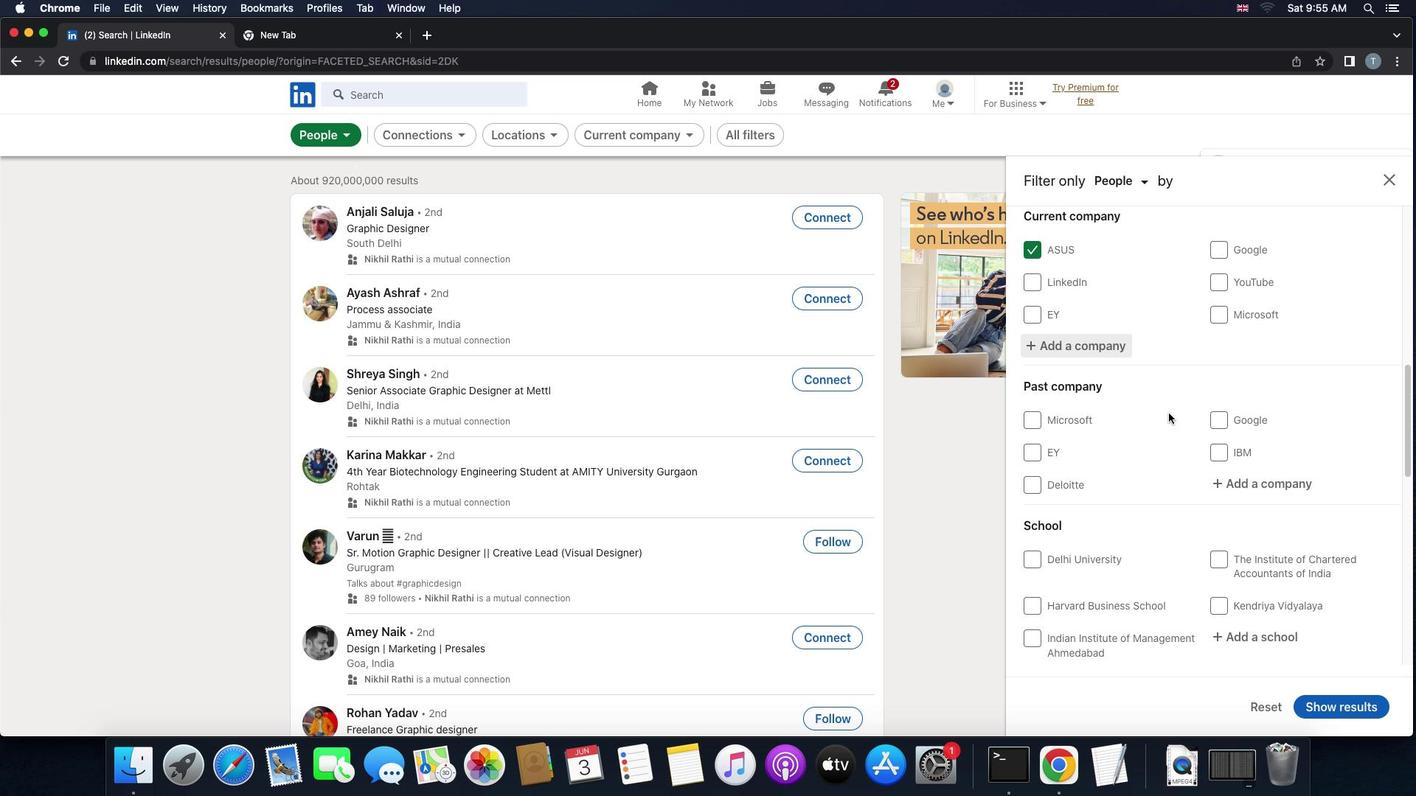 
Action: Mouse scrolled (1169, 413) with delta (0, -1)
Screenshot: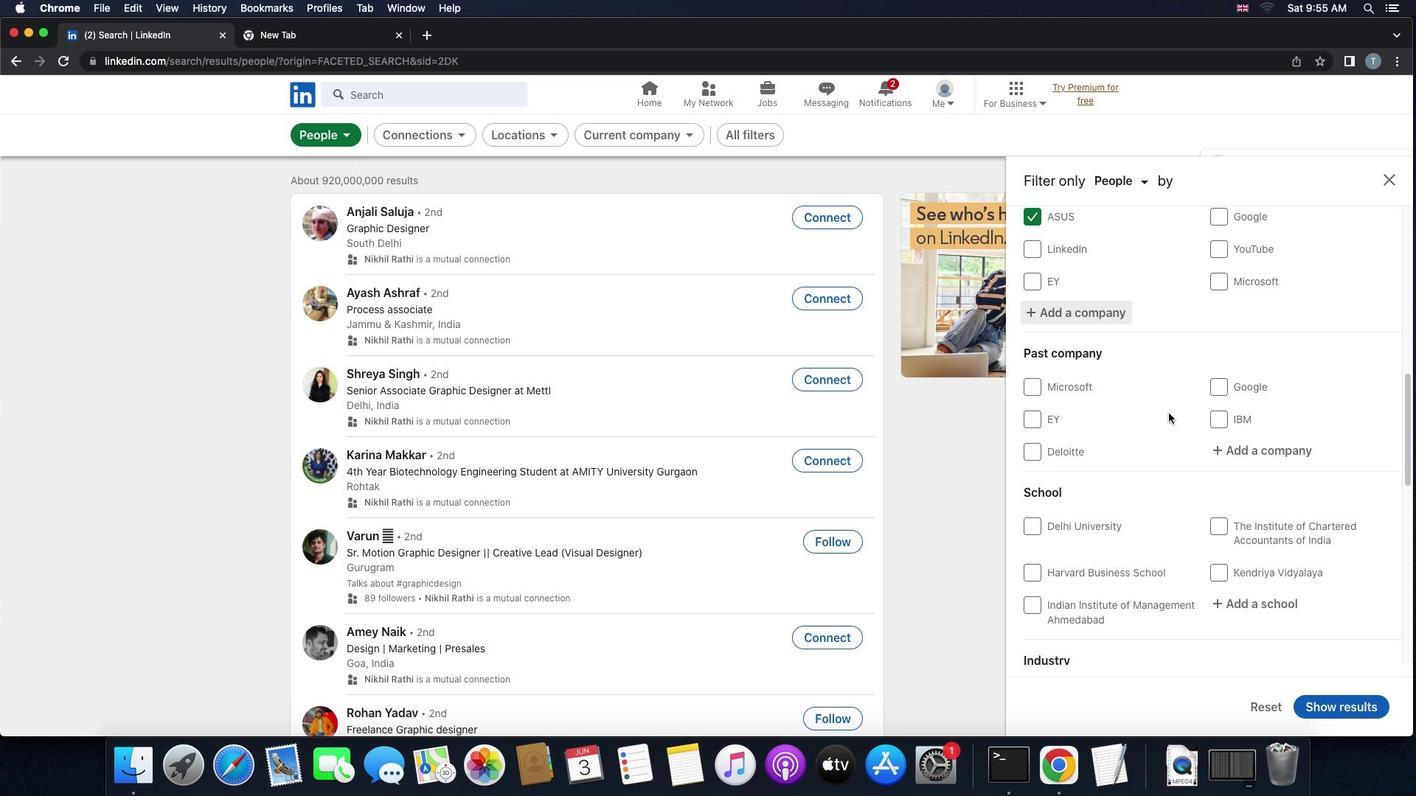 
Action: Mouse scrolled (1169, 413) with delta (0, -2)
Screenshot: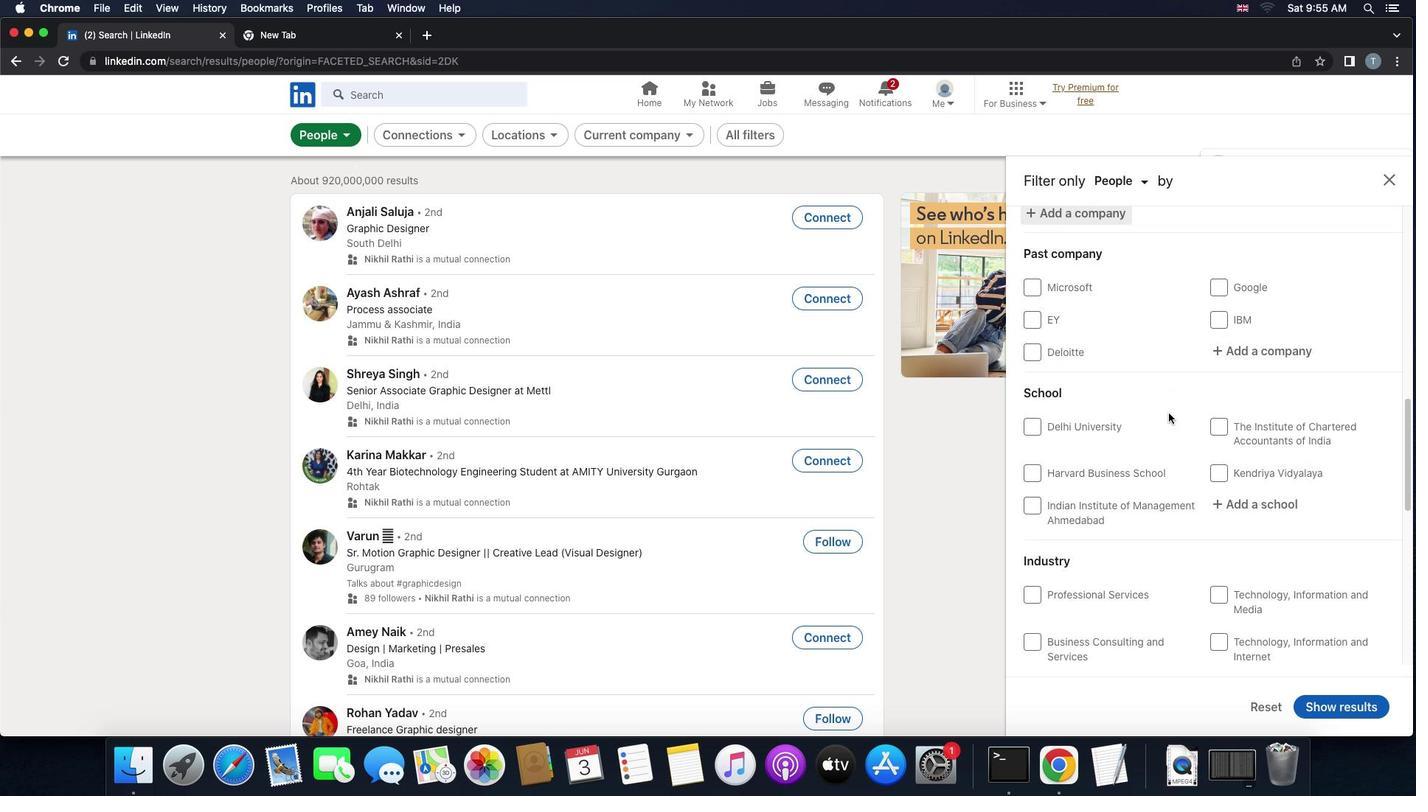 
Action: Mouse moved to (1239, 435)
Screenshot: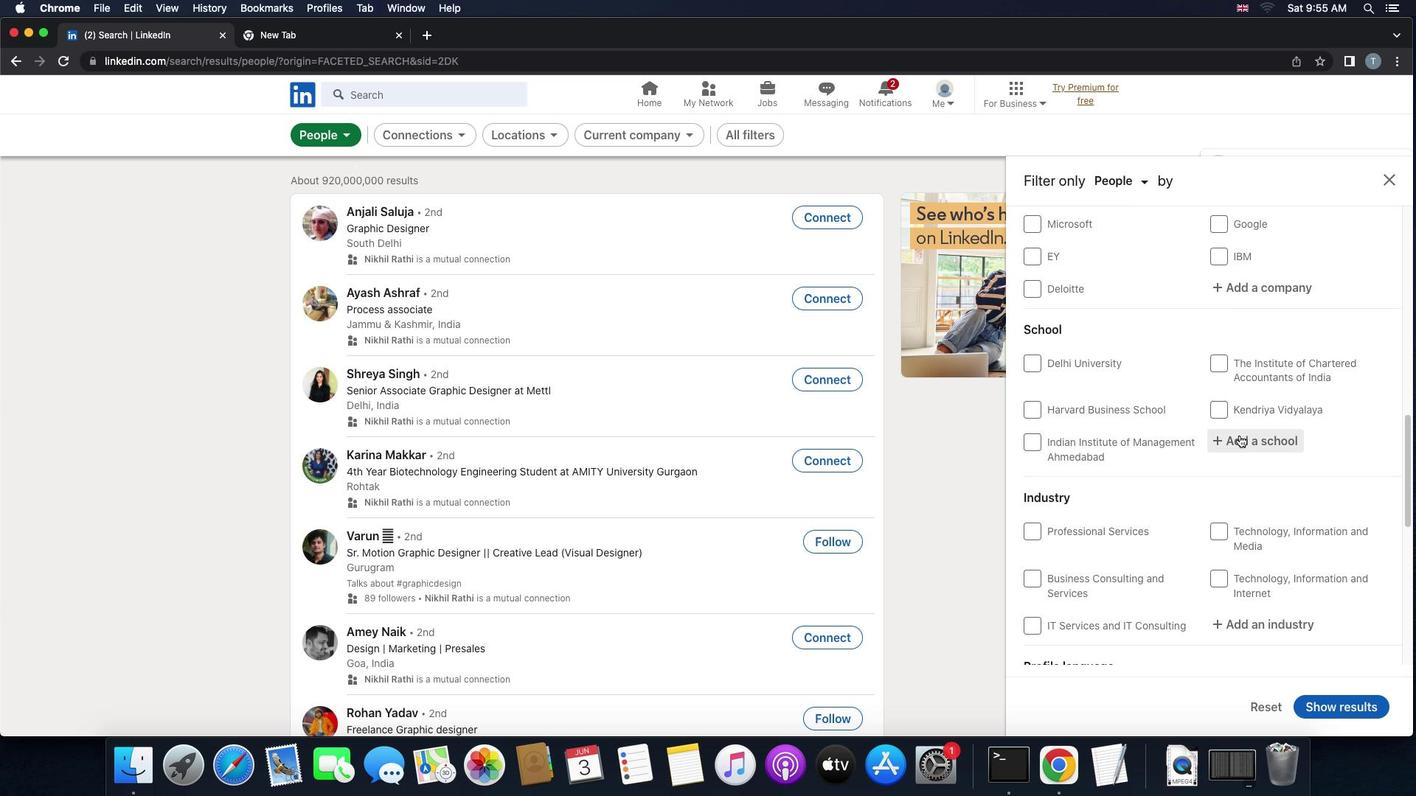 
Action: Mouse pressed left at (1239, 435)
Screenshot: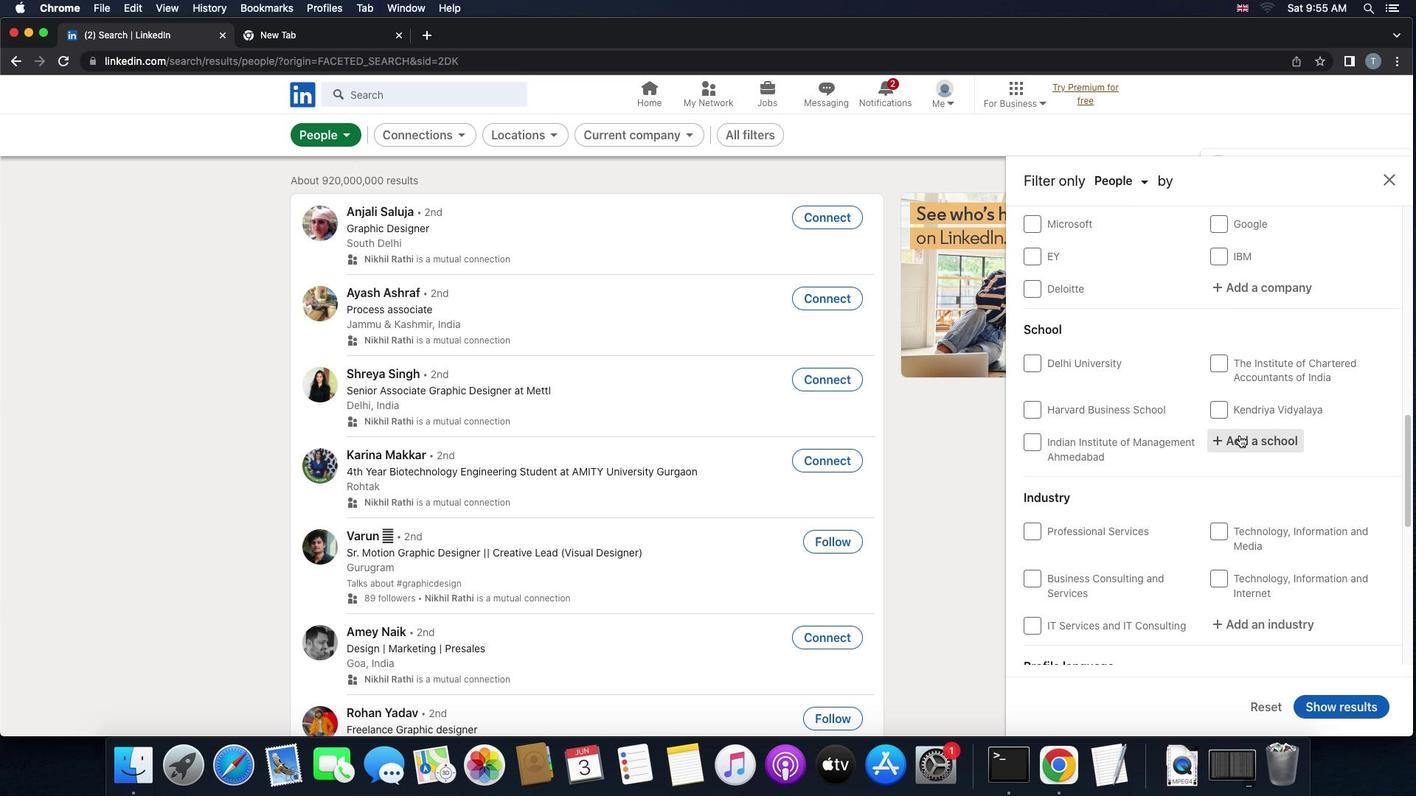 
Action: Key pressed Key.shift'S''I''E''S'
Screenshot: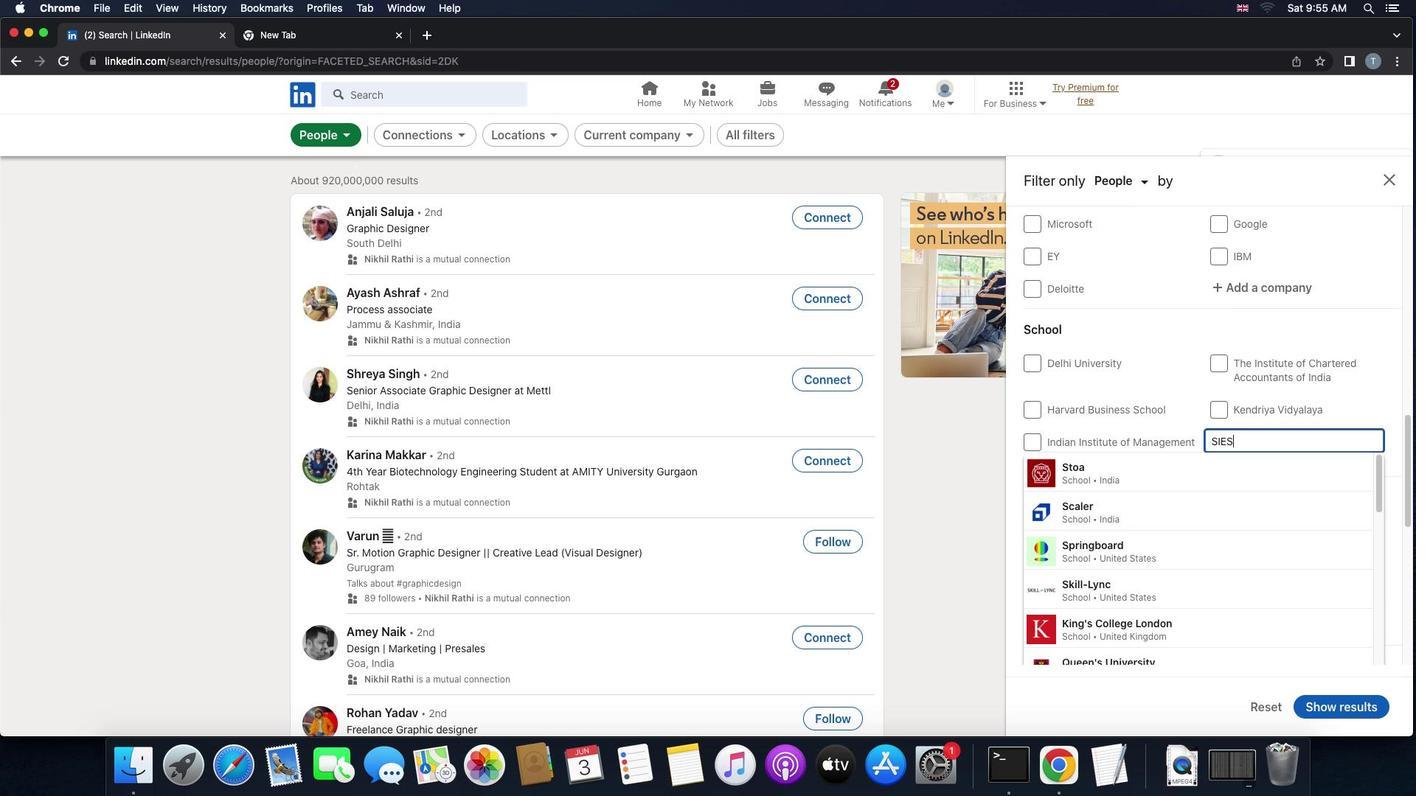 
Action: Mouse moved to (1217, 438)
Screenshot: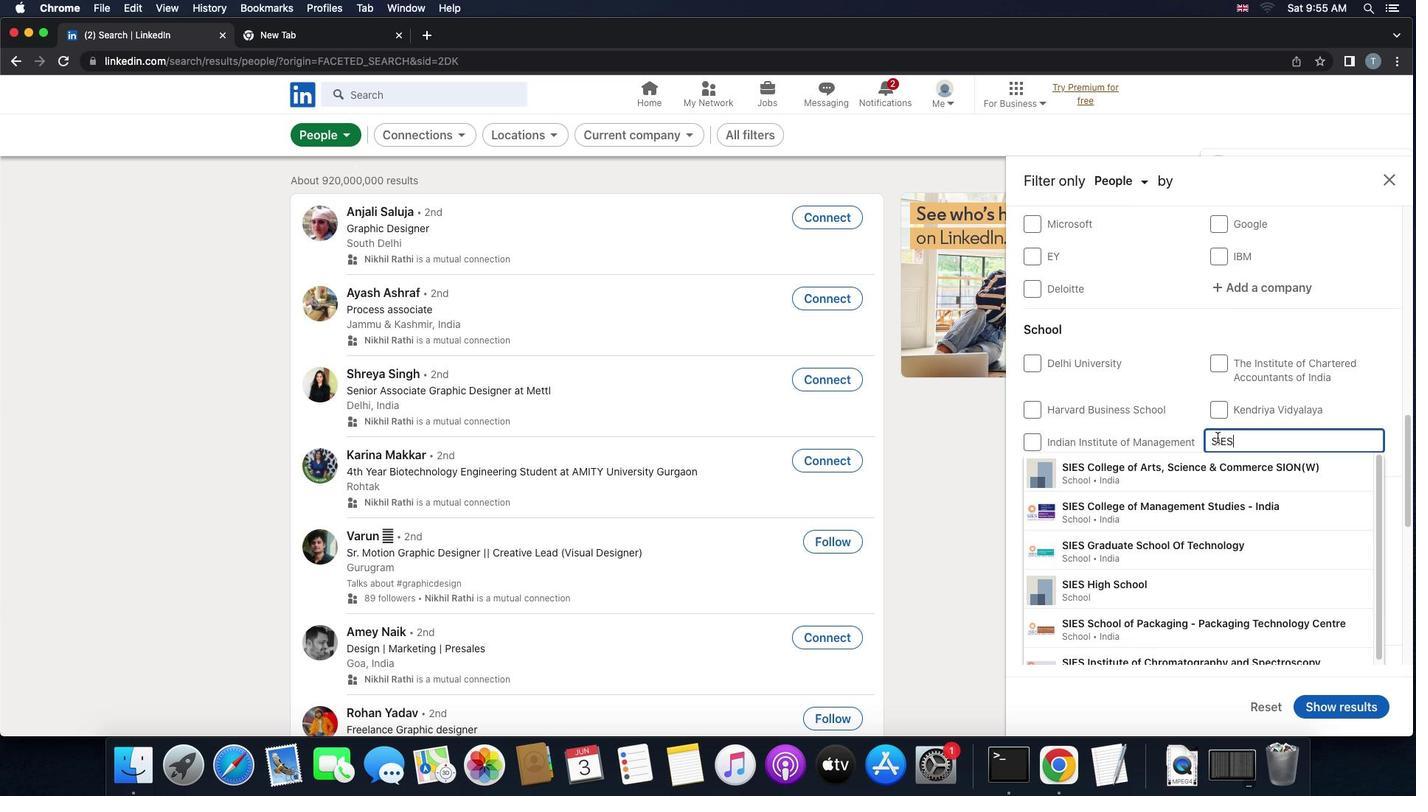 
Action: Key pressed Key.space'g''r''a''d''u''a''t''e'
Screenshot: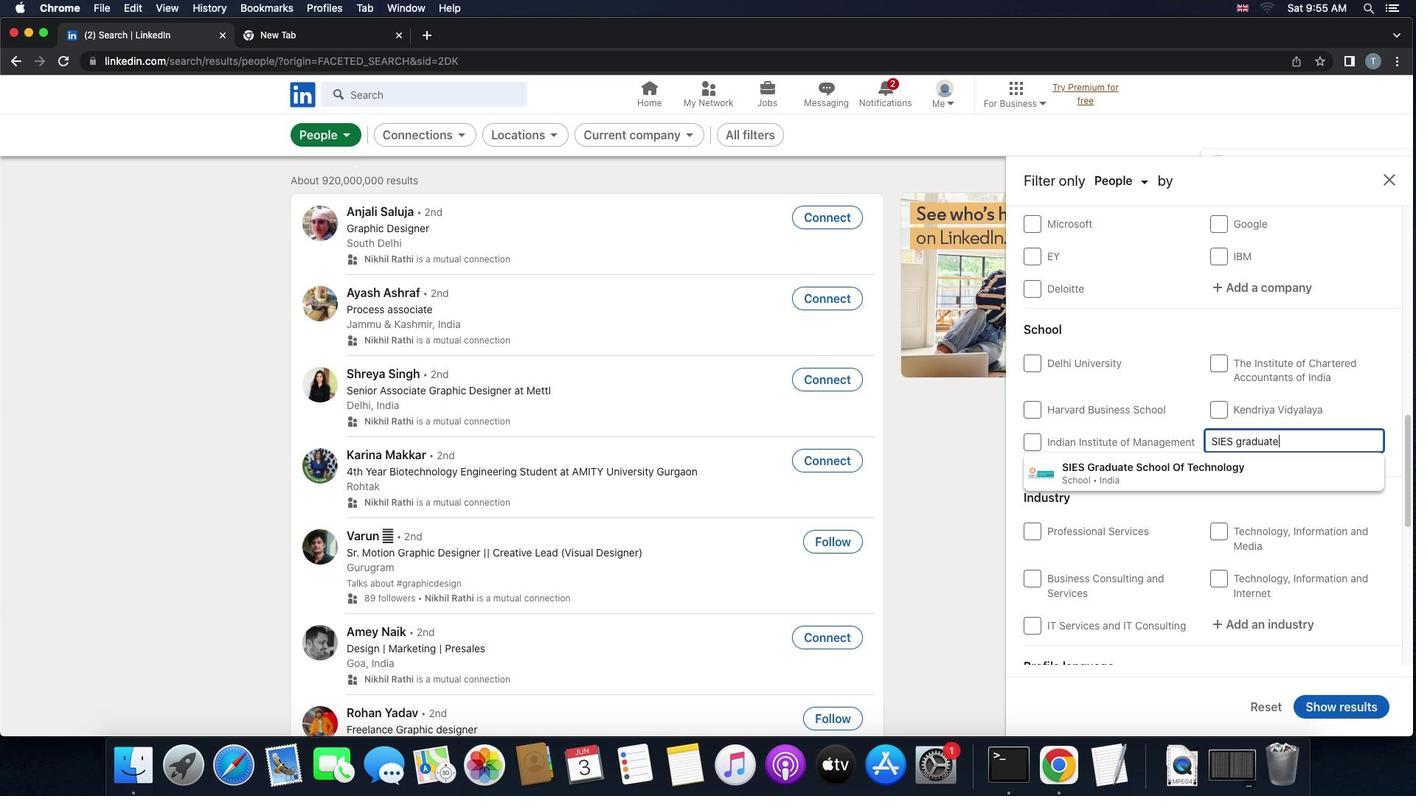 
Action: Mouse moved to (1157, 473)
Screenshot: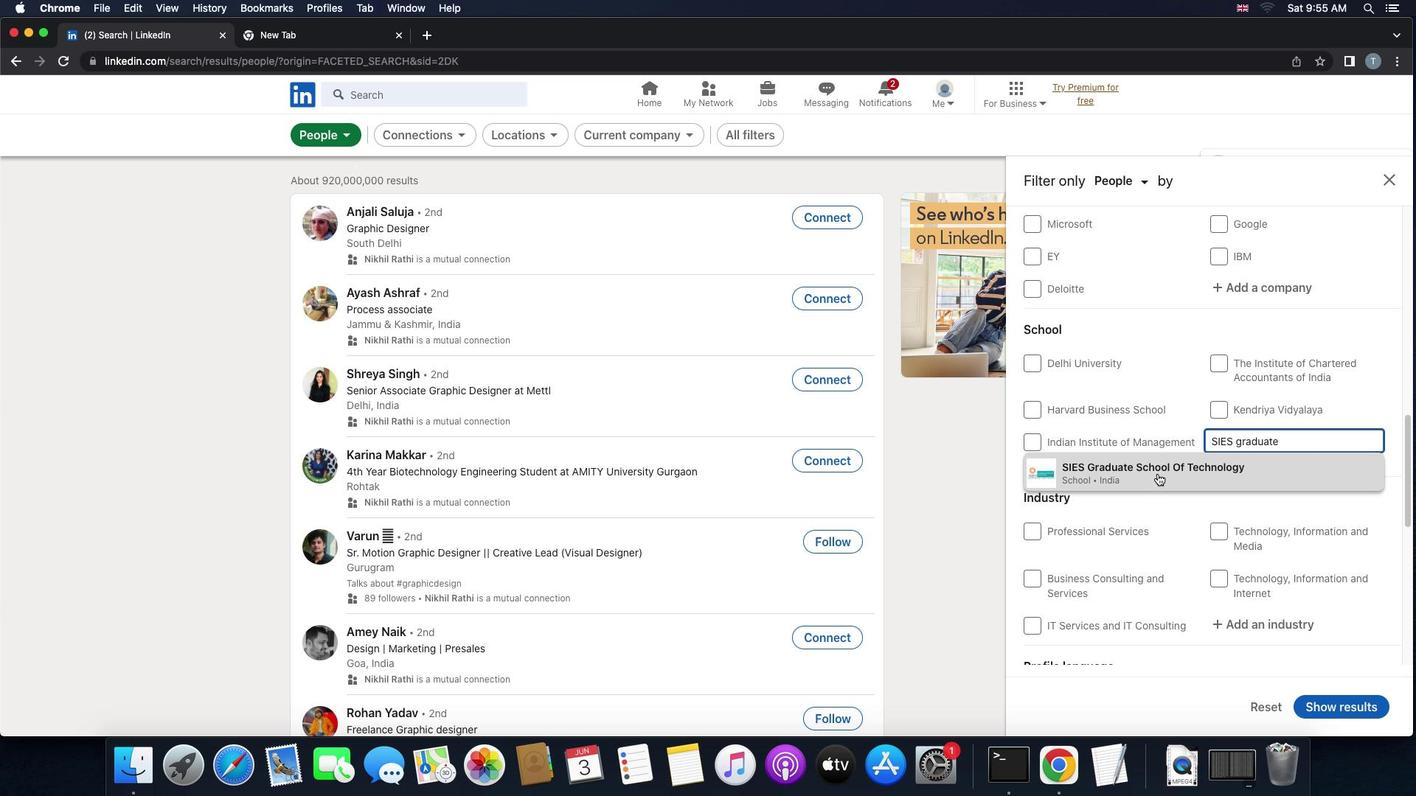 
Action: Mouse pressed left at (1157, 473)
Screenshot: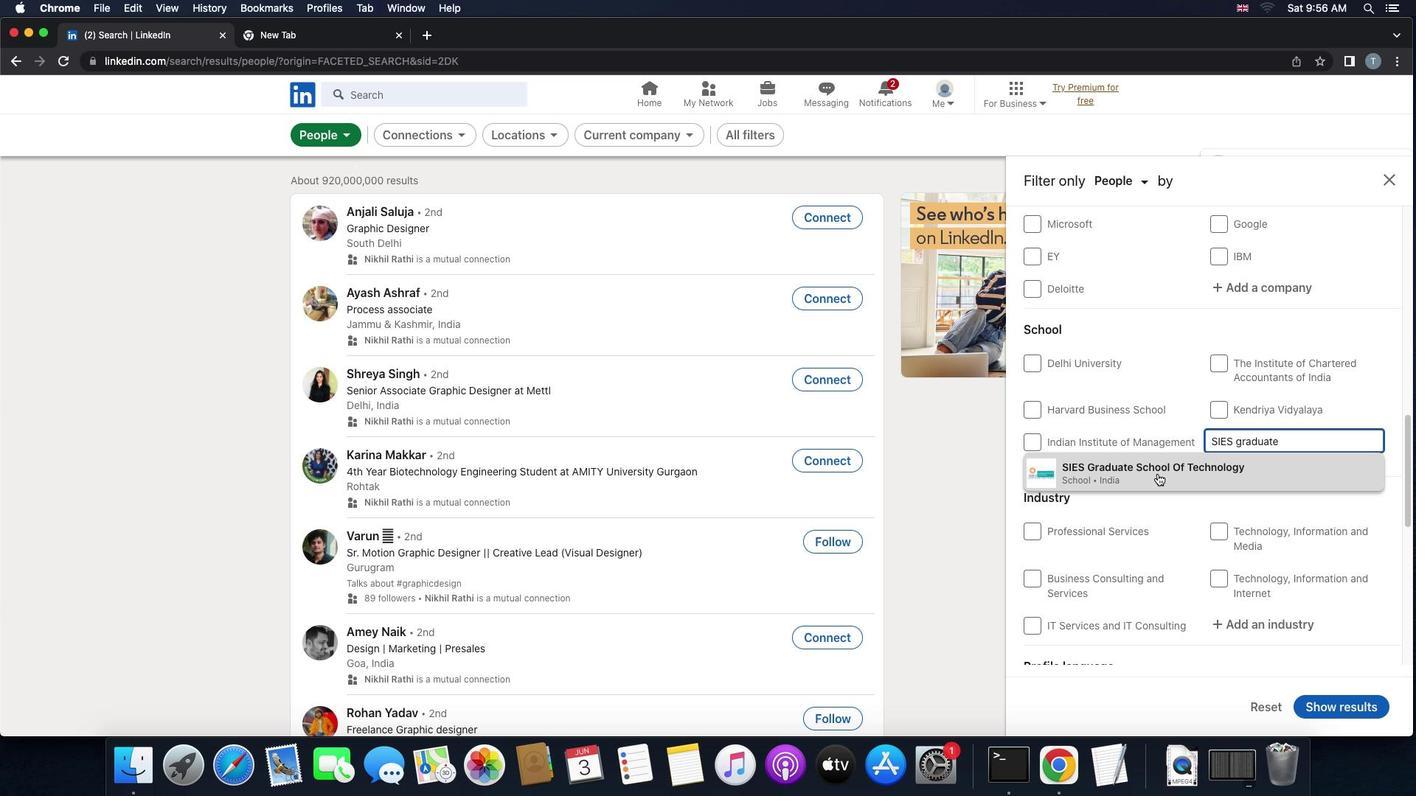 
Action: Mouse scrolled (1157, 473) with delta (0, 0)
Screenshot: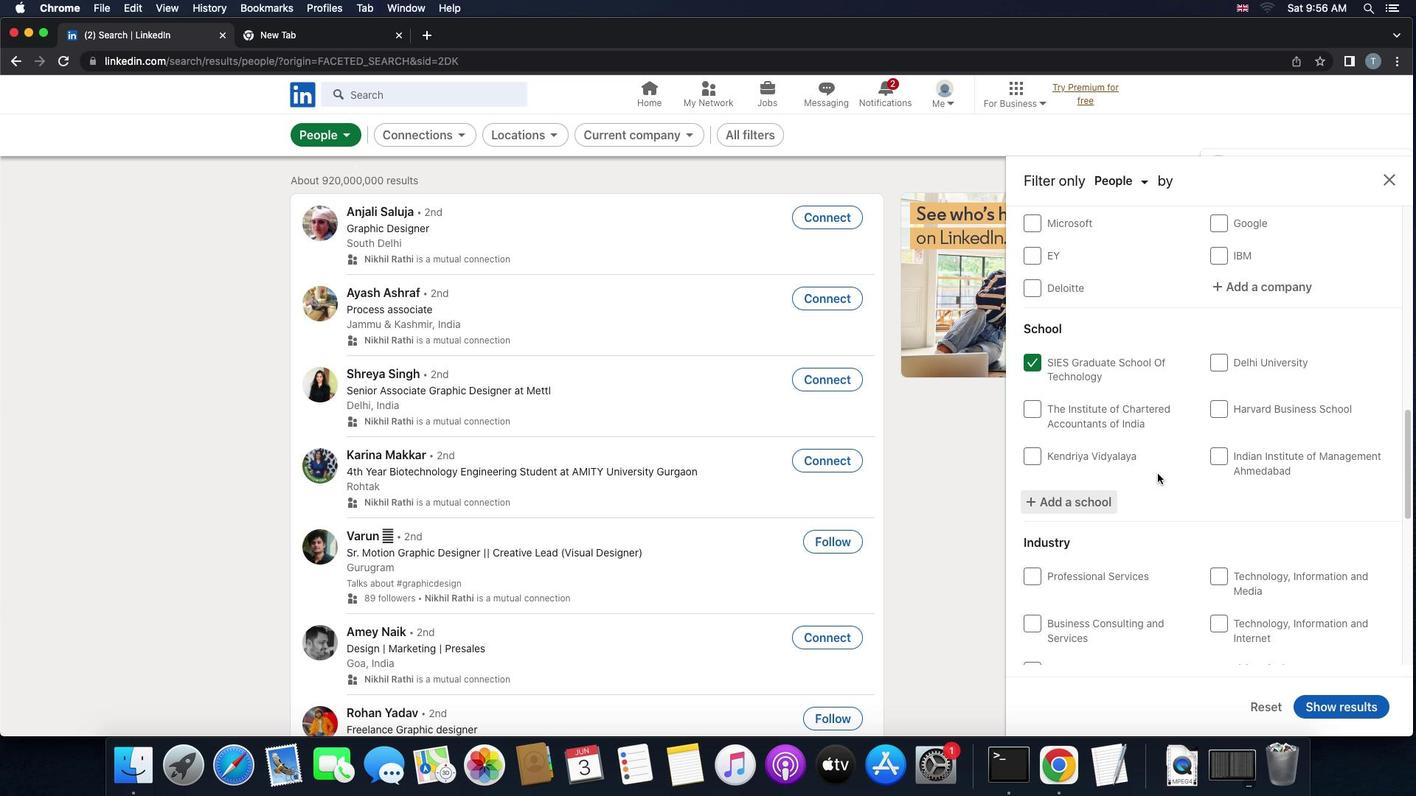 
Action: Mouse scrolled (1157, 473) with delta (0, 0)
Screenshot: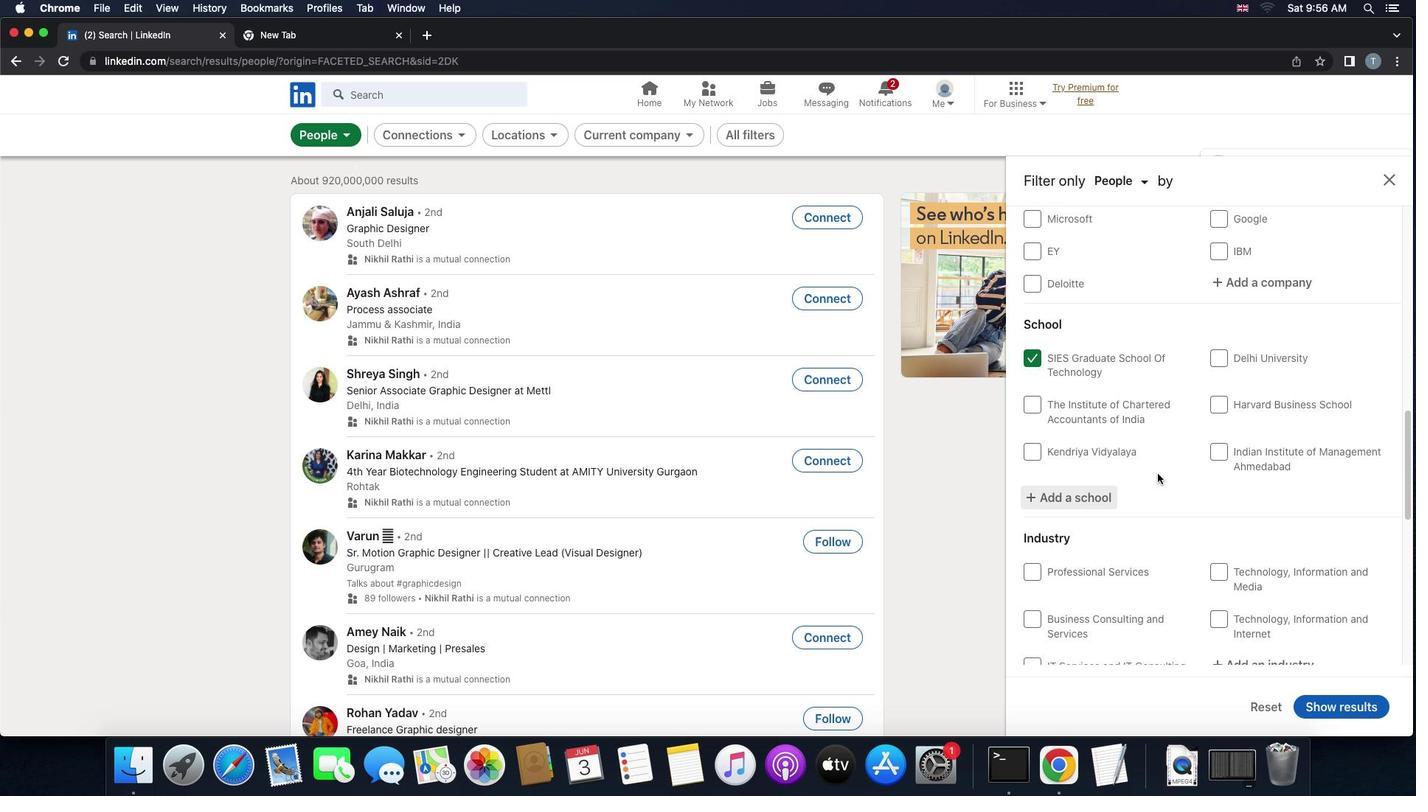 
Action: Mouse scrolled (1157, 473) with delta (0, 0)
Screenshot: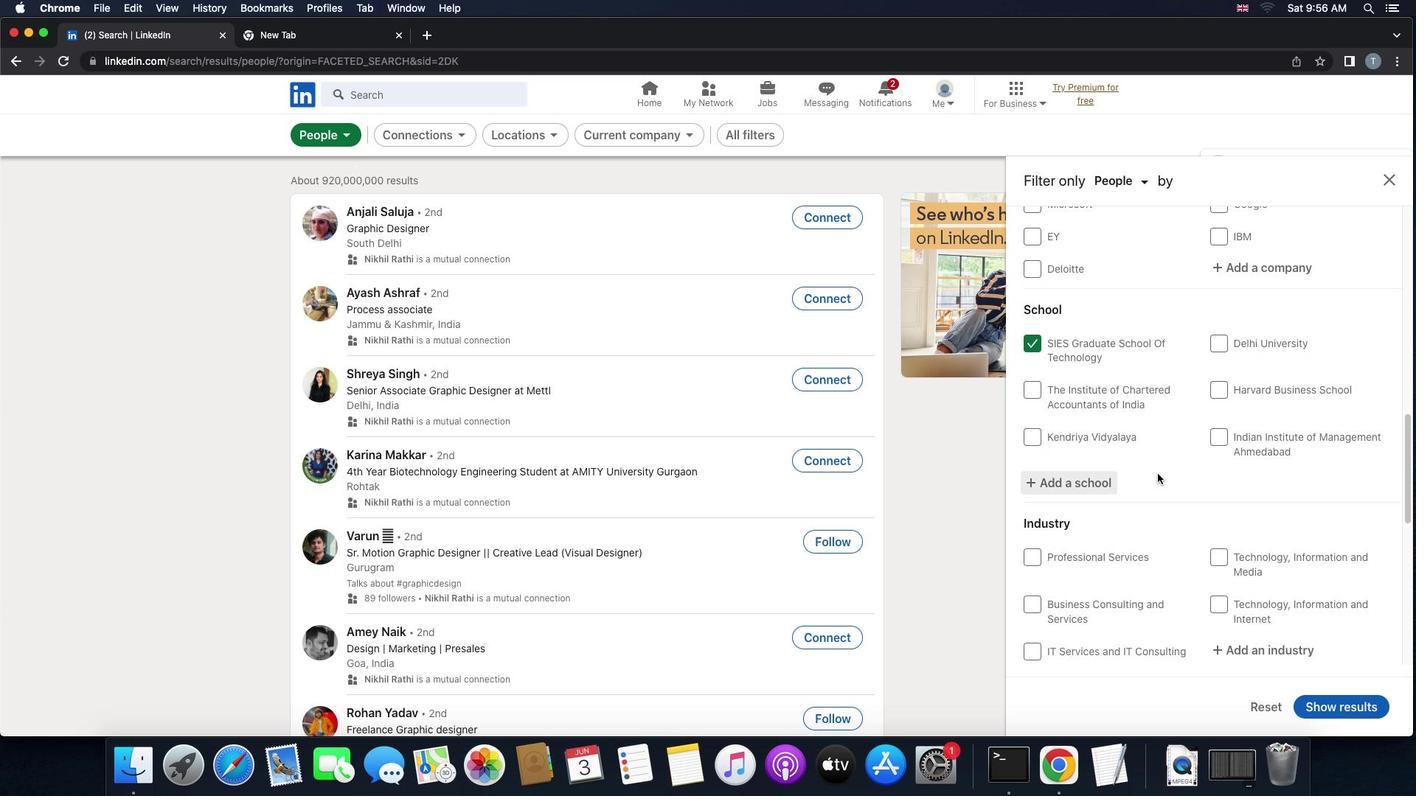 
Action: Mouse scrolled (1157, 473) with delta (0, 0)
Screenshot: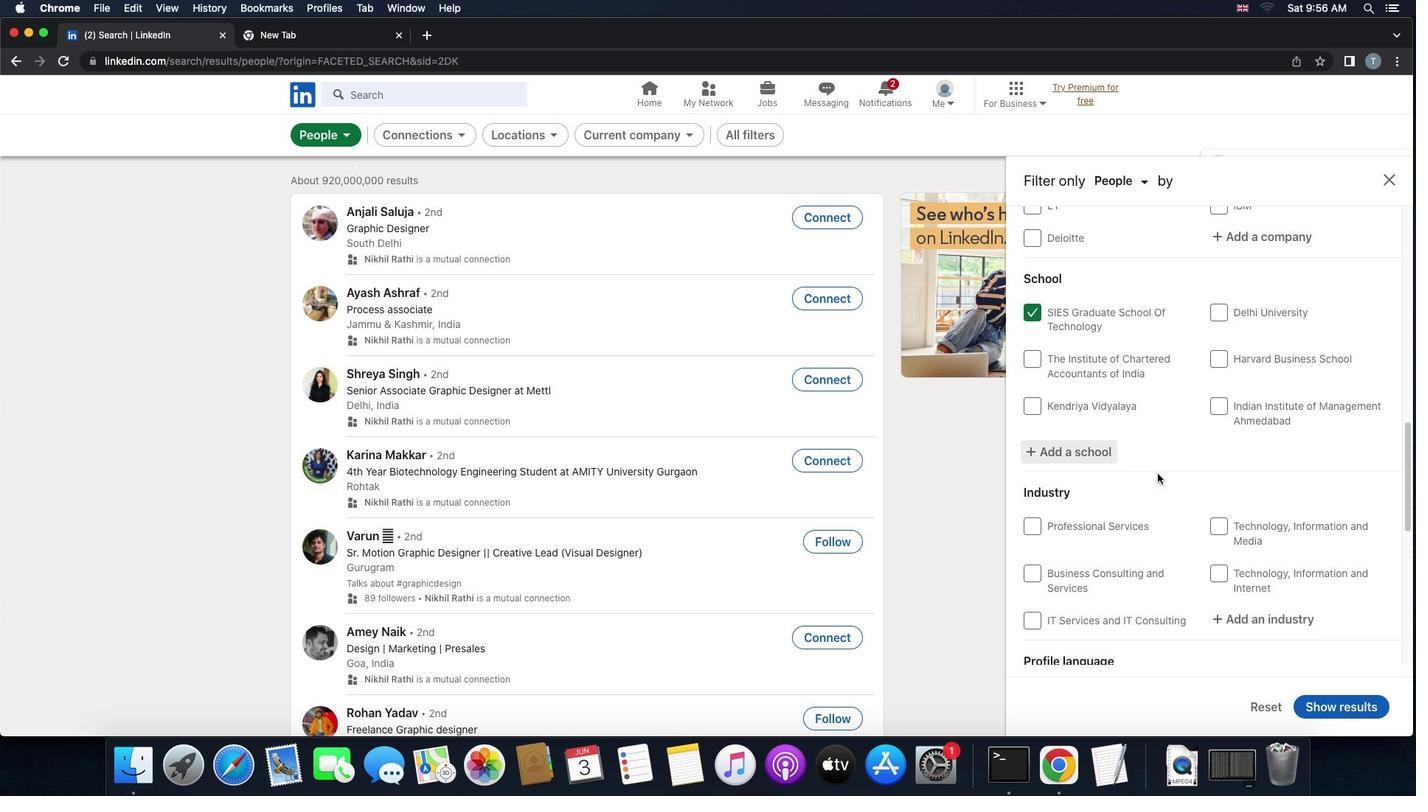 
Action: Mouse scrolled (1157, 473) with delta (0, 0)
Screenshot: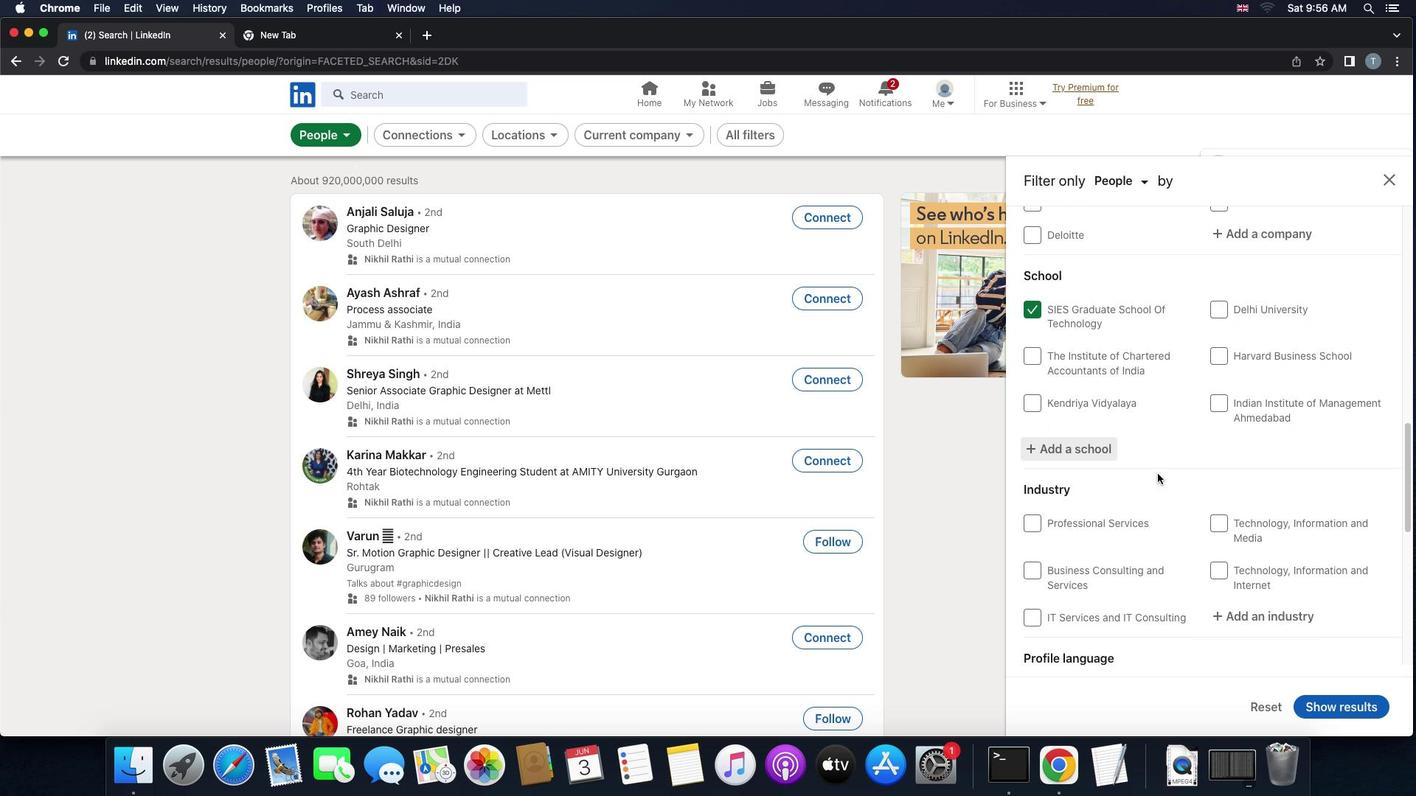
Action: Mouse scrolled (1157, 473) with delta (0, 0)
Screenshot: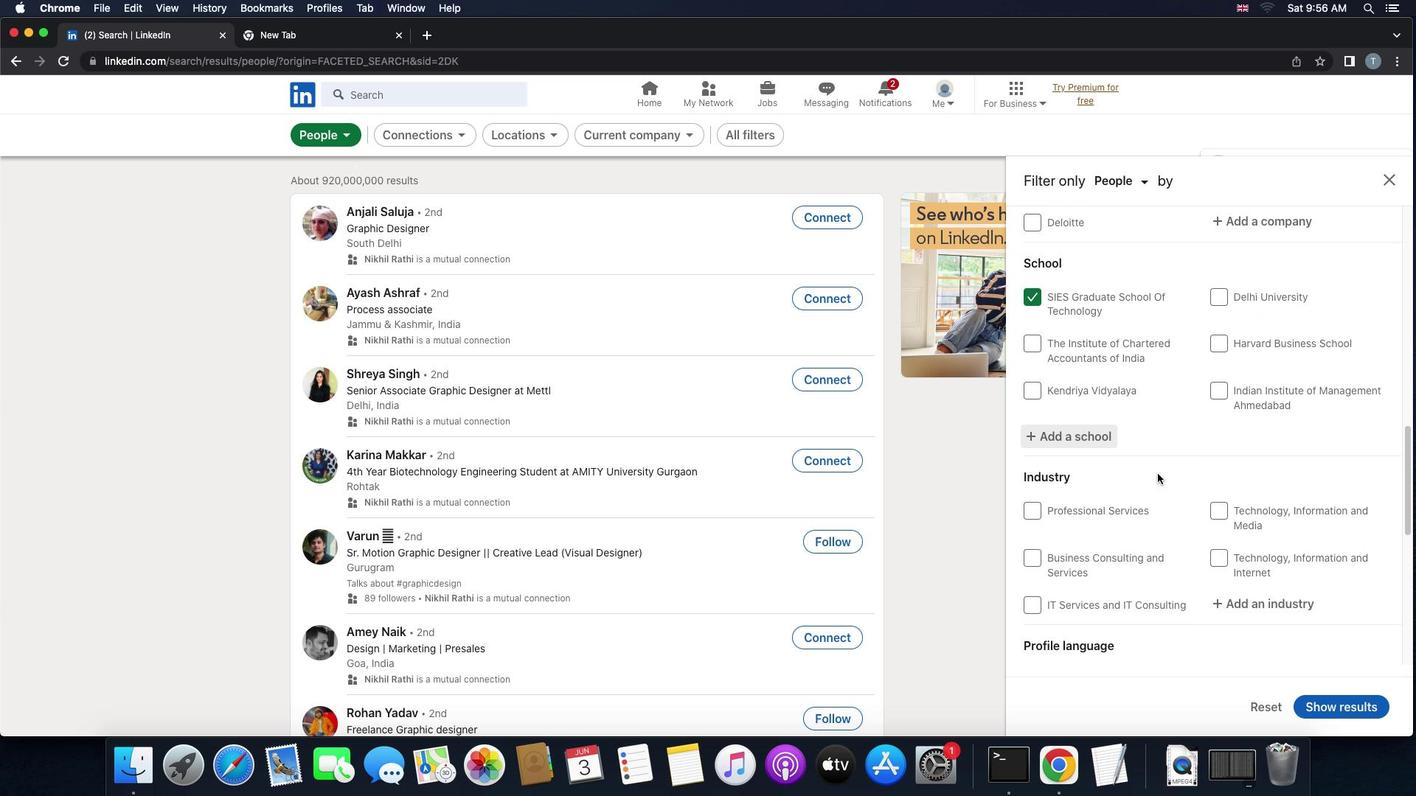 
Action: Mouse scrolled (1157, 473) with delta (0, 0)
Screenshot: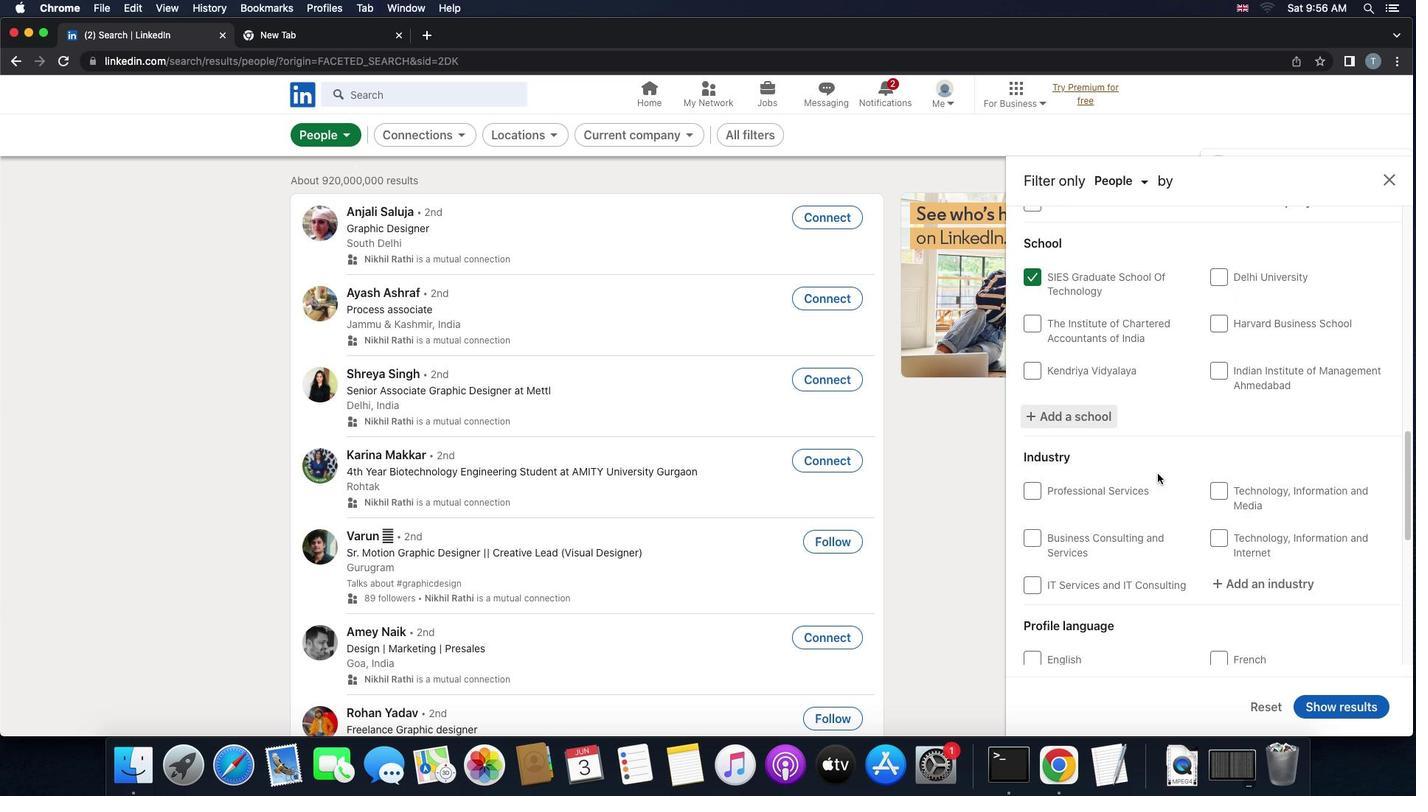
Action: Mouse scrolled (1157, 473) with delta (0, 0)
Screenshot: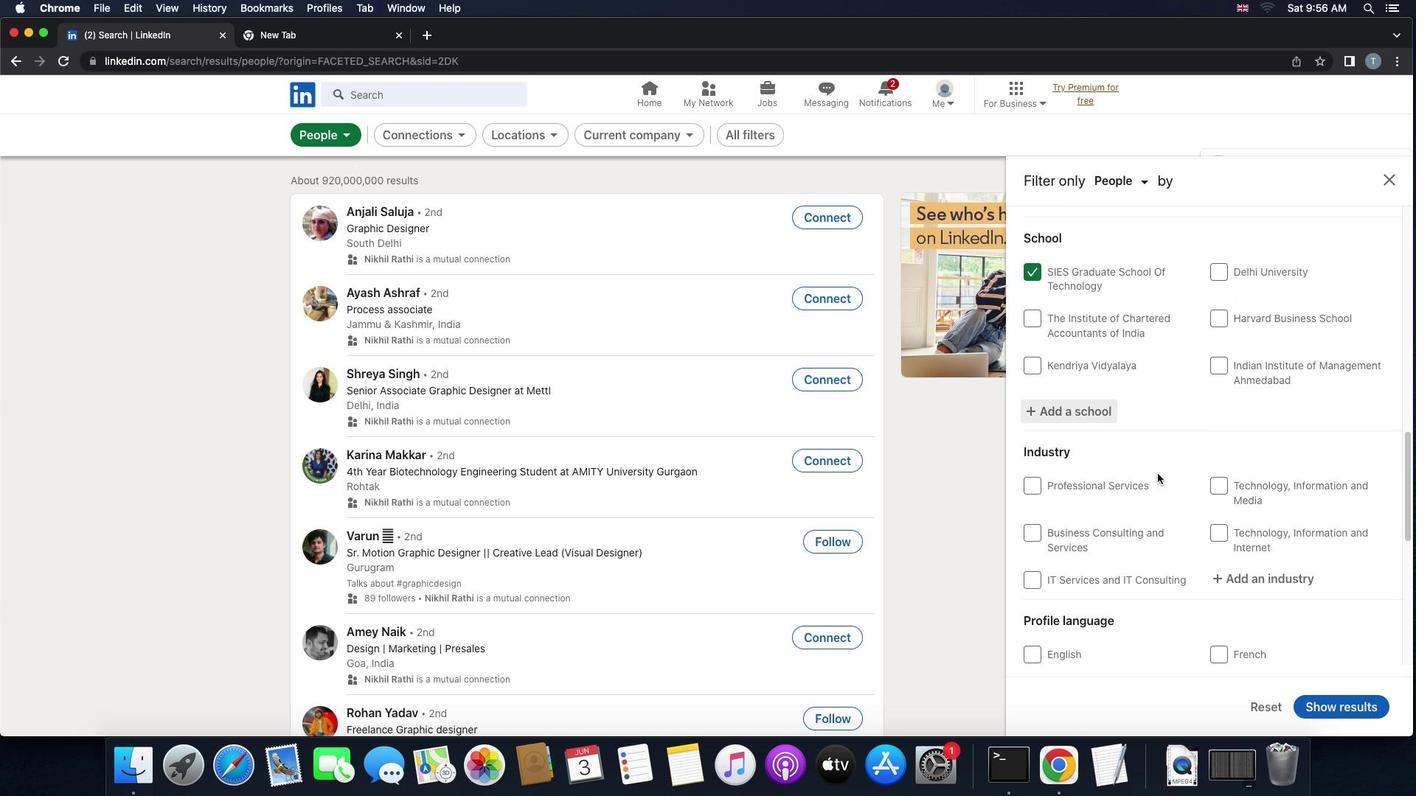 
Action: Mouse scrolled (1157, 473) with delta (0, -1)
Screenshot: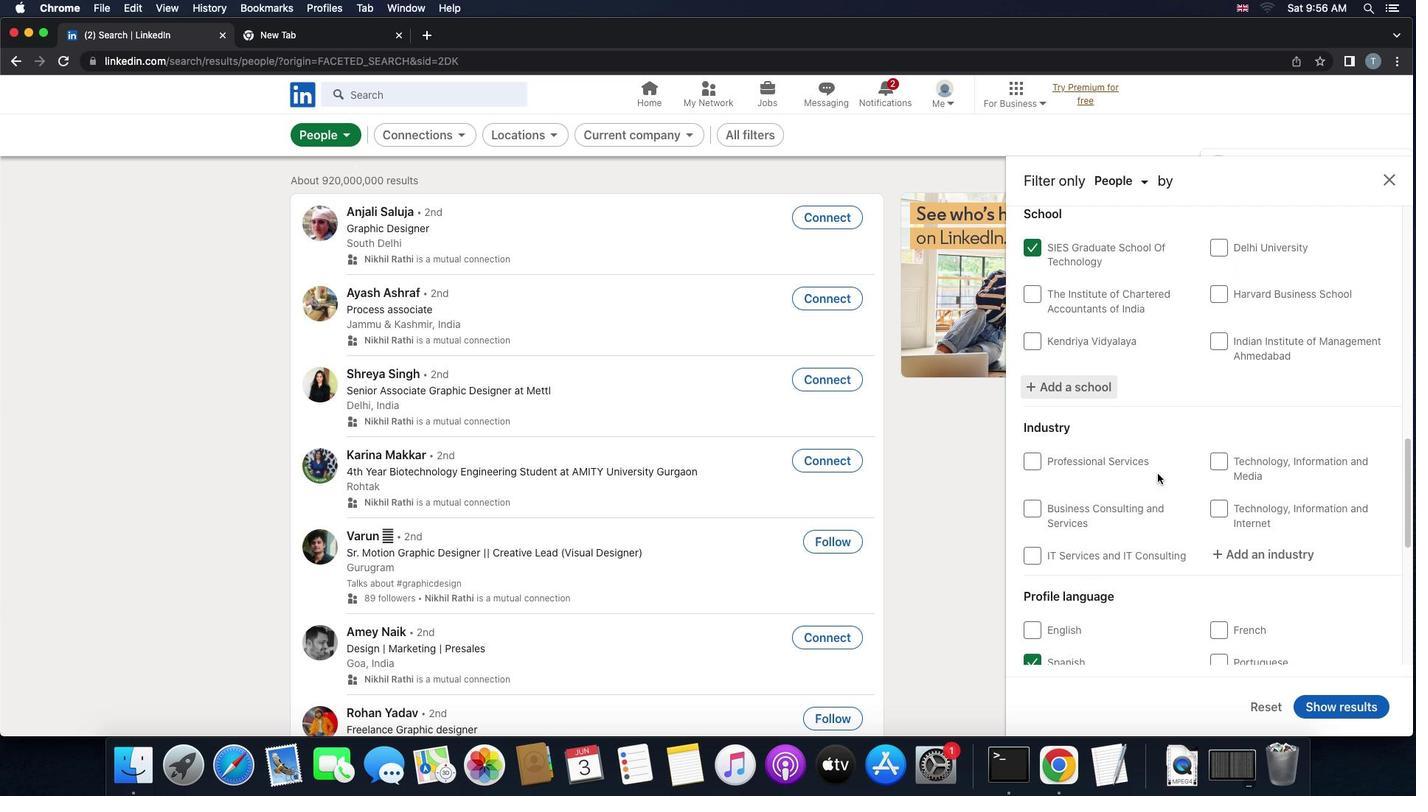 
Action: Mouse moved to (1265, 482)
Screenshot: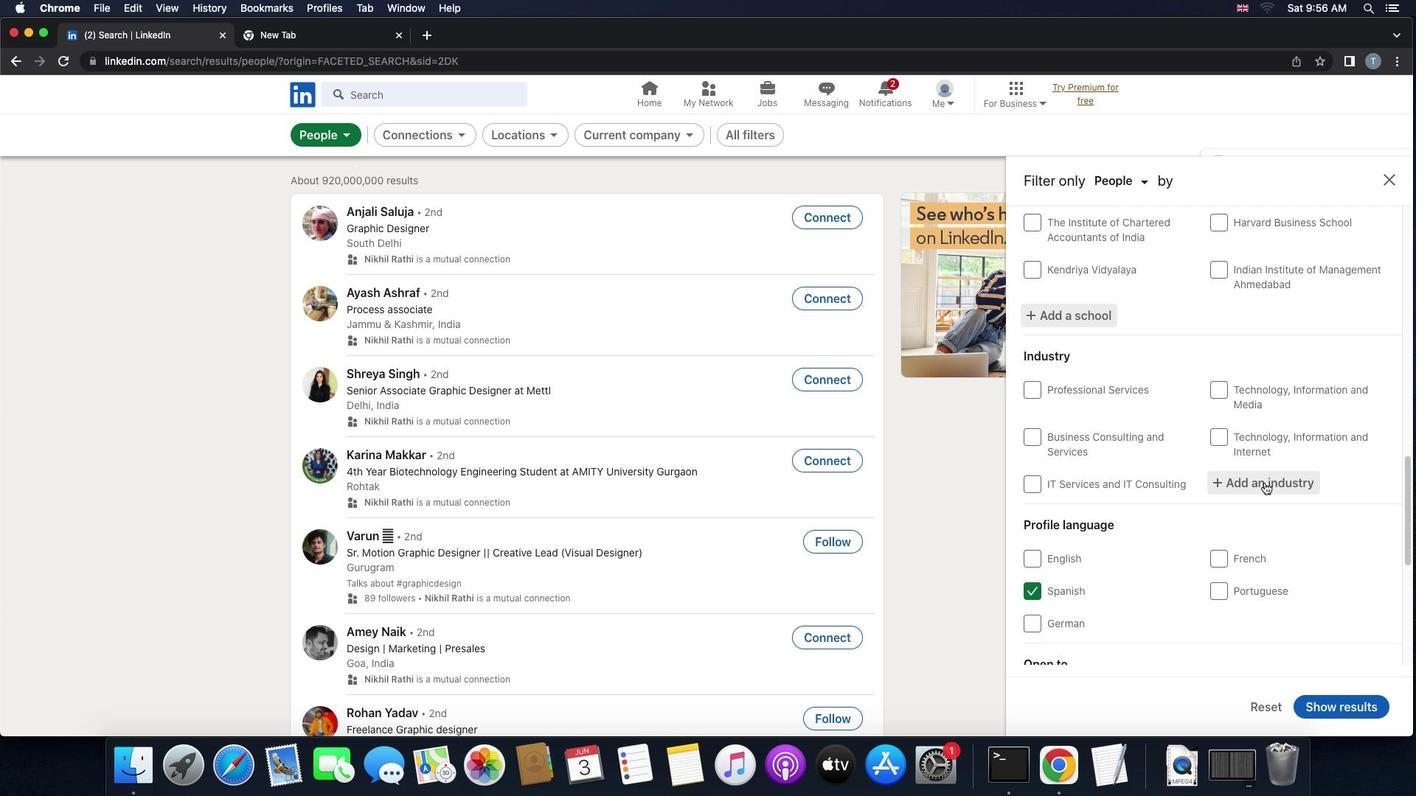 
Action: Mouse pressed left at (1265, 482)
Screenshot: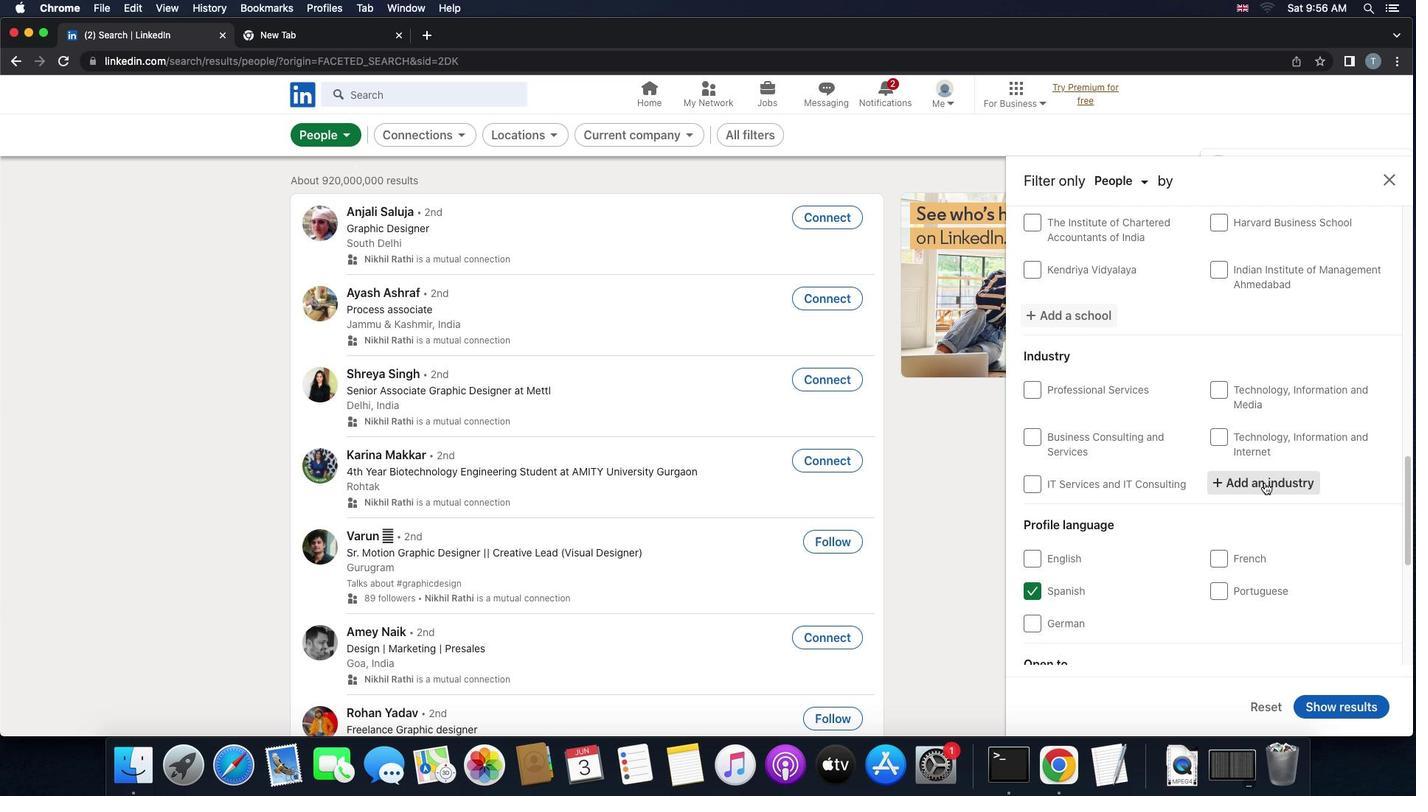 
Action: Key pressed 'p''o''l''i''t''i''c''a''l'
Screenshot: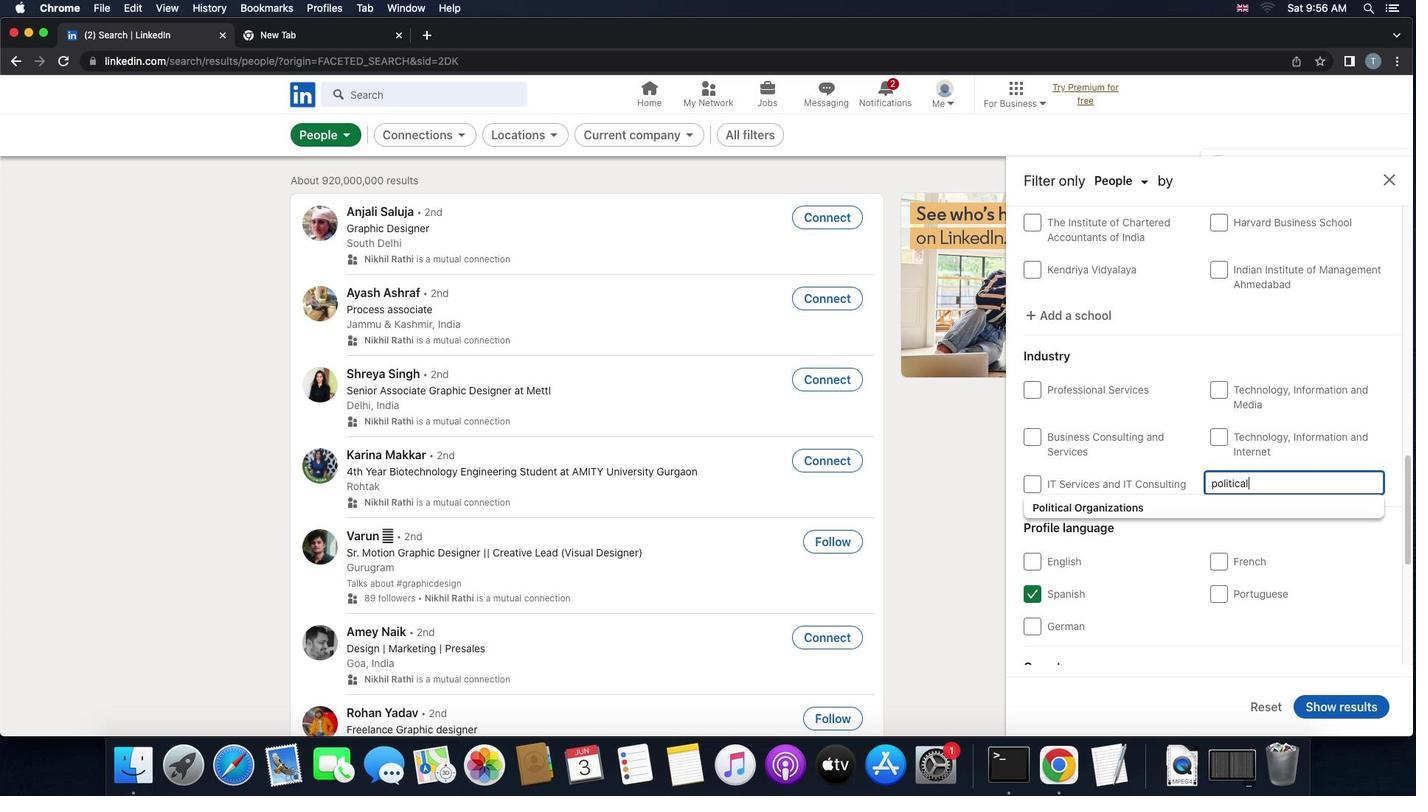 
Action: Mouse moved to (1146, 509)
Screenshot: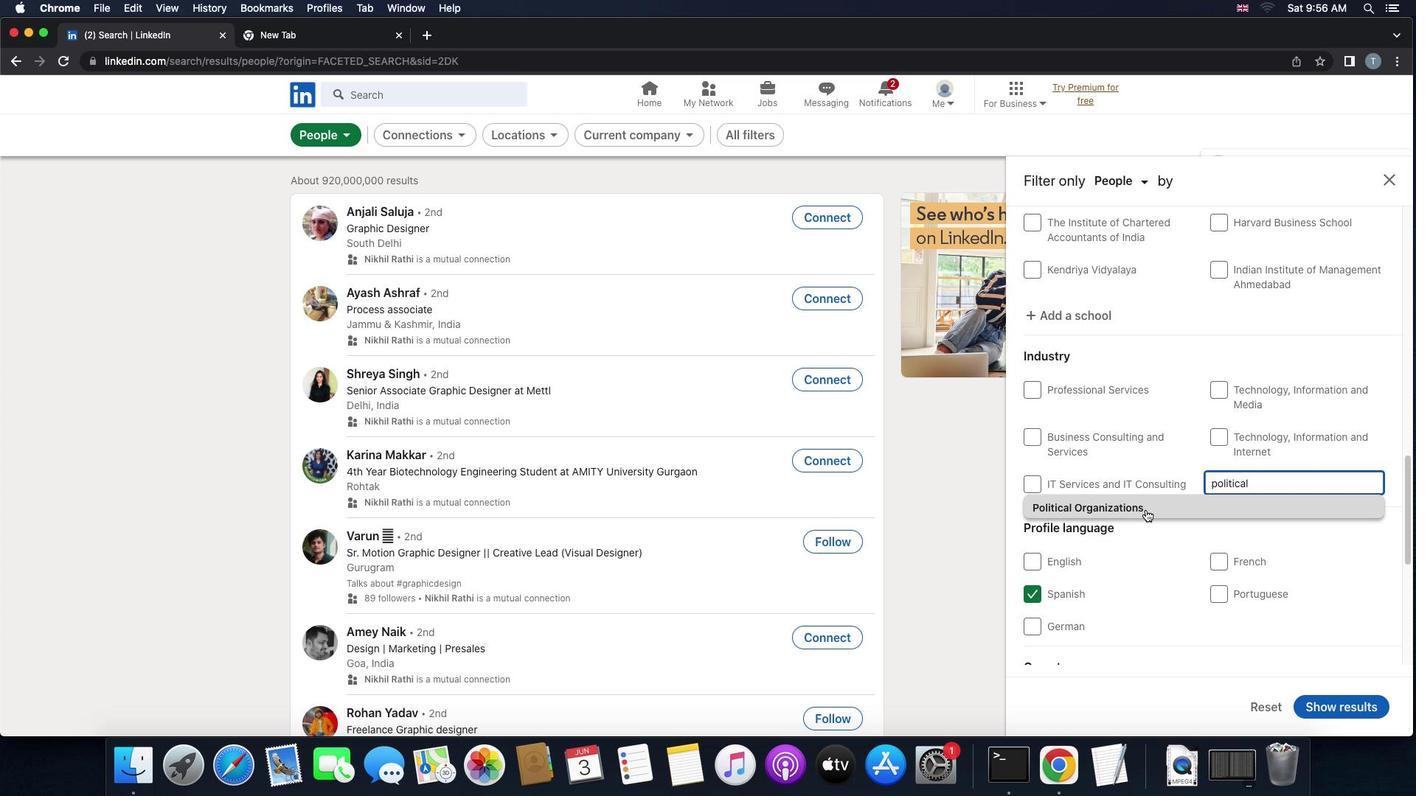 
Action: Mouse pressed left at (1146, 509)
Screenshot: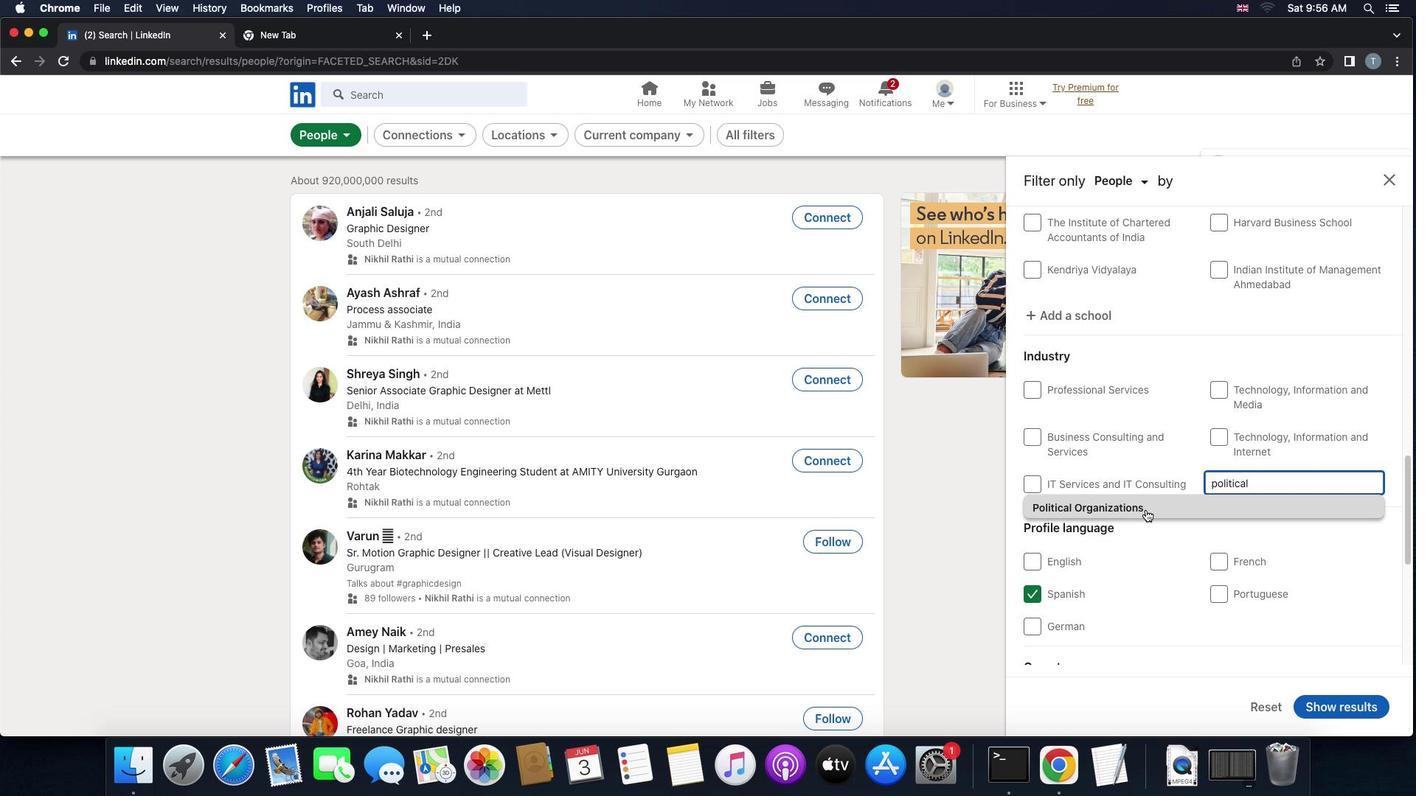 
Action: Mouse moved to (1128, 464)
Screenshot: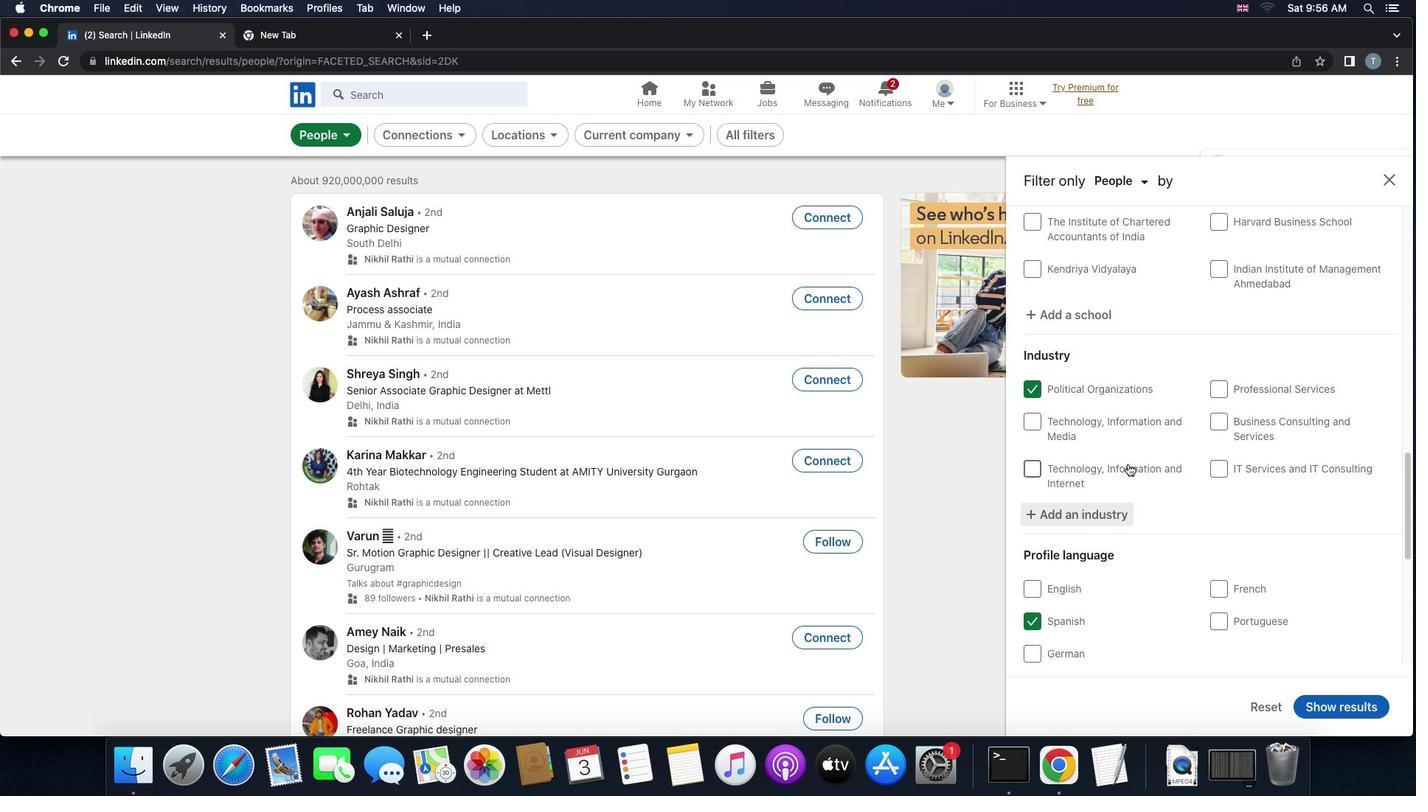 
Action: Mouse scrolled (1128, 464) with delta (0, 0)
Screenshot: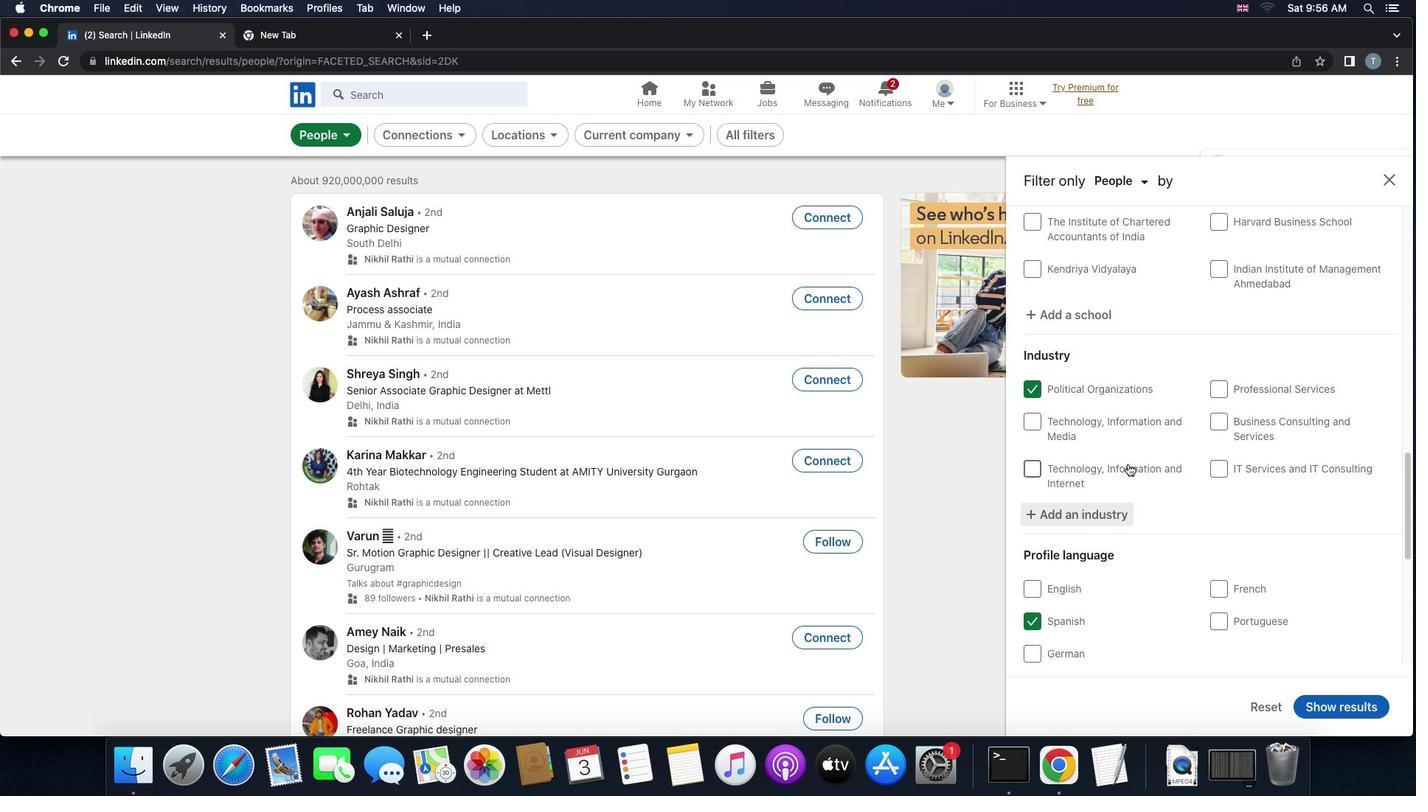 
Action: Mouse scrolled (1128, 464) with delta (0, 0)
Screenshot: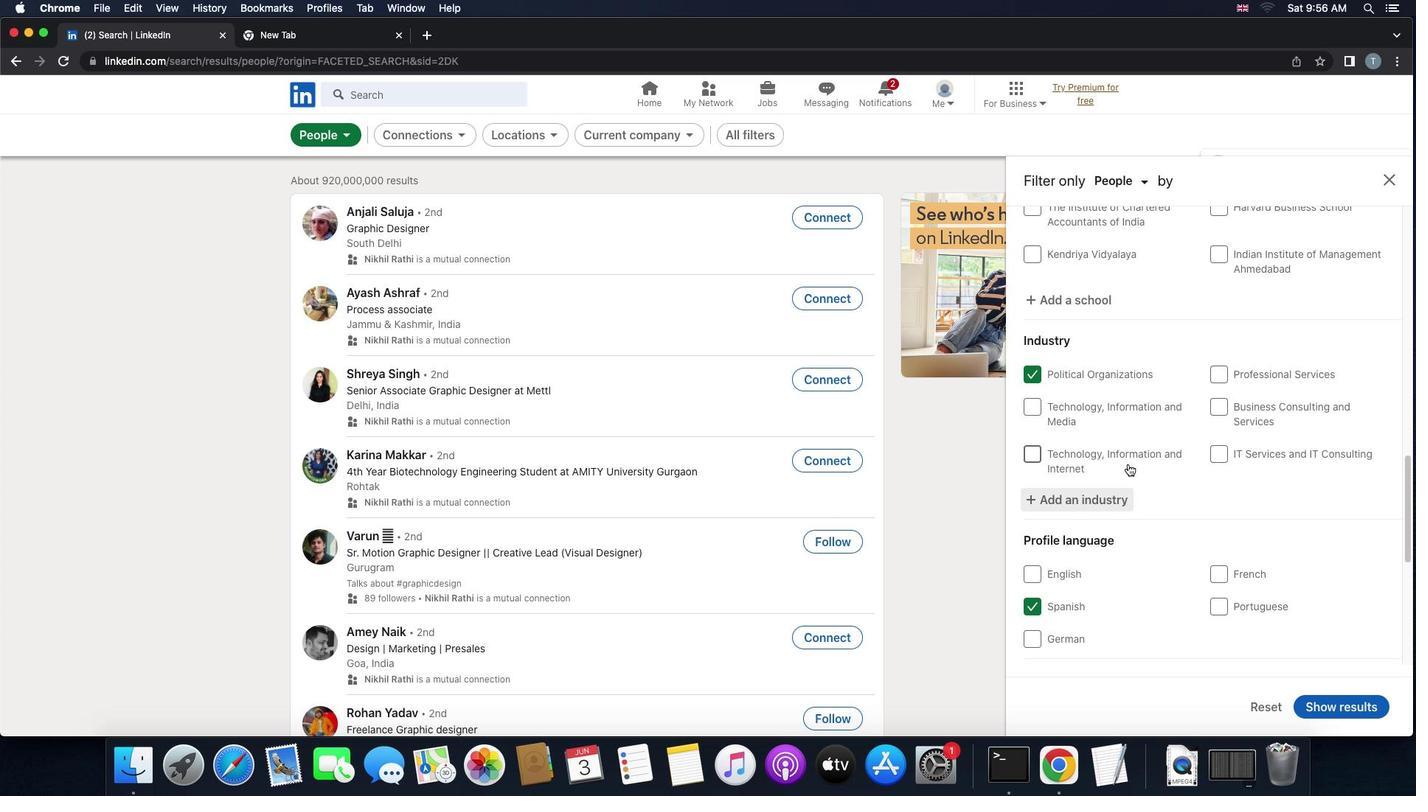
Action: Mouse scrolled (1128, 464) with delta (0, -1)
Screenshot: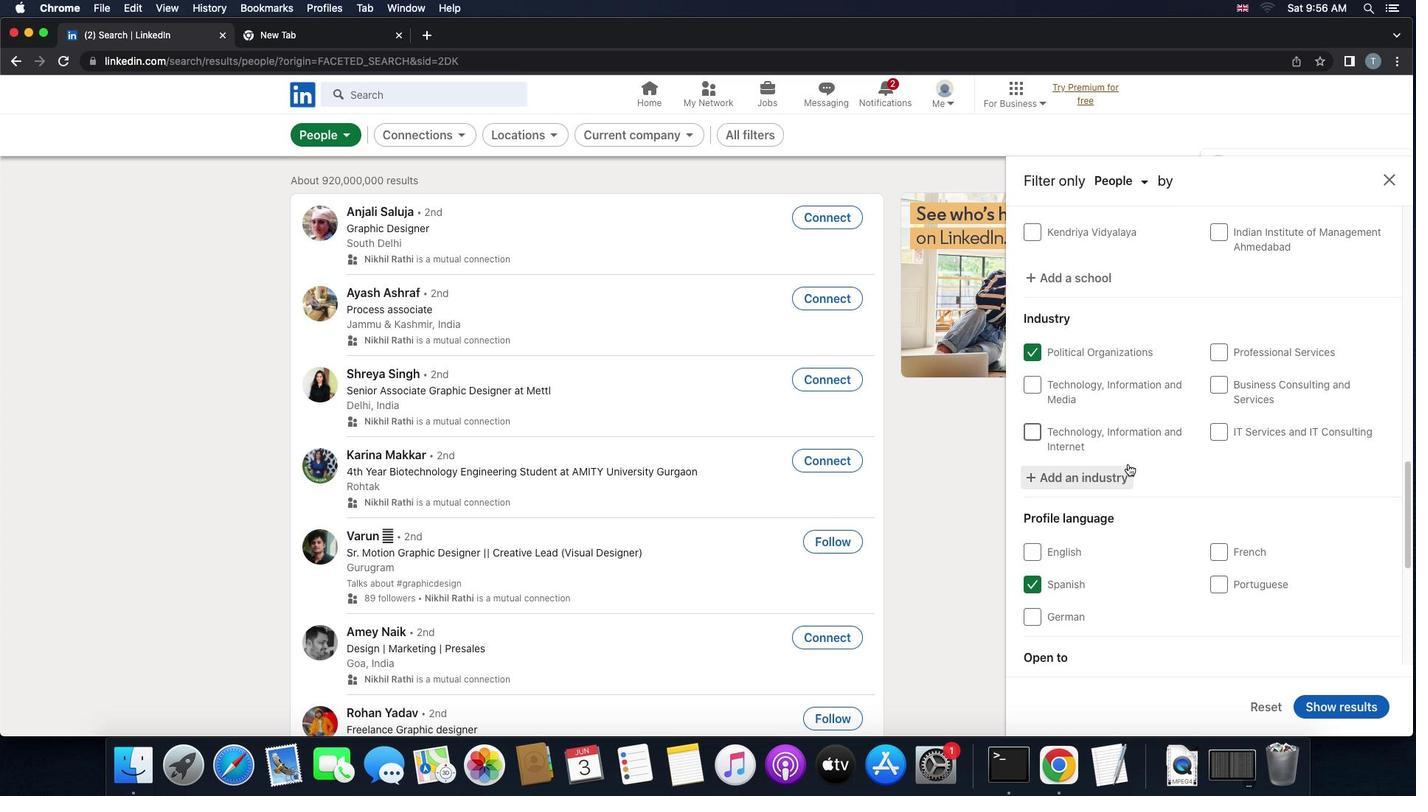 
Action: Mouse scrolled (1128, 464) with delta (0, 0)
Screenshot: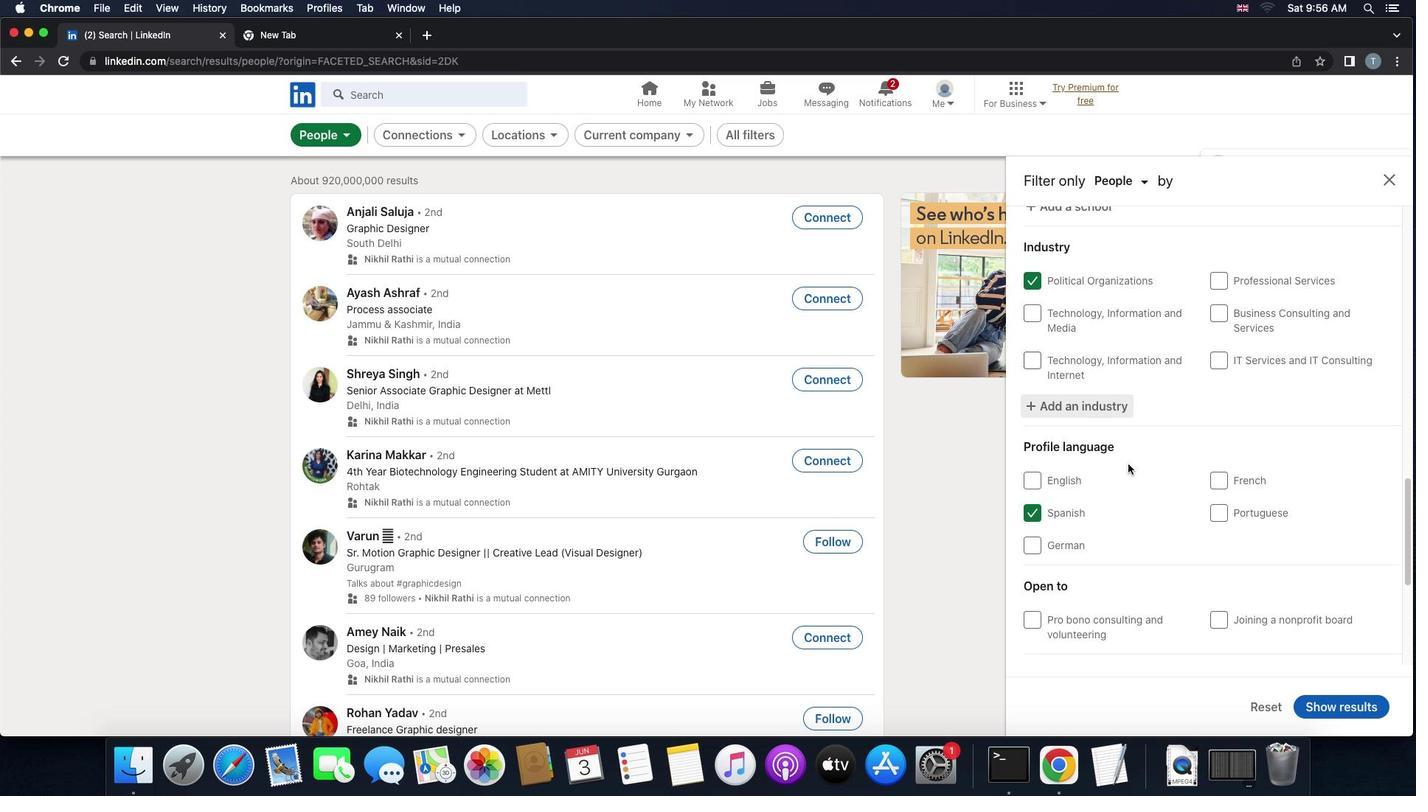 
Action: Mouse scrolled (1128, 464) with delta (0, 0)
Screenshot: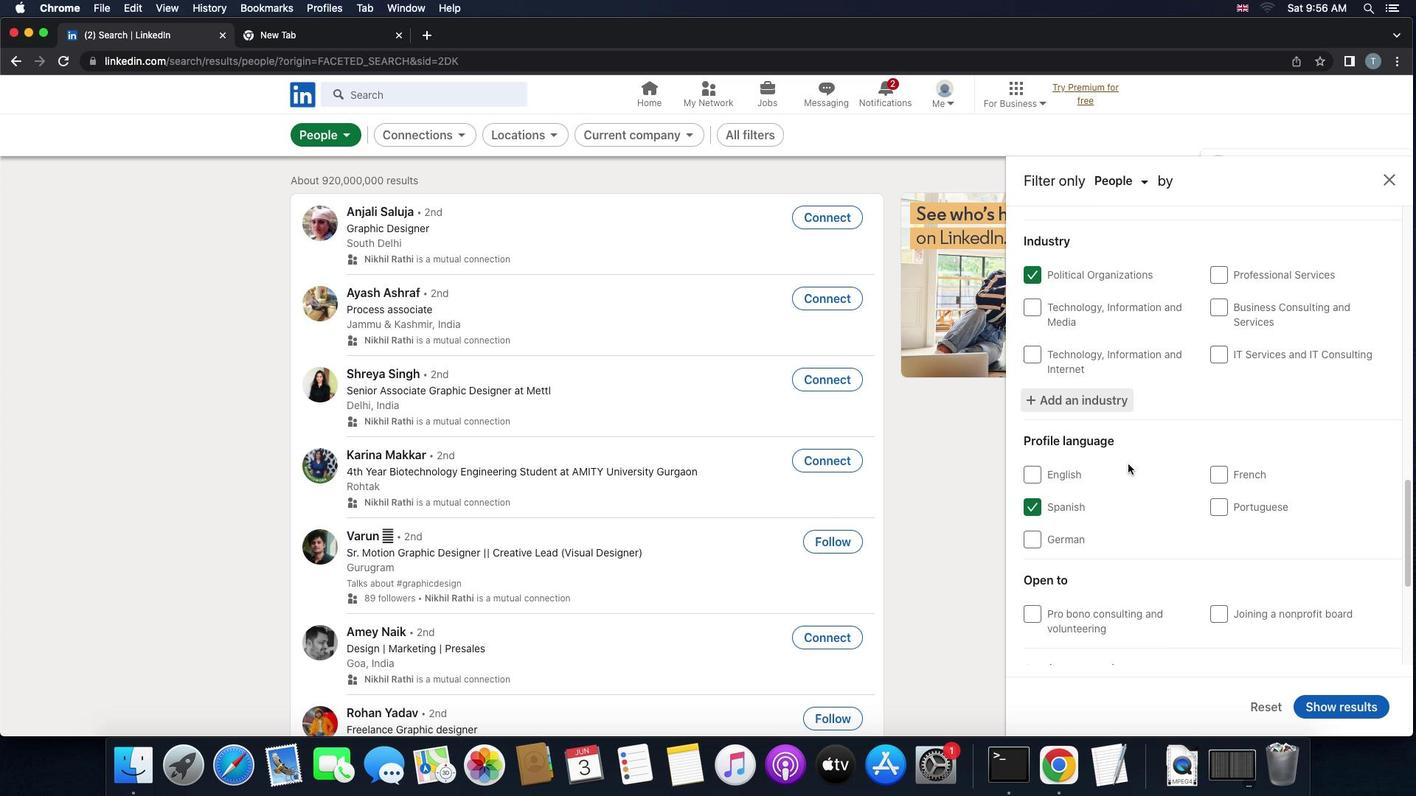 
Action: Mouse scrolled (1128, 464) with delta (0, 0)
Screenshot: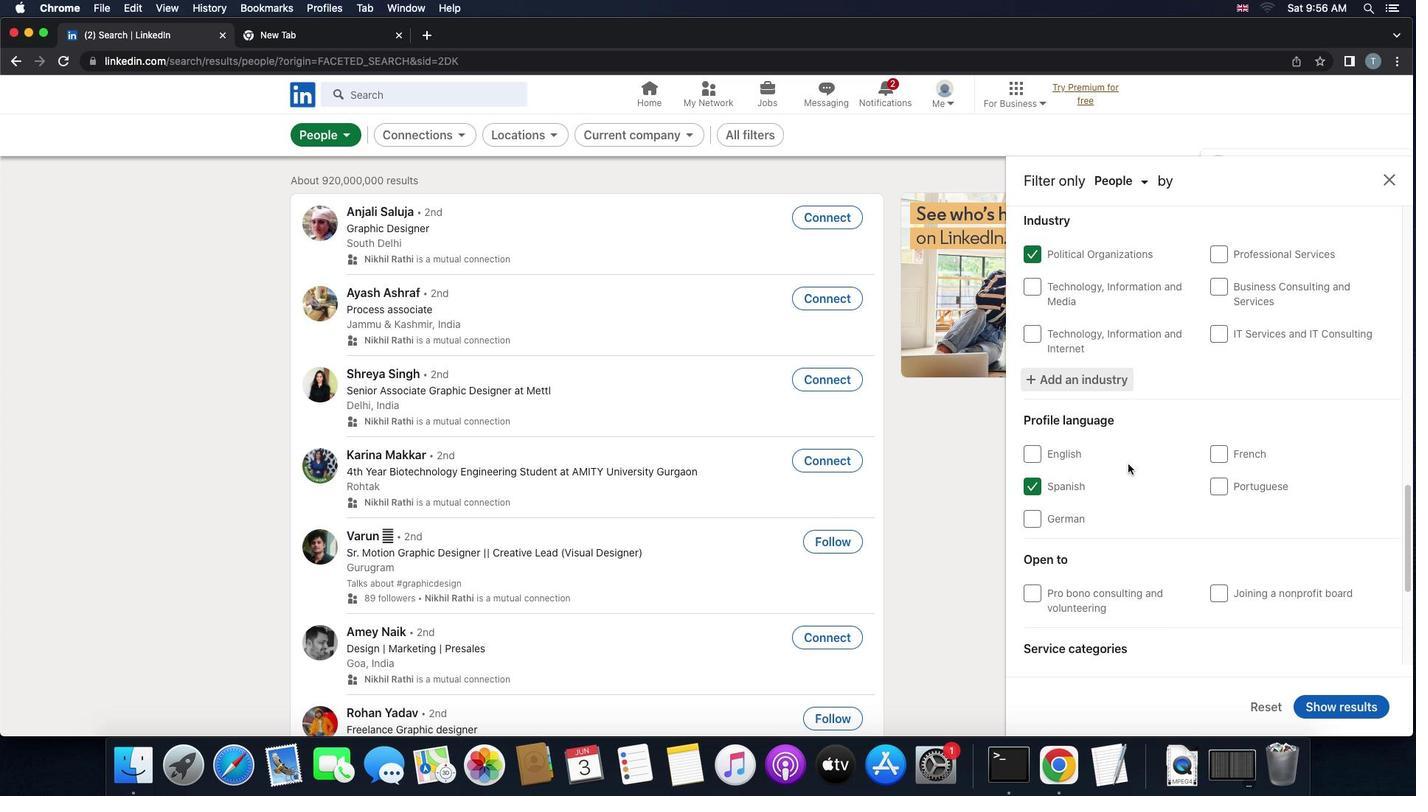
Action: Mouse scrolled (1128, 464) with delta (0, 0)
Screenshot: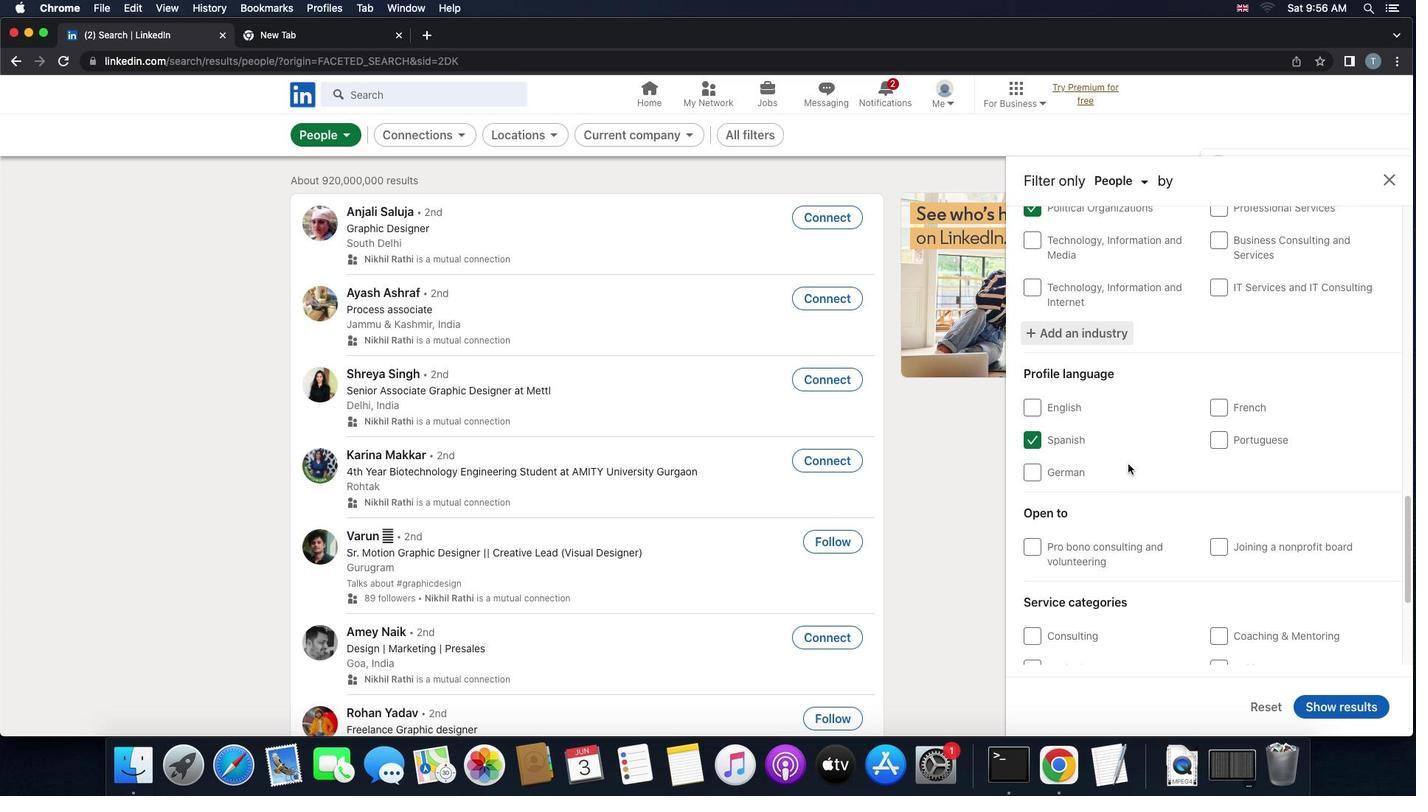 
Action: Mouse scrolled (1128, 464) with delta (0, 0)
Screenshot: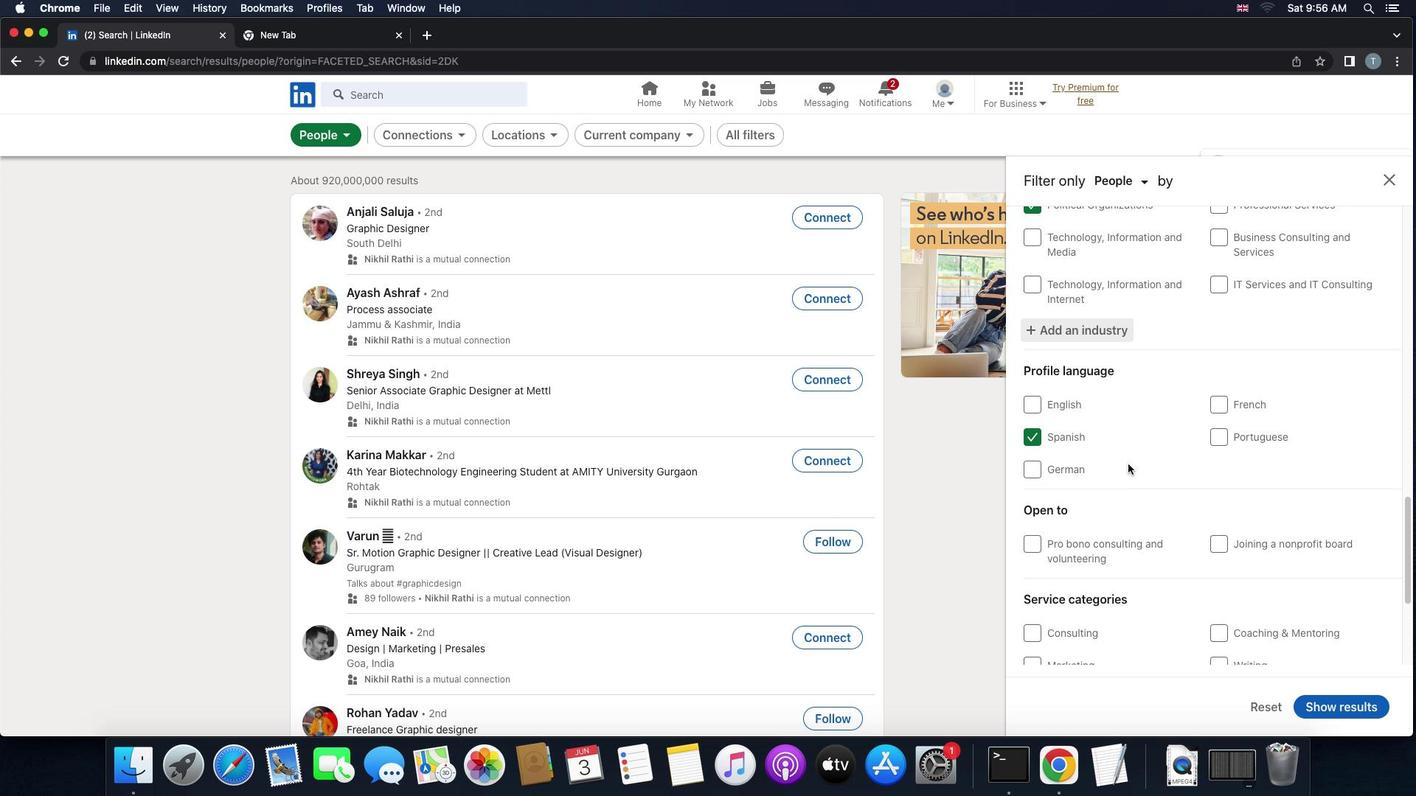 
Action: Mouse scrolled (1128, 464) with delta (0, 0)
Screenshot: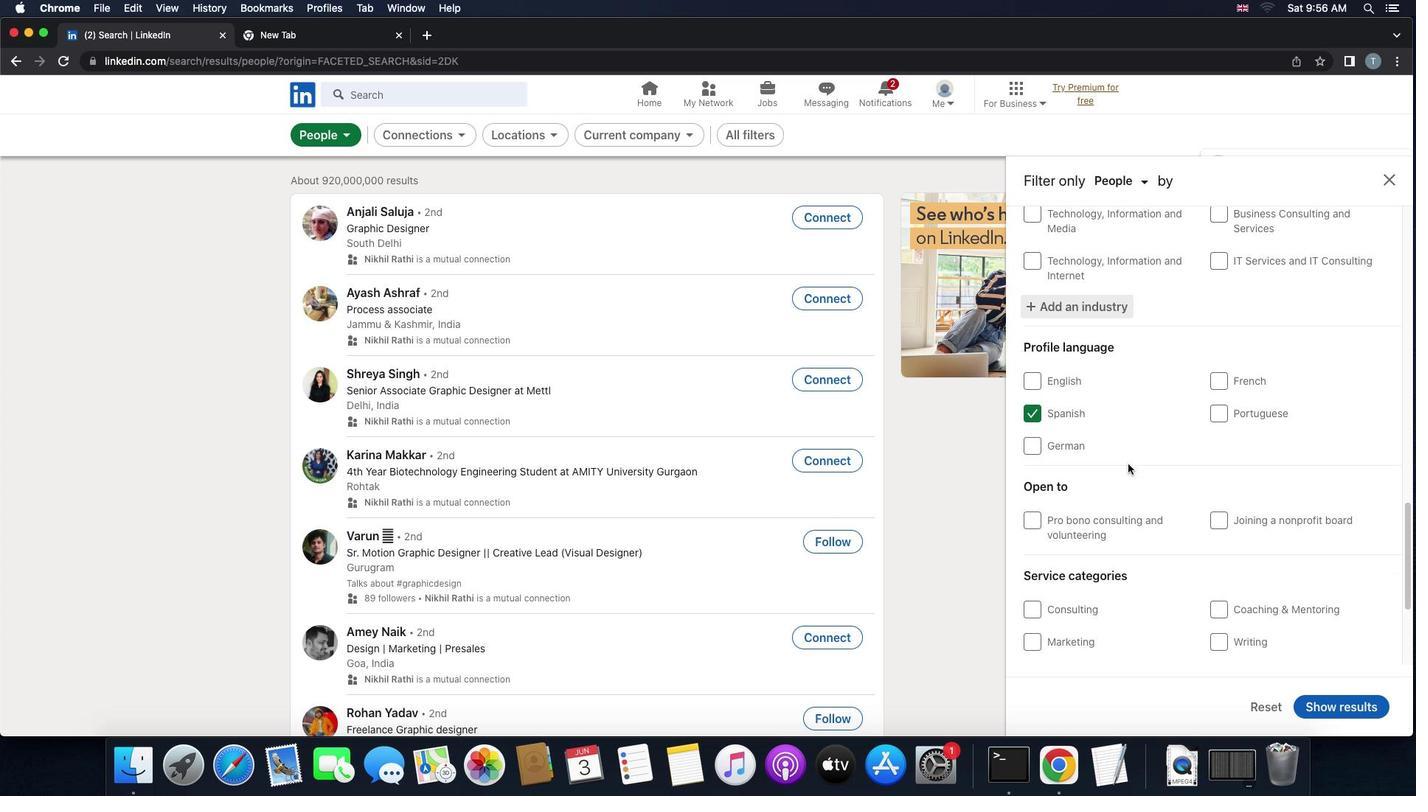 
Action: Mouse scrolled (1128, 464) with delta (0, 0)
Screenshot: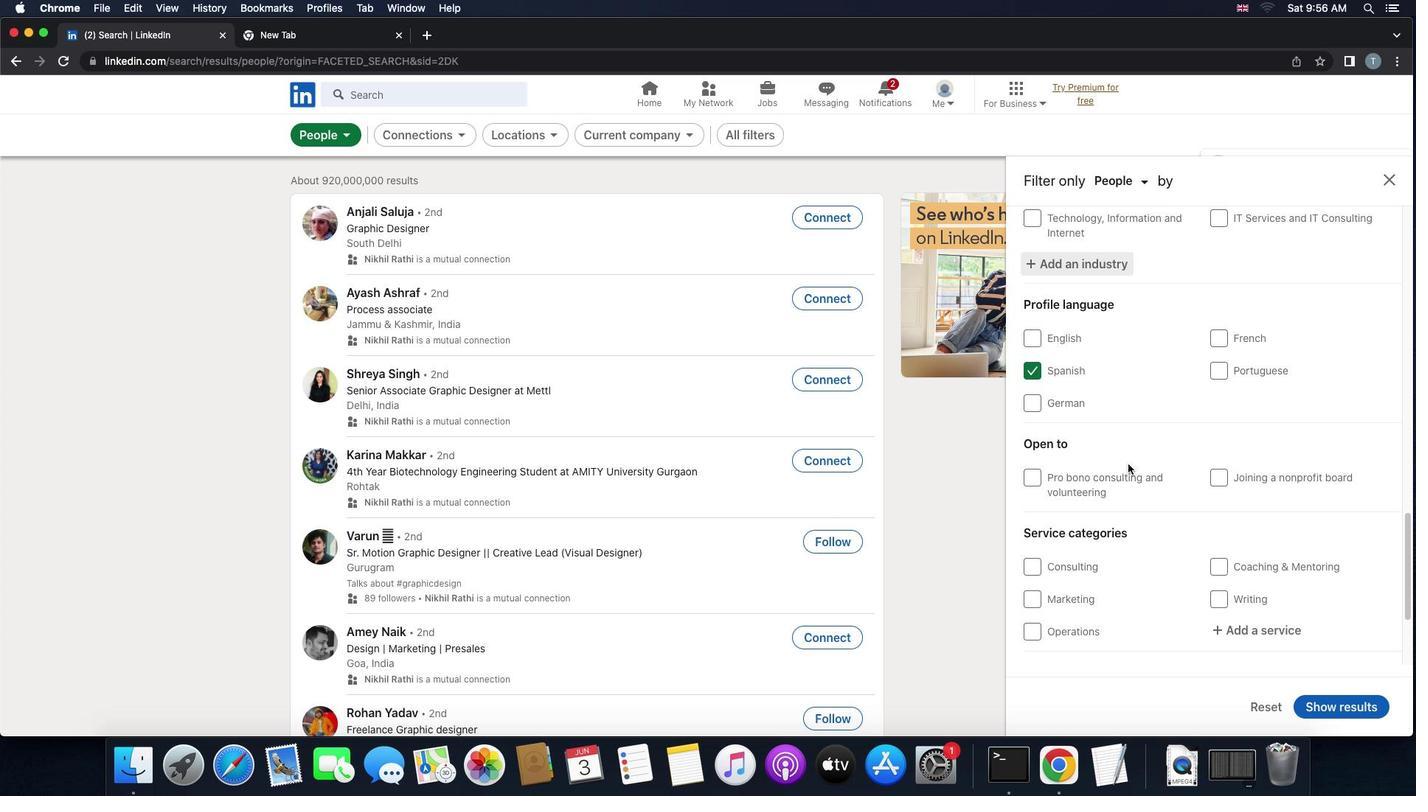 
Action: Mouse scrolled (1128, 464) with delta (0, 0)
Screenshot: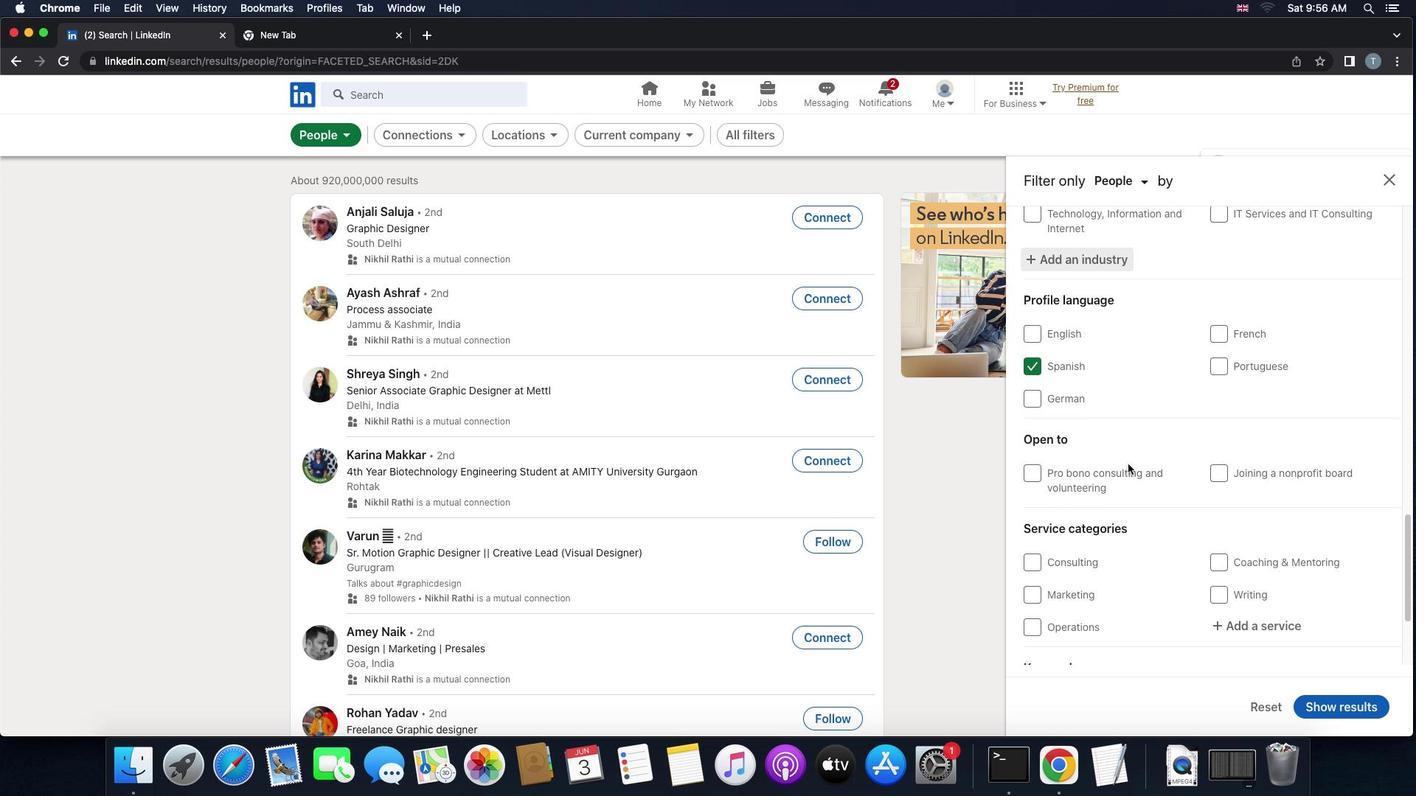 
Action: Mouse scrolled (1128, 464) with delta (0, 0)
Screenshot: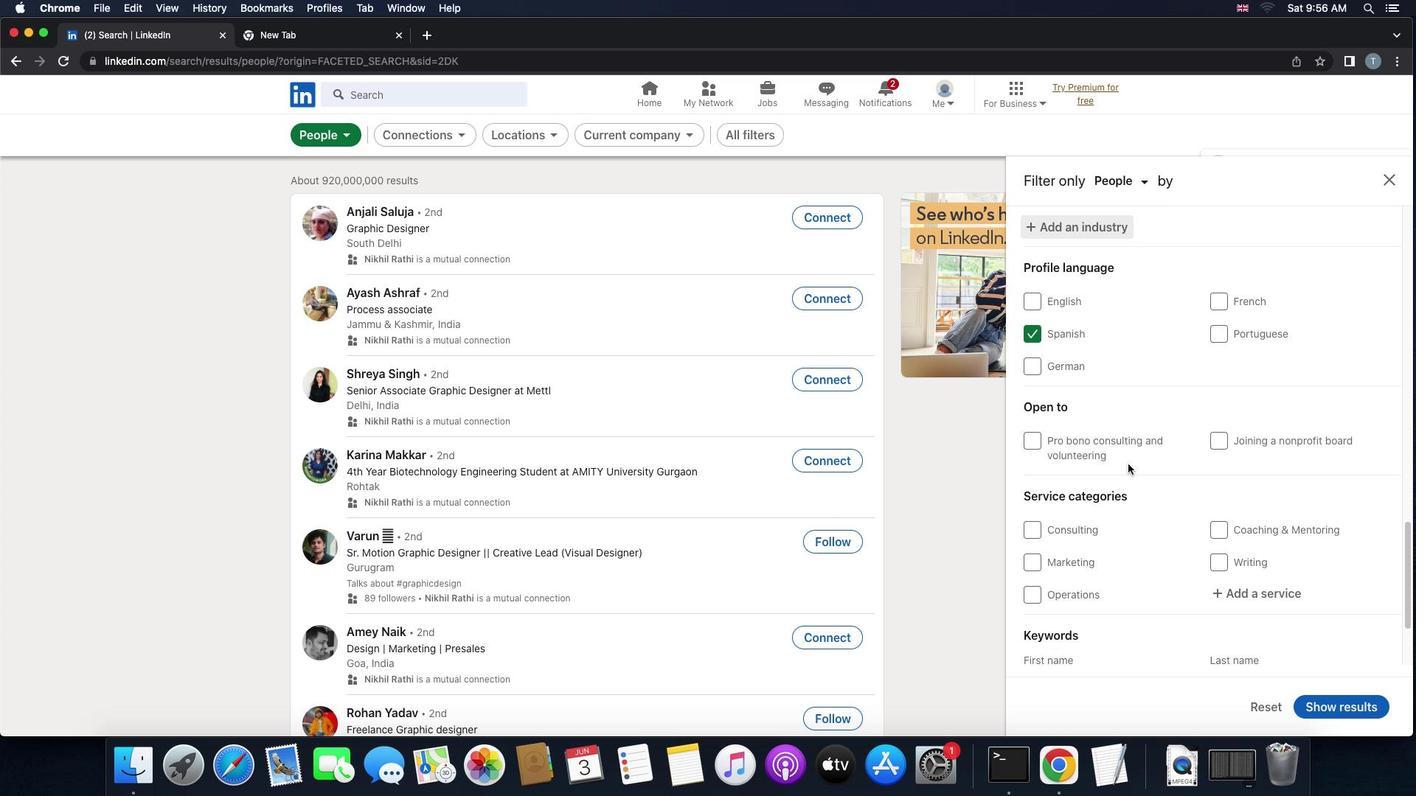 
Action: Mouse moved to (1229, 559)
Screenshot: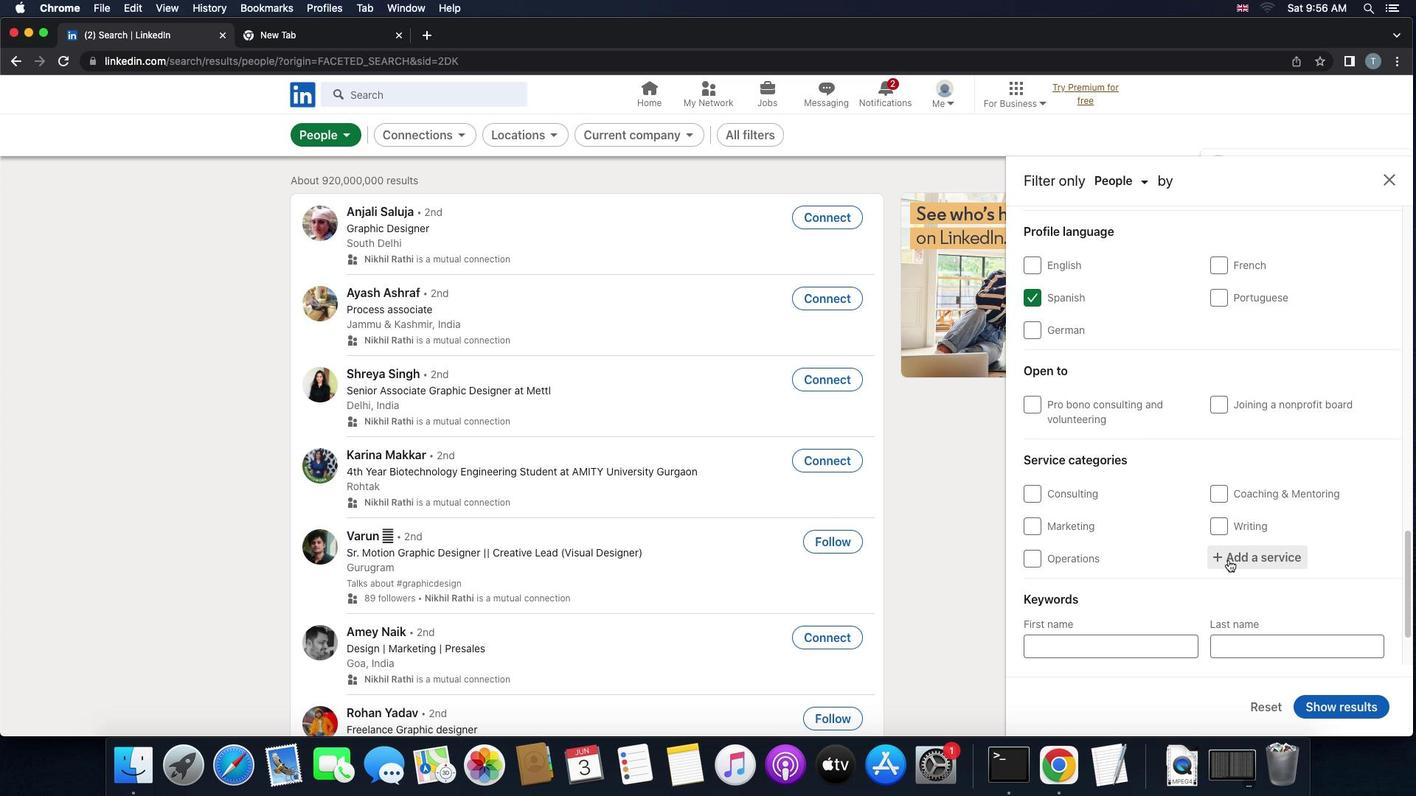
Action: Mouse pressed left at (1229, 559)
Screenshot: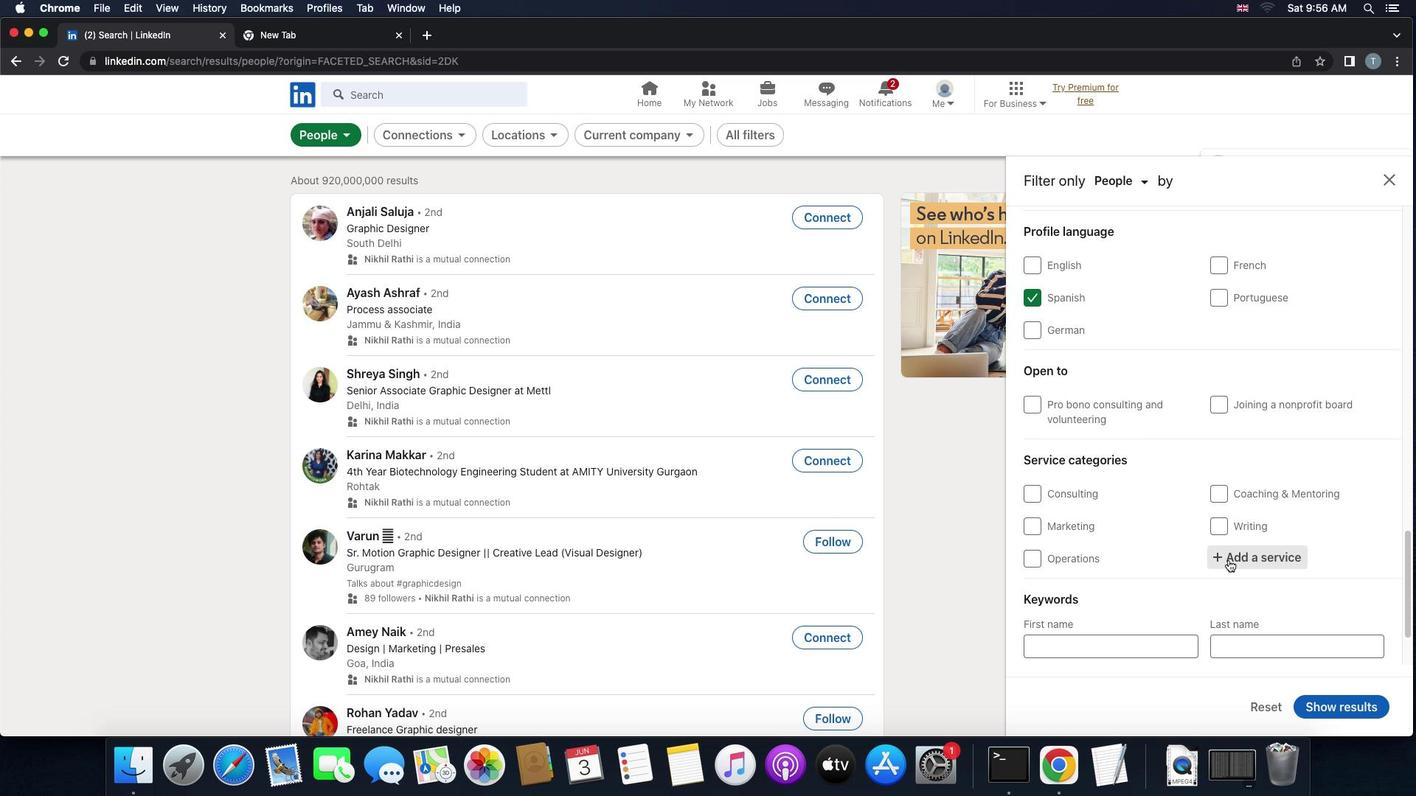 
Action: Key pressed 'r''e''s''e''a''r''c''h'
Screenshot: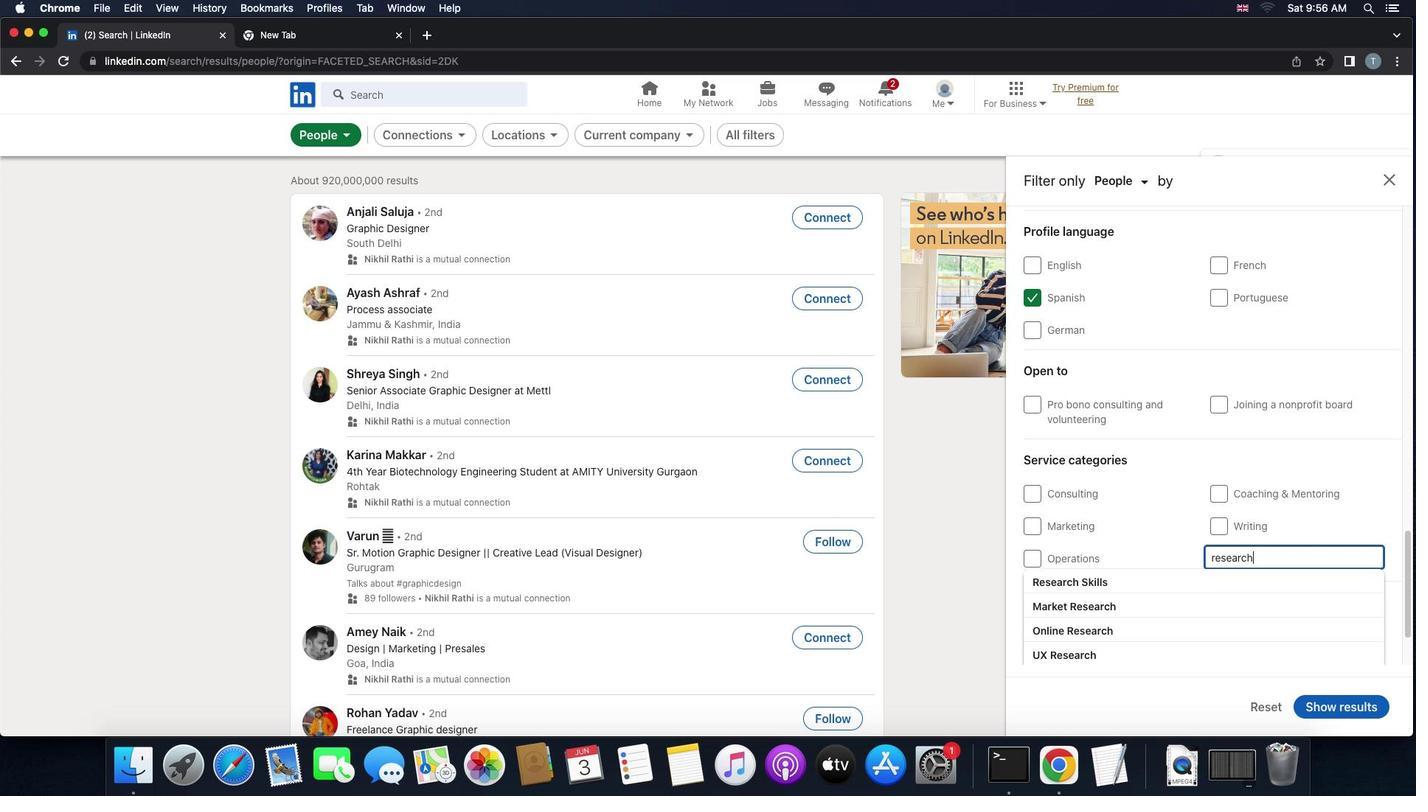 
Action: Mouse moved to (1184, 582)
Screenshot: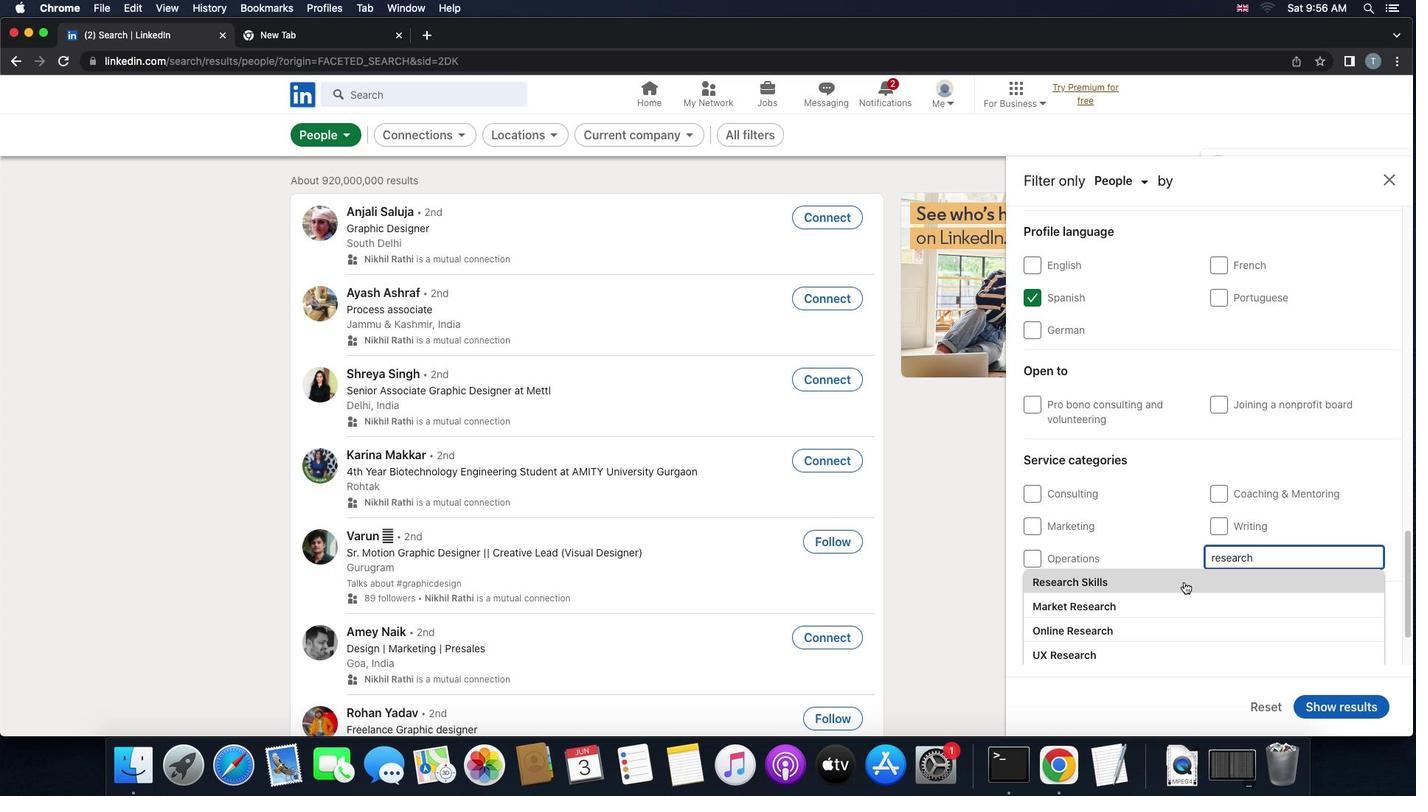
Action: Mouse pressed left at (1184, 582)
Screenshot: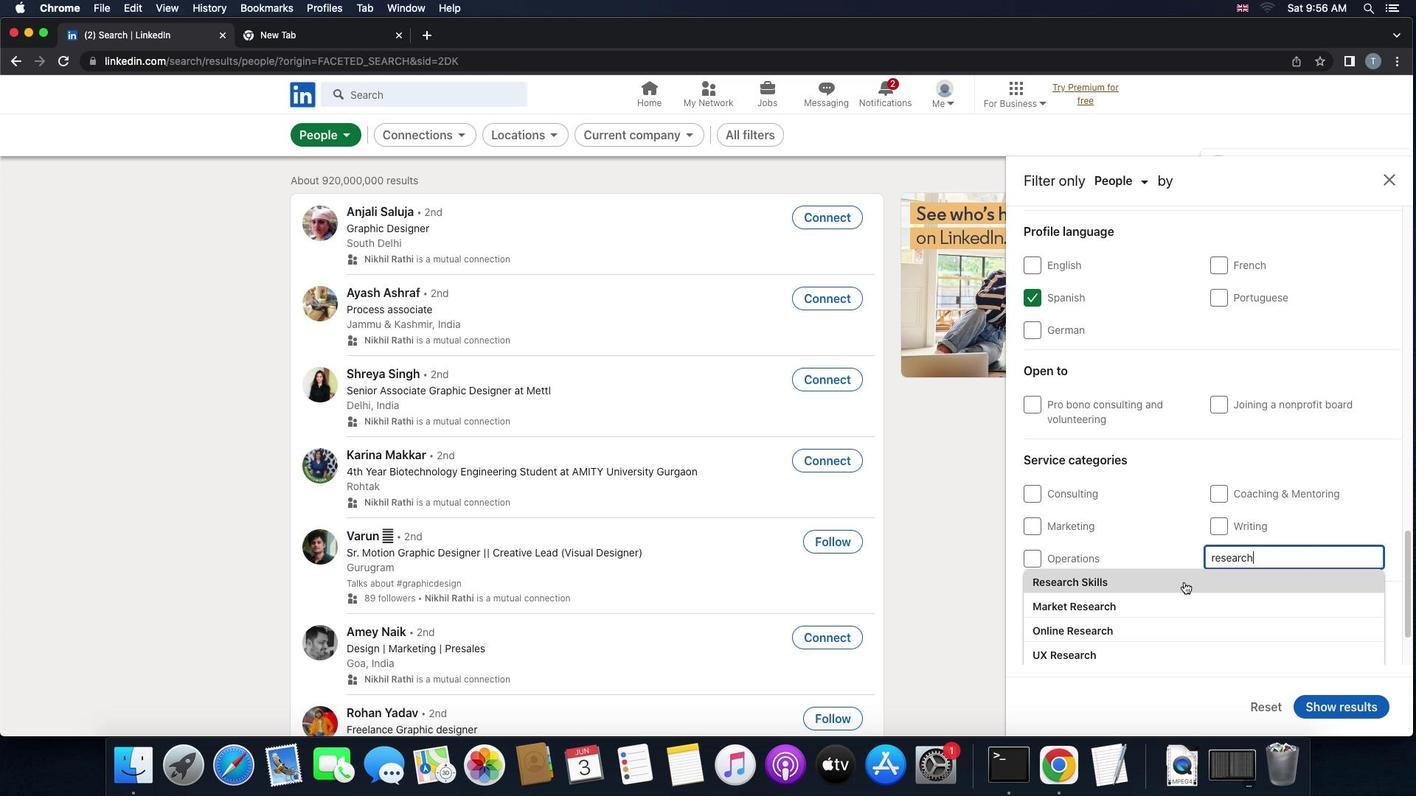 
Action: Mouse moved to (1184, 572)
Screenshot: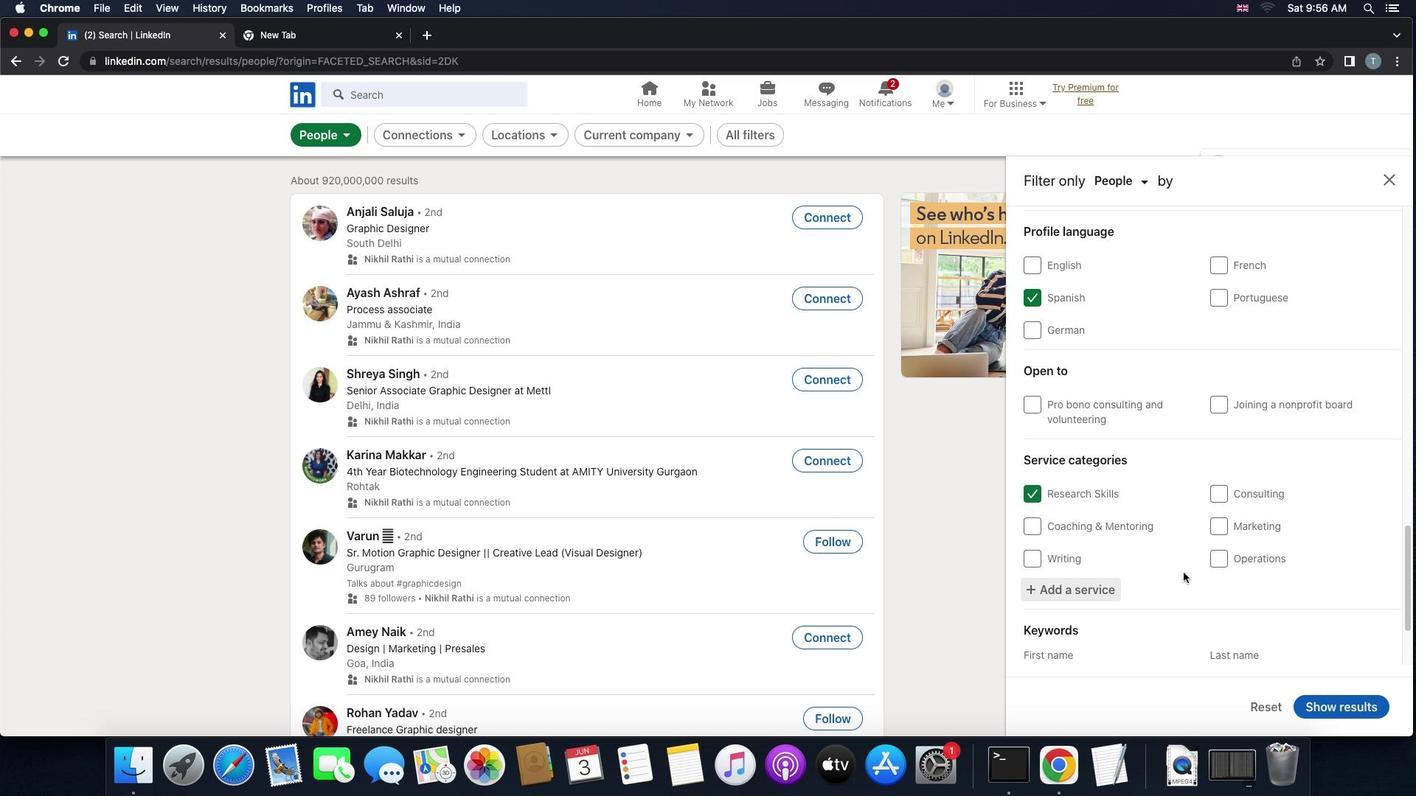 
Action: Mouse scrolled (1184, 572) with delta (0, 0)
Screenshot: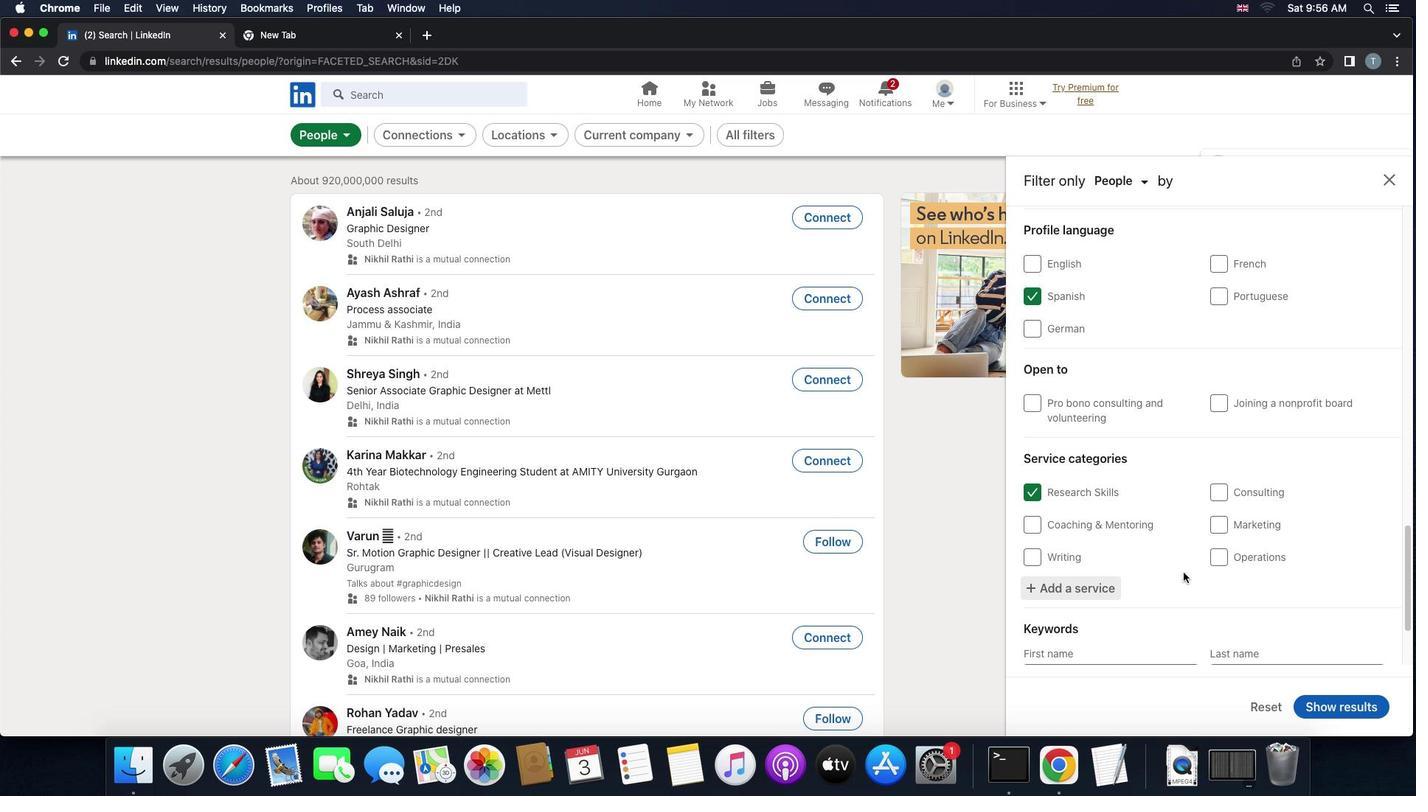 
Action: Mouse scrolled (1184, 572) with delta (0, 0)
Screenshot: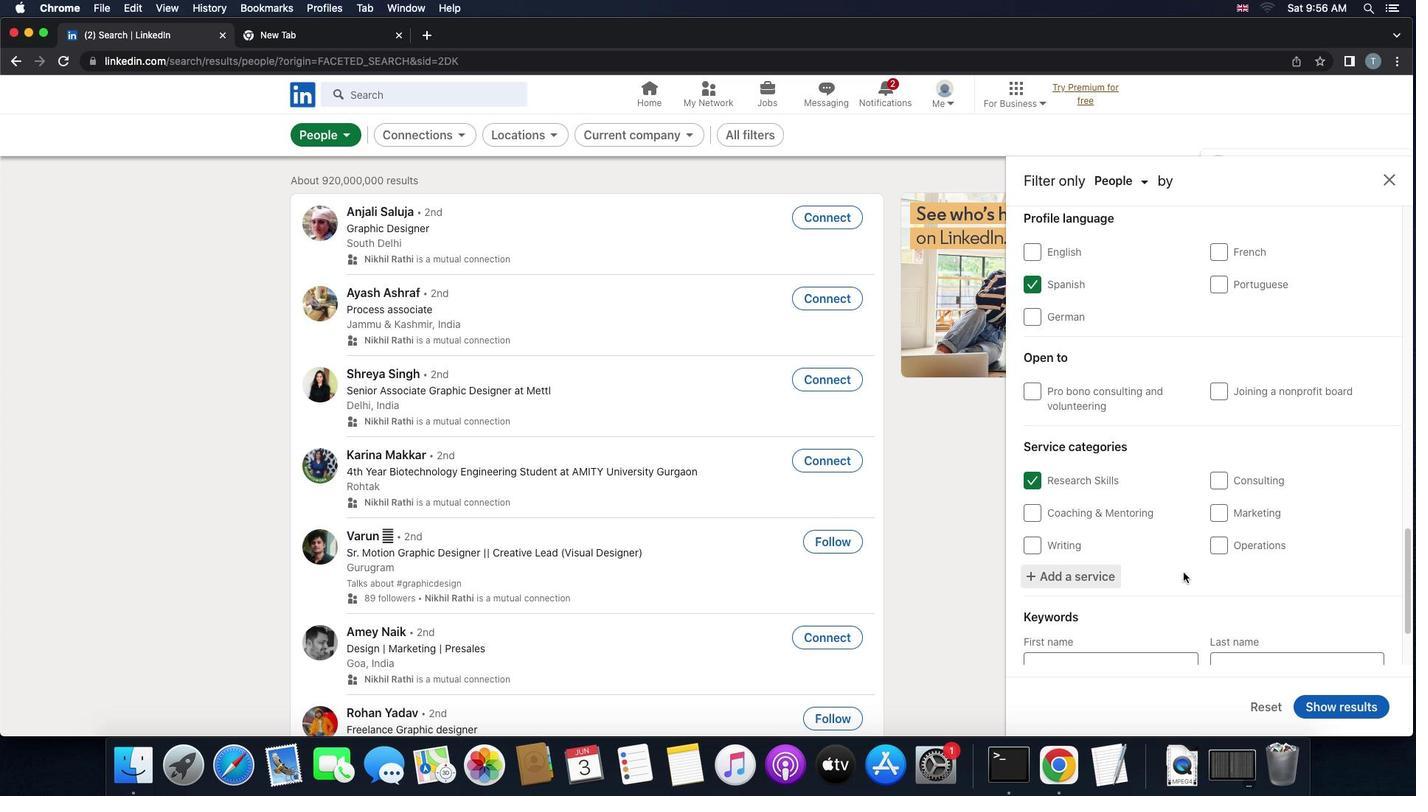 
Action: Mouse scrolled (1184, 572) with delta (0, 0)
Screenshot: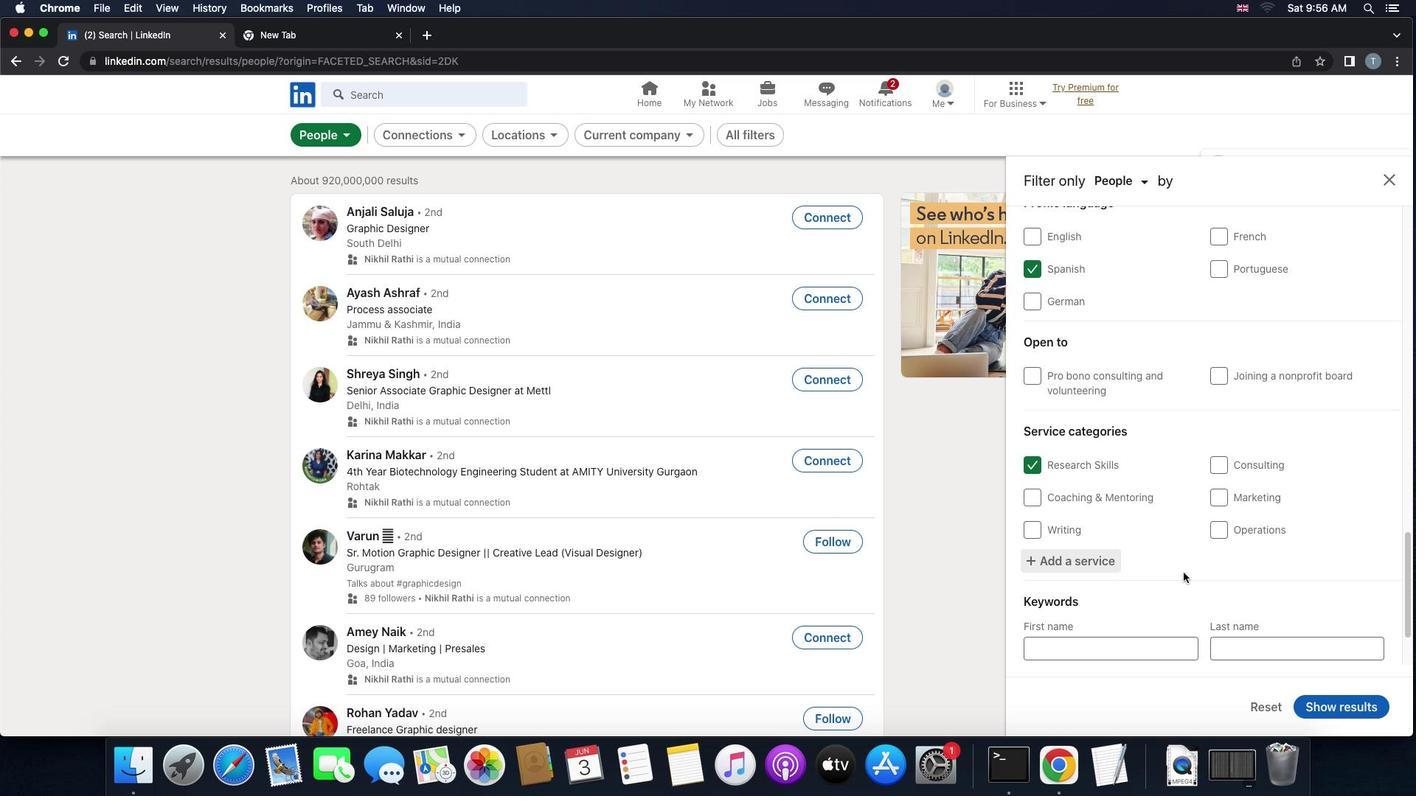 
Action: Mouse scrolled (1184, 572) with delta (0, -2)
Screenshot: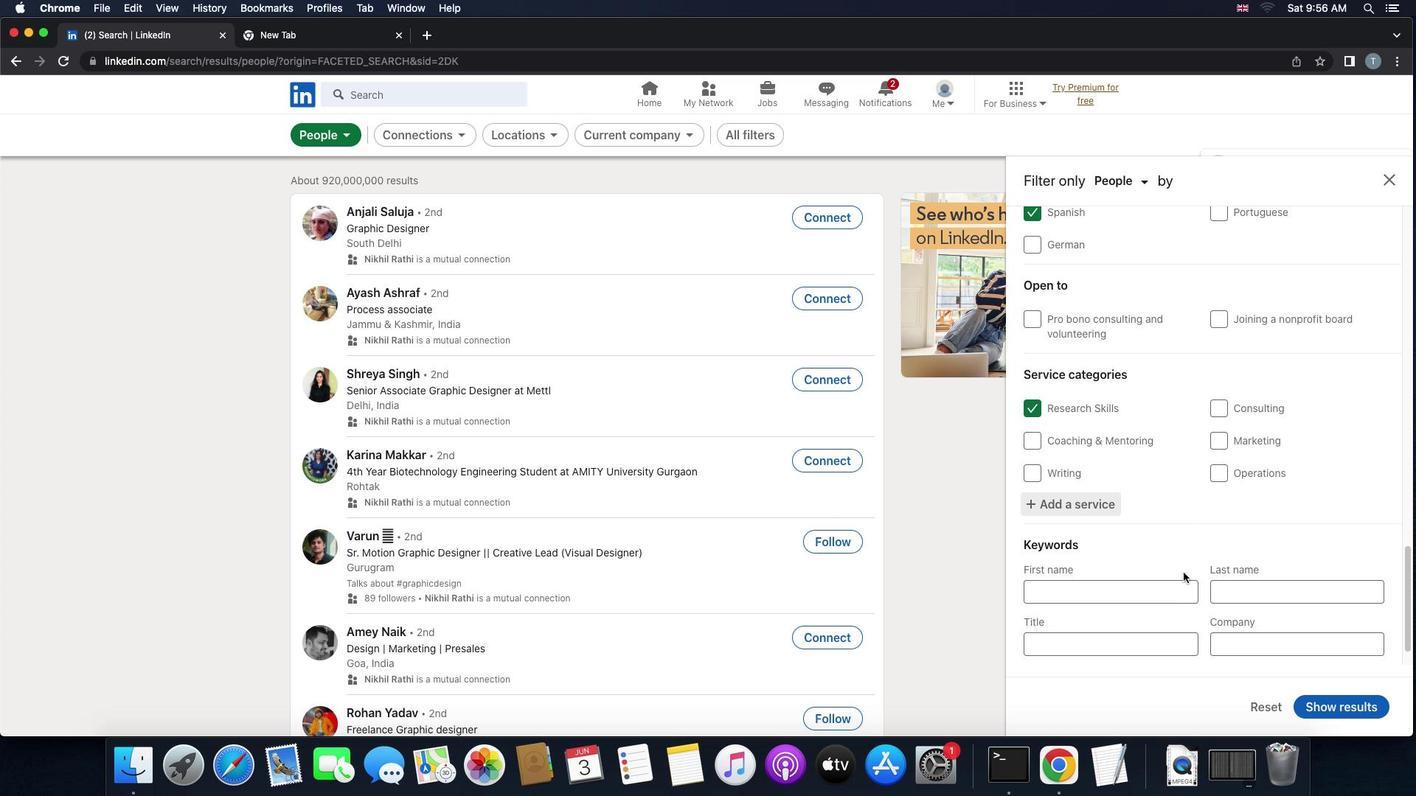
Action: Mouse moved to (1183, 572)
Screenshot: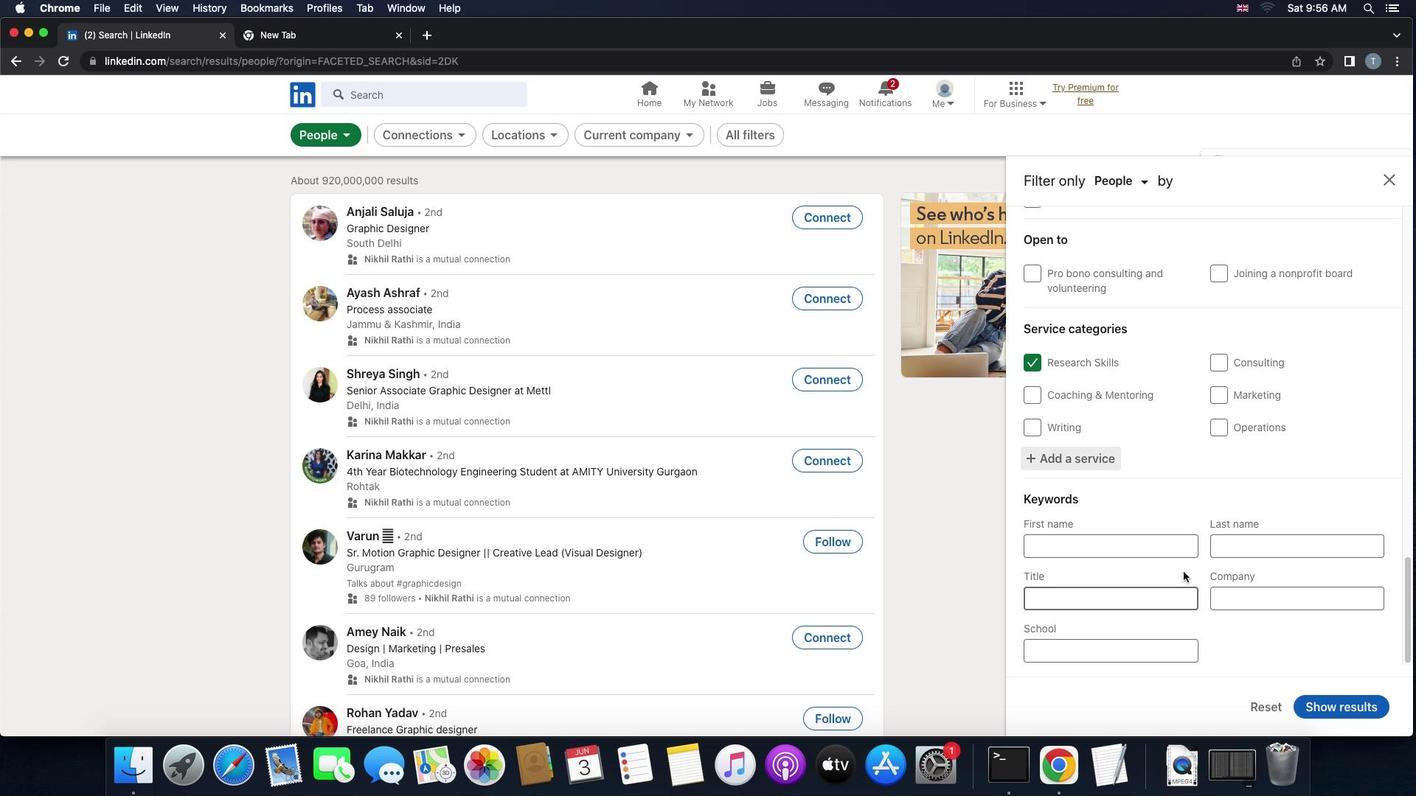 
Action: Mouse scrolled (1183, 572) with delta (0, 0)
Screenshot: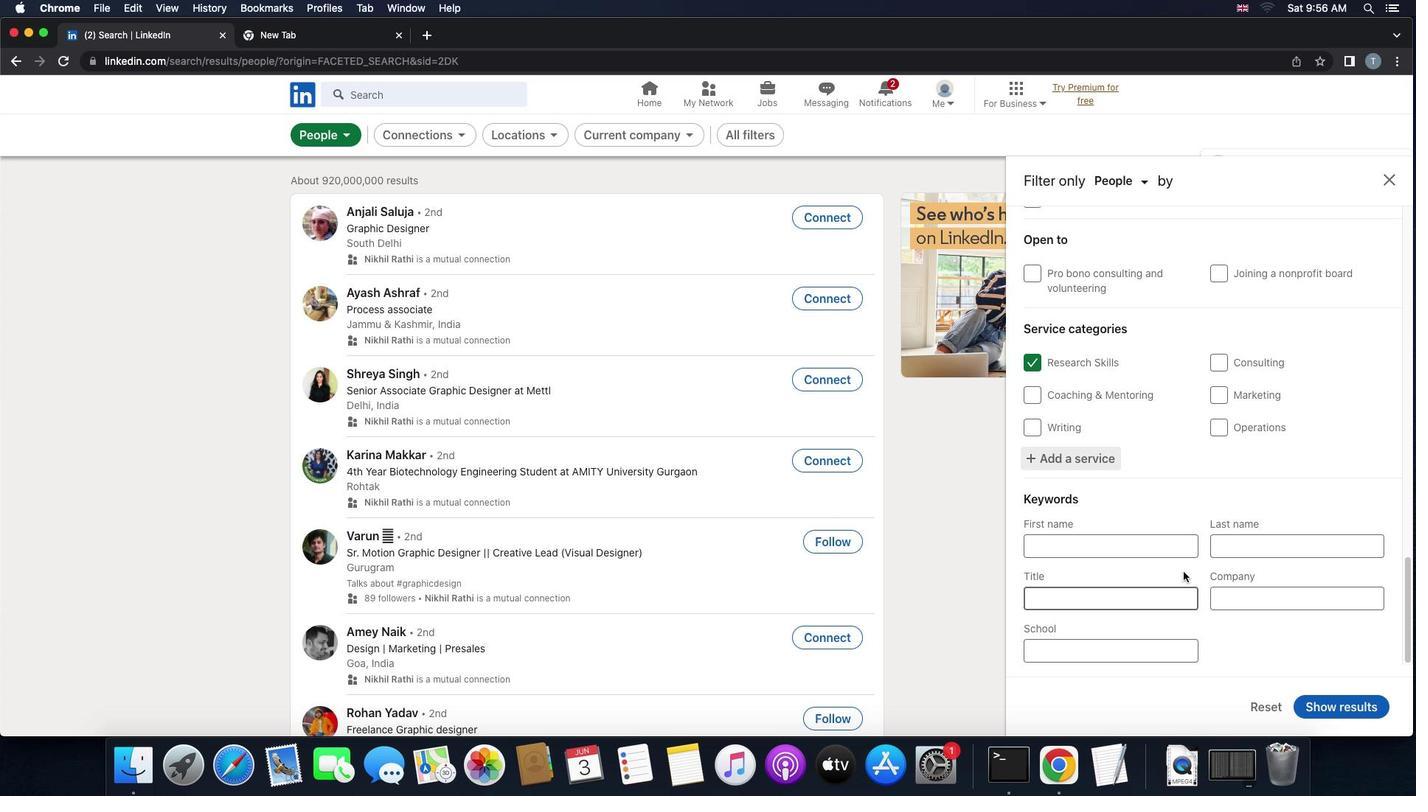 
Action: Mouse scrolled (1183, 572) with delta (0, 0)
Screenshot: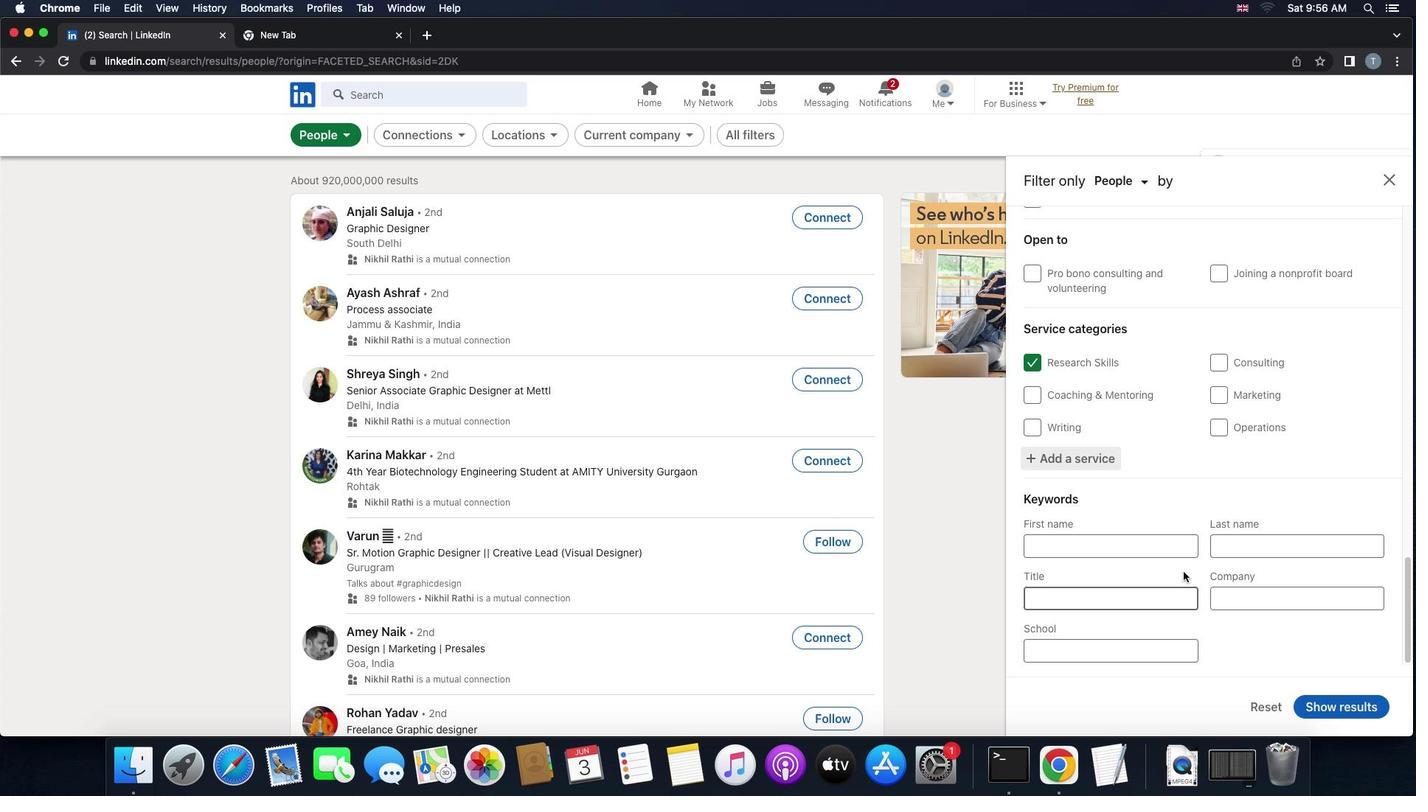 
Action: Mouse scrolled (1183, 572) with delta (0, -1)
Screenshot: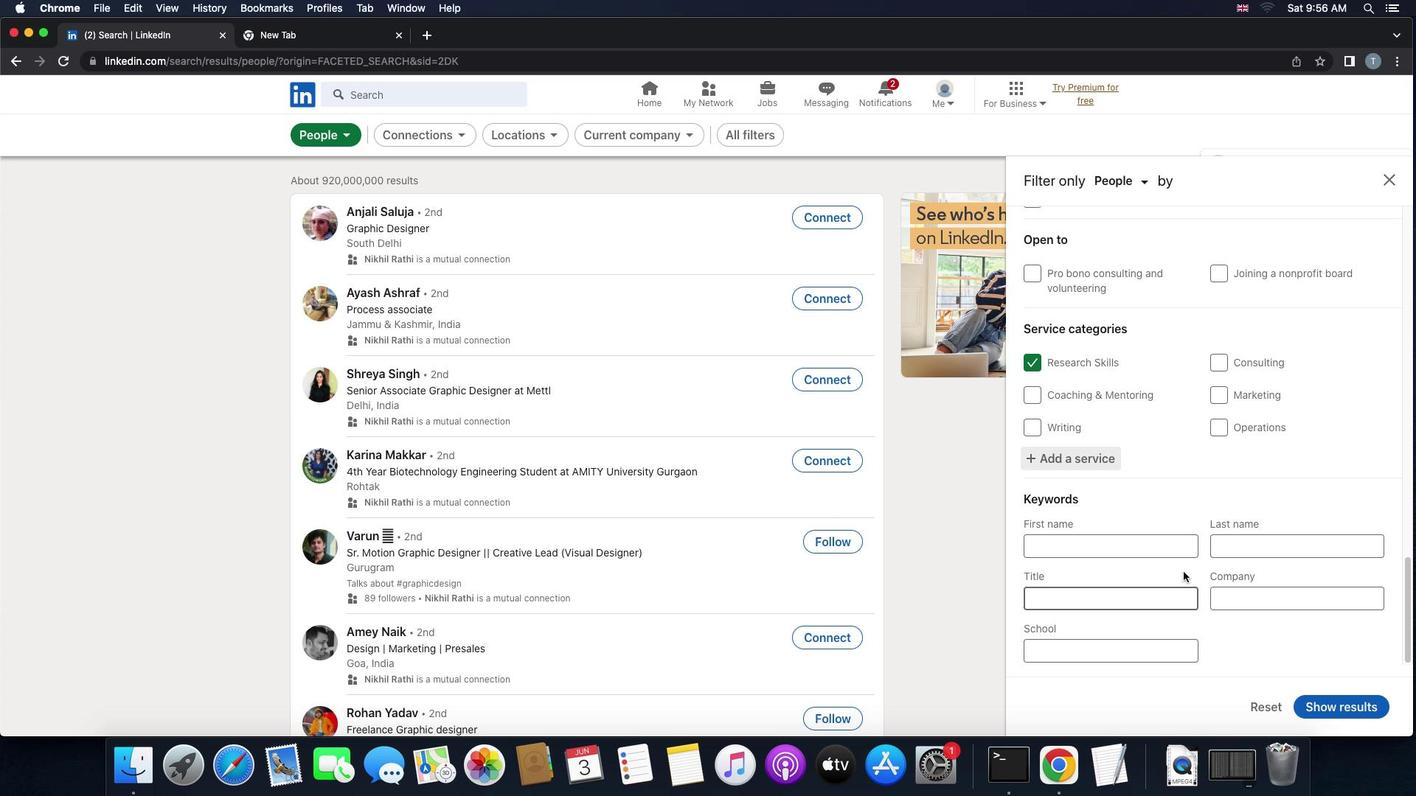 
Action: Mouse moved to (1117, 599)
Screenshot: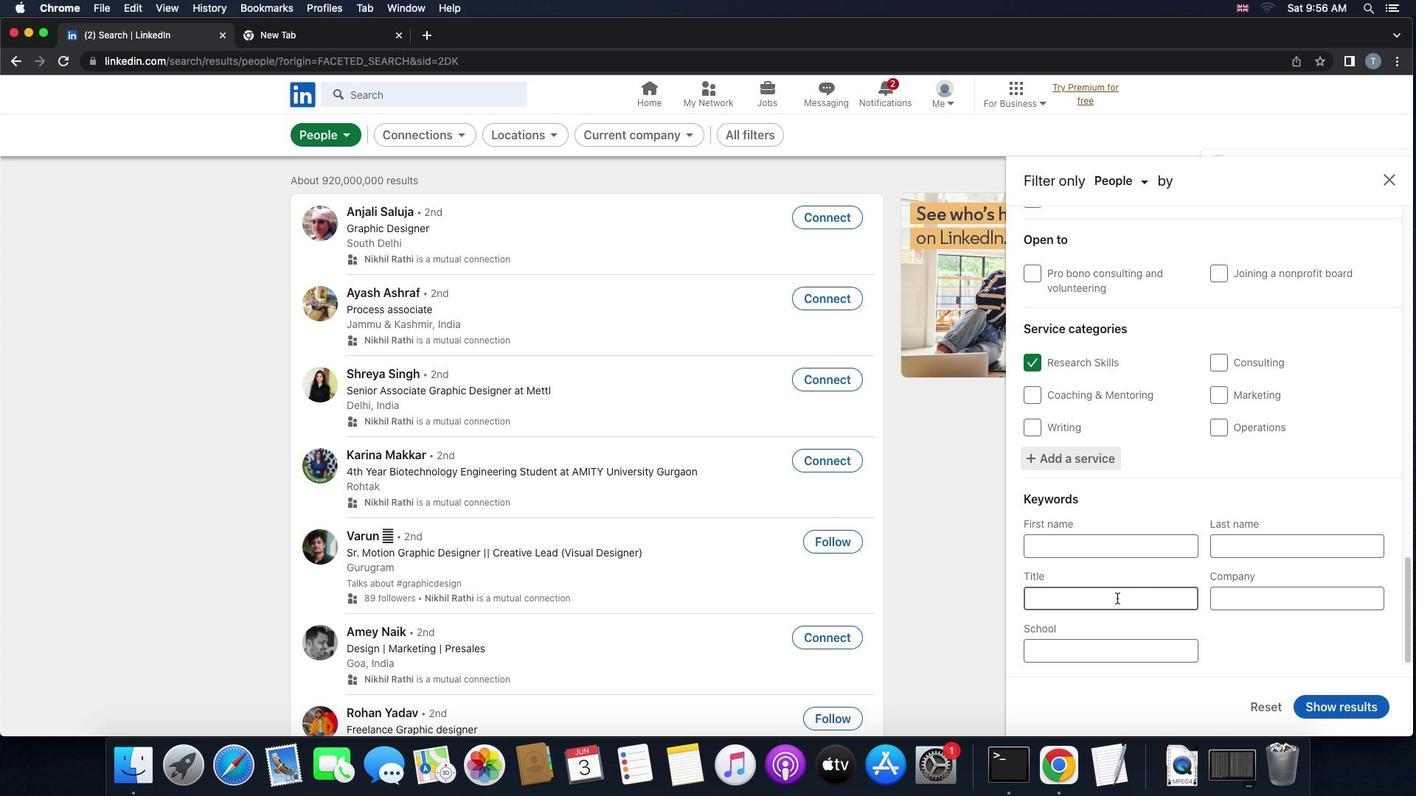 
Action: Mouse pressed left at (1117, 599)
Screenshot: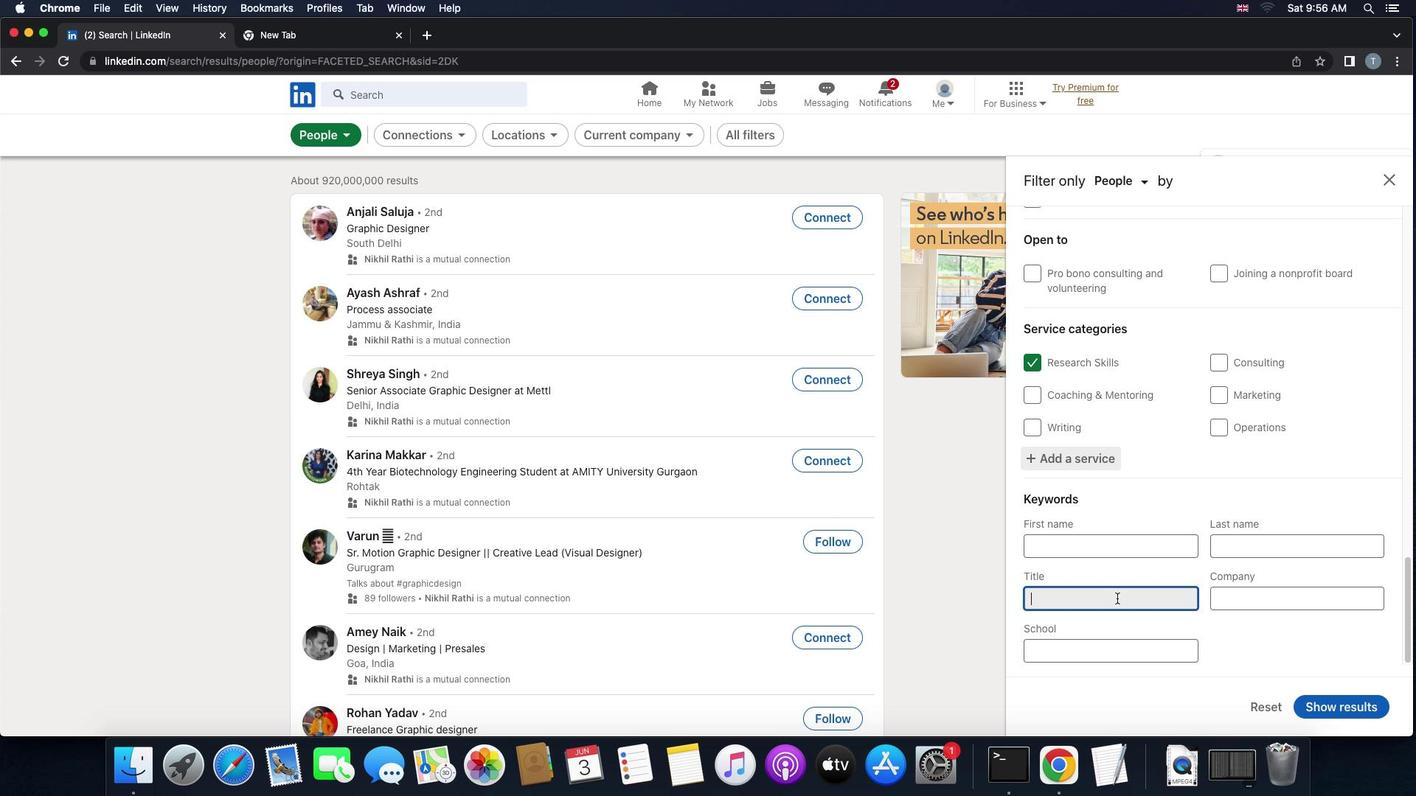 
Action: Mouse moved to (1116, 596)
Screenshot: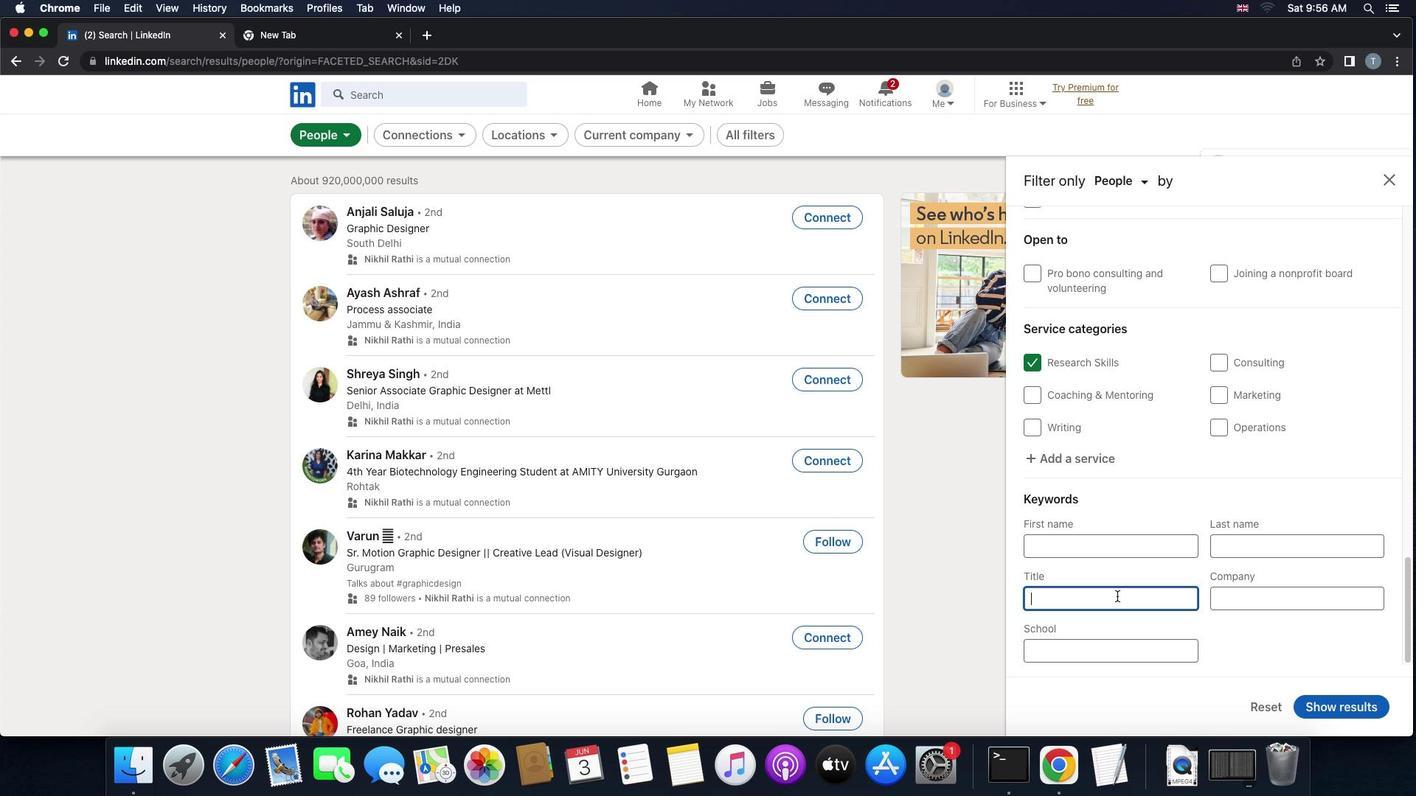 
Action: Key pressed 'c''a''s''h''i''e''r'
Screenshot: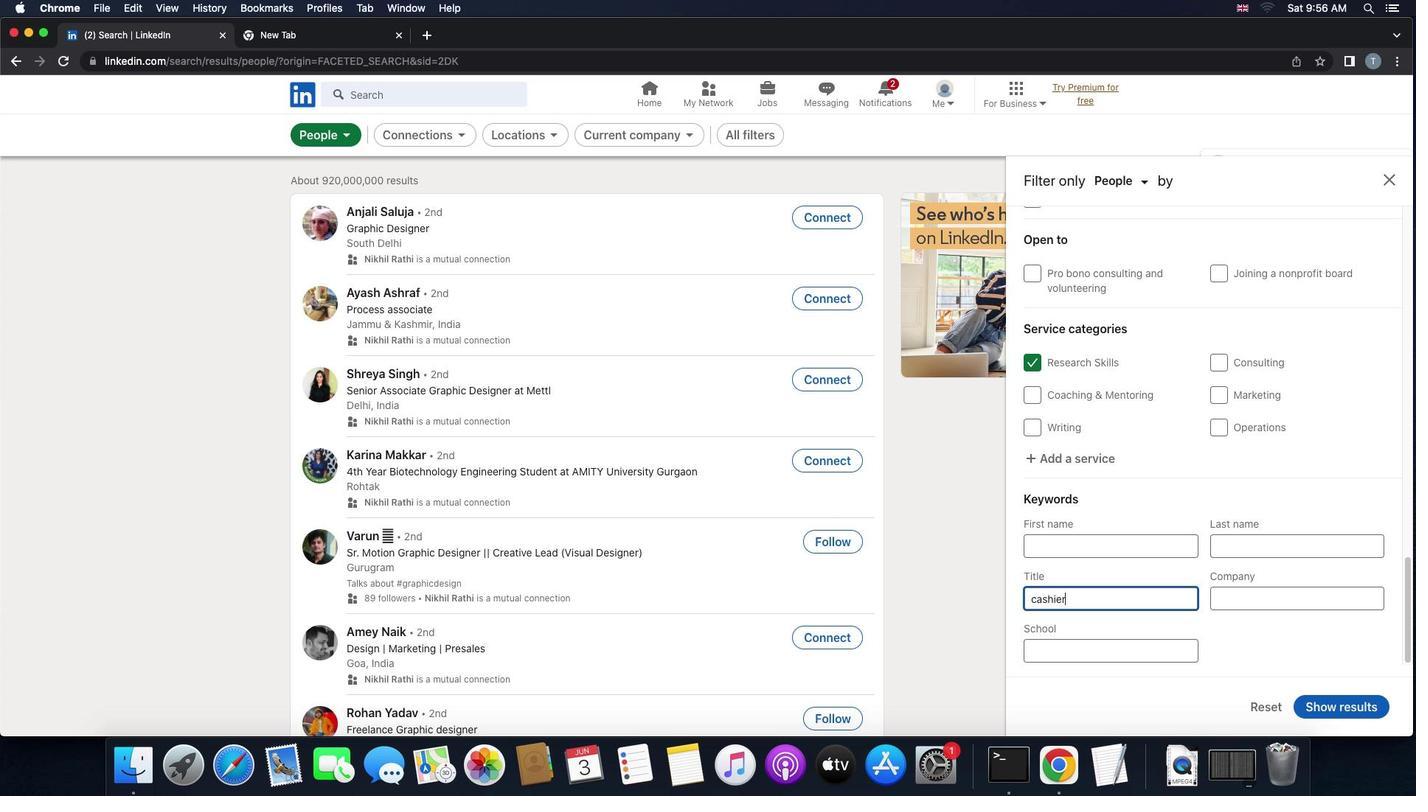 
Action: Mouse moved to (1350, 709)
Screenshot: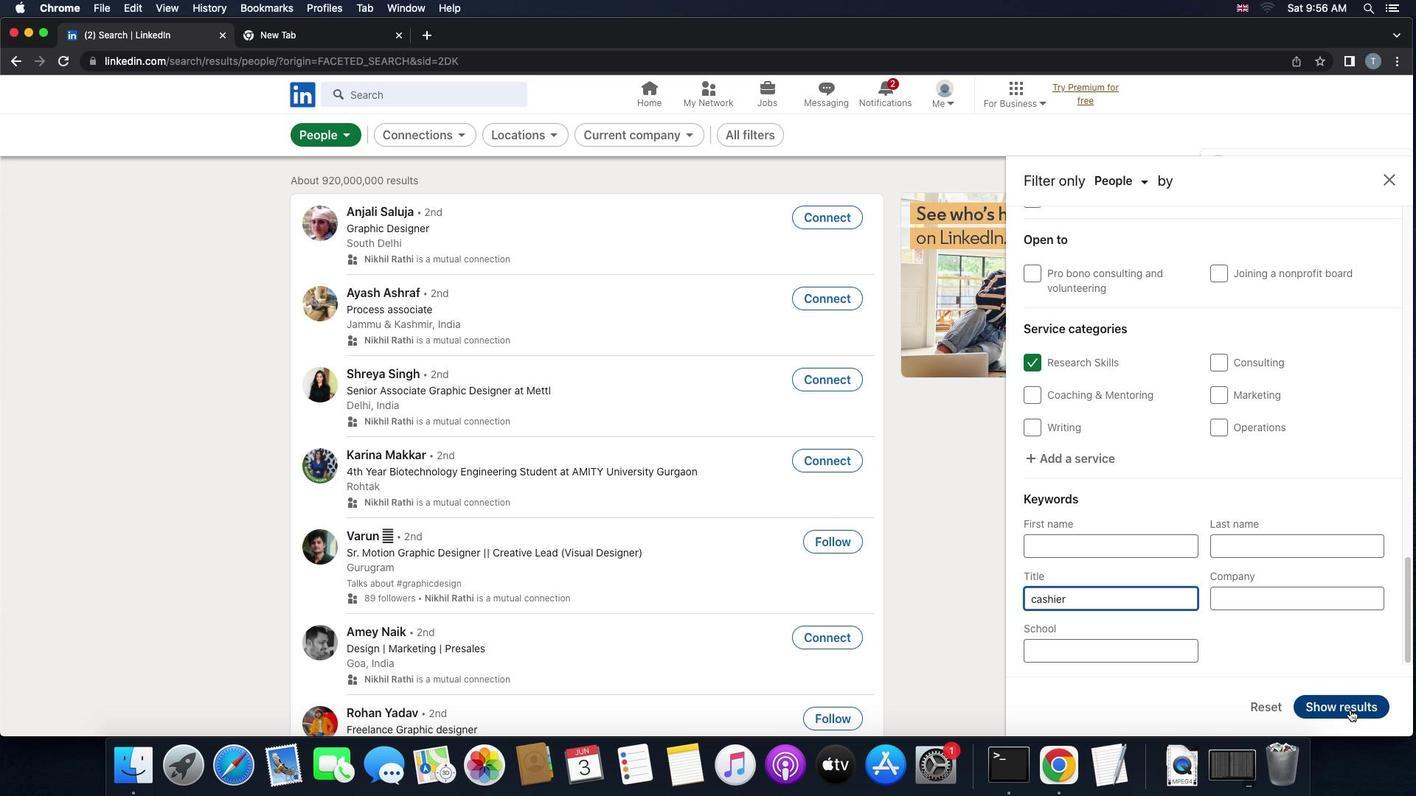 
Action: Mouse pressed left at (1350, 709)
Screenshot: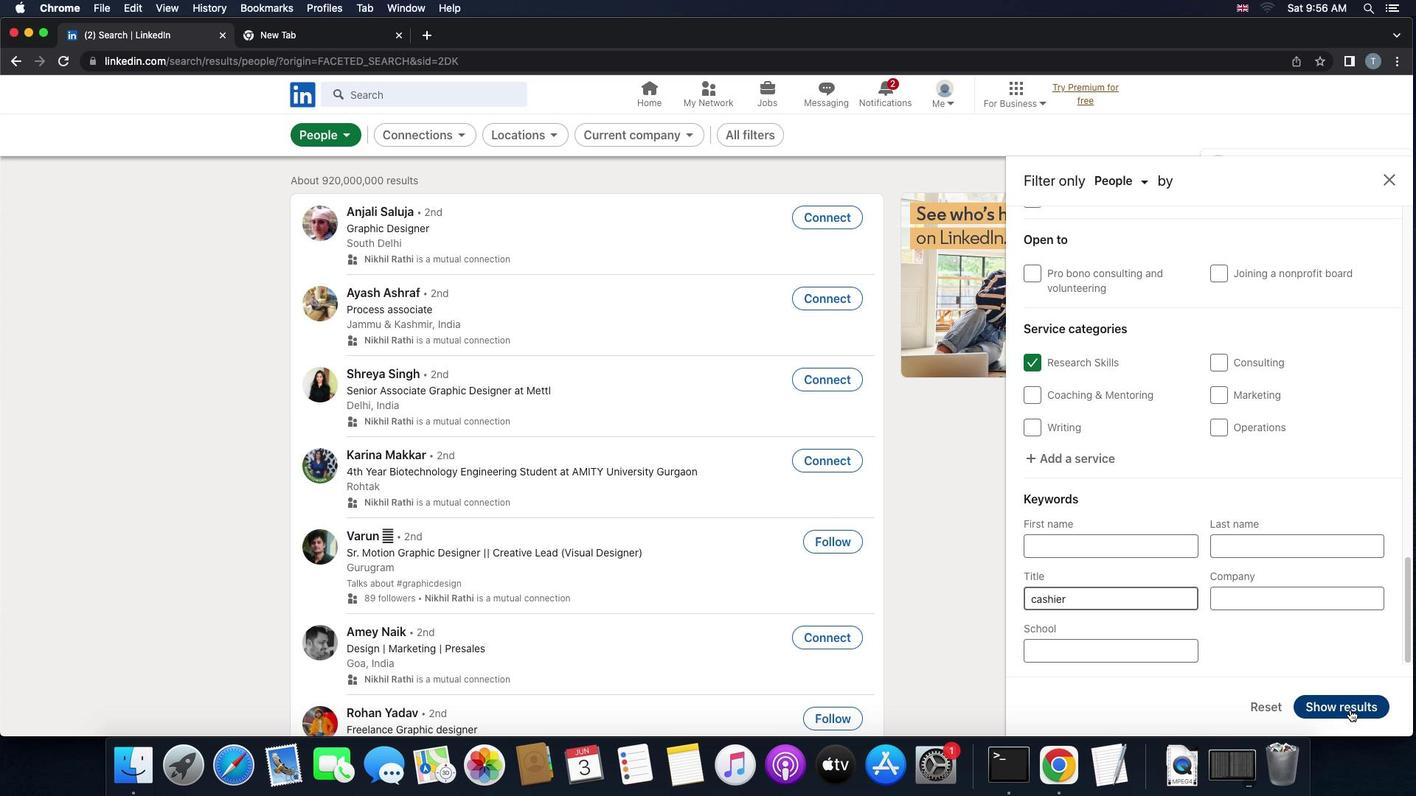 
